 Task: Slide 2 - Contents Of This Template.
Action: Mouse moved to (33, 87)
Screenshot: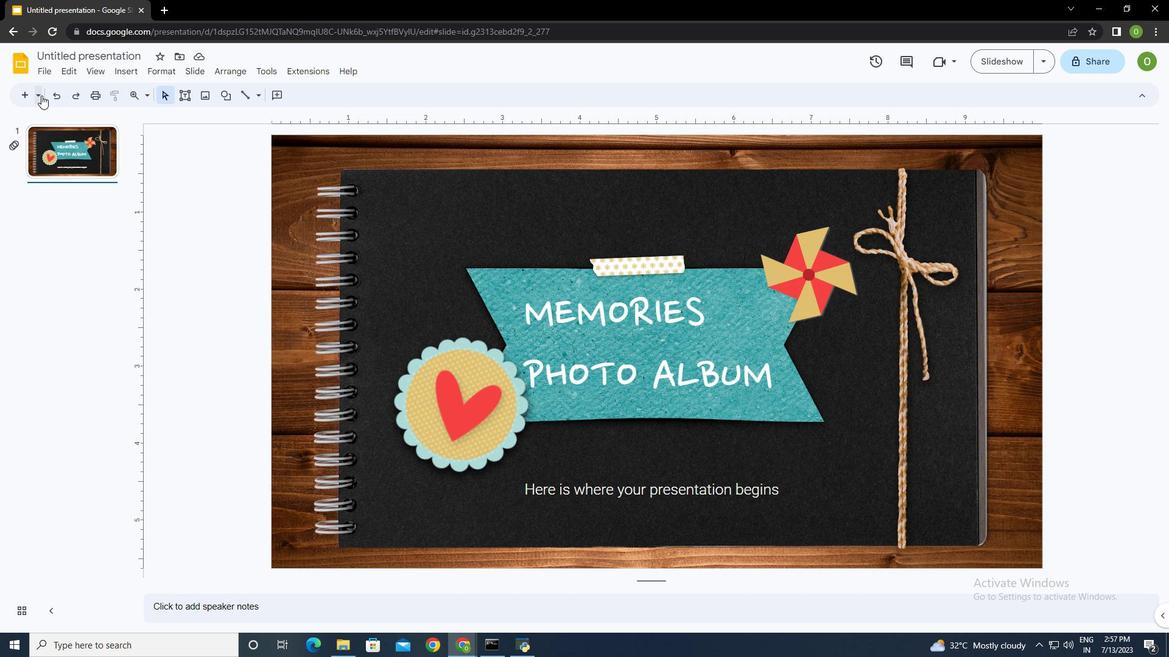 
Action: Mouse pressed left at (33, 87)
Screenshot: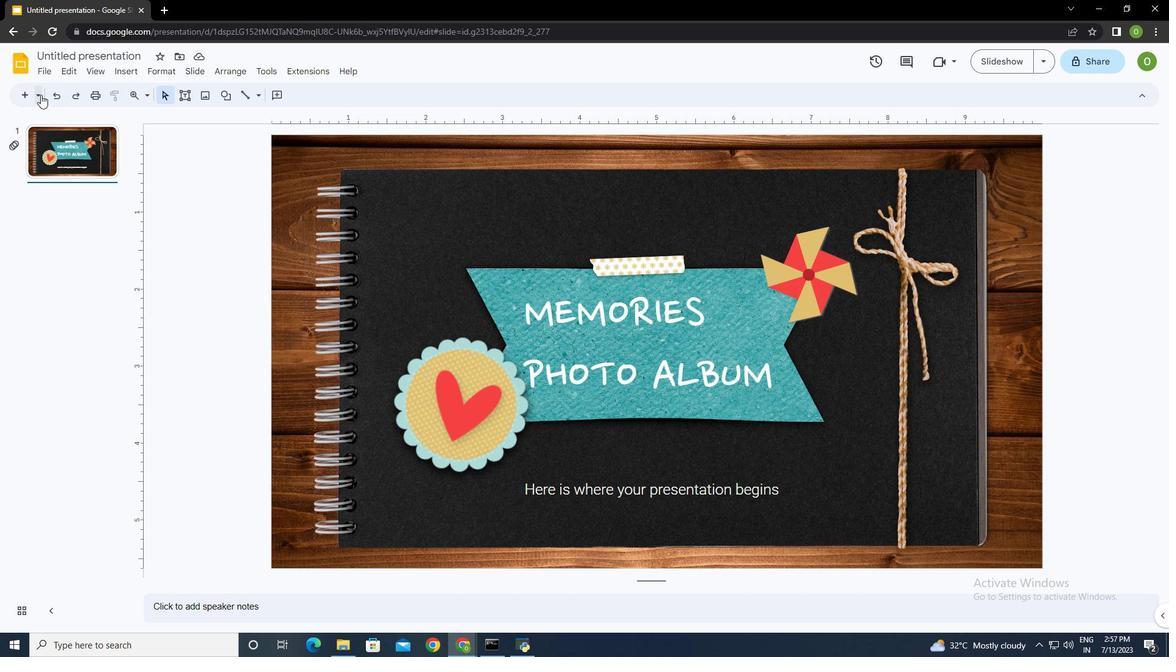 
Action: Mouse moved to (215, 130)
Screenshot: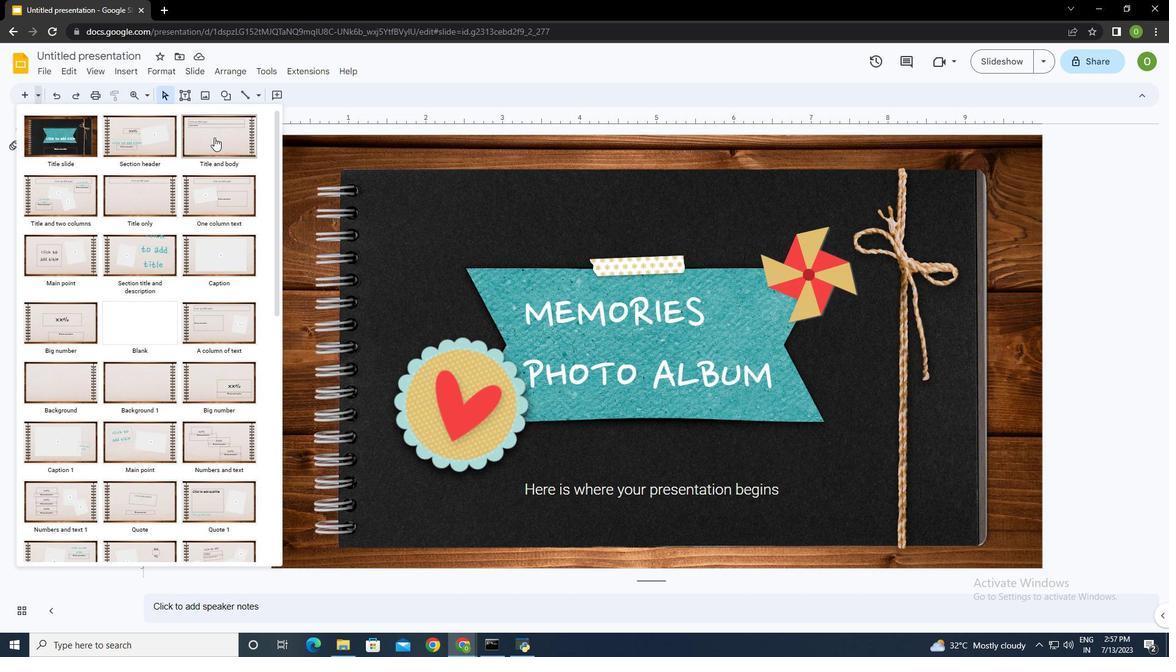 
Action: Mouse pressed left at (215, 130)
Screenshot: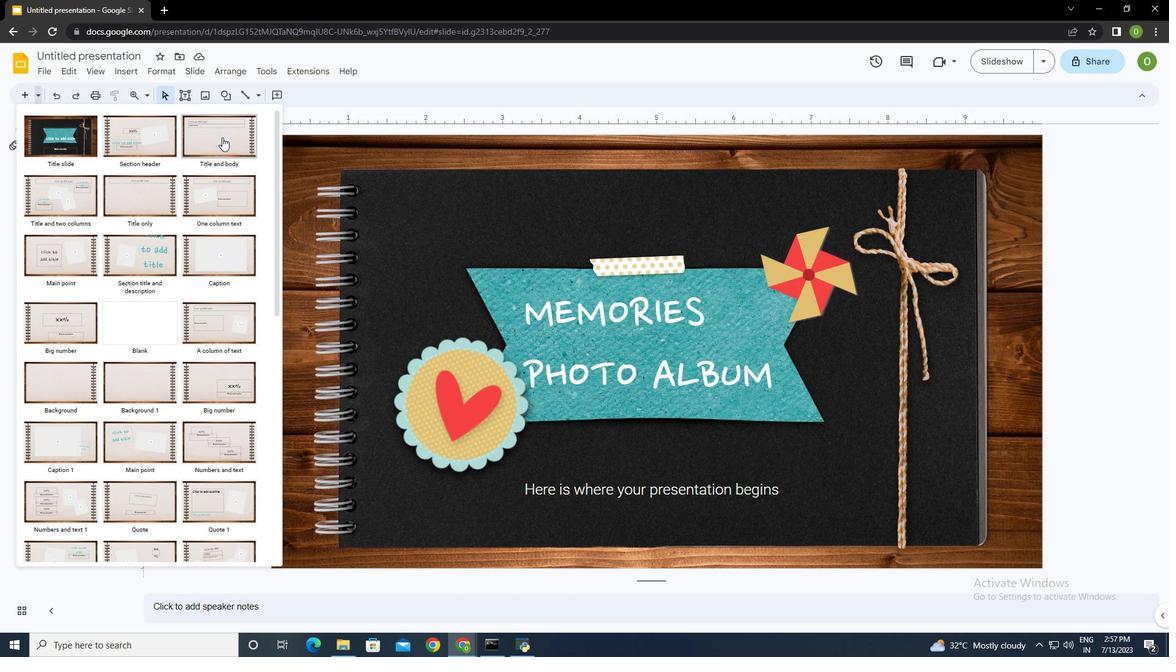 
Action: Mouse moved to (57, 202)
Screenshot: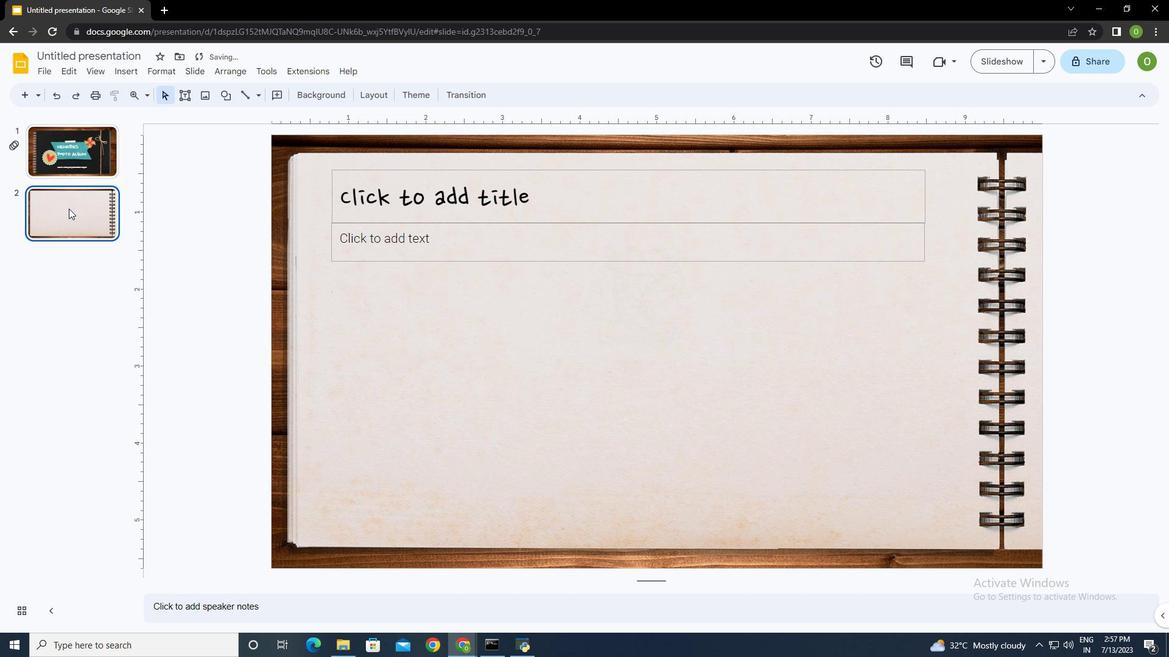 
Action: Mouse pressed left at (57, 202)
Screenshot: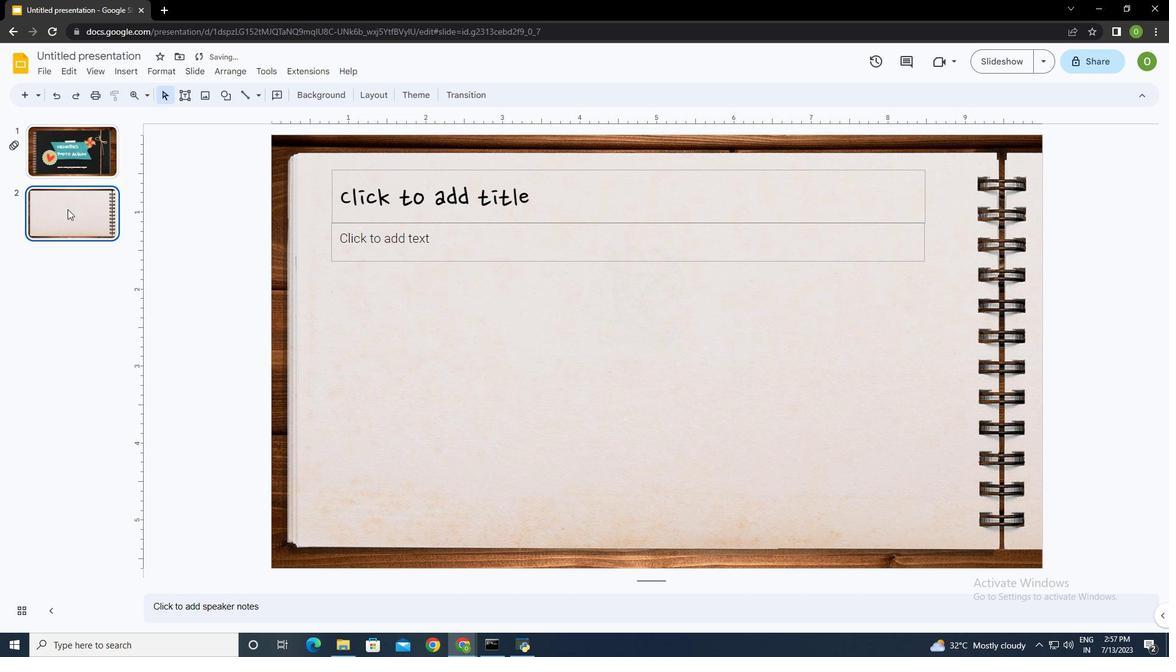 
Action: Mouse moved to (431, 190)
Screenshot: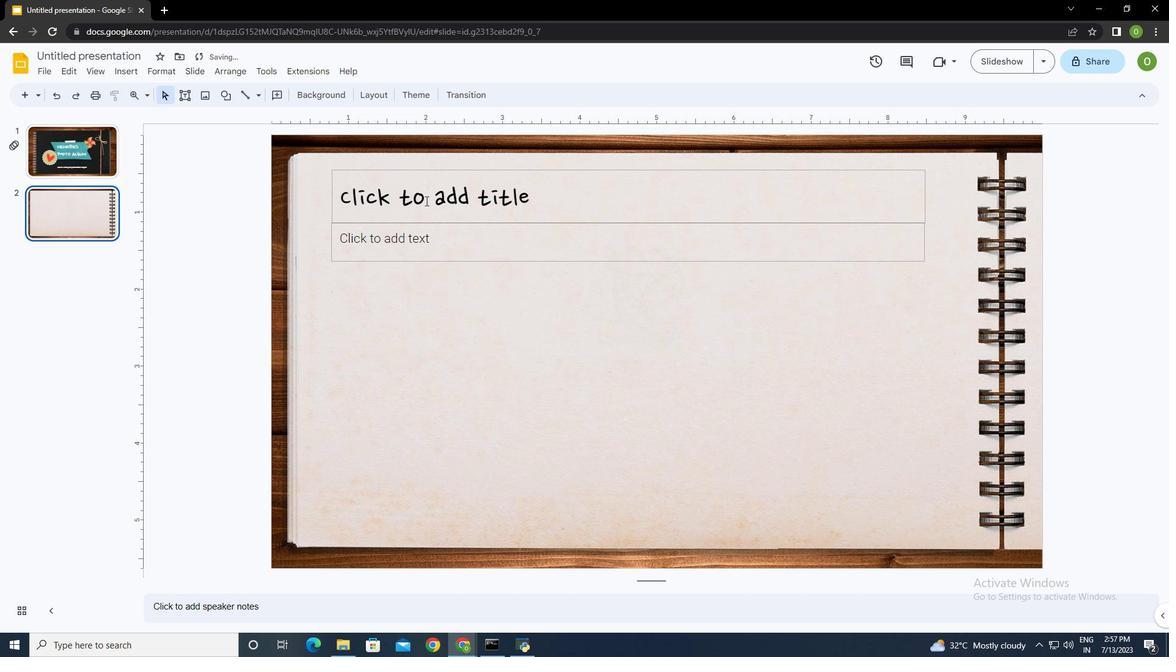 
Action: Mouse pressed left at (431, 190)
Screenshot: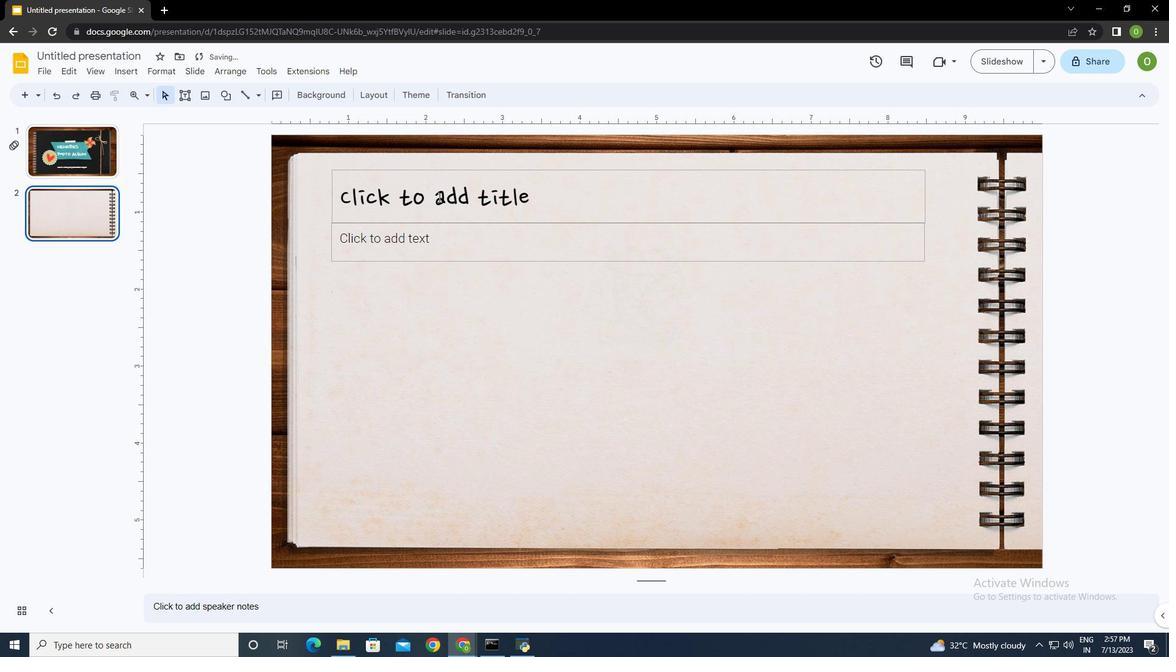
Action: Key pressed <Key.shift><Key.shift><Key.caps_lock>CONTENTS<Key.space>OF<Key.space>THIS<Key.space>TEMPLATE
Screenshot: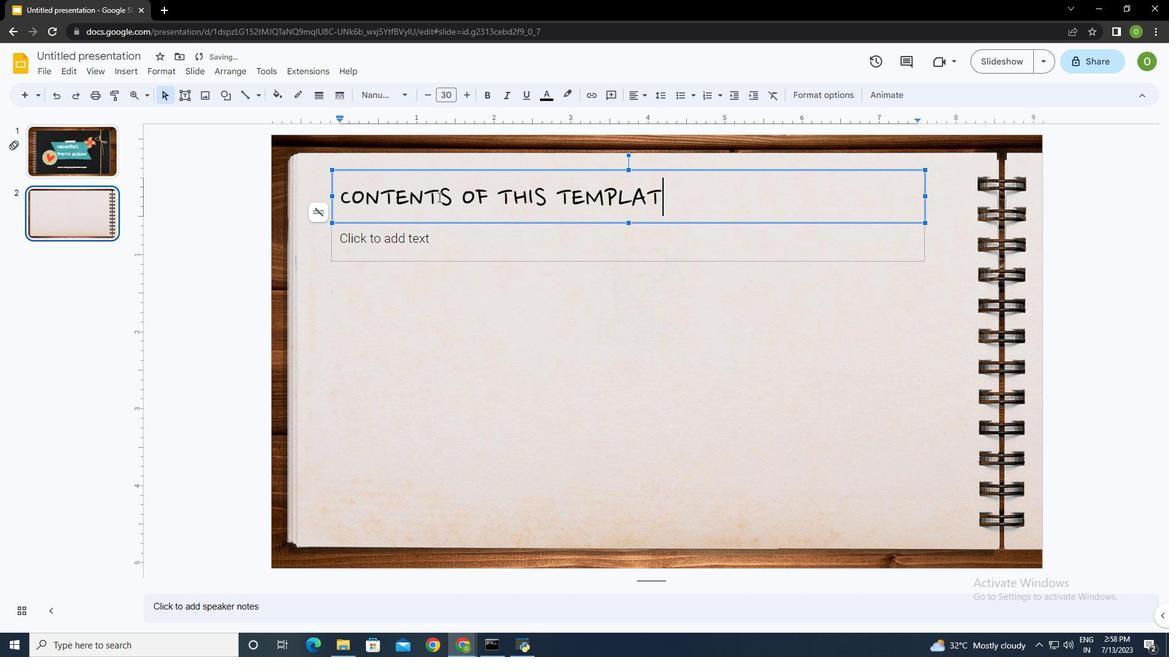 
Action: Mouse moved to (441, 236)
Screenshot: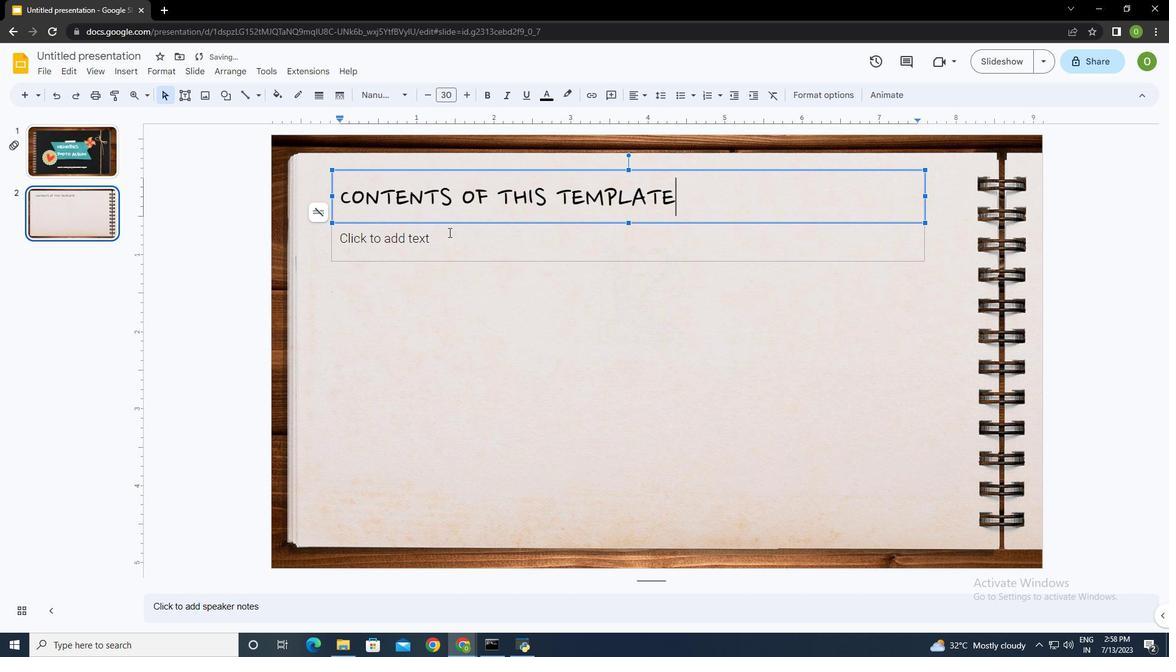 
Action: Mouse pressed left at (441, 236)
Screenshot: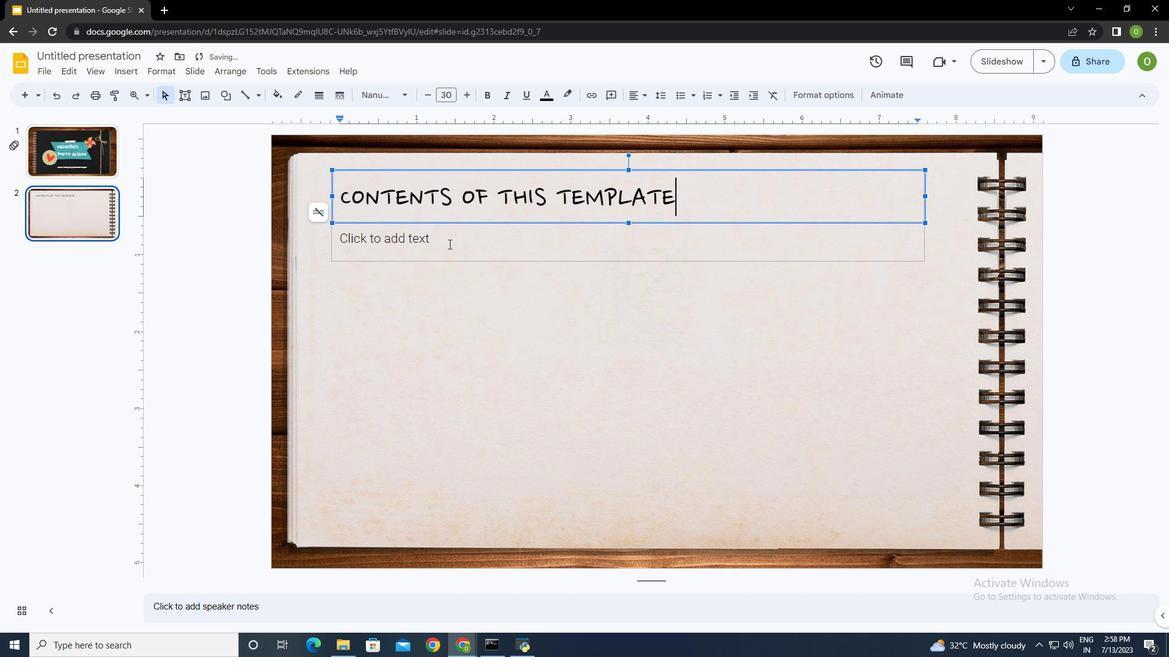 
Action: Key pressed T<Key.caps_lock>his<Key.space>is<Key.space>a<Key.space>slide<Key.space>structure<Key.space>based<Key.space>on<Key.space>a<Key.space>multi-purpose<Key.space>presentation<Key.alt_l><Key.enter><Key.space><Key.enter><Key.shift><Key.shift><Key.shift><Key.shift><Key.shift><Key.shift><Key.shift><Key.shift><Key.shift><Key.shift><Key.shift><Key.shift><Key.shift><Key.shift><Key.shift><Key.shift><Key.shift><Key.shift>You<Key.space>can<Key.space>delen<Key.backspace>te<Key.space>this<Key.space>slide<Key.space>when<Key.space>your<Key.backspace>'re<Key.space>done<Key.space>editing<Key.space>the<Key.space>presentation
Screenshot: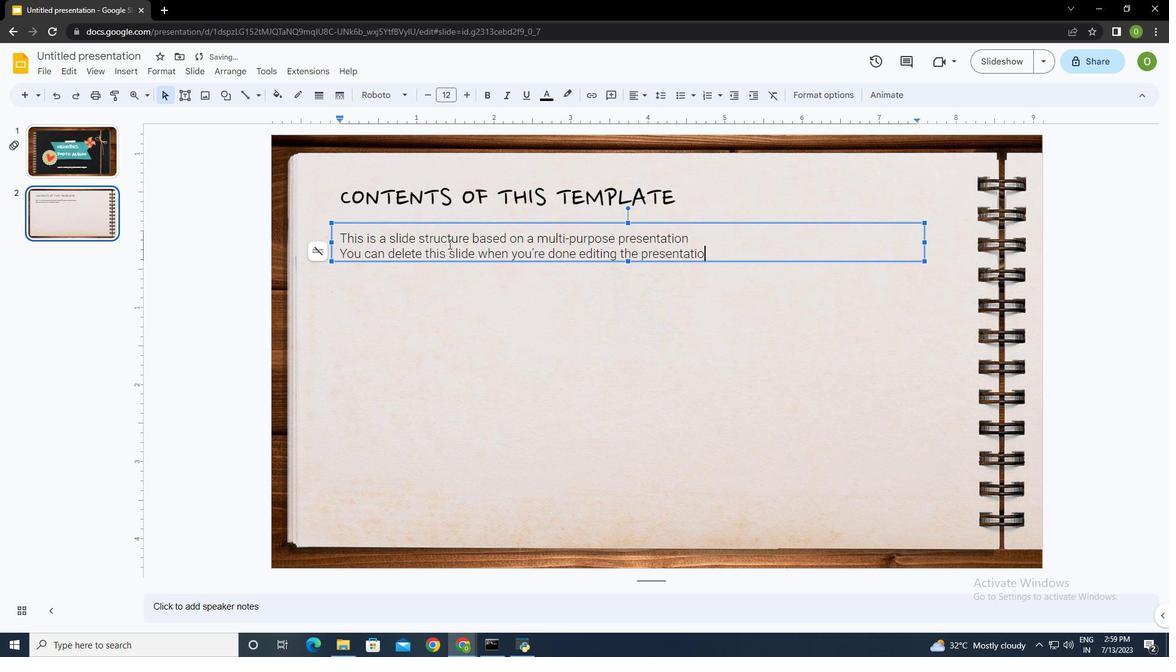 
Action: Mouse moved to (483, 297)
Screenshot: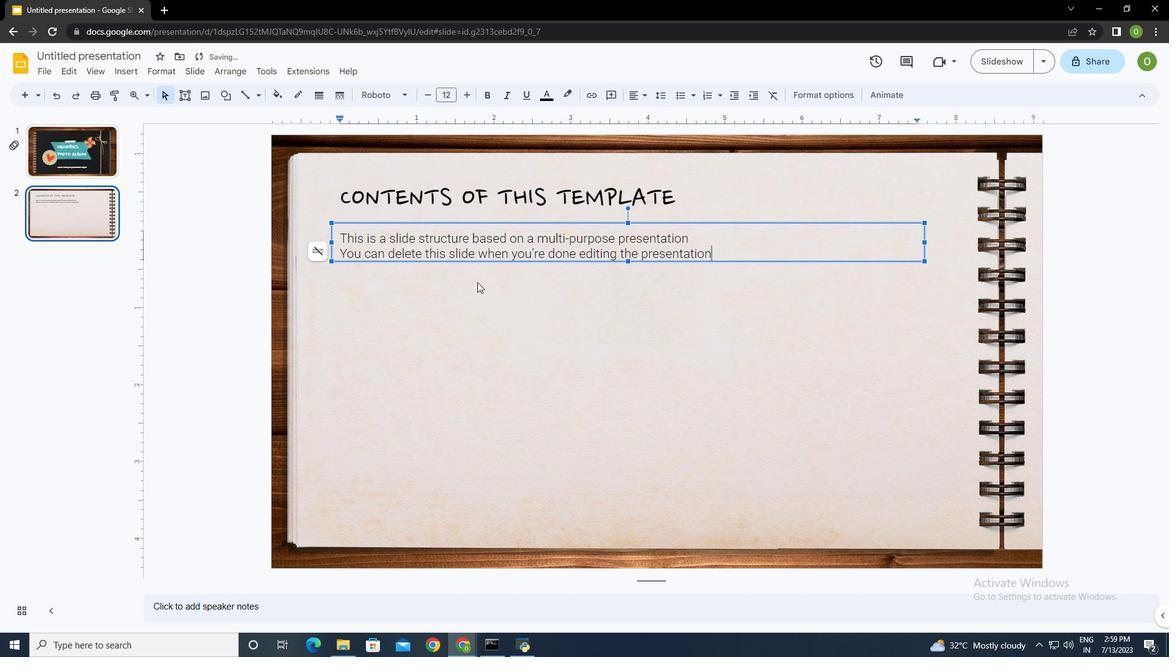 
Action: Mouse pressed left at (483, 297)
Screenshot: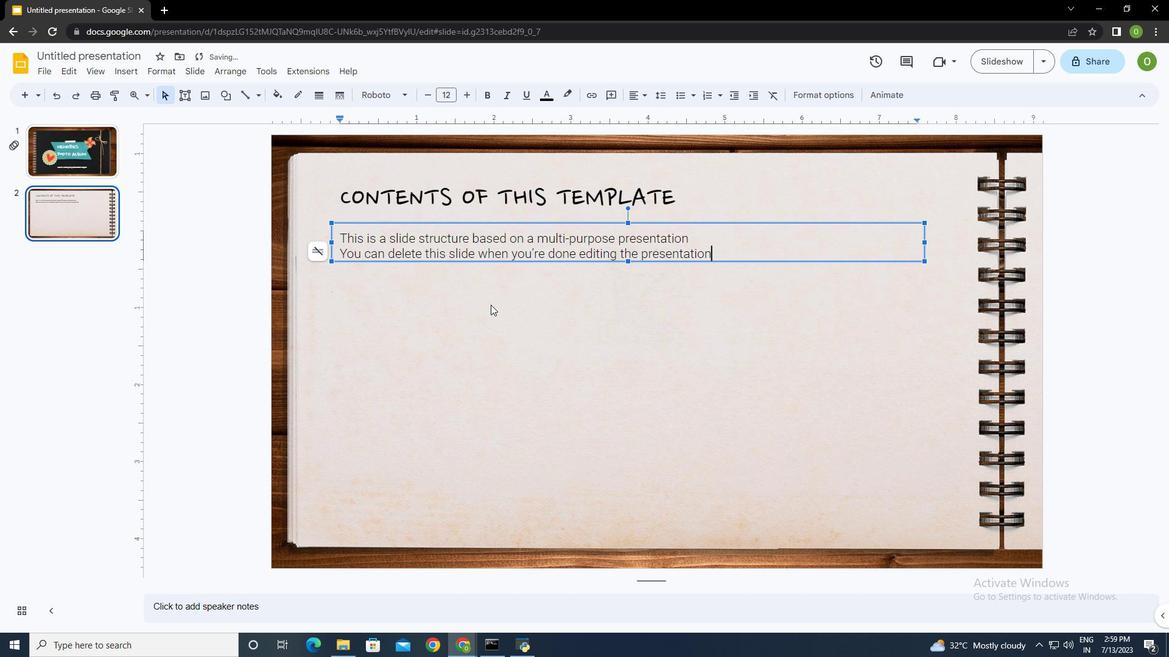 
Action: Mouse moved to (722, 229)
Screenshot: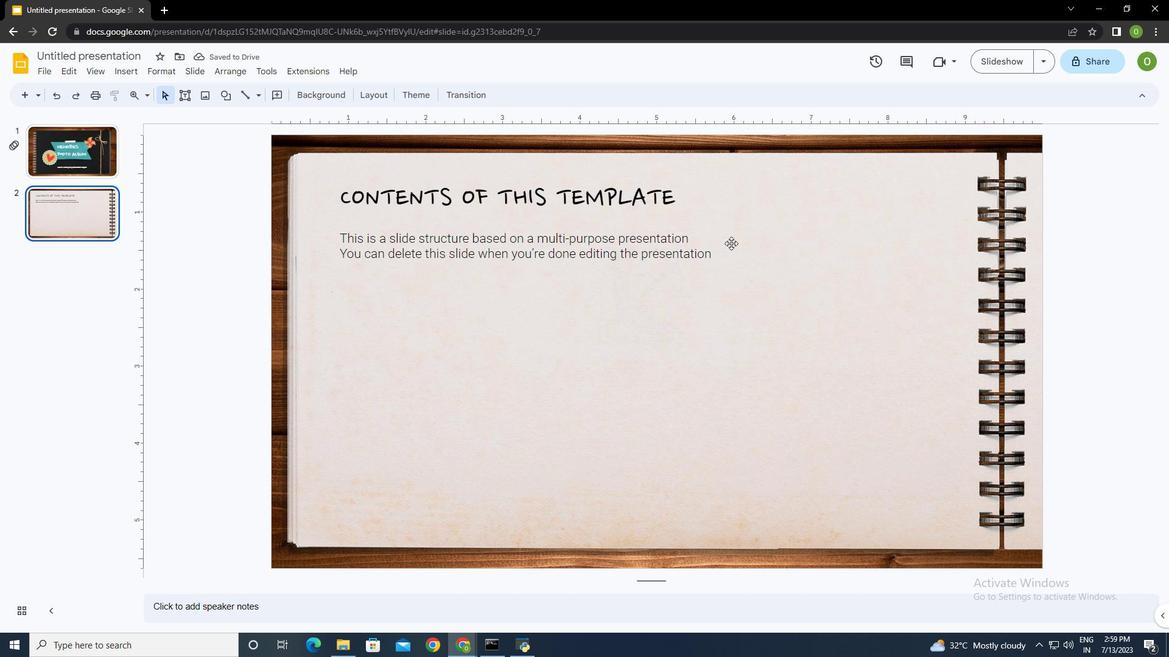 
Action: Mouse pressed left at (722, 229)
Screenshot: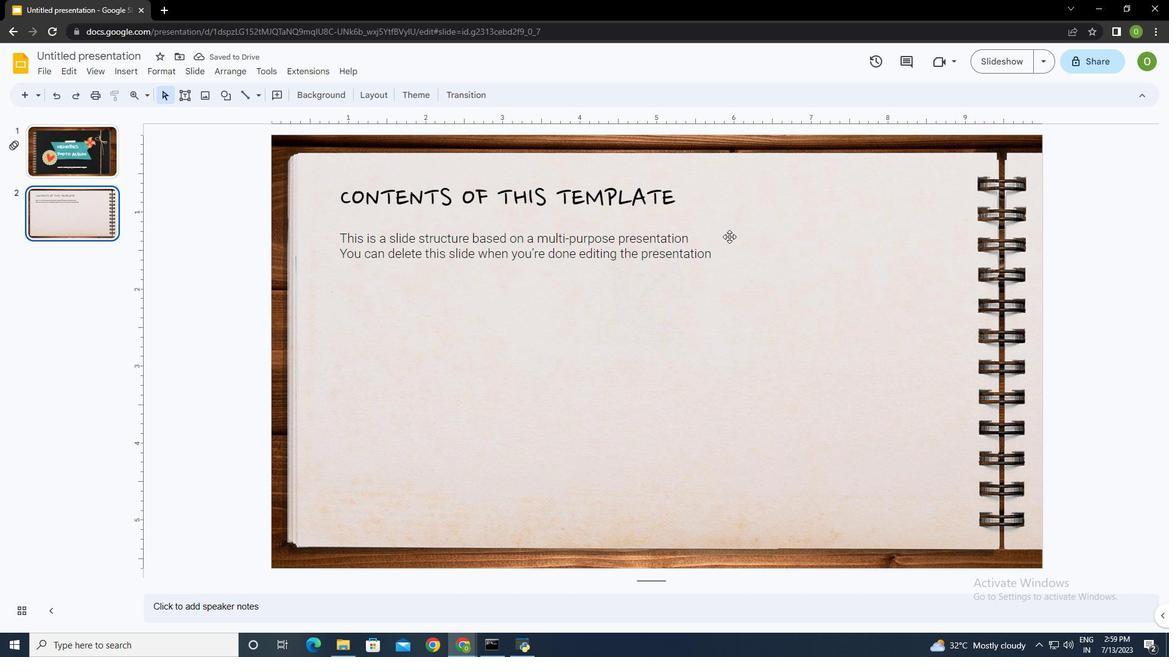 
Action: Mouse moved to (714, 246)
Screenshot: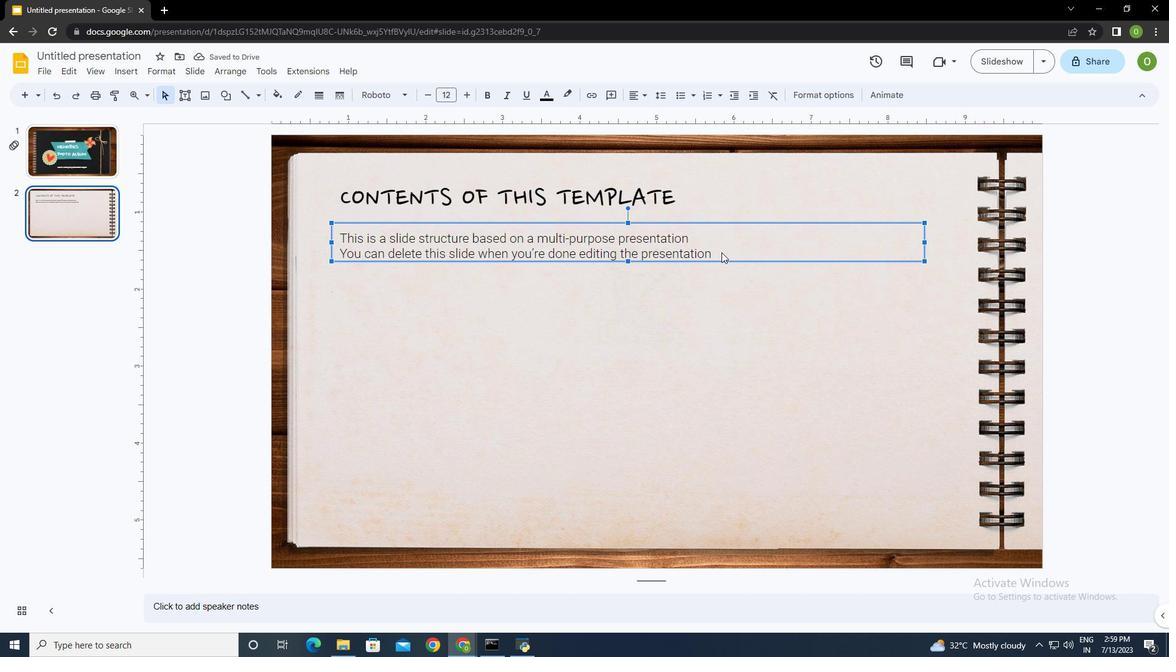 
Action: Mouse pressed left at (714, 246)
Screenshot: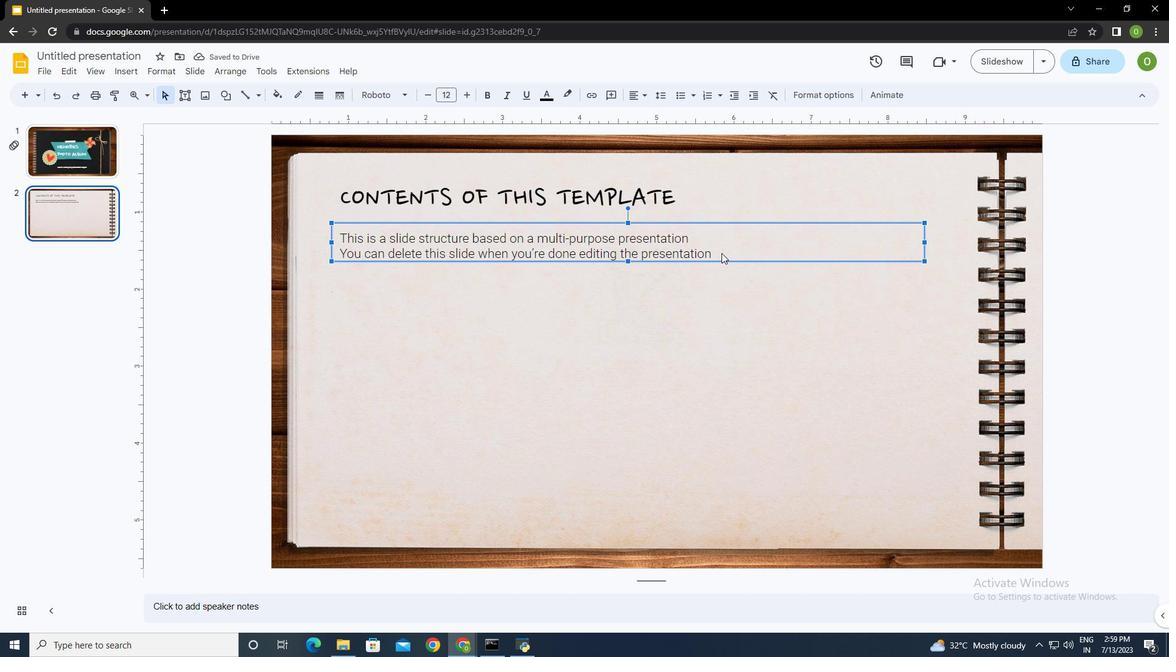 
Action: Mouse pressed left at (714, 246)
Screenshot: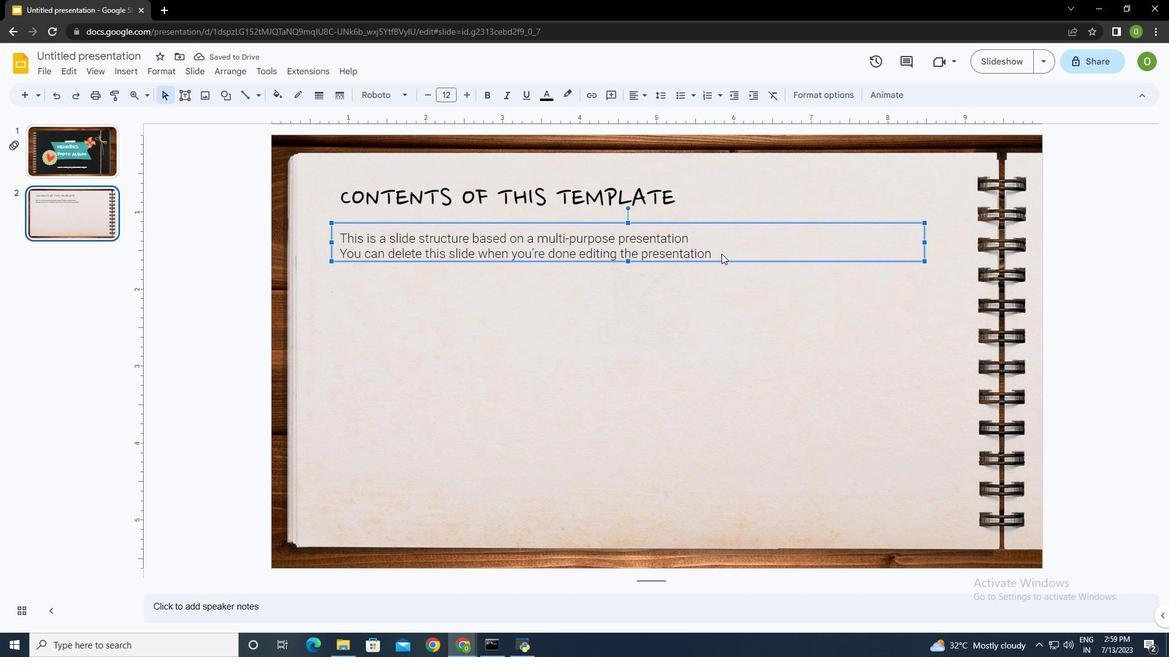 
Action: Key pressed ctrl+A
Screenshot: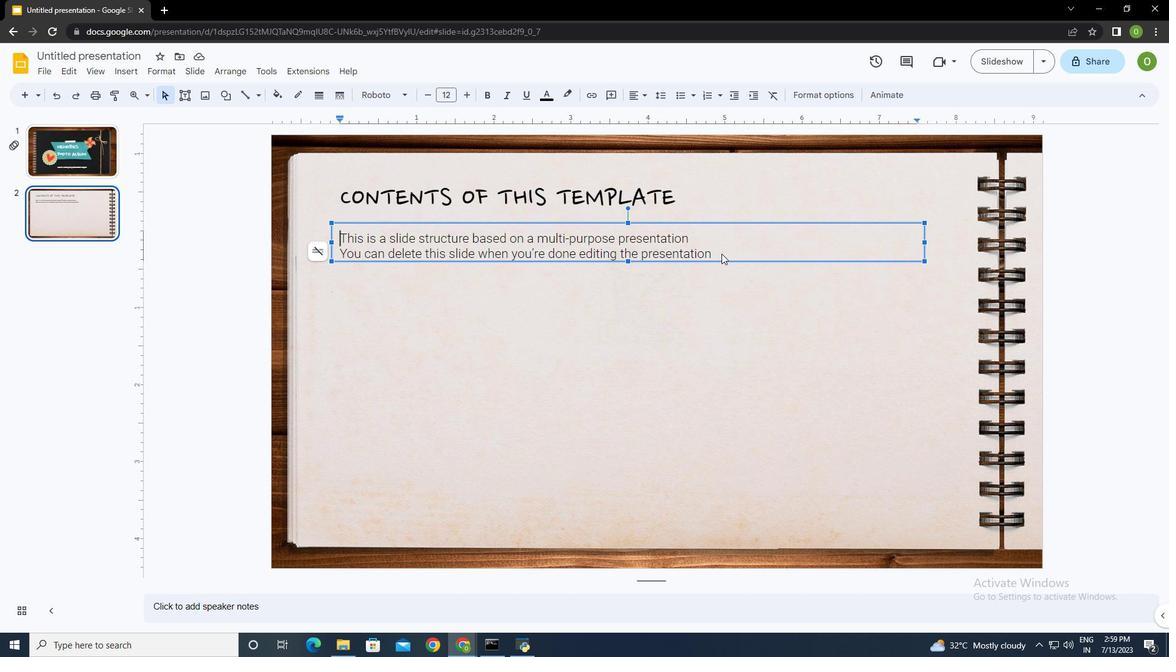 
Action: Mouse moved to (458, 86)
Screenshot: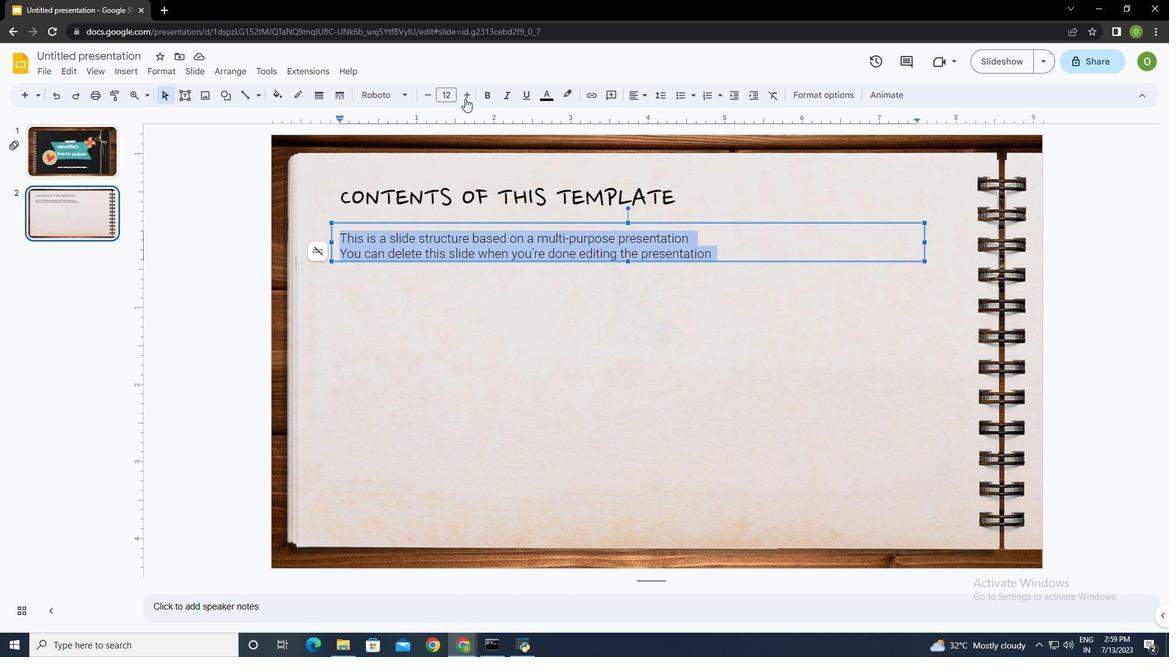 
Action: Mouse pressed left at (458, 86)
Screenshot: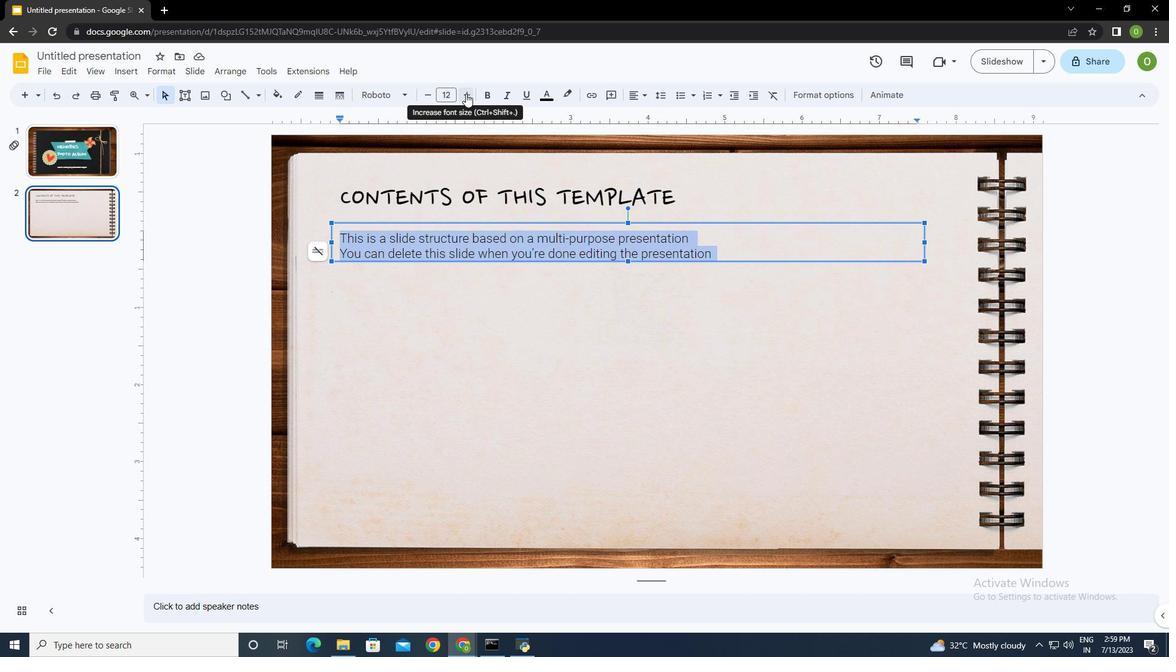 
Action: Mouse moved to (419, 89)
Screenshot: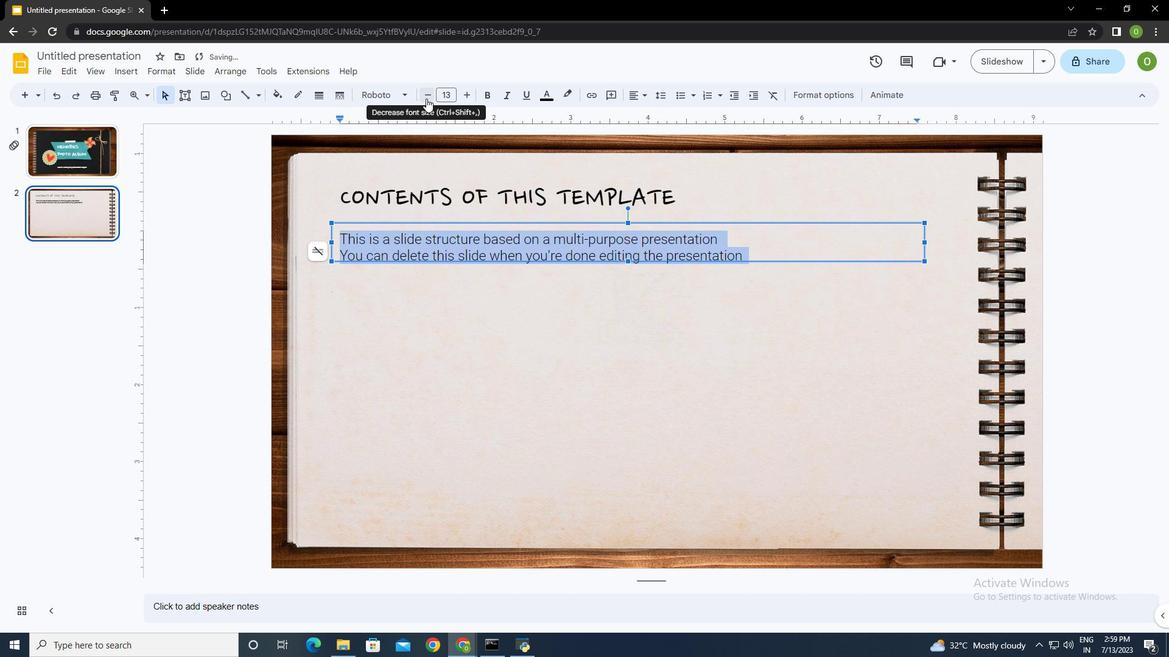 
Action: Mouse pressed left at (419, 89)
Screenshot: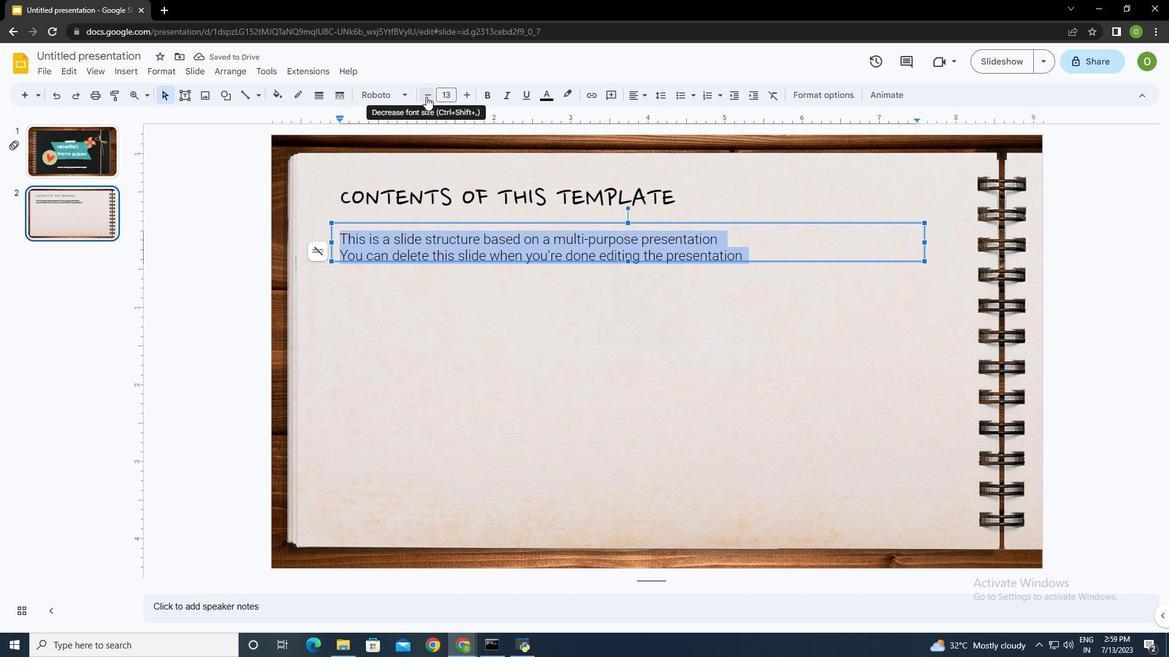 
Action: Mouse moved to (386, 85)
Screenshot: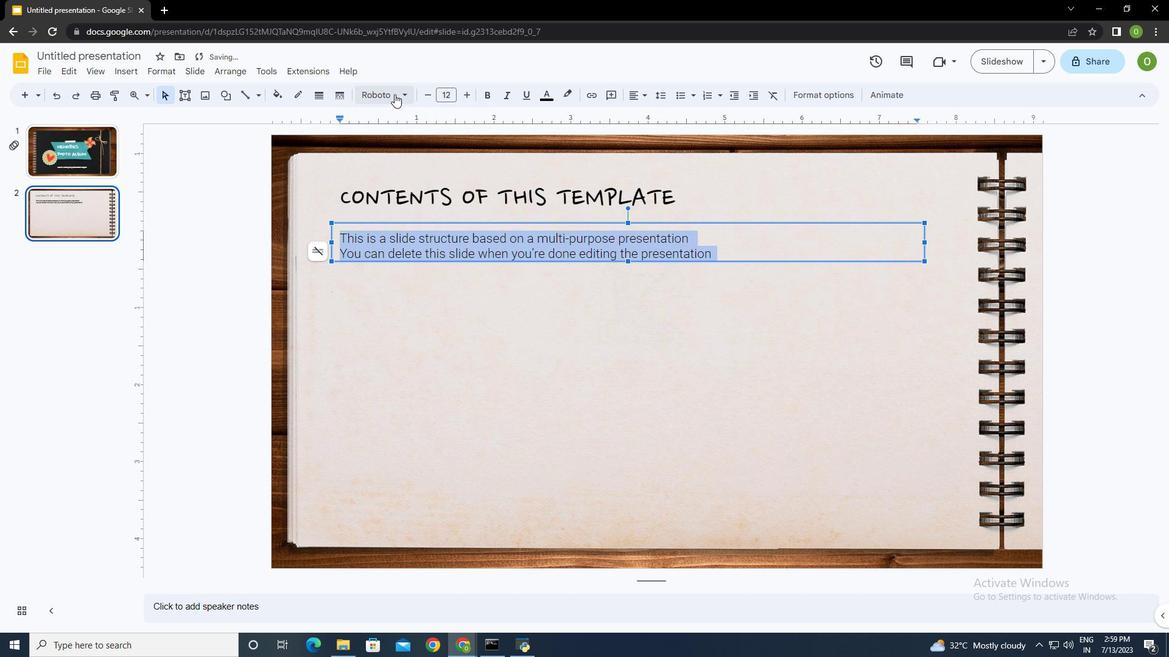 
Action: Mouse pressed left at (386, 85)
Screenshot: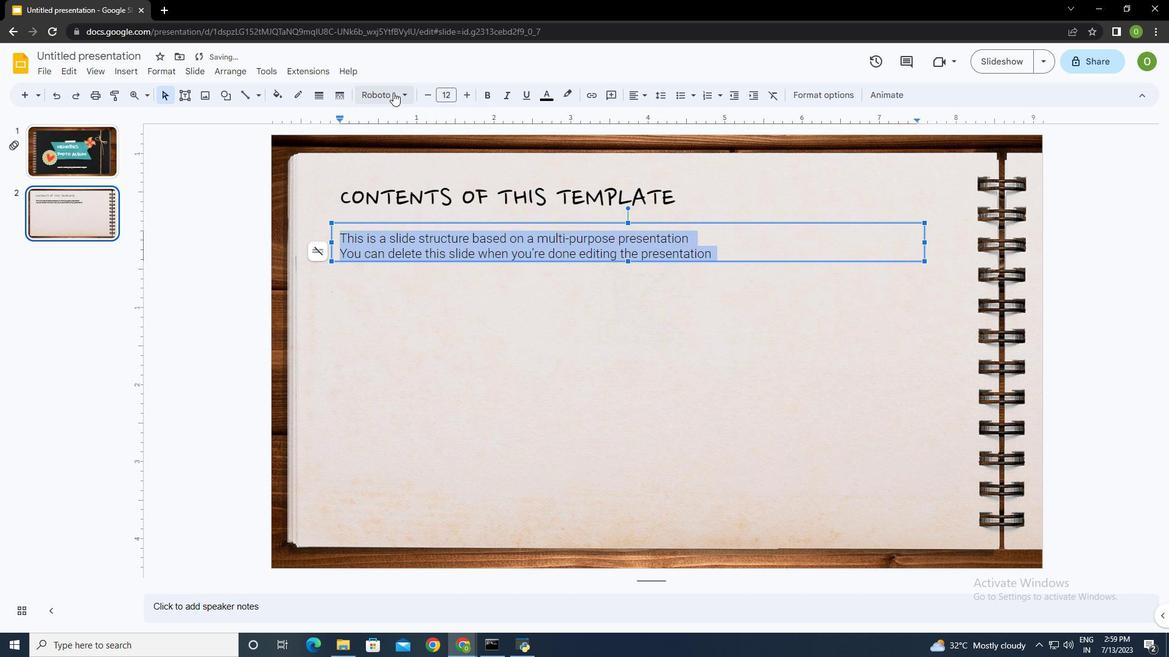 
Action: Mouse moved to (422, 291)
Screenshot: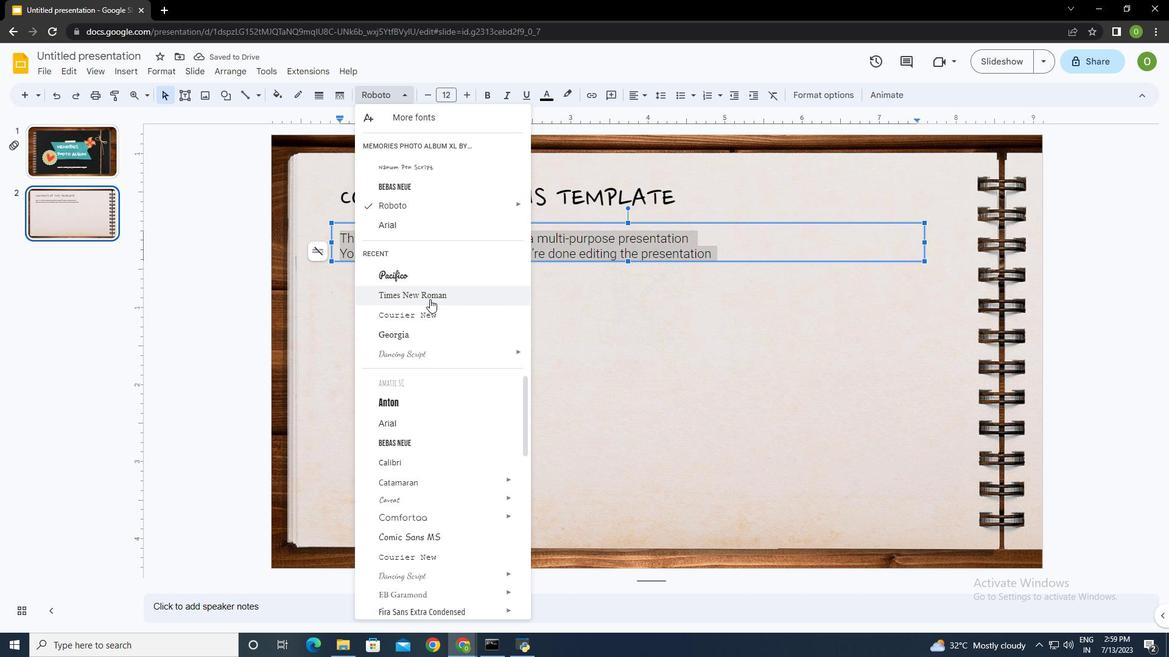 
Action: Mouse pressed left at (422, 291)
Screenshot: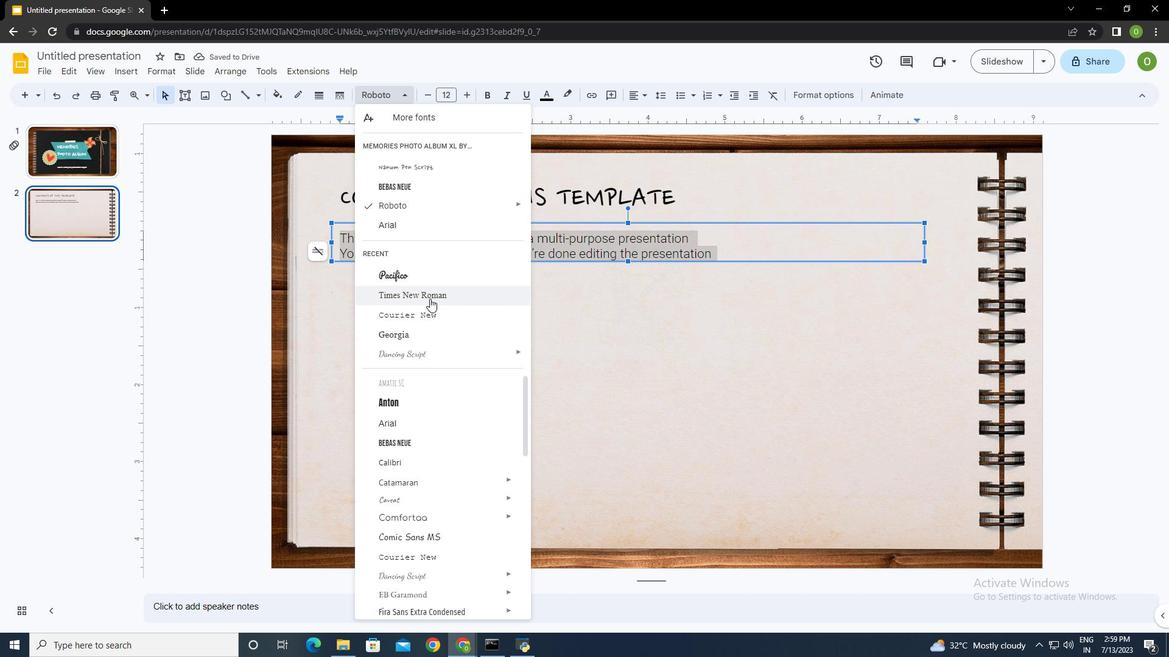 
Action: Mouse moved to (467, 283)
Screenshot: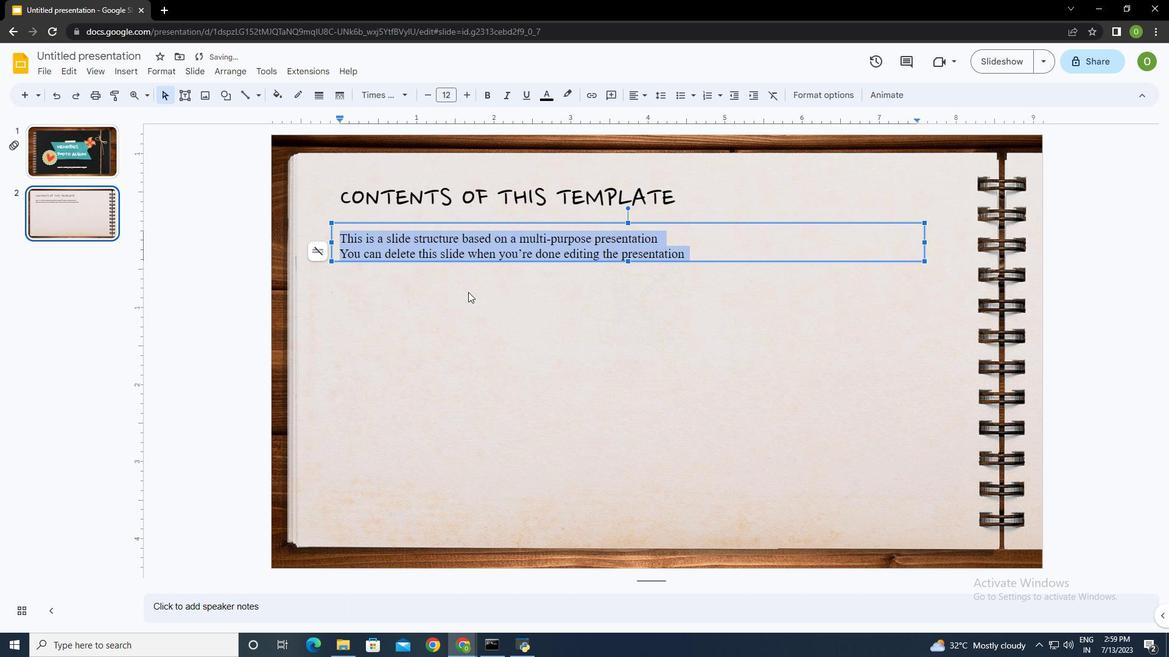 
Action: Mouse pressed left at (467, 283)
Screenshot: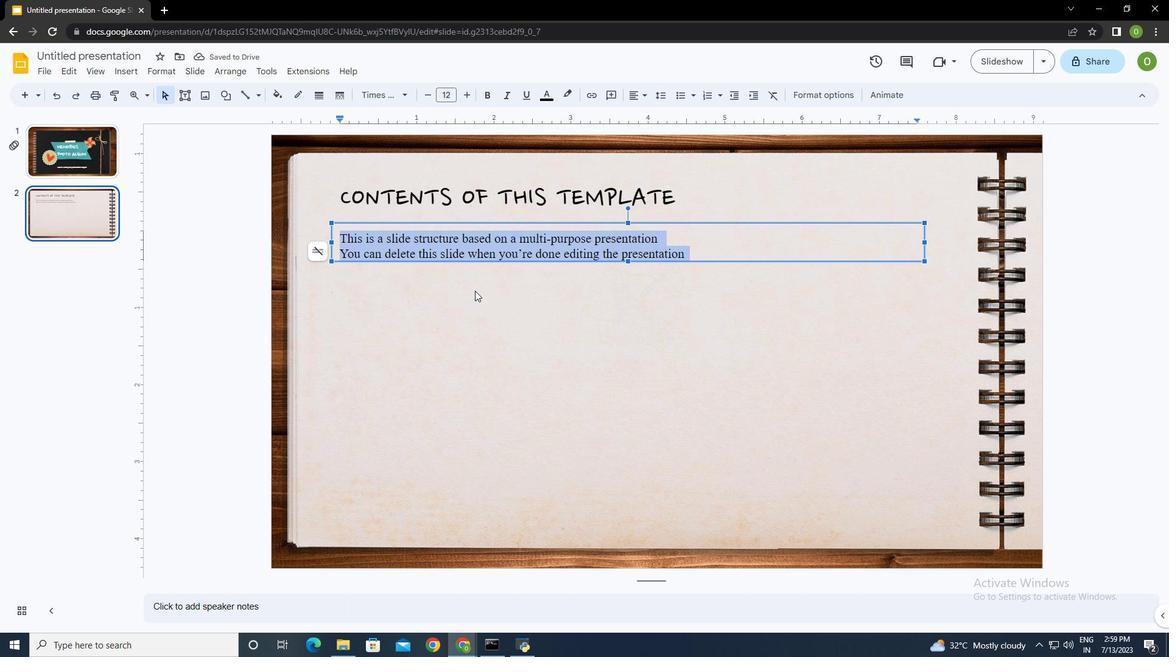 
Action: Mouse moved to (115, 67)
Screenshot: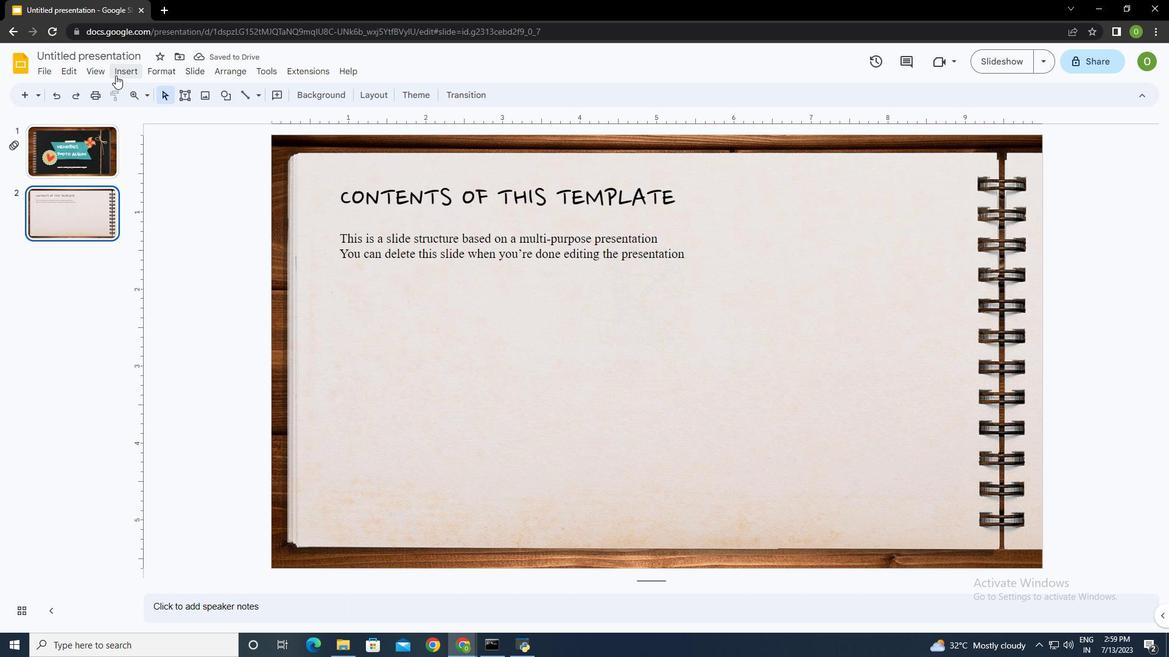 
Action: Mouse pressed left at (115, 67)
Screenshot: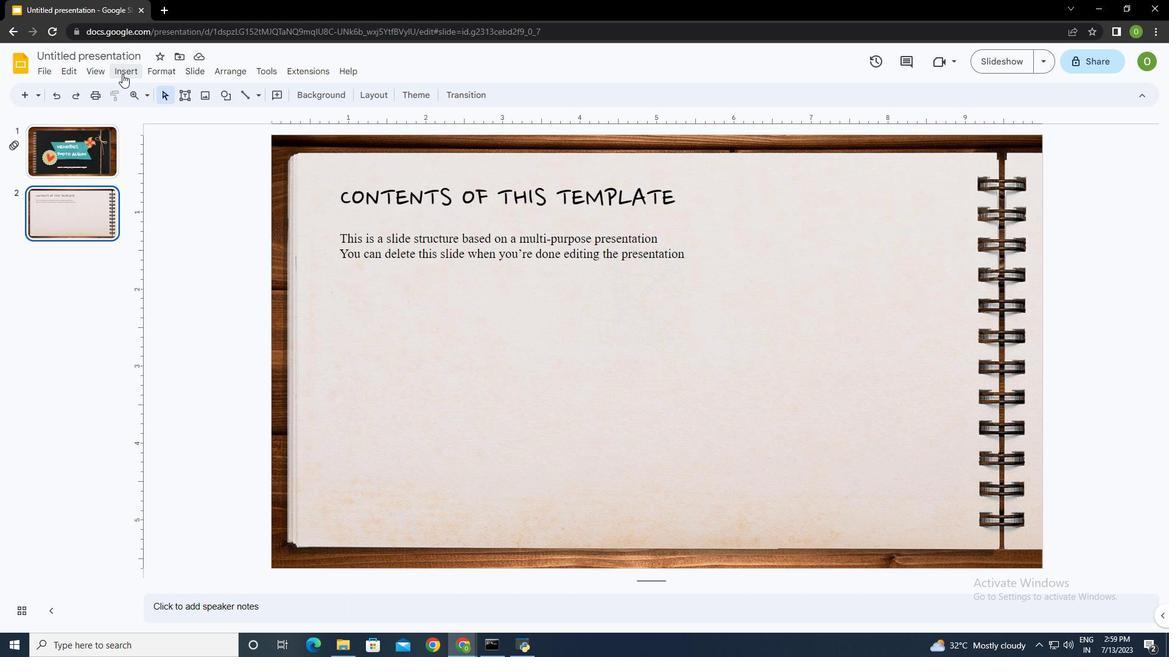 
Action: Mouse moved to (304, 184)
Screenshot: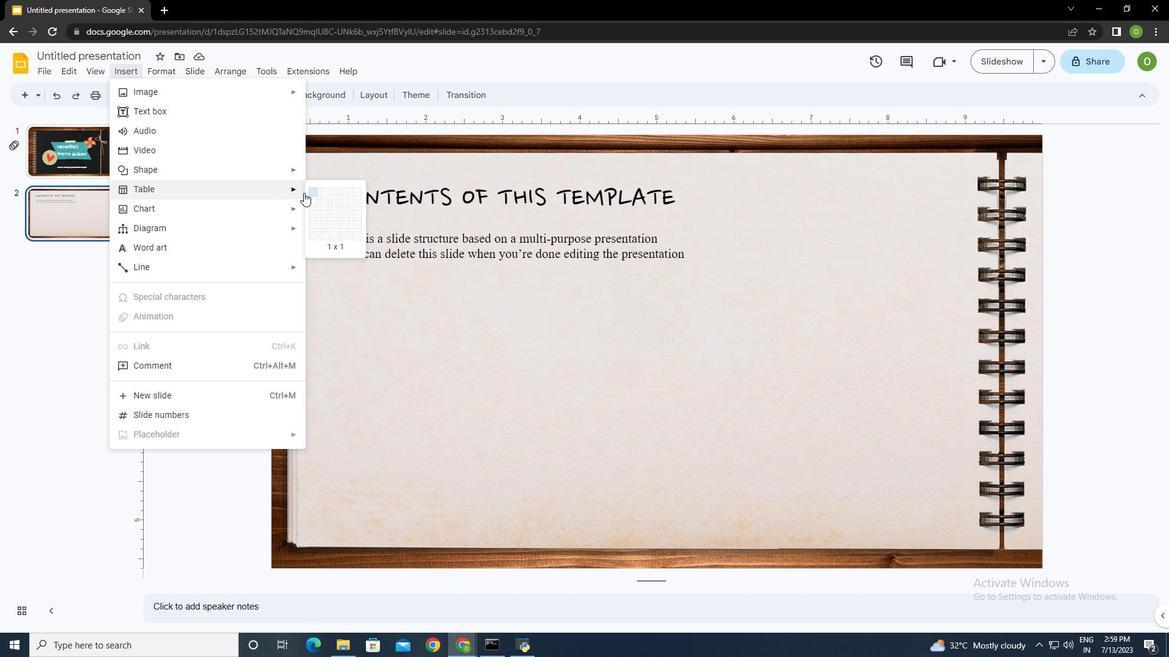 
Action: Mouse pressed left at (304, 184)
Screenshot: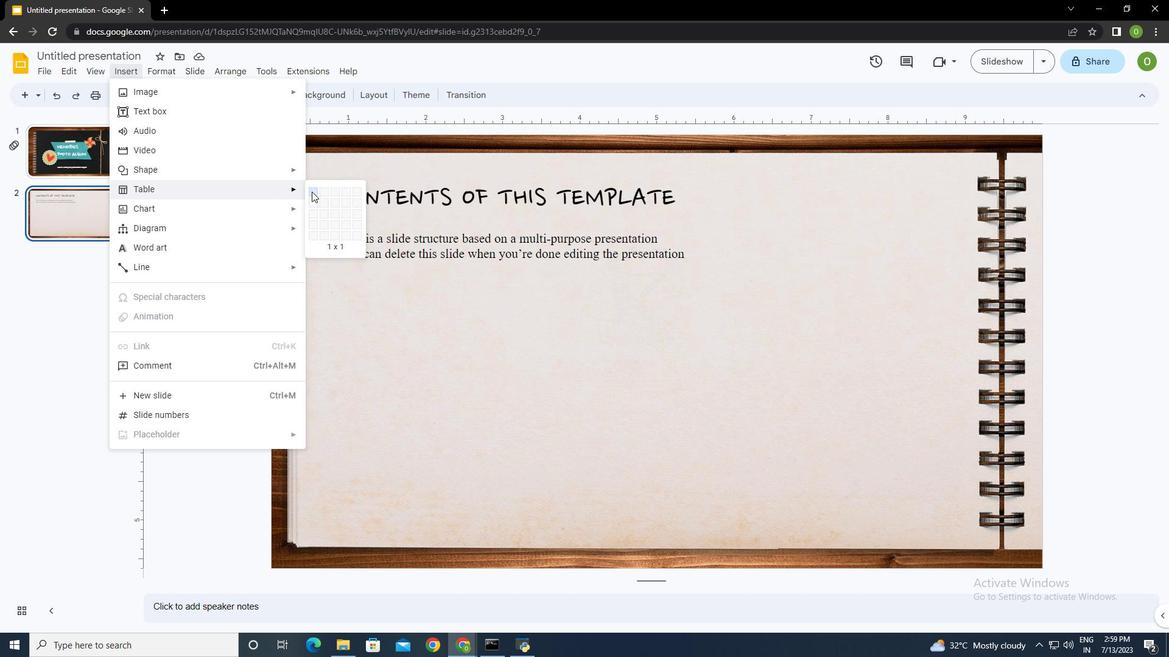 
Action: Mouse moved to (373, 349)
Screenshot: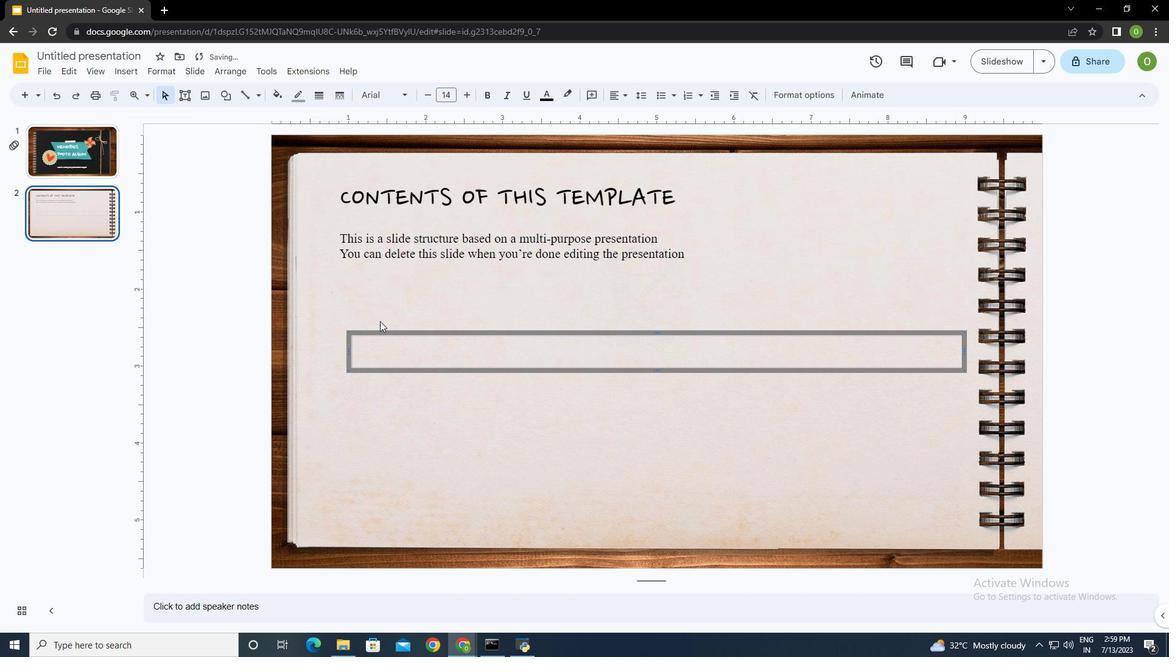 
Action: Mouse pressed left at (373, 349)
Screenshot: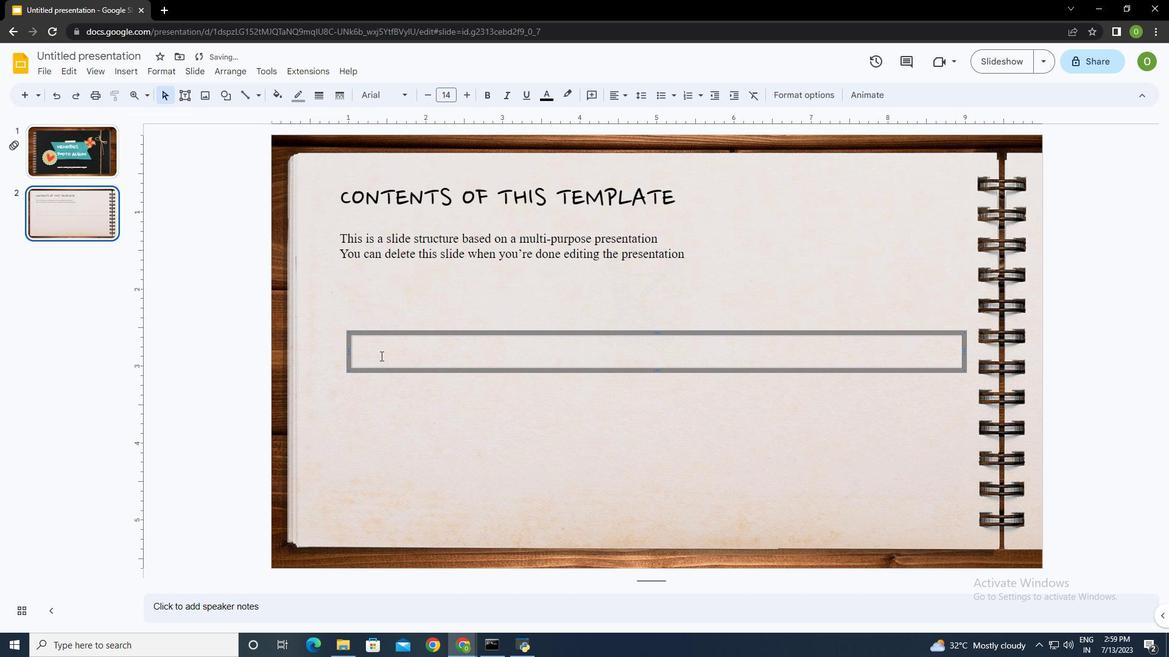 
Action: Key pressed <Key.shift><Key.shift><Key.shift><Key.shift><Key.shift><Key.shift>Fonts<Key.tab><Key.shift><Key.shift>Used<Key.space>and<Key.space>alternative<Key.space>resources<Key.tab>colors<Key.tab>icons<Key.space>and<Key.space>infographic<Key.space>resource<Key.enter><Key.backspace><Key.tab><Key.shift><Key.shift>Editable<Key.space>presentation<Key.space>them
Screenshot: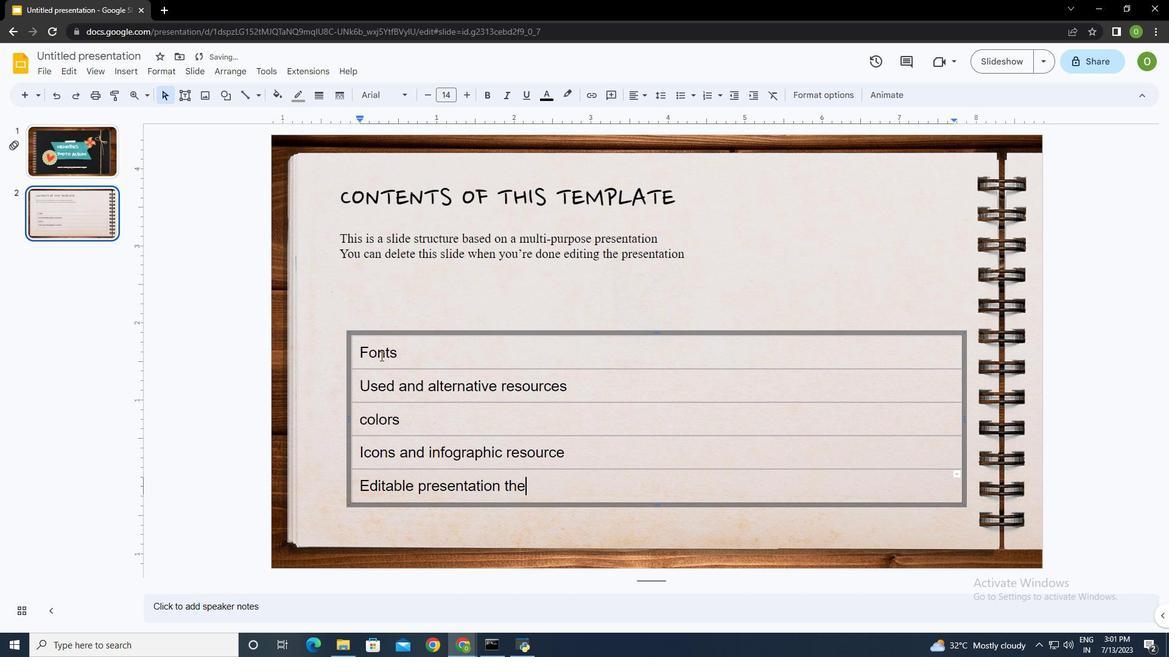 
Action: Mouse moved to (418, 344)
Screenshot: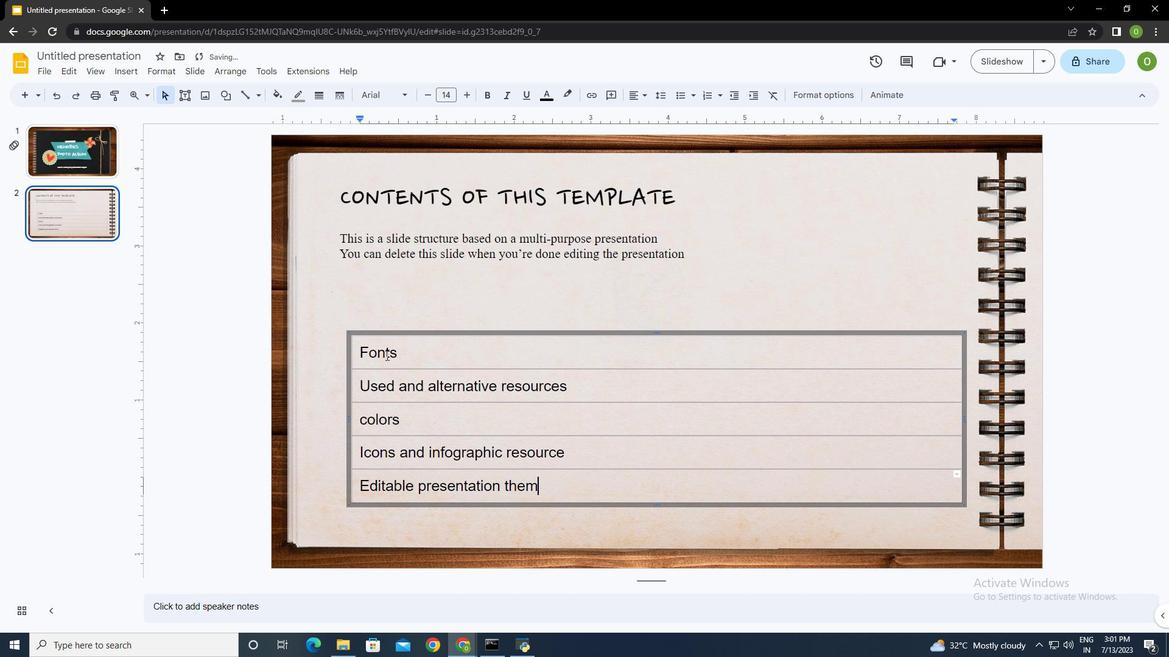 
Action: Mouse pressed left at (418, 344)
Screenshot: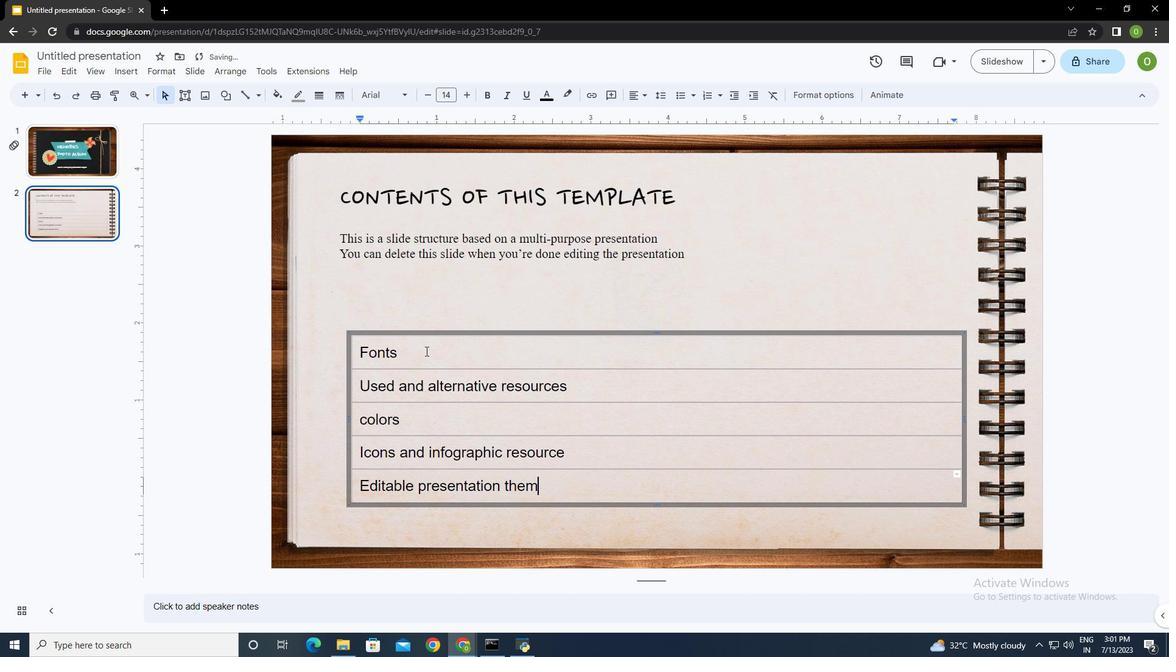 
Action: Mouse moved to (124, 65)
Screenshot: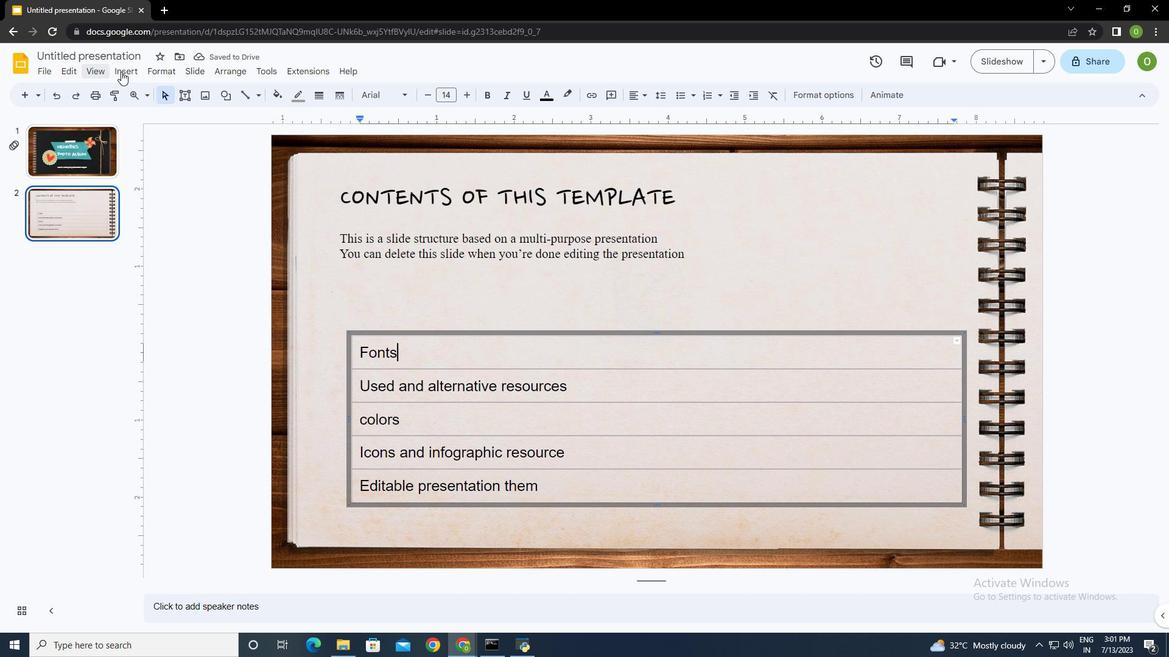 
Action: Mouse pressed left at (124, 65)
Screenshot: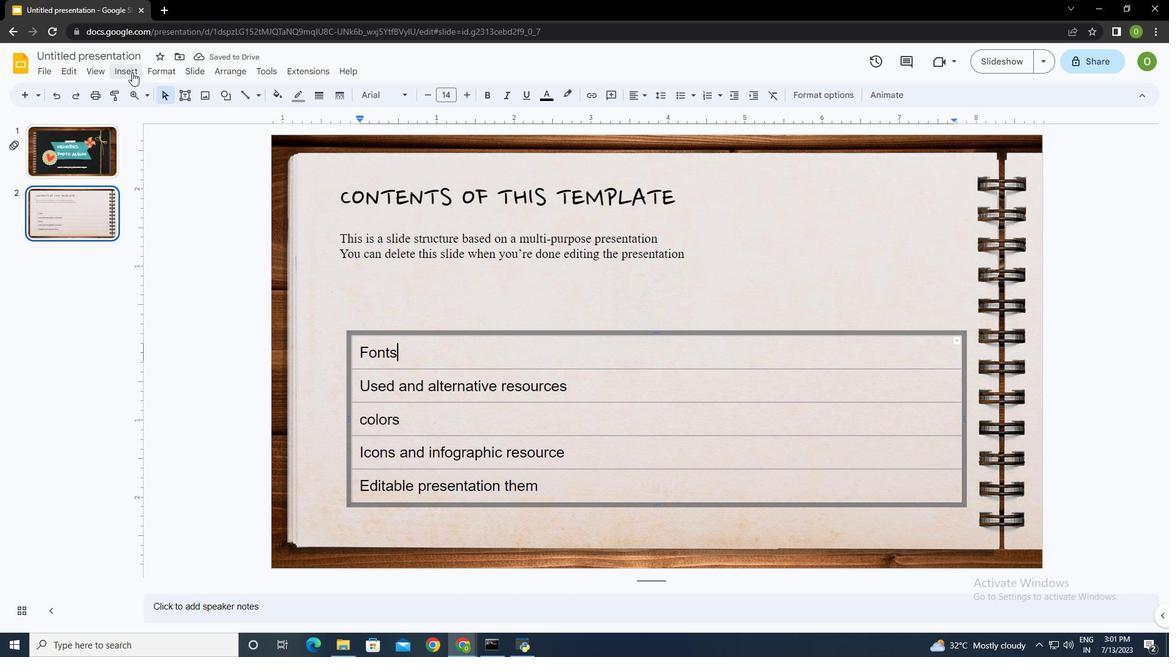 
Action: Mouse moved to (143, 101)
Screenshot: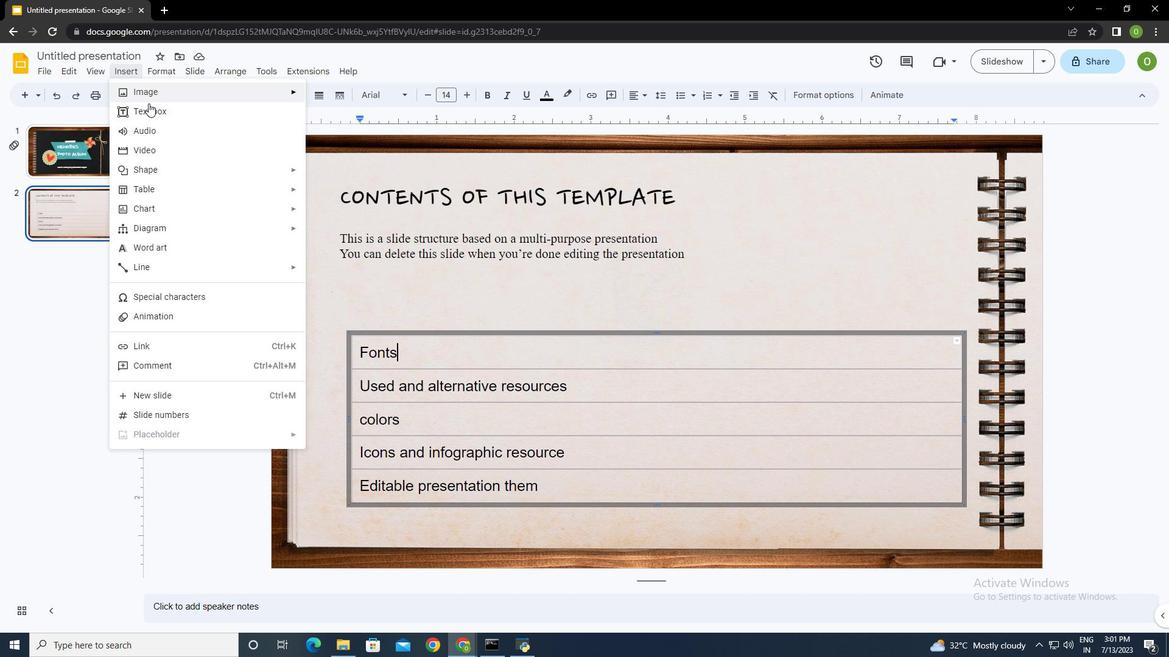 
Action: Mouse pressed left at (143, 101)
Screenshot: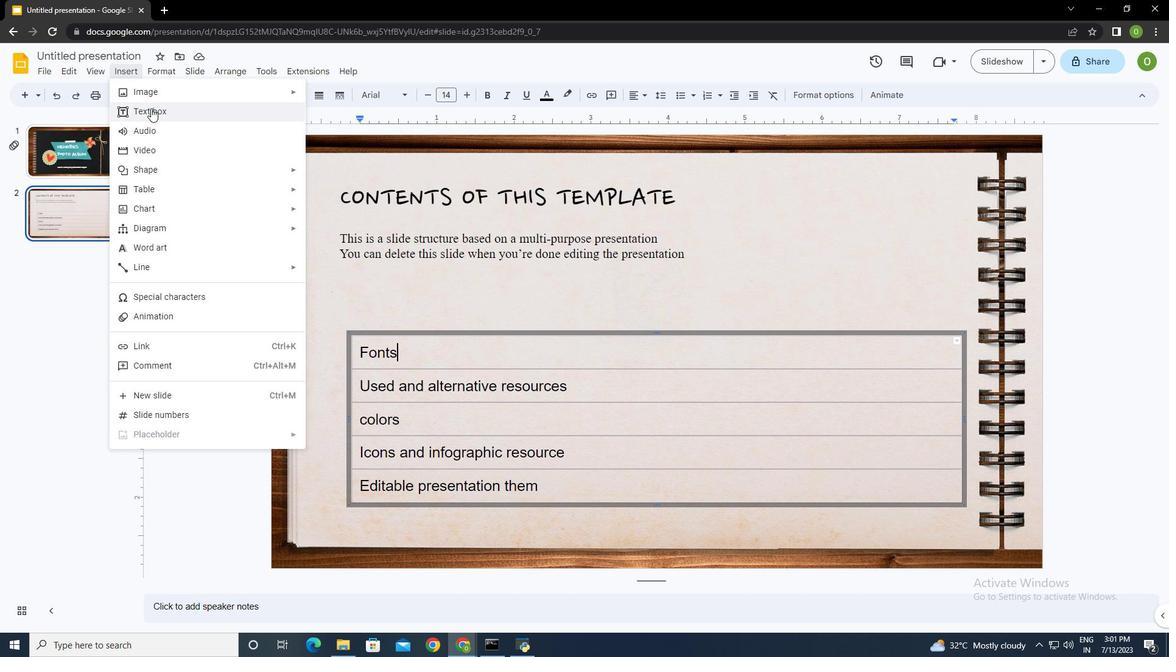 
Action: Mouse moved to (603, 336)
Screenshot: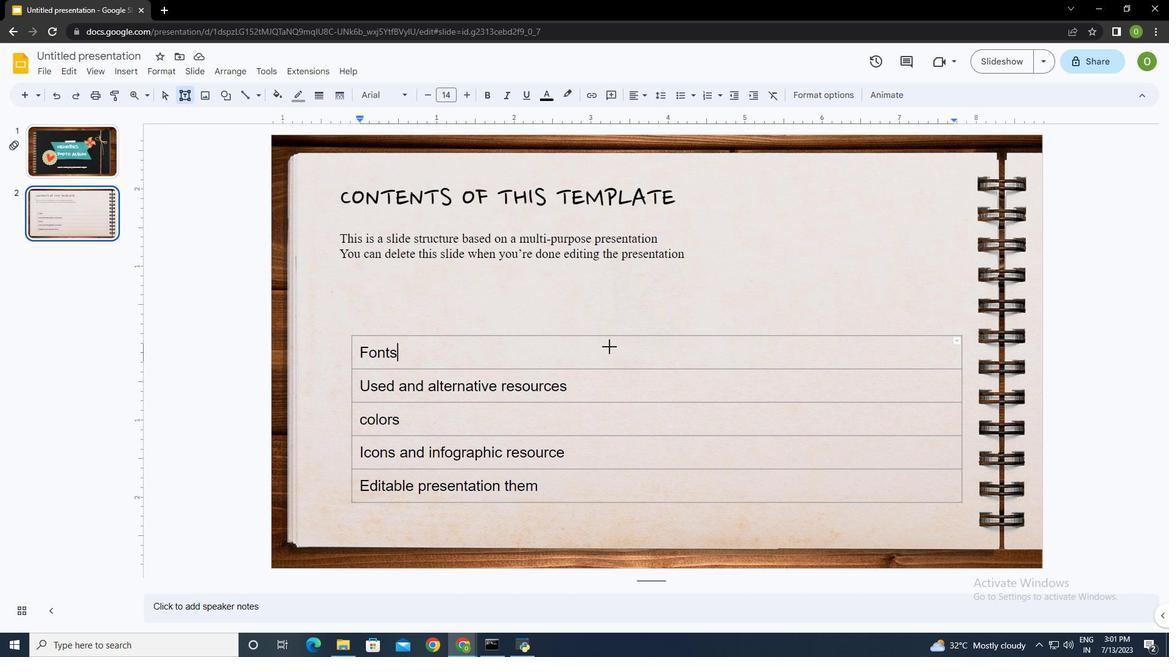 
Action: Mouse pressed left at (603, 336)
Screenshot: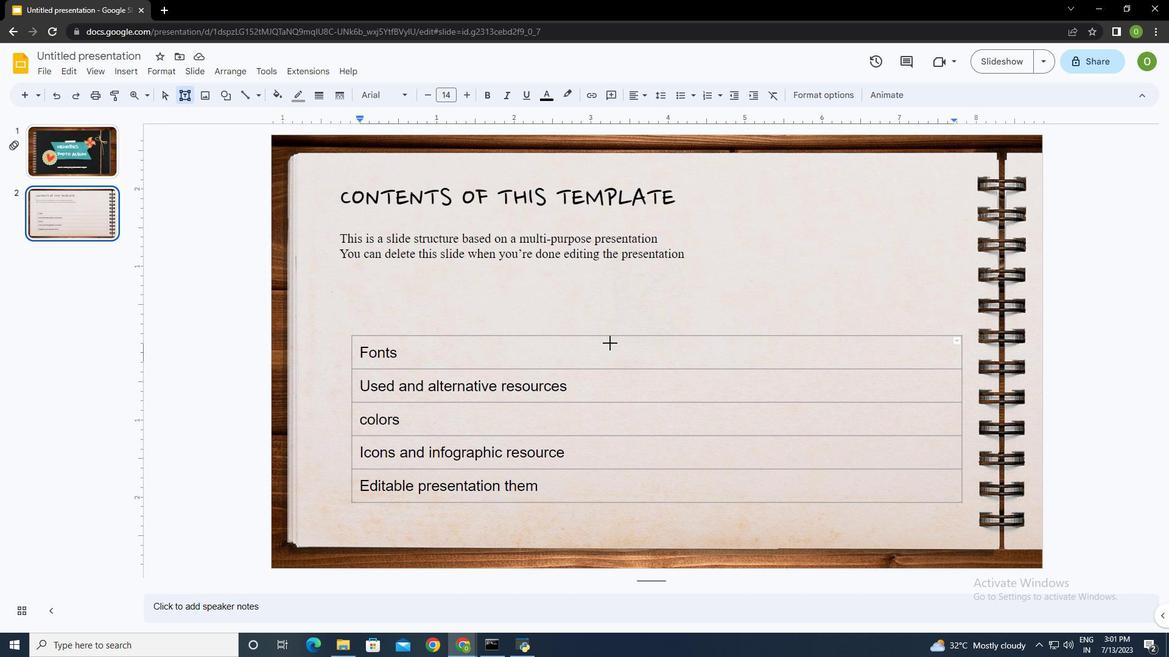 
Action: Mouse moved to (777, 338)
Screenshot: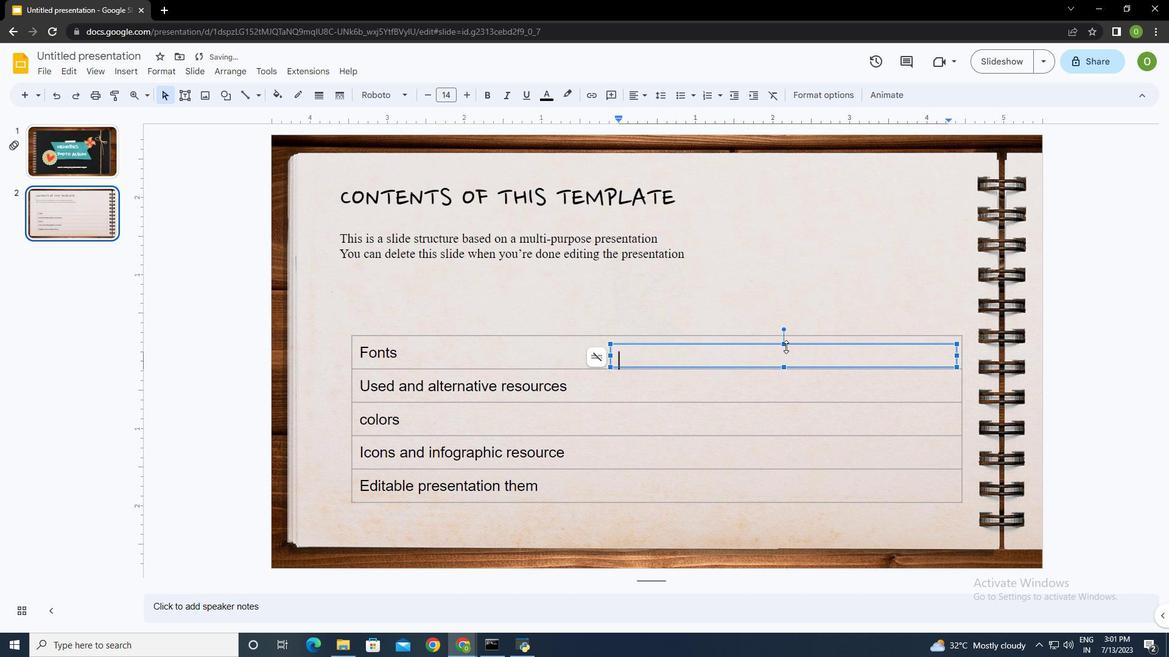 
Action: Mouse pressed left at (777, 338)
Screenshot: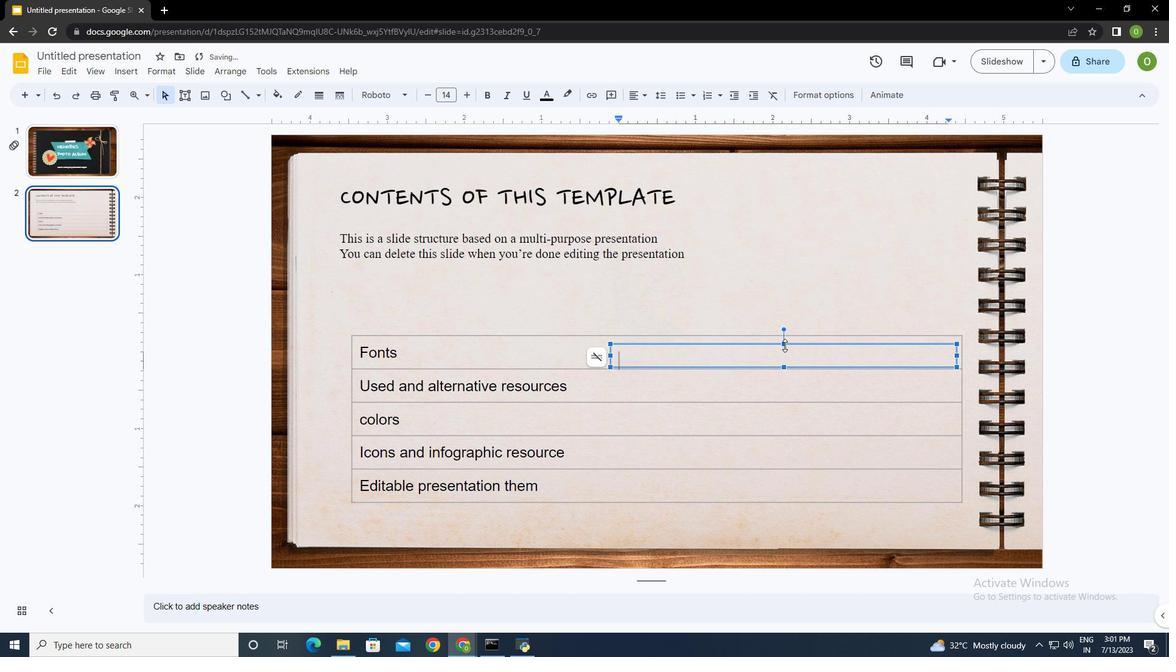 
Action: Mouse moved to (779, 362)
Screenshot: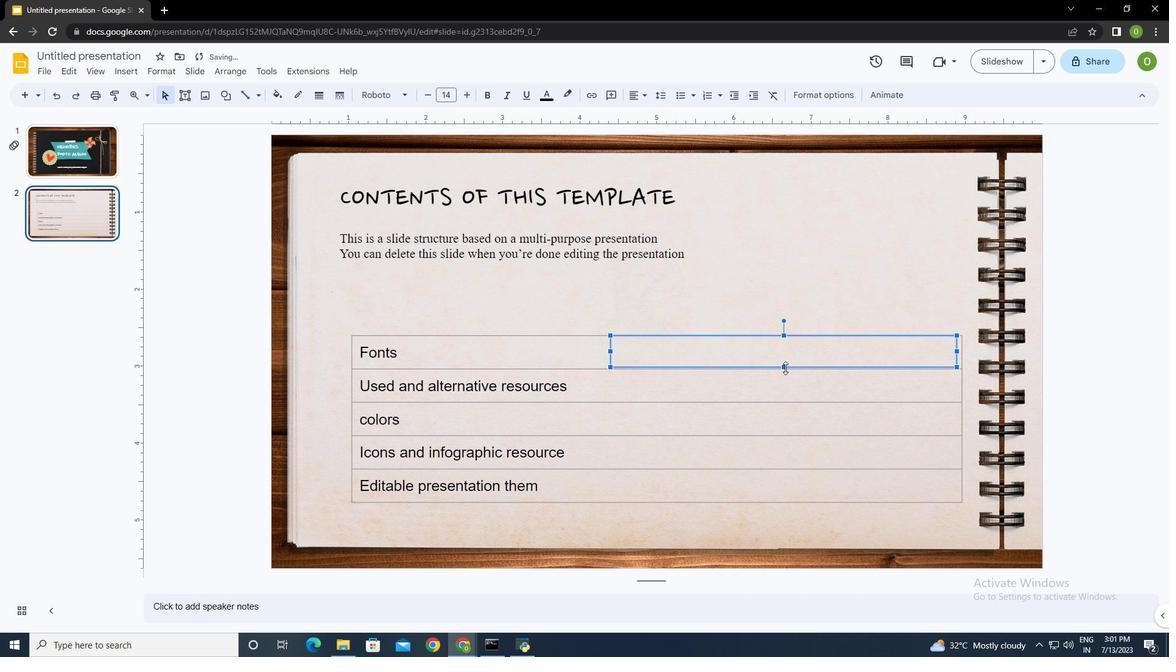 
Action: Mouse pressed left at (779, 362)
Screenshot: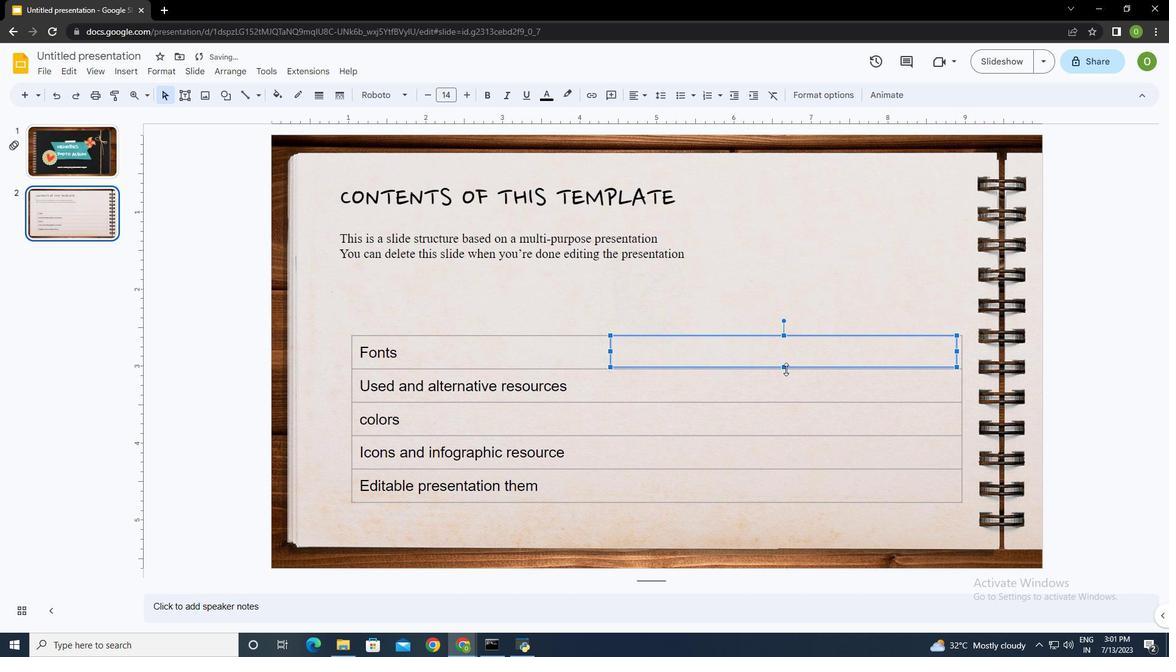 
Action: Mouse moved to (603, 345)
Screenshot: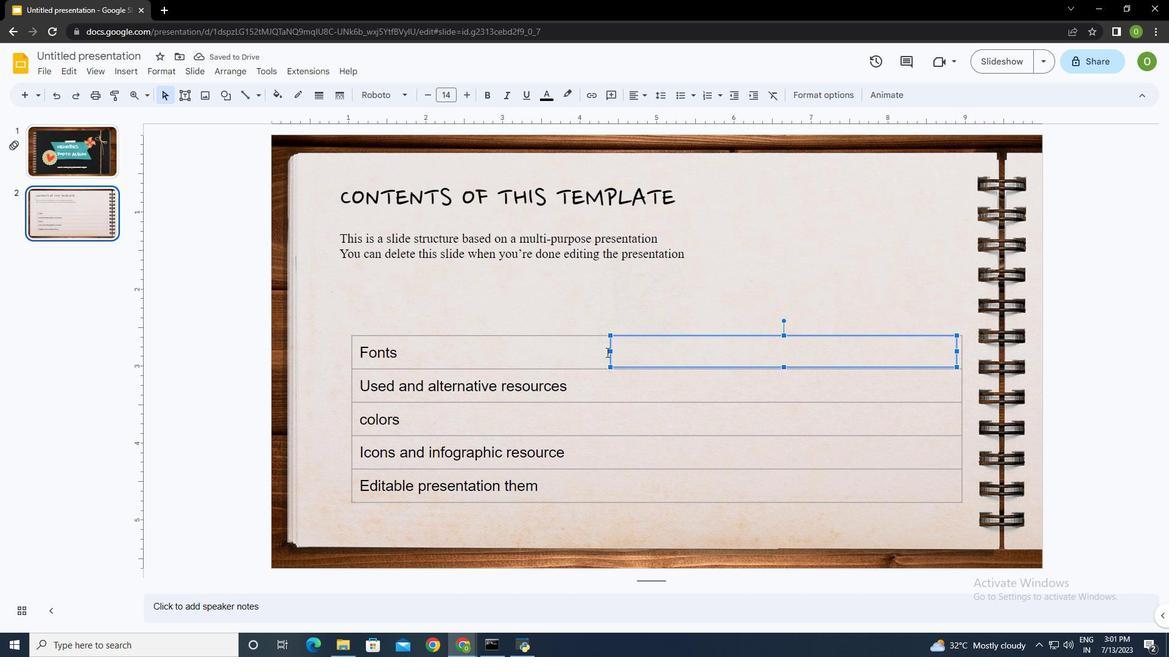 
Action: Mouse pressed left at (603, 345)
Screenshot: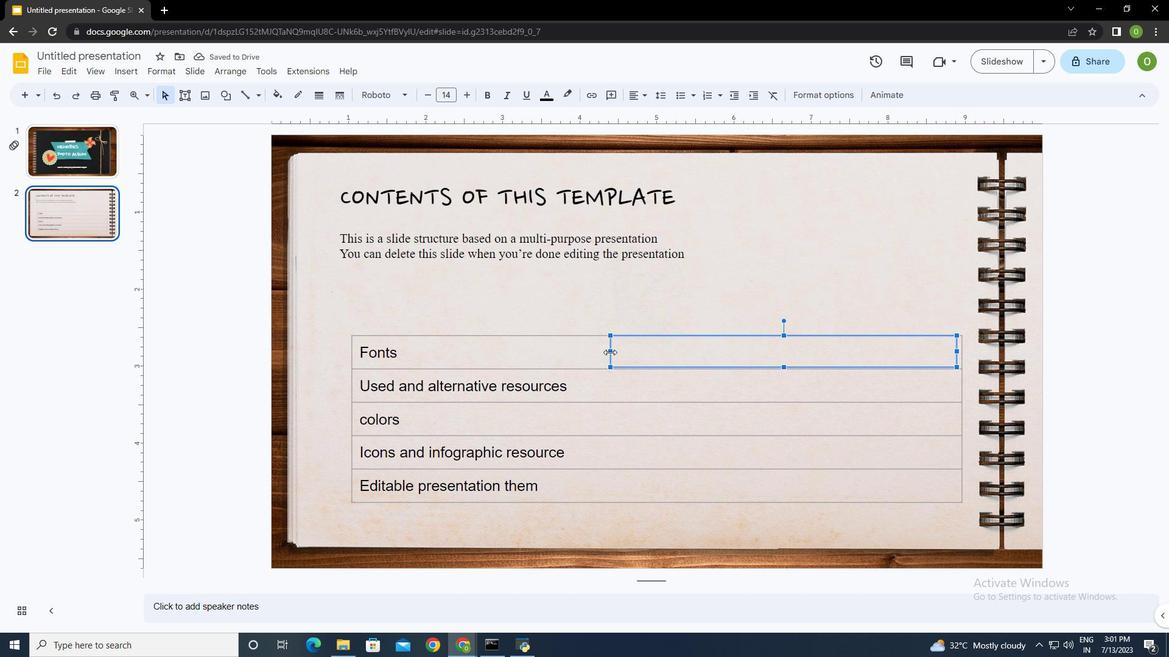 
Action: Mouse moved to (614, 339)
Screenshot: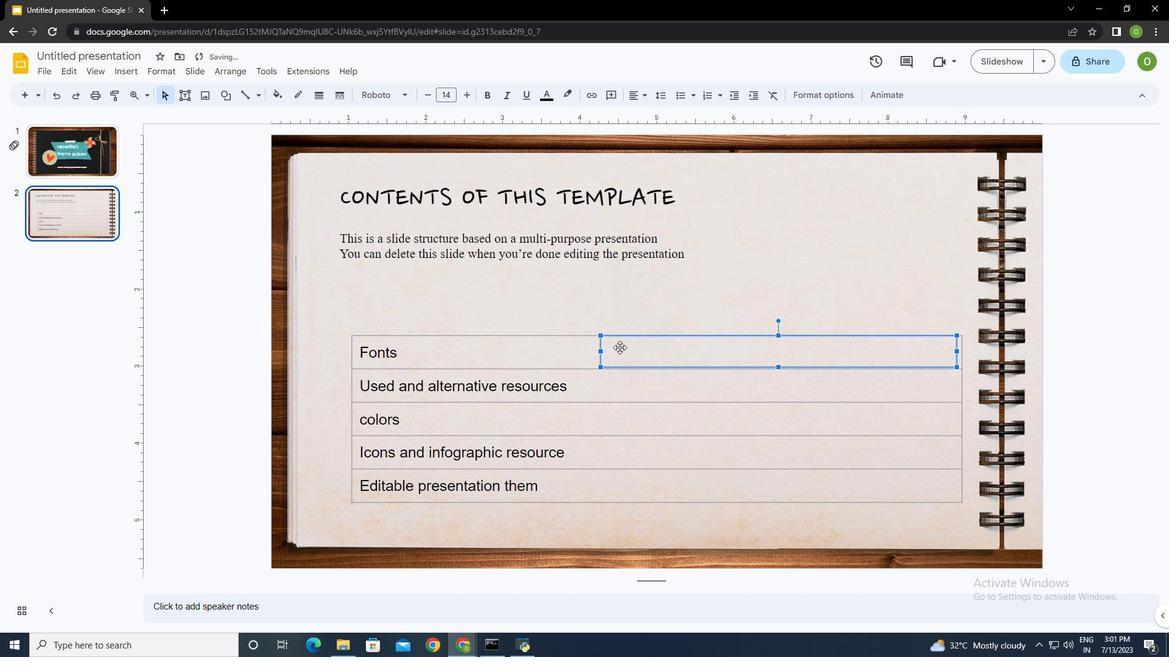 
Action: Mouse pressed left at (614, 339)
Screenshot: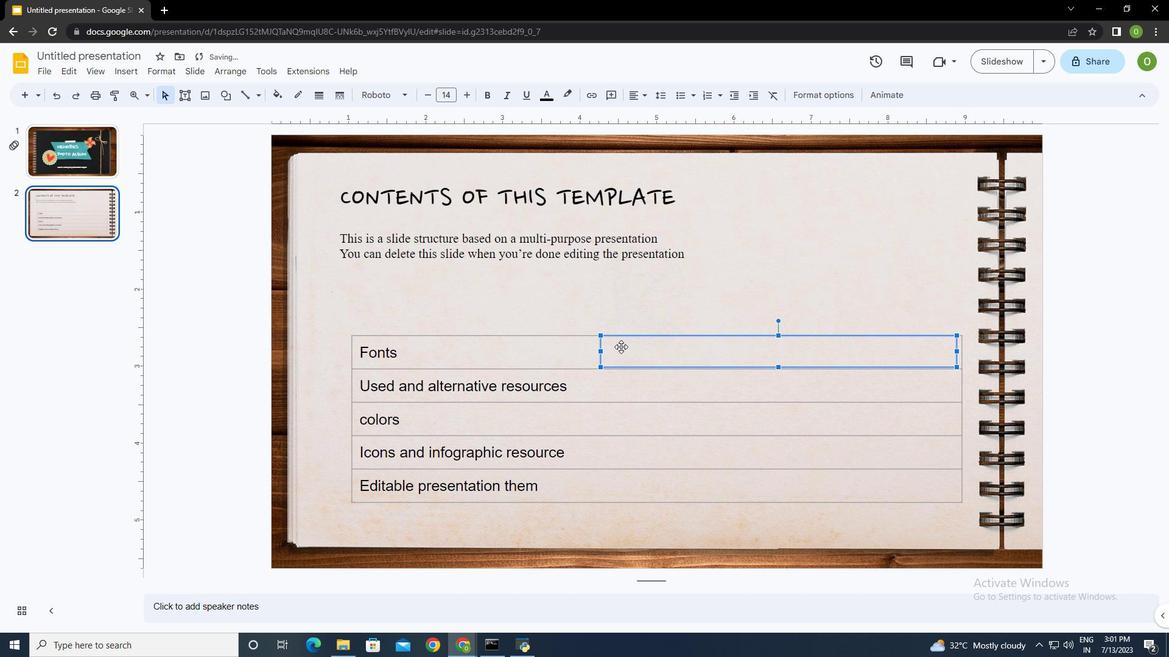 
Action: Mouse moved to (621, 339)
Screenshot: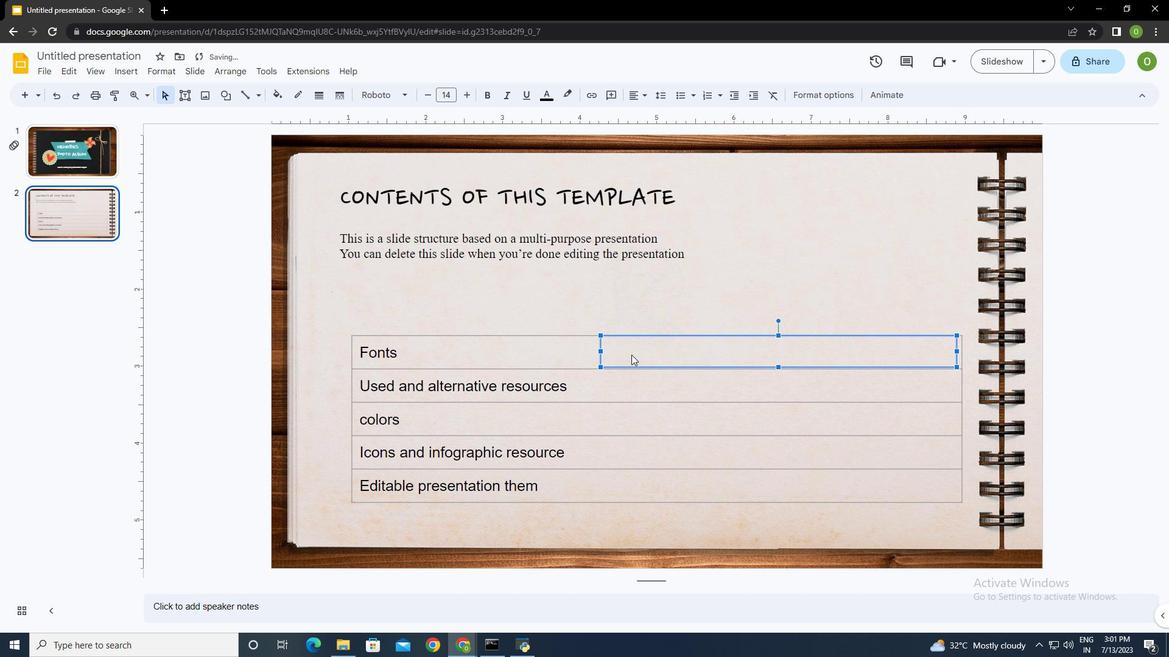 
Action: Mouse pressed left at (621, 339)
Screenshot: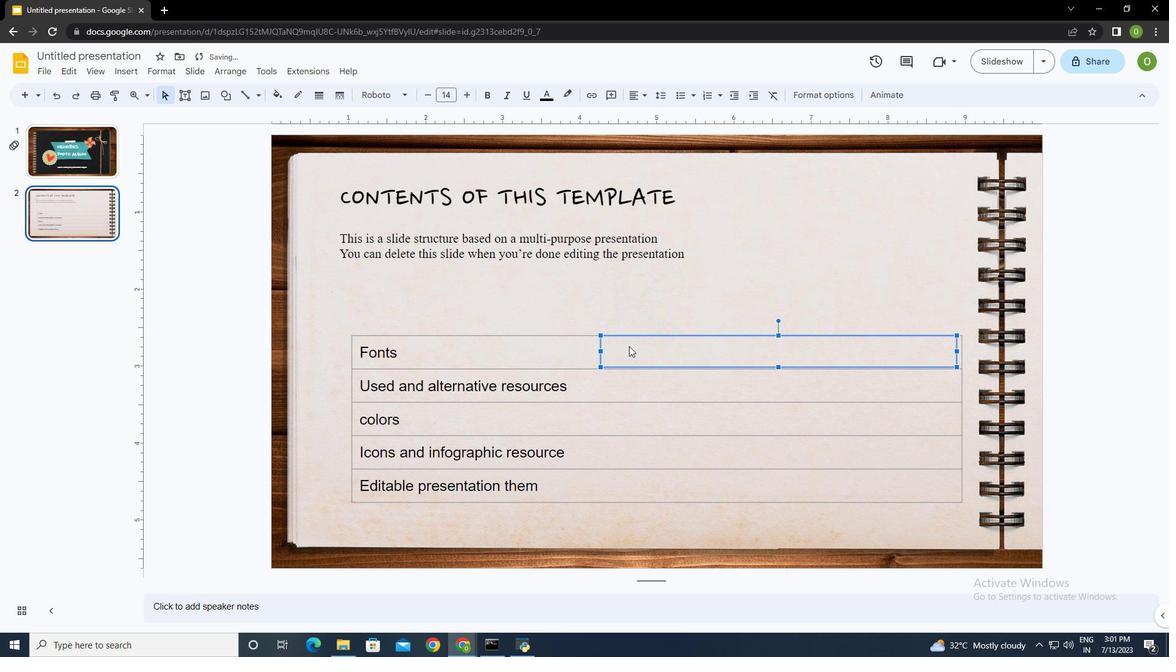 
Action: Key pressed <Key.shift><Key.shift><Key.shift>To<Key.backspace>o<Key.space>view<Key.space>this<Key.space>template<Key.space>correctly<Key.space>in<Key.space><Key.shift>Power-<Key.shift><Key.shift><Key.shift><Key.shift><Key.shift><Key.shift><Key.shift><Key.shift>Point,<Key.space>download<Key.space>and<Key.space>install<Key.space>the<Key.space>fonts<Key.space>we<Key.space>usedctrl+A
Screenshot: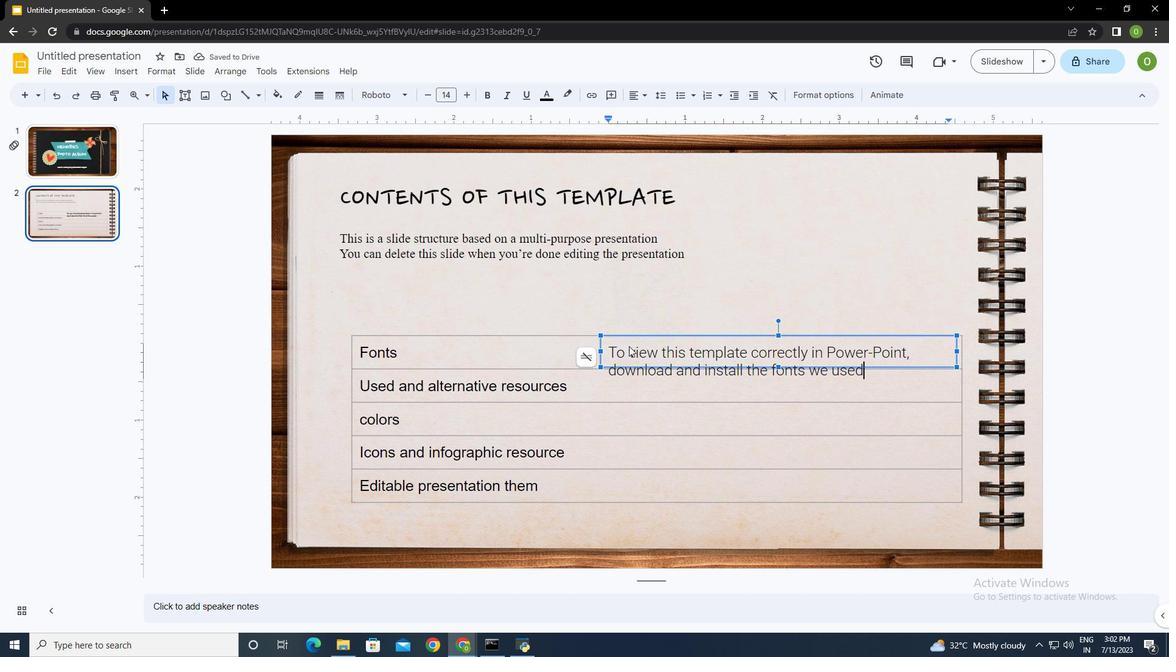 
Action: Mouse moved to (421, 88)
Screenshot: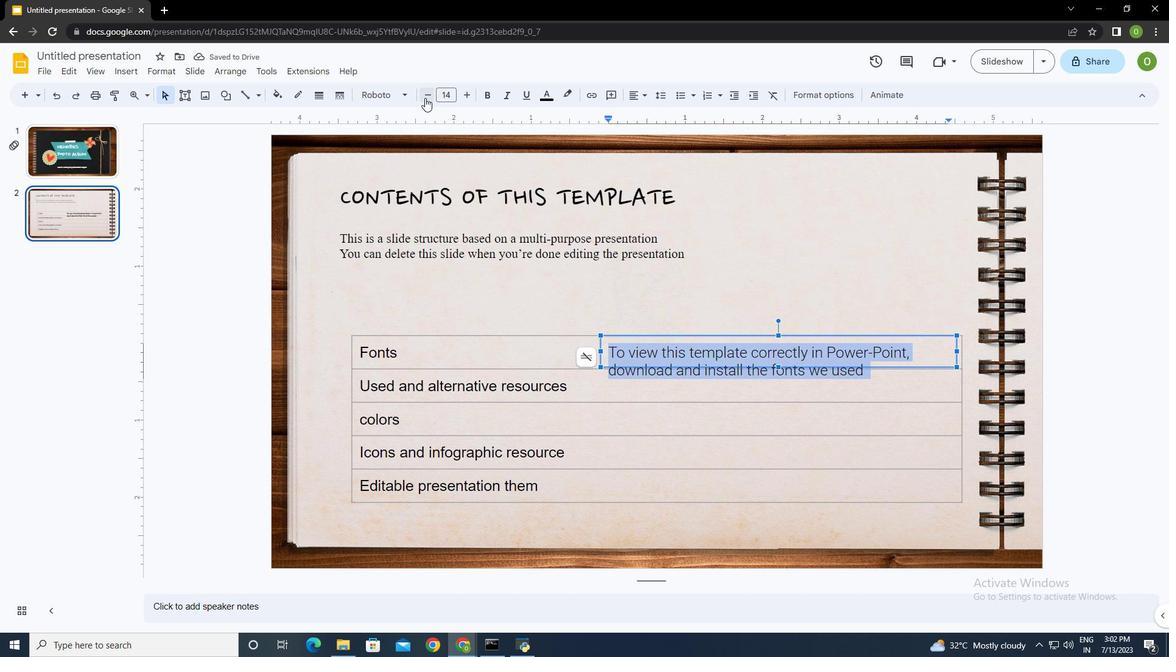 
Action: Mouse pressed left at (421, 88)
Screenshot: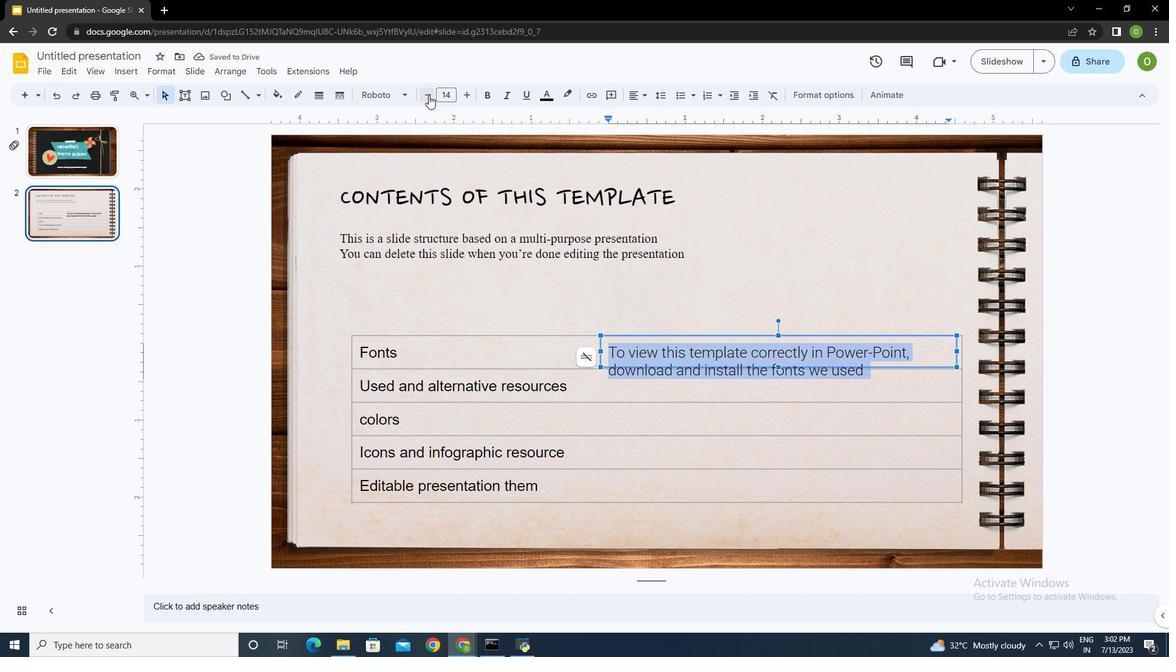 
Action: Mouse pressed left at (421, 88)
Screenshot: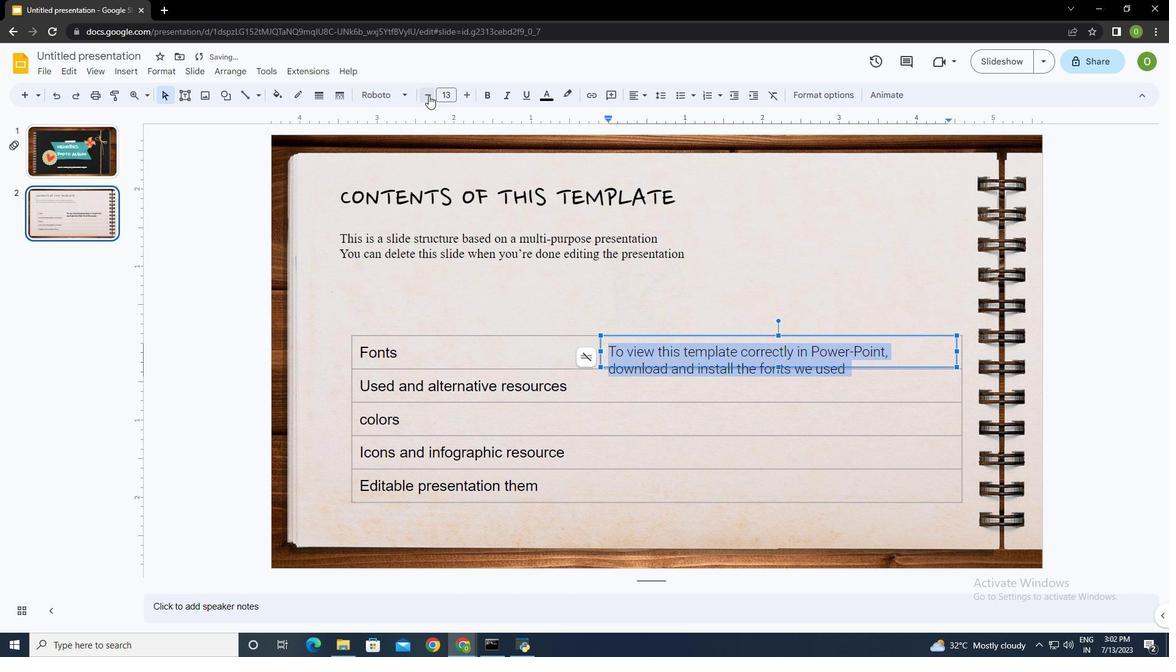 
Action: Mouse pressed left at (421, 88)
Screenshot: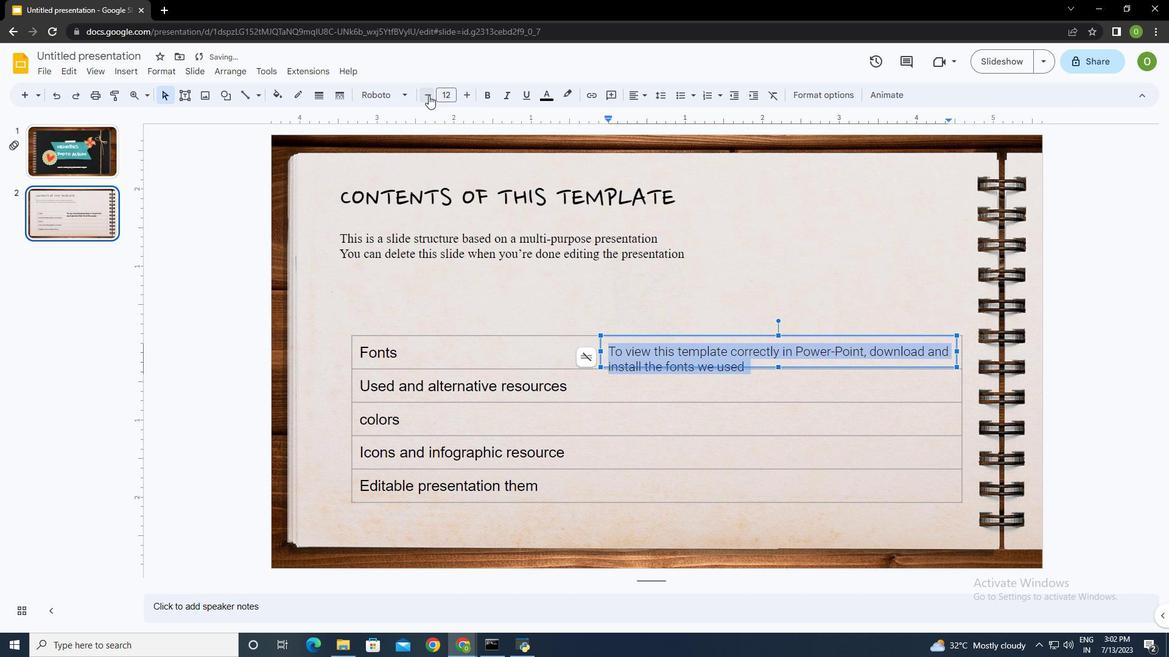
Action: Mouse moved to (417, 91)
Screenshot: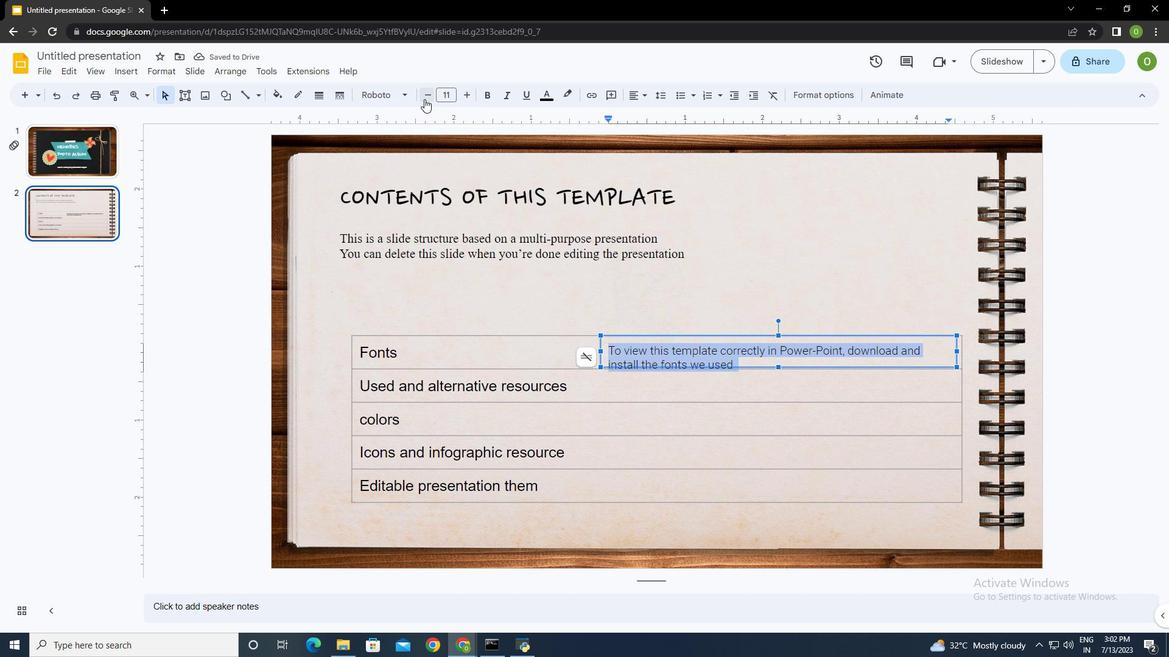 
Action: Mouse pressed left at (417, 91)
Screenshot: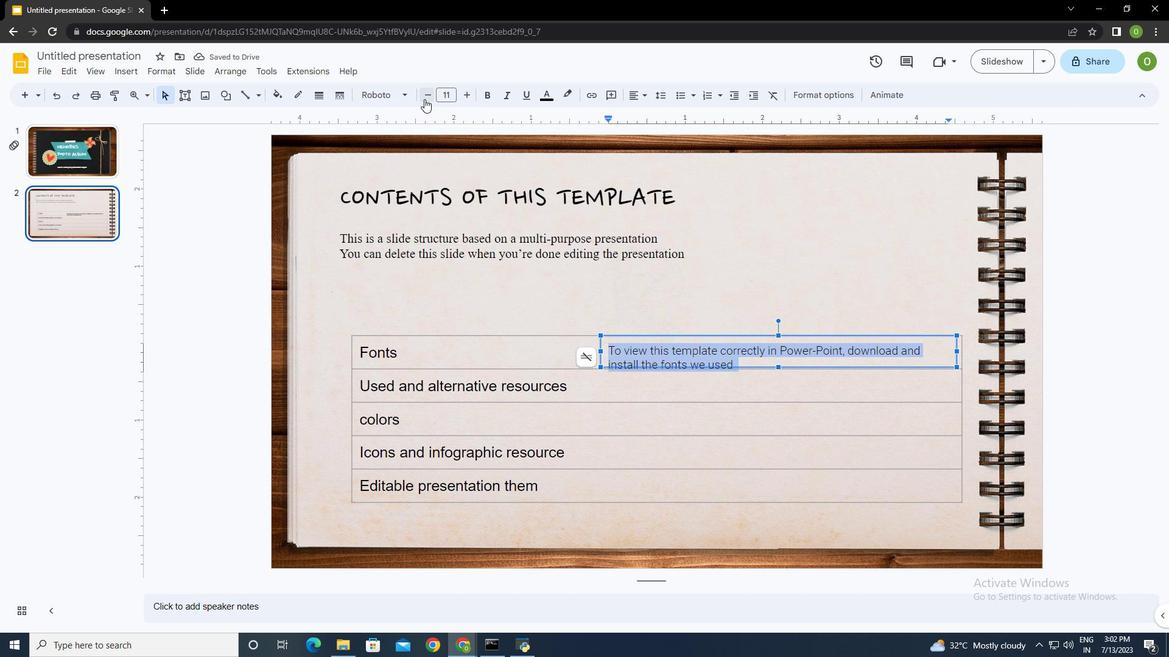 
Action: Mouse moved to (593, 344)
Screenshot: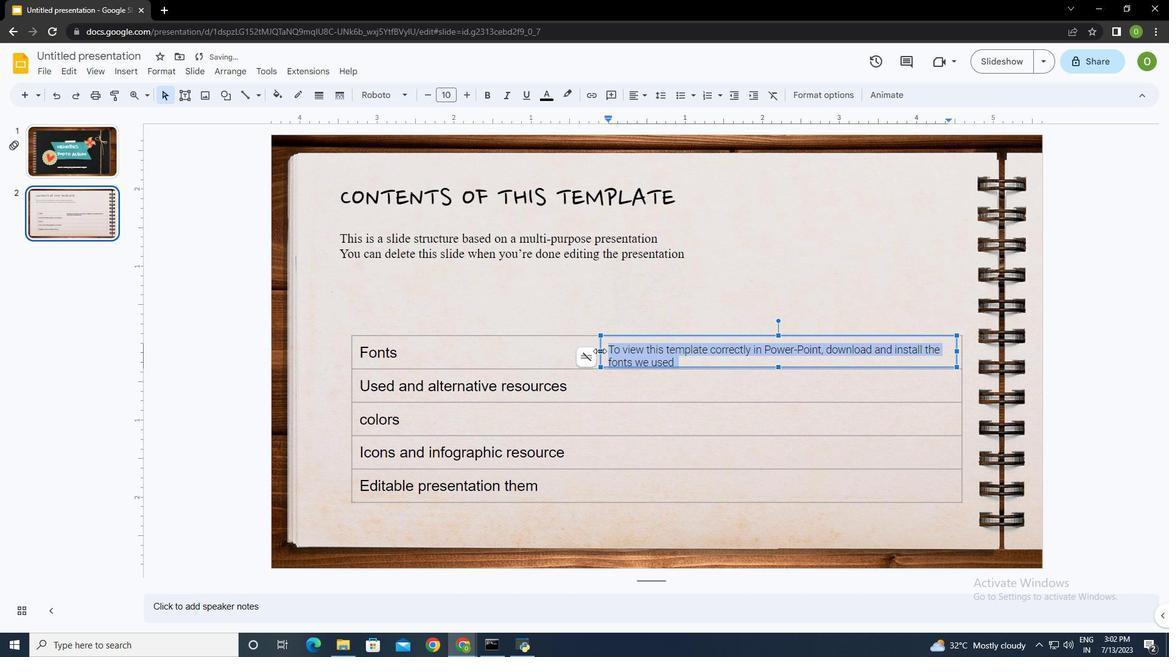 
Action: Mouse pressed left at (593, 344)
Screenshot: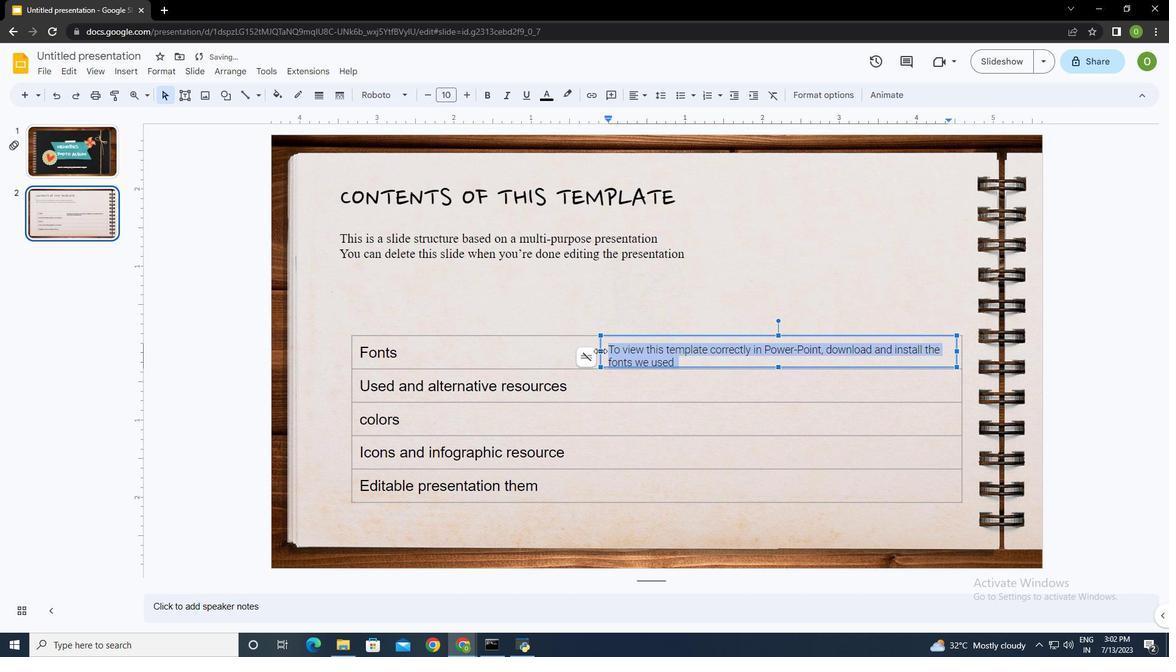 
Action: Mouse moved to (579, 346)
Screenshot: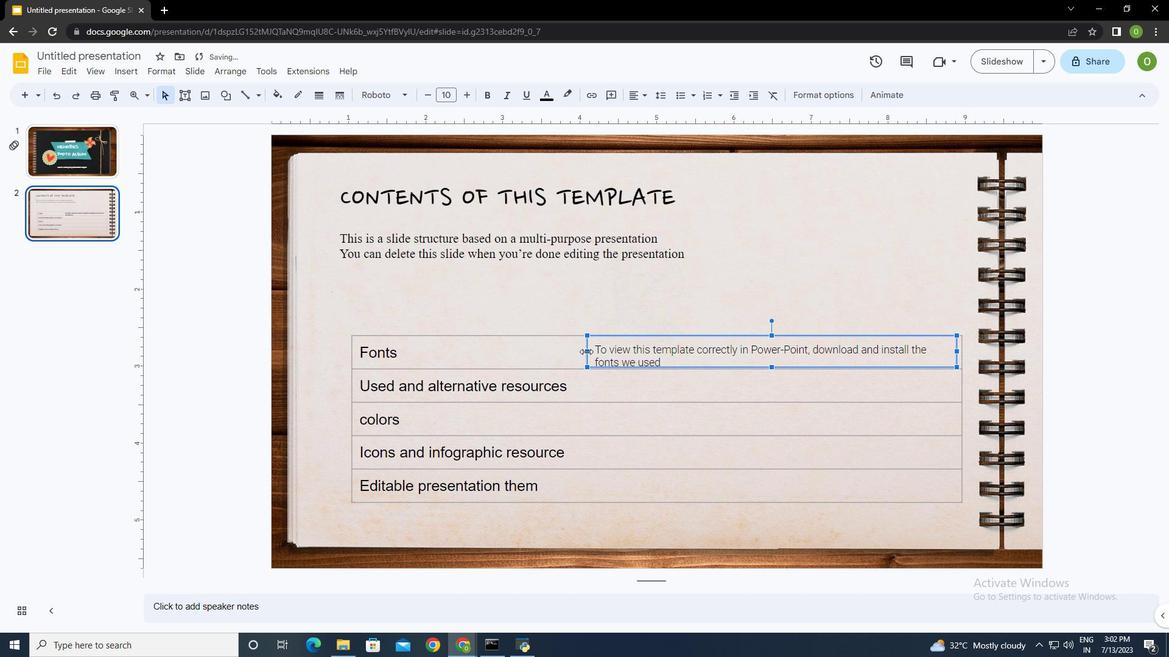 
Action: Mouse pressed left at (579, 346)
Screenshot: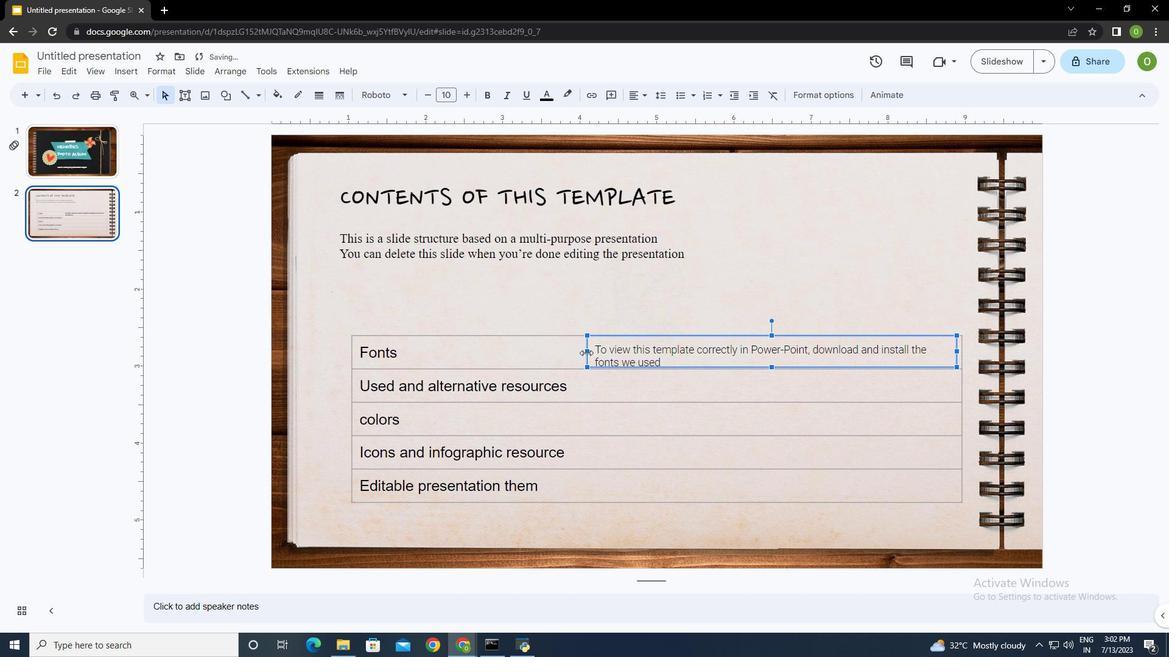 
Action: Mouse moved to (553, 345)
Screenshot: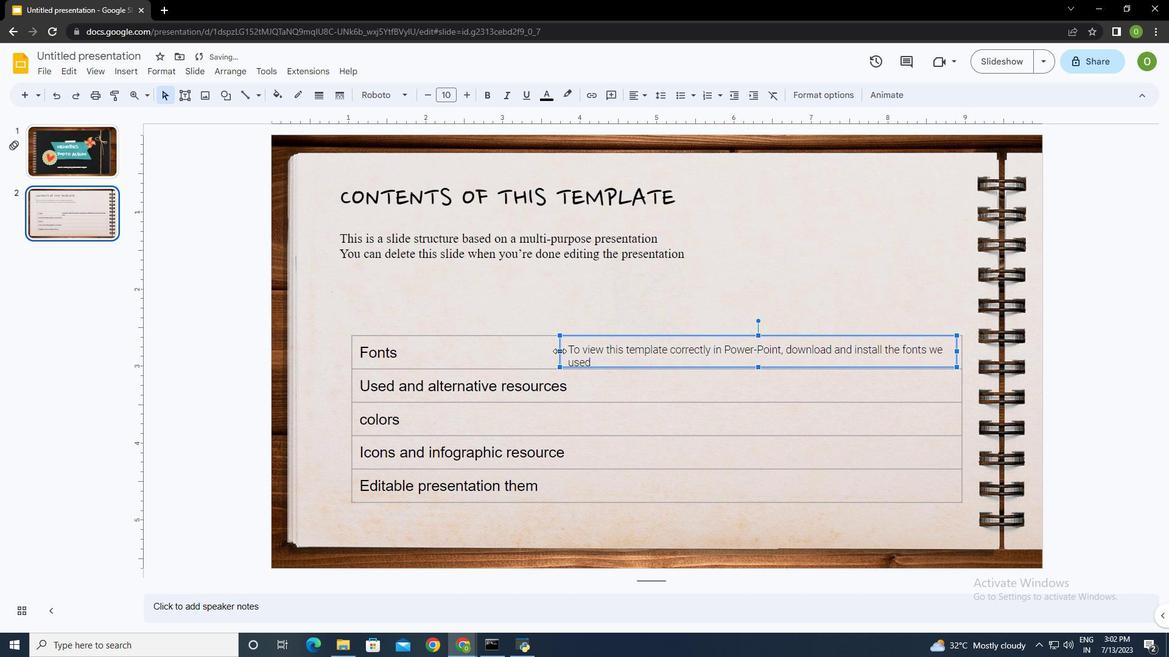 
Action: Mouse pressed left at (553, 345)
Screenshot: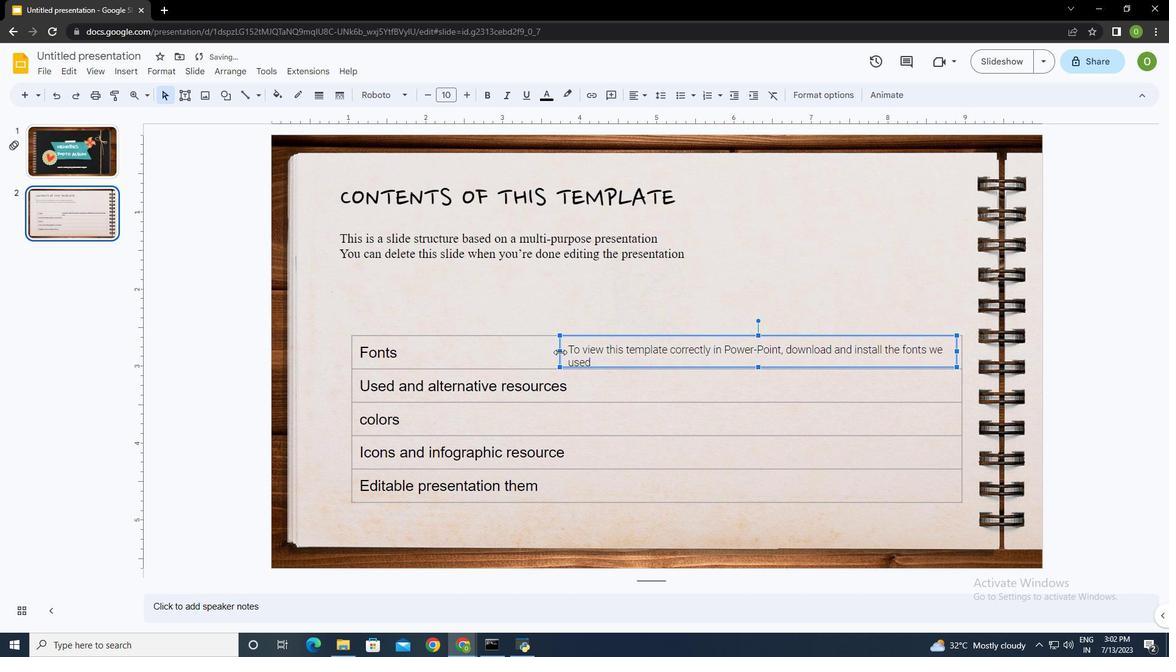 
Action: Mouse moved to (830, 355)
Screenshot: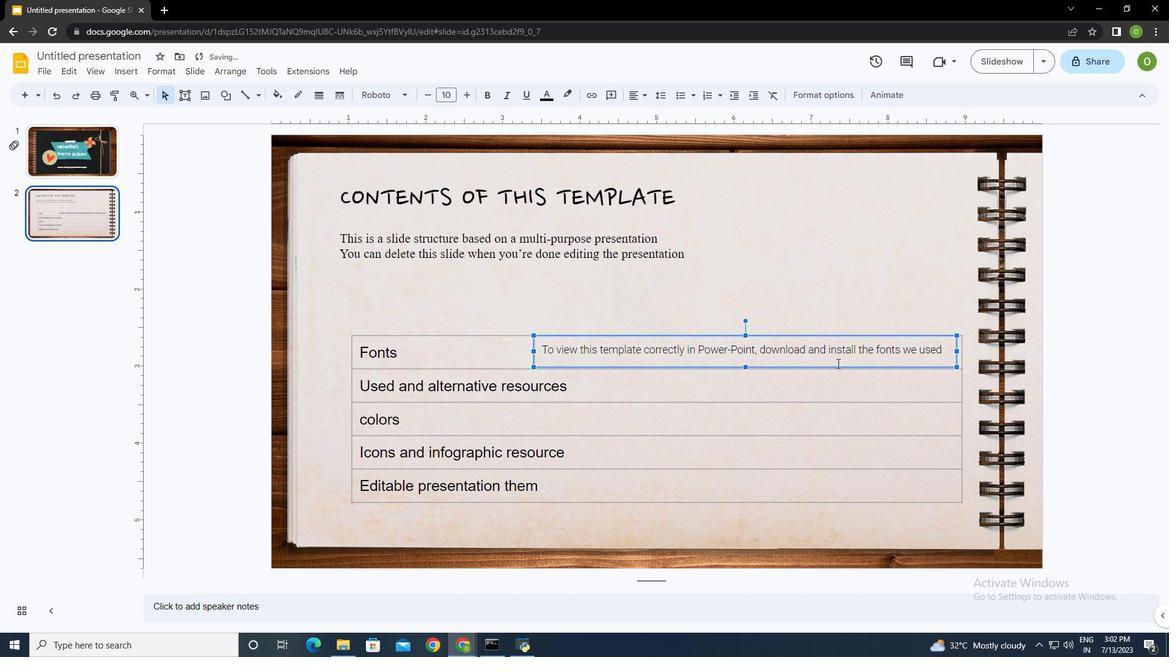 
Action: Mouse pressed left at (830, 355)
Screenshot: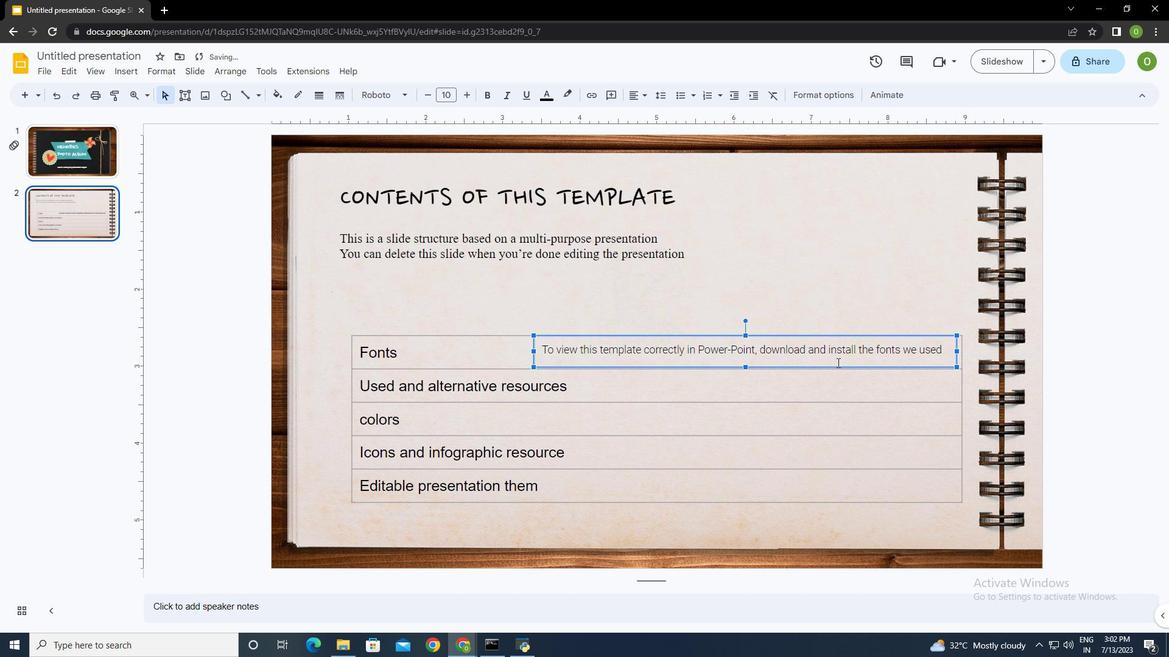 
Action: Mouse moved to (684, 376)
Screenshot: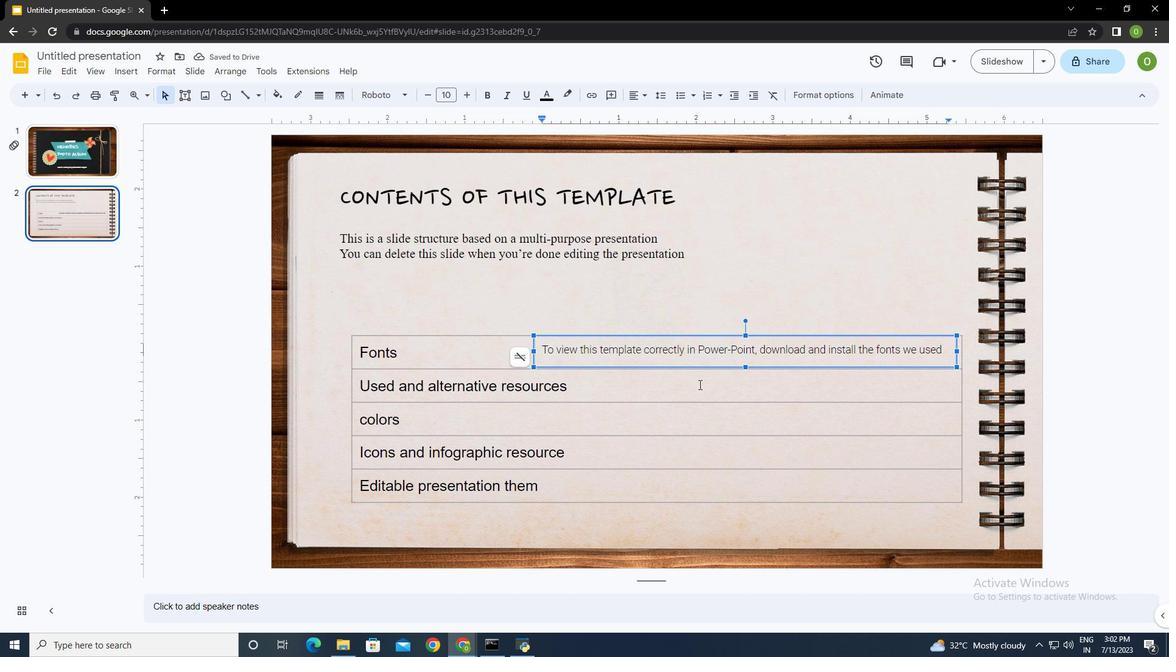 
Action: Mouse pressed left at (684, 376)
Screenshot: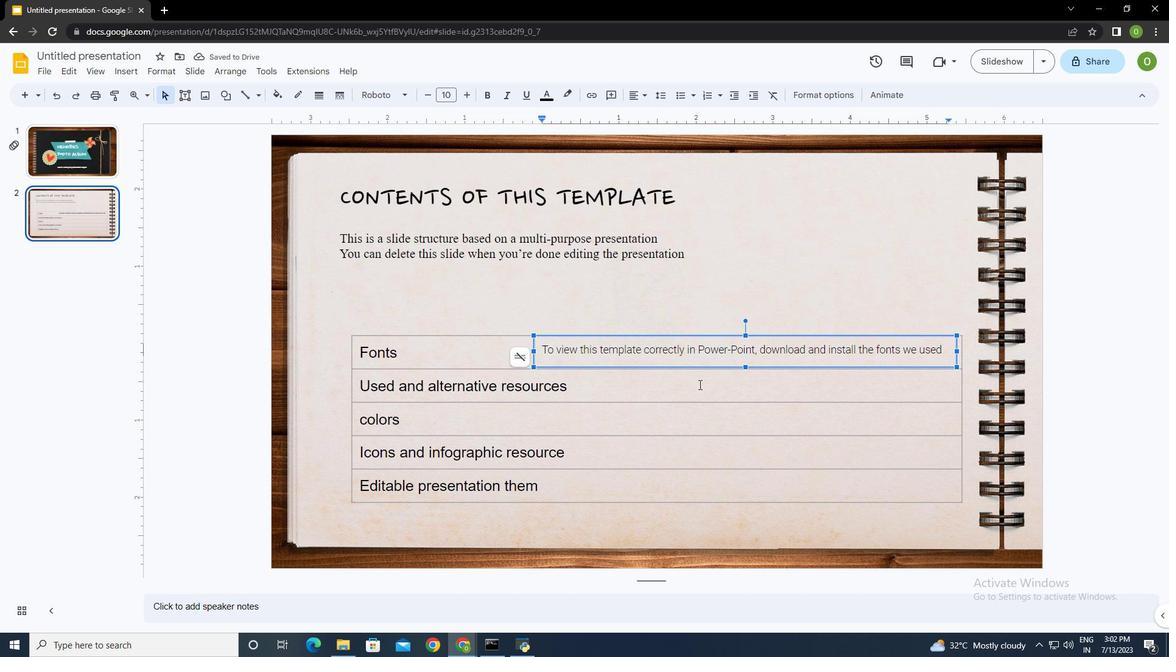 
Action: Mouse moved to (489, 377)
Screenshot: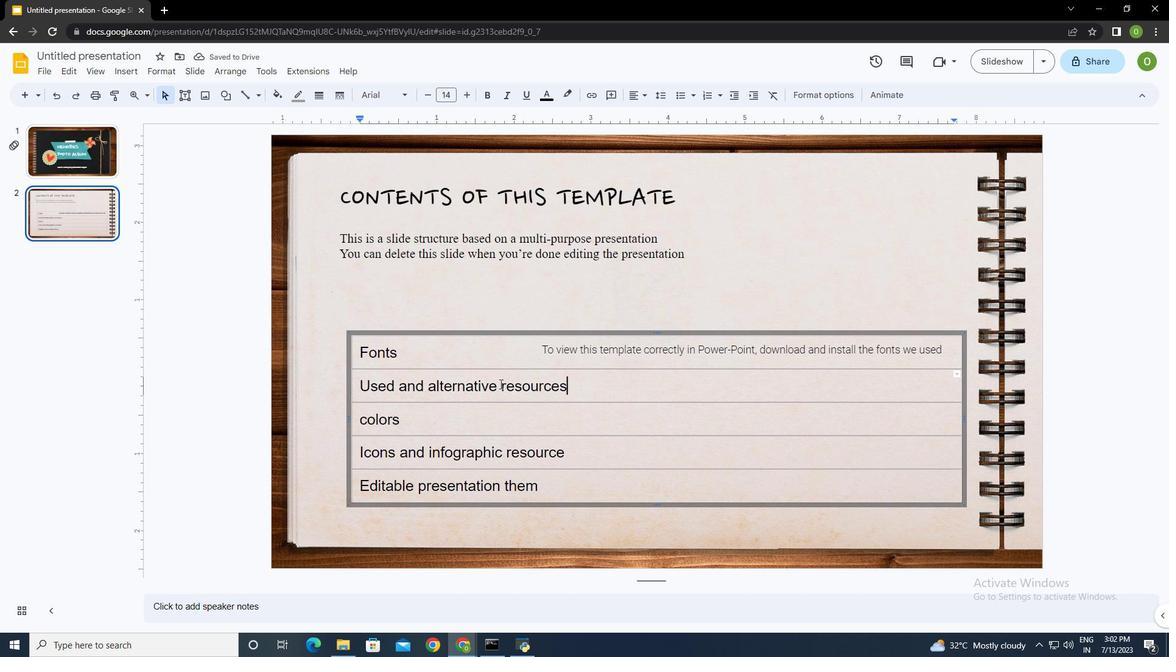 
Action: Mouse pressed left at (489, 377)
Screenshot: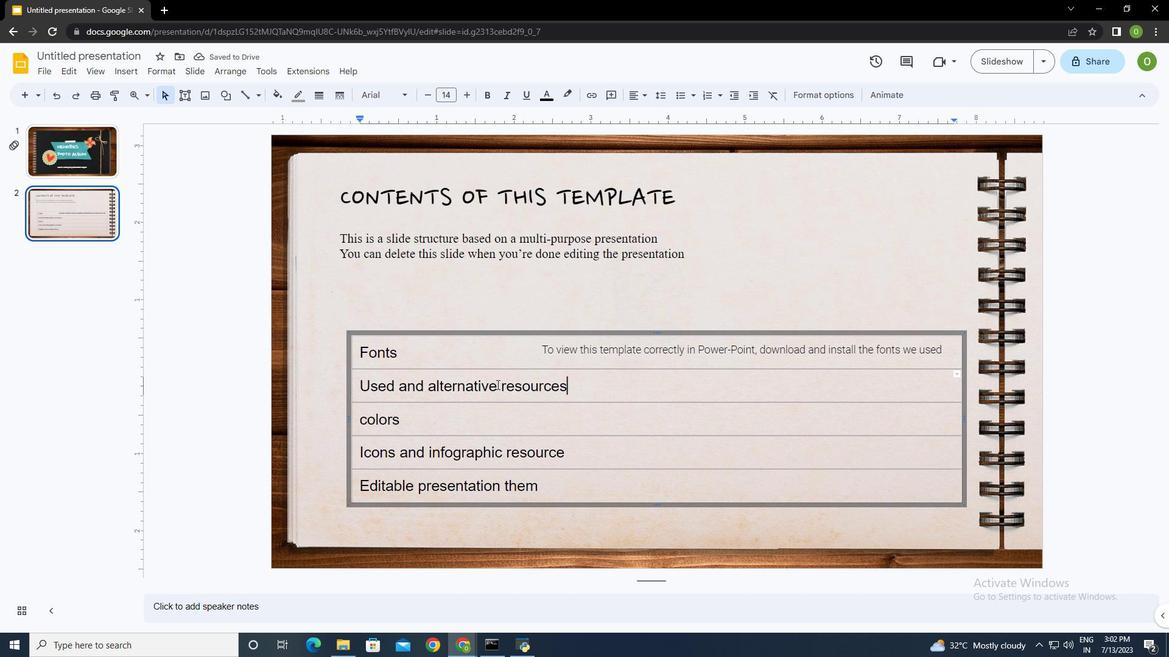 
Action: Mouse moved to (601, 369)
Screenshot: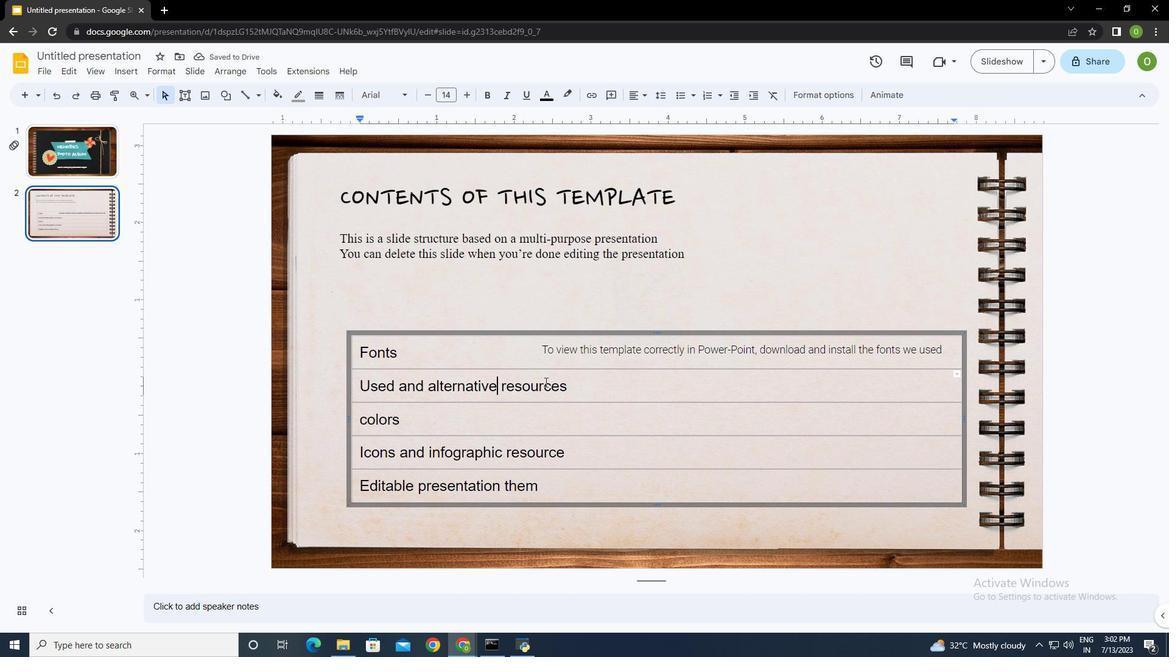 
Action: Key pressed <Key.enter><Key.delete>
Screenshot: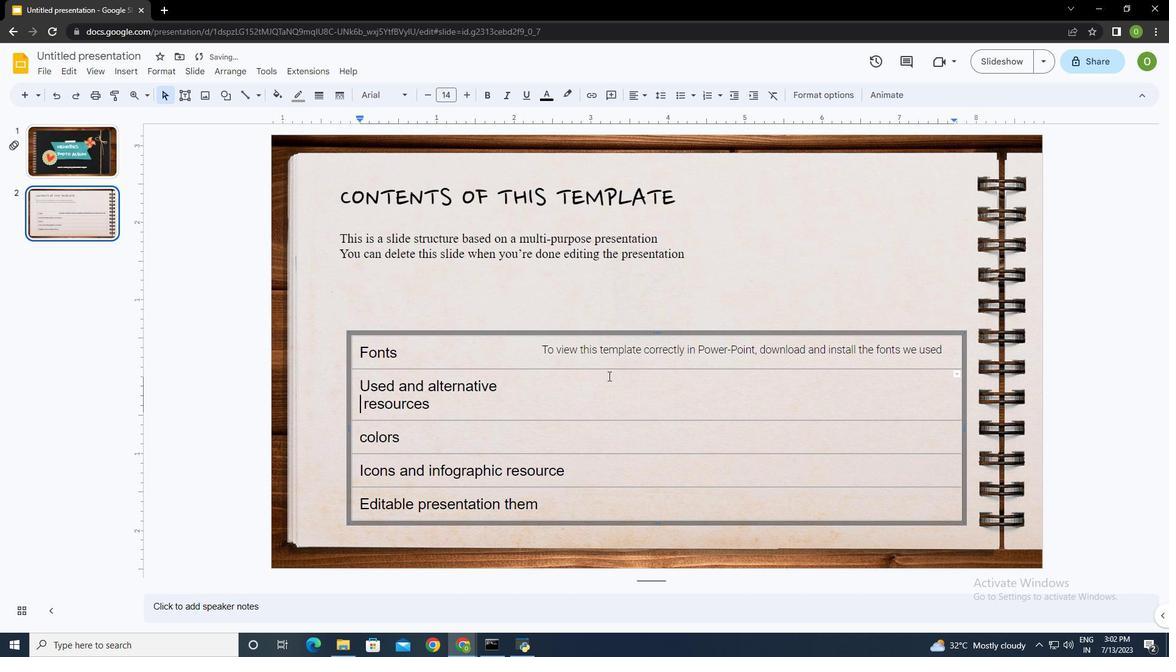 
Action: Mouse moved to (529, 377)
Screenshot: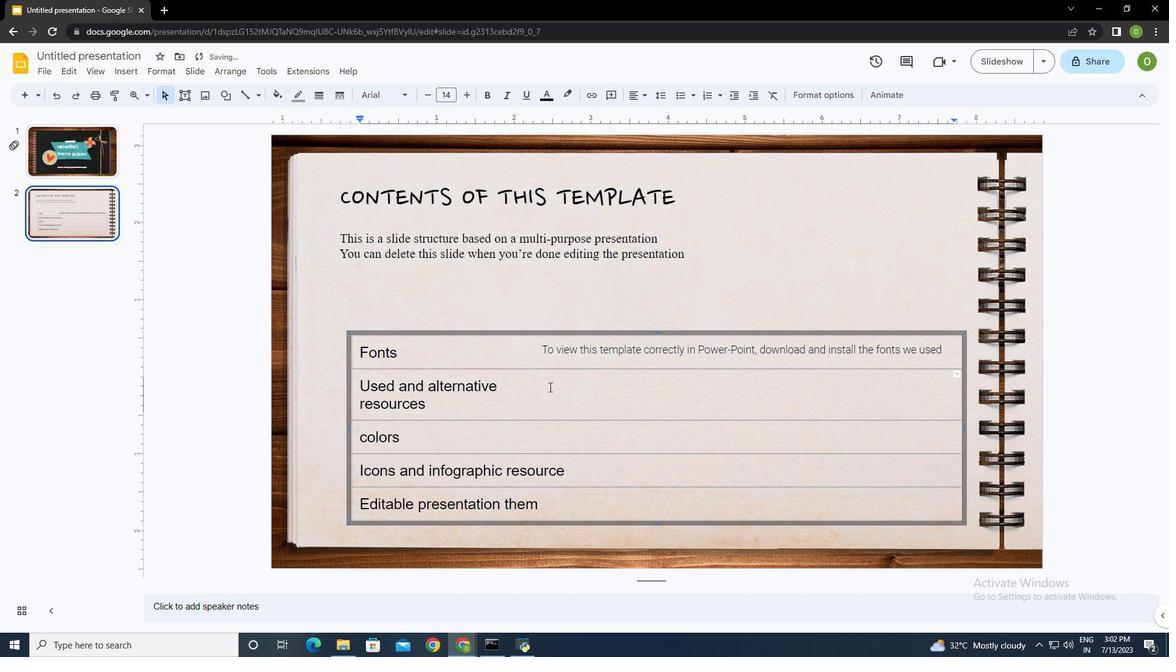 
Action: Mouse pressed left at (529, 377)
Screenshot: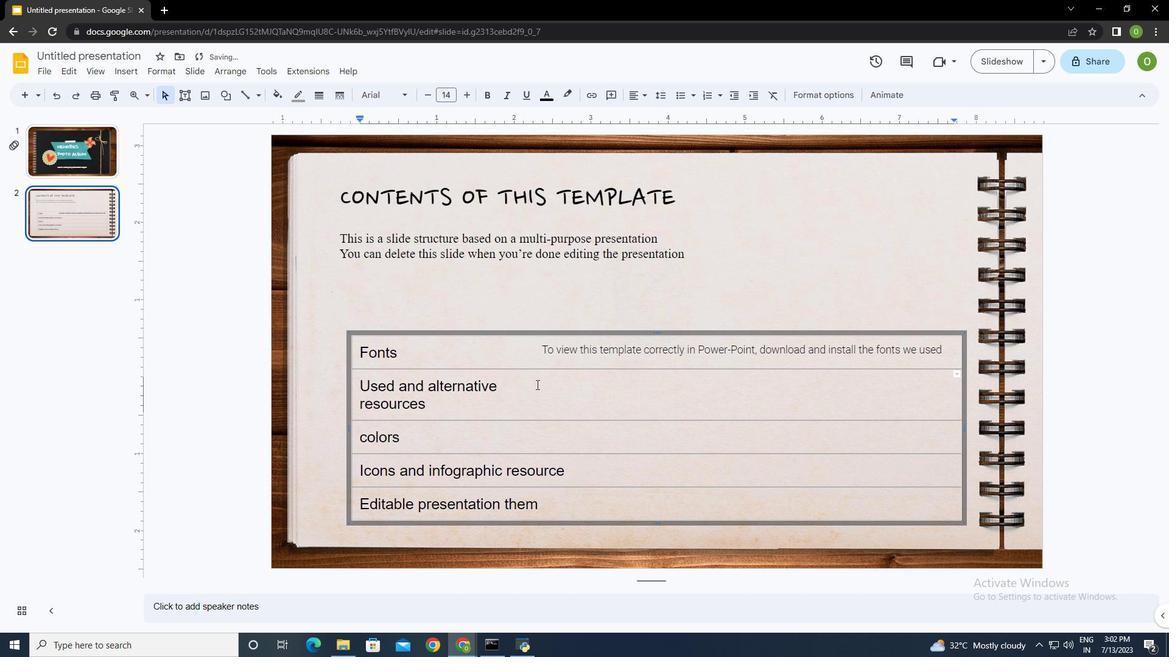 
Action: Mouse moved to (179, 87)
Screenshot: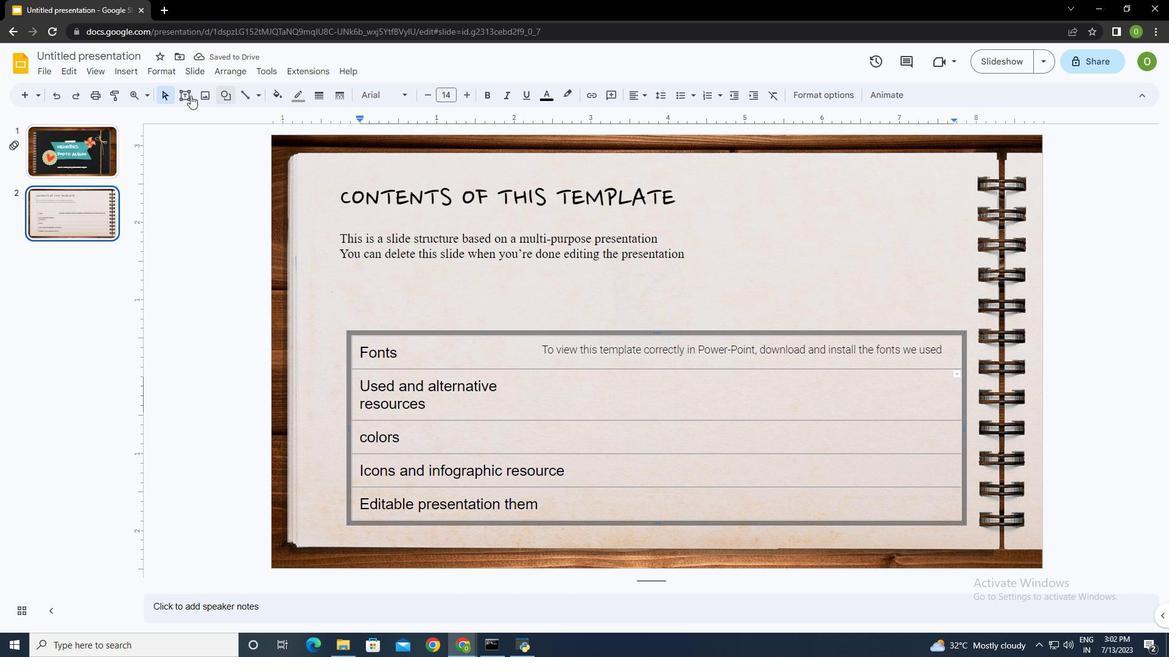
Action: Mouse pressed left at (179, 87)
Screenshot: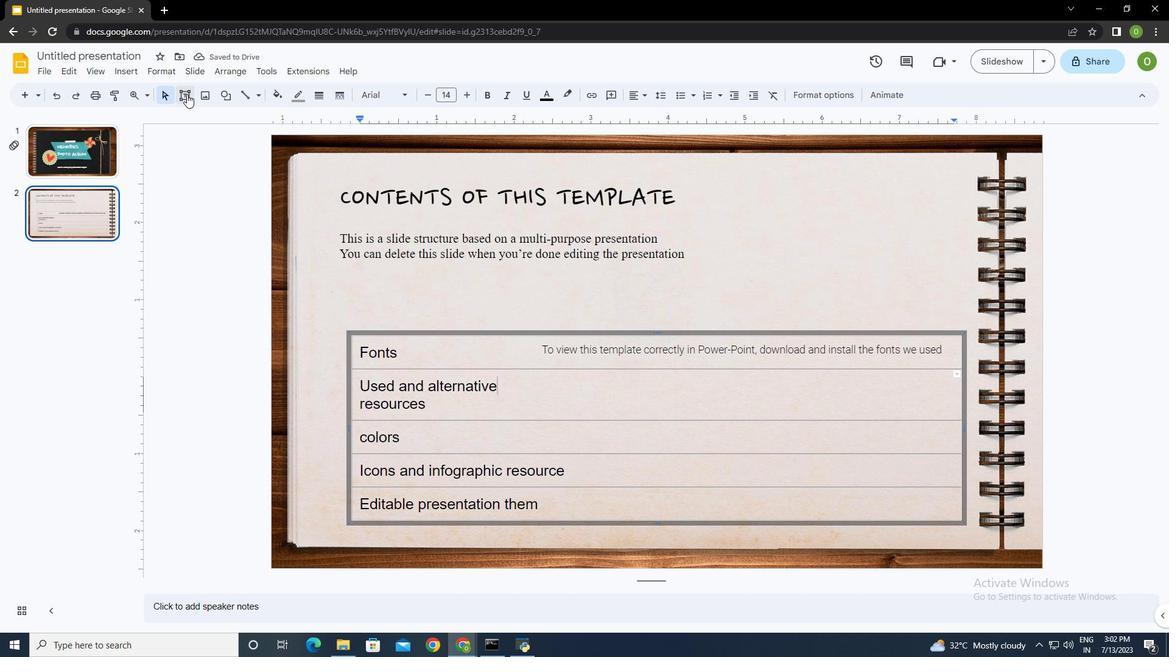 
Action: Mouse moved to (531, 364)
Screenshot: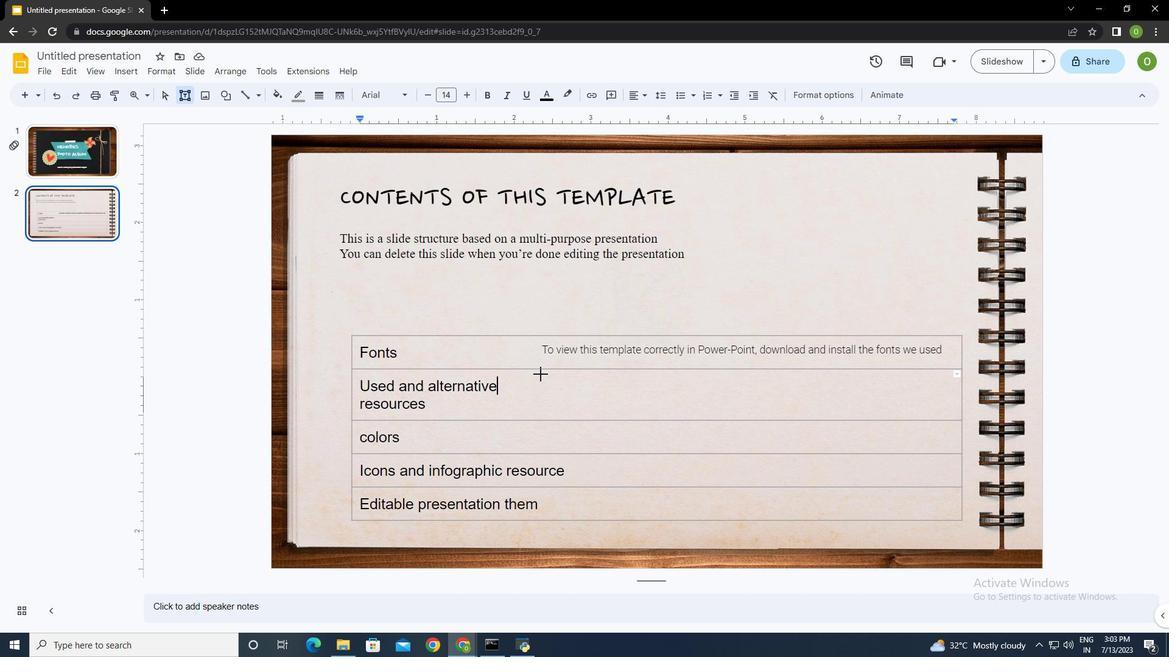 
Action: Mouse pressed left at (531, 364)
Screenshot: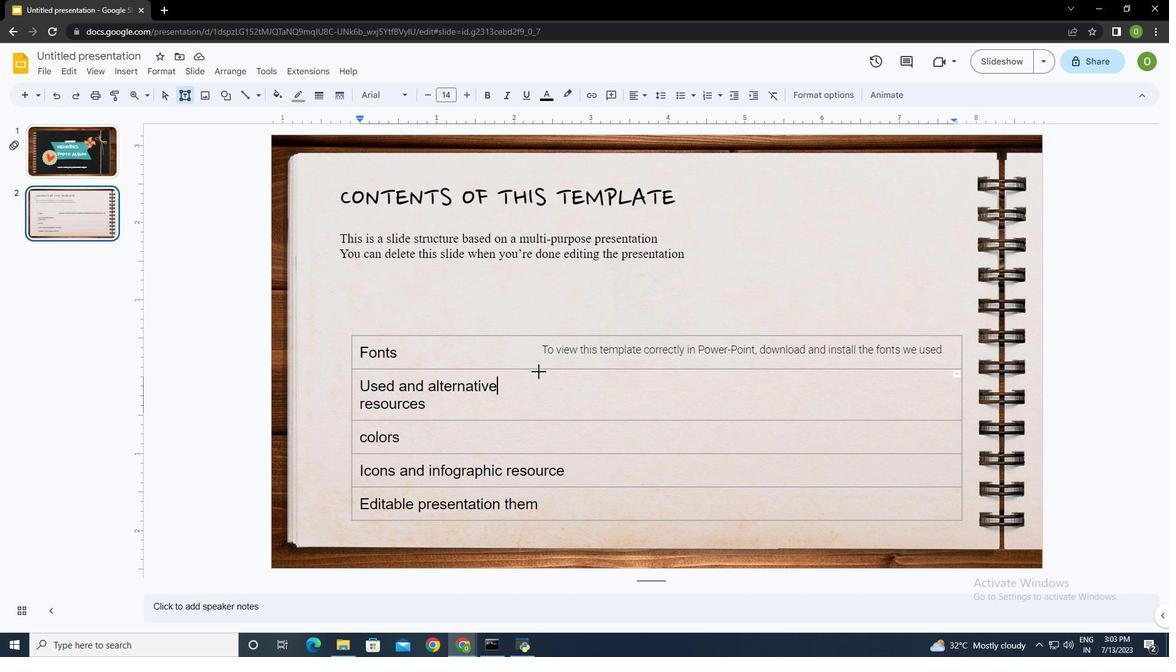 
Action: Mouse moved to (742, 365)
Screenshot: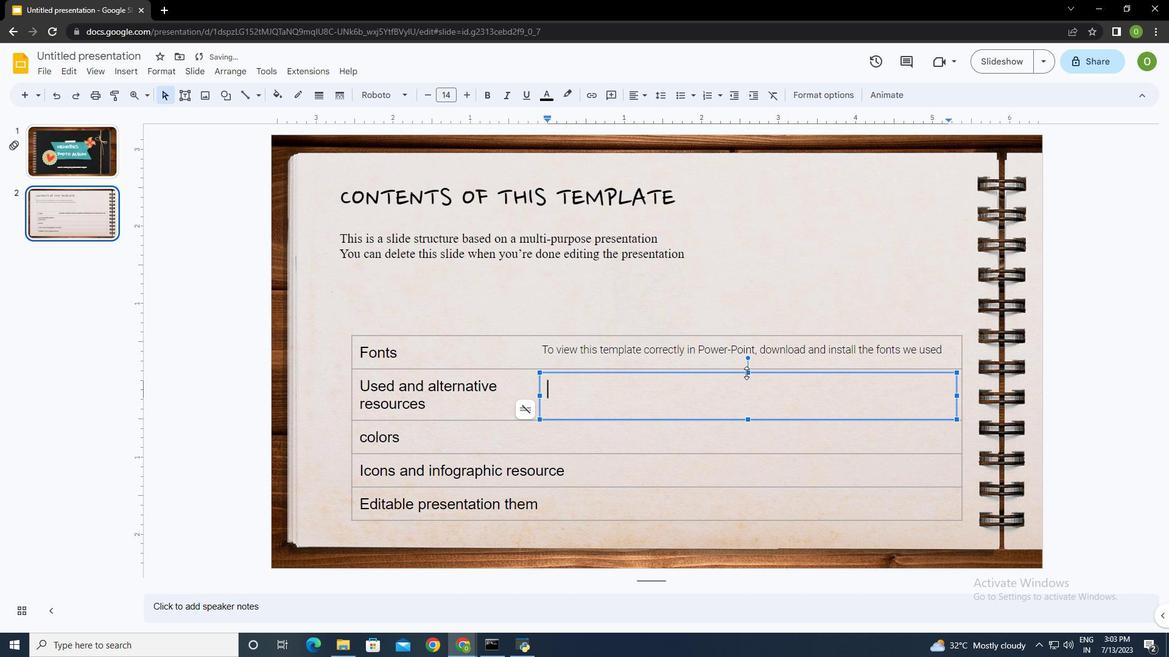
Action: Mouse pressed left at (742, 365)
Screenshot: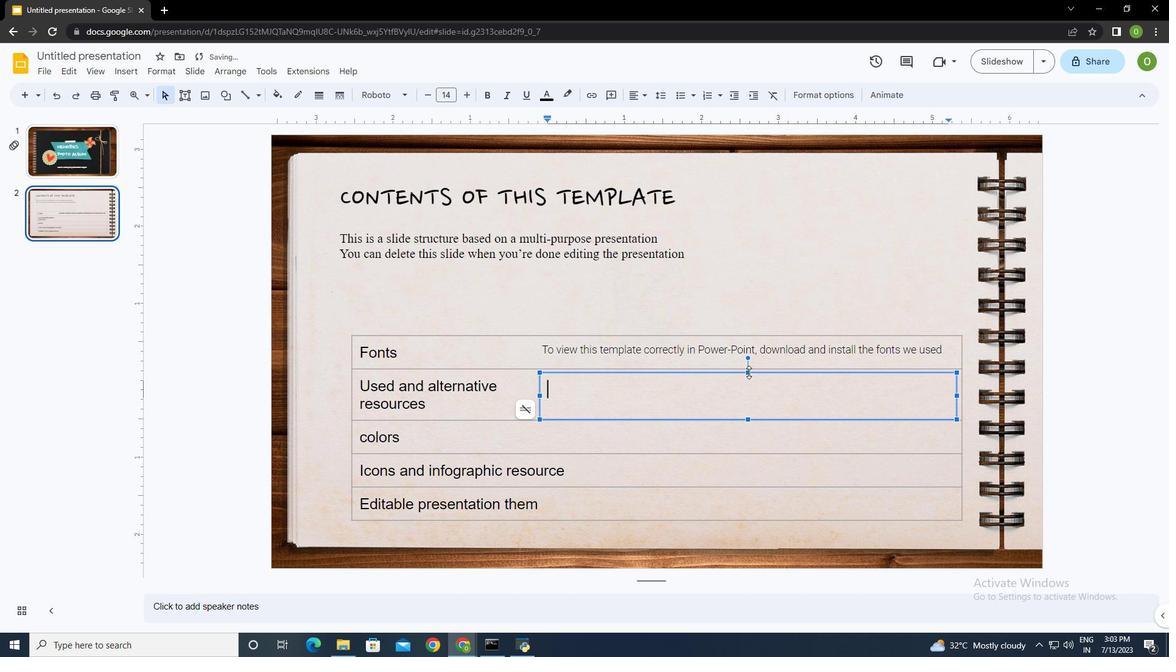 
Action: Mouse moved to (585, 380)
Screenshot: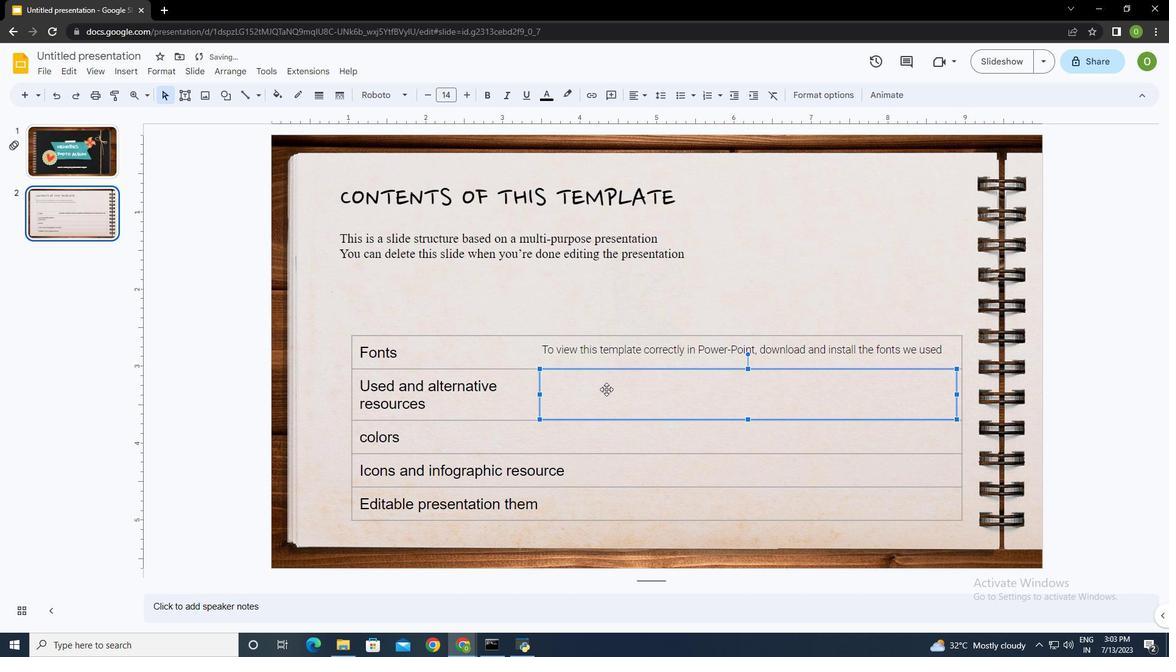 
Action: Mouse pressed left at (585, 380)
Screenshot: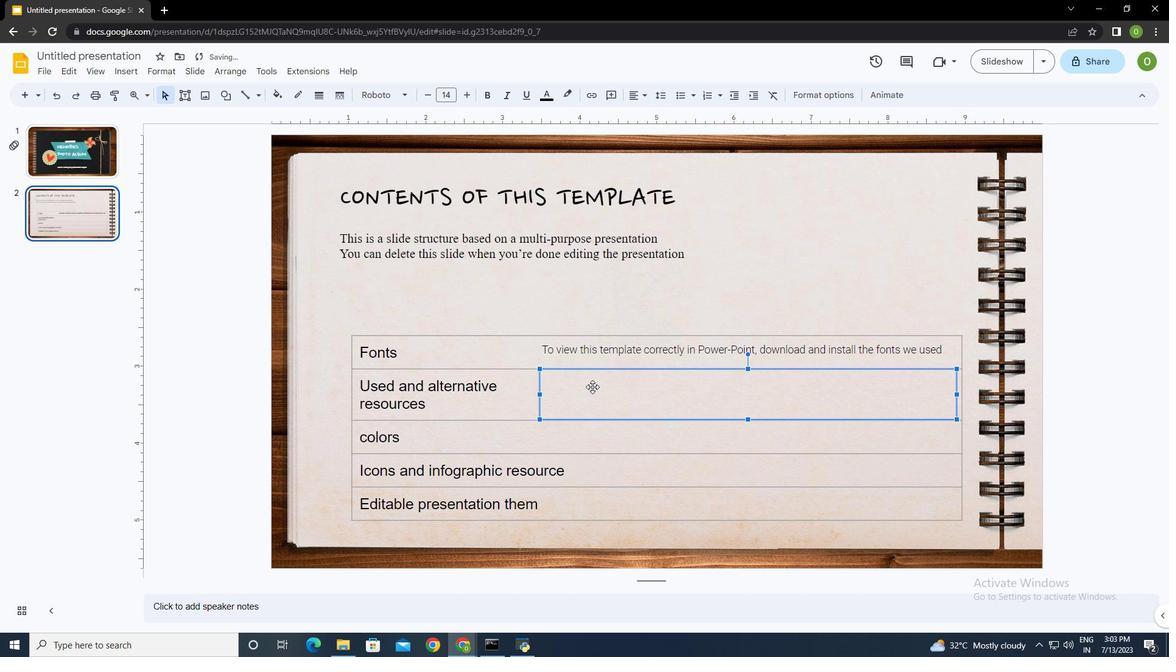 
Action: Mouse moved to (275, 109)
Screenshot: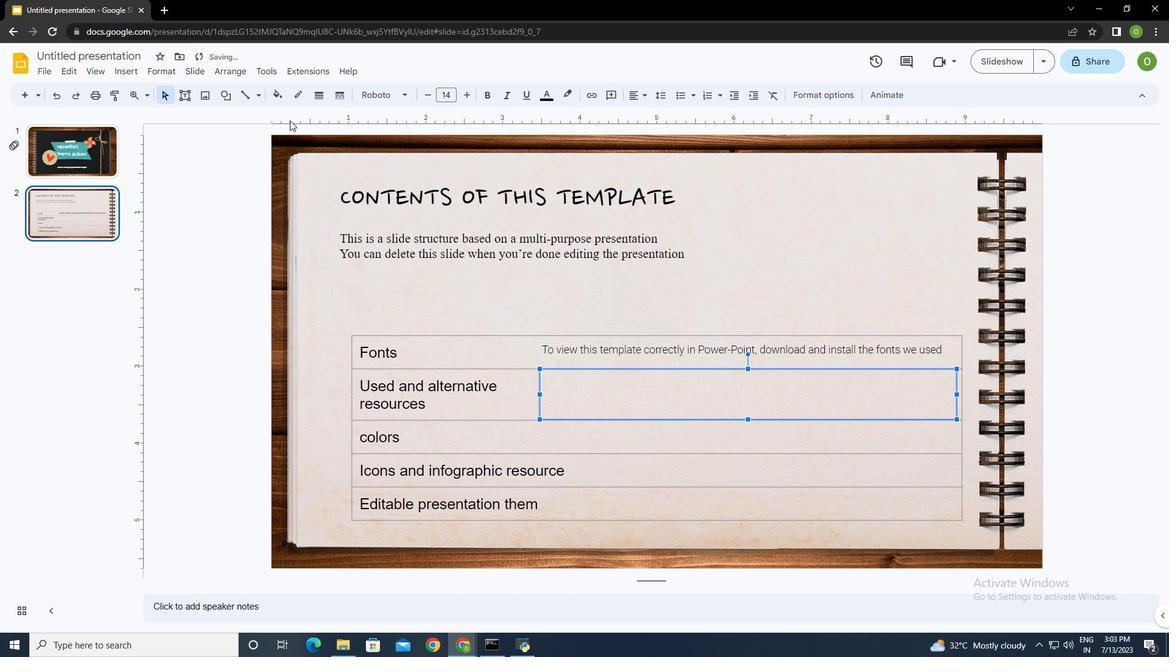 
Action: Key pressed <Key.shift>An<Key.space>assortment<Key.space>of<Key.space>graphic<Key.space>resoue<Key.backspace>rces<Key.space>that<Key.space>are<Key.space>si<Key.backspace>uitable<Key.space>for<Key.space>use<Key.space>in<Key.space>this<Key.space>presentation
Screenshot: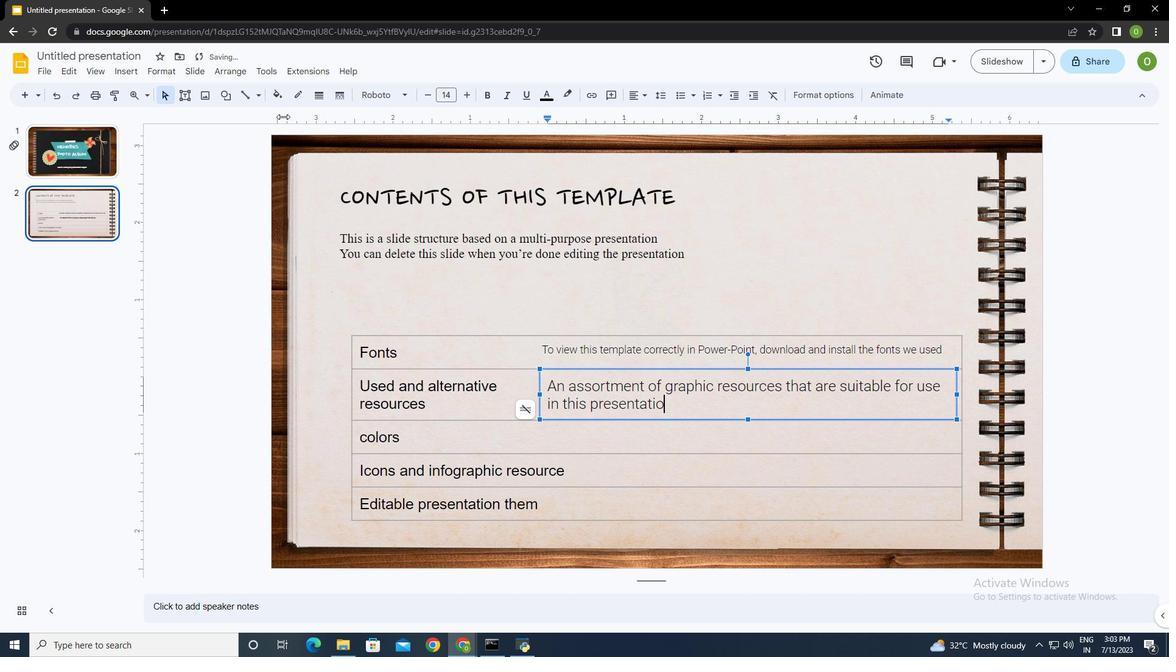 
Action: Mouse moved to (741, 415)
Screenshot: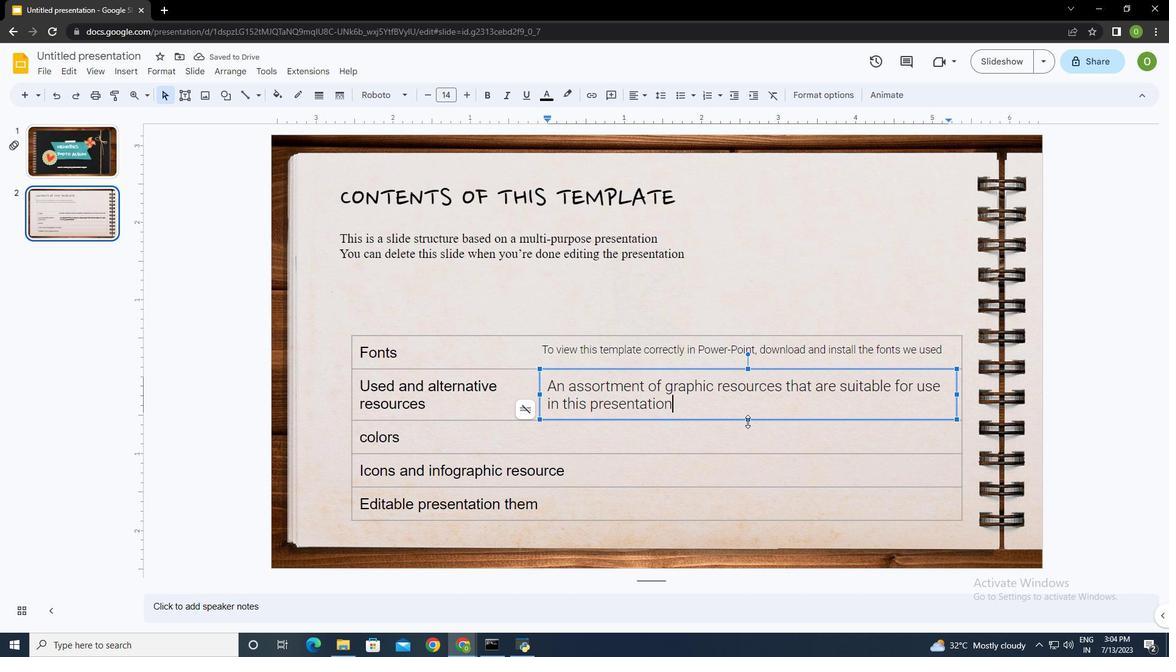 
Action: Mouse pressed left at (741, 415)
Screenshot: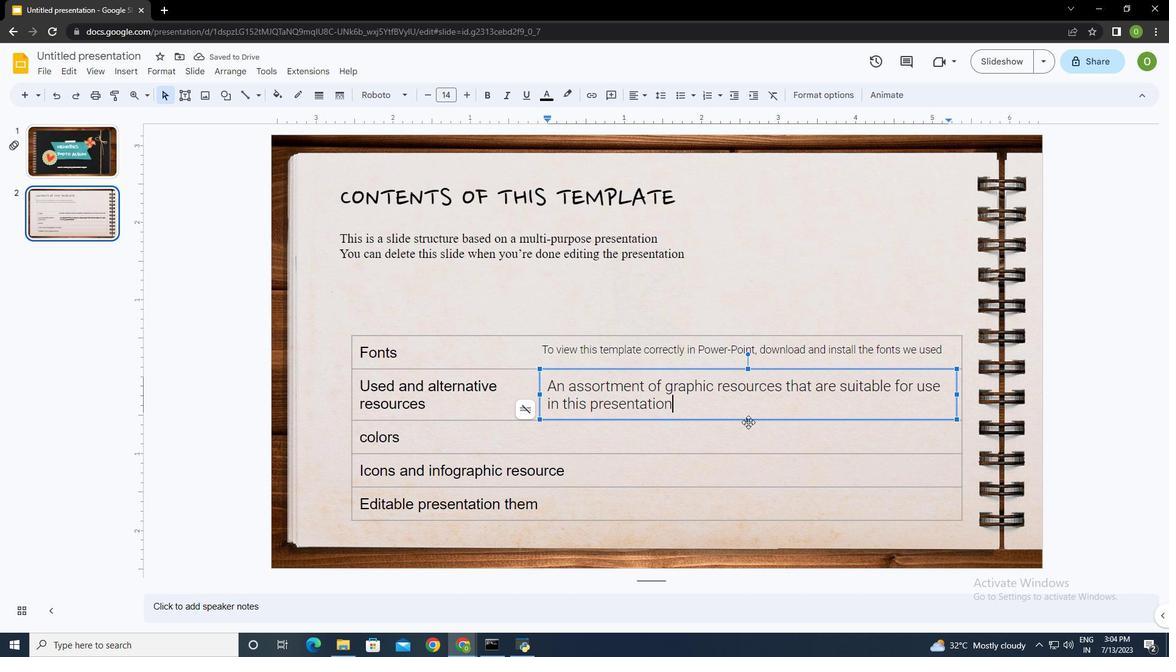 
Action: Mouse moved to (741, 411)
Screenshot: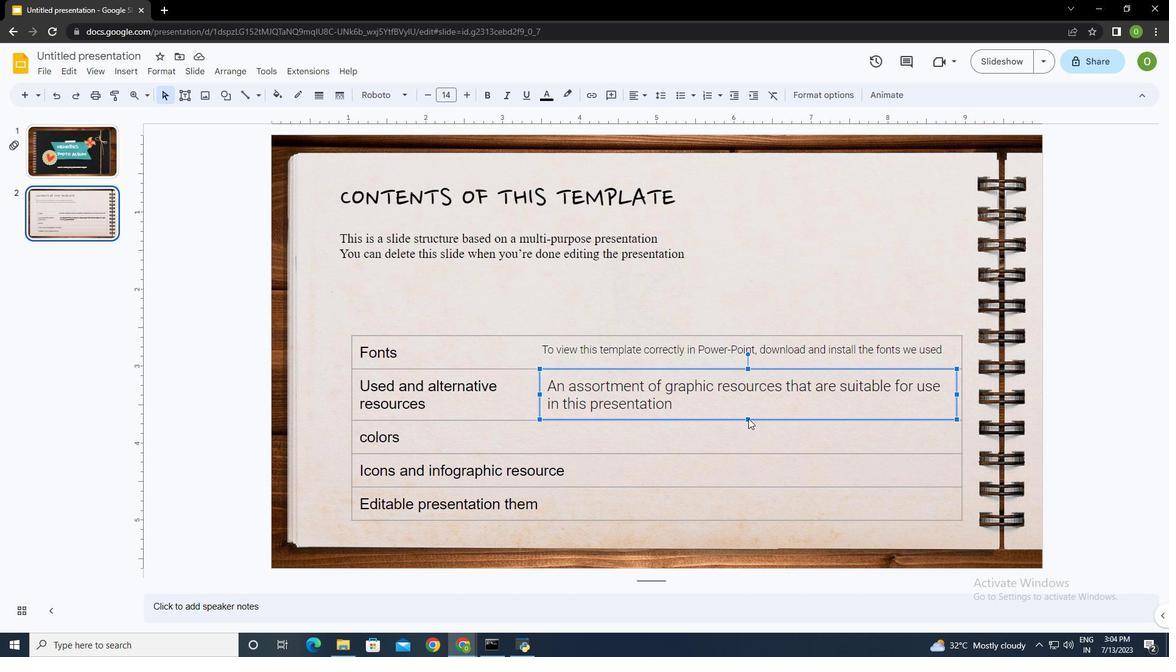 
Action: Mouse pressed left at (741, 411)
Screenshot: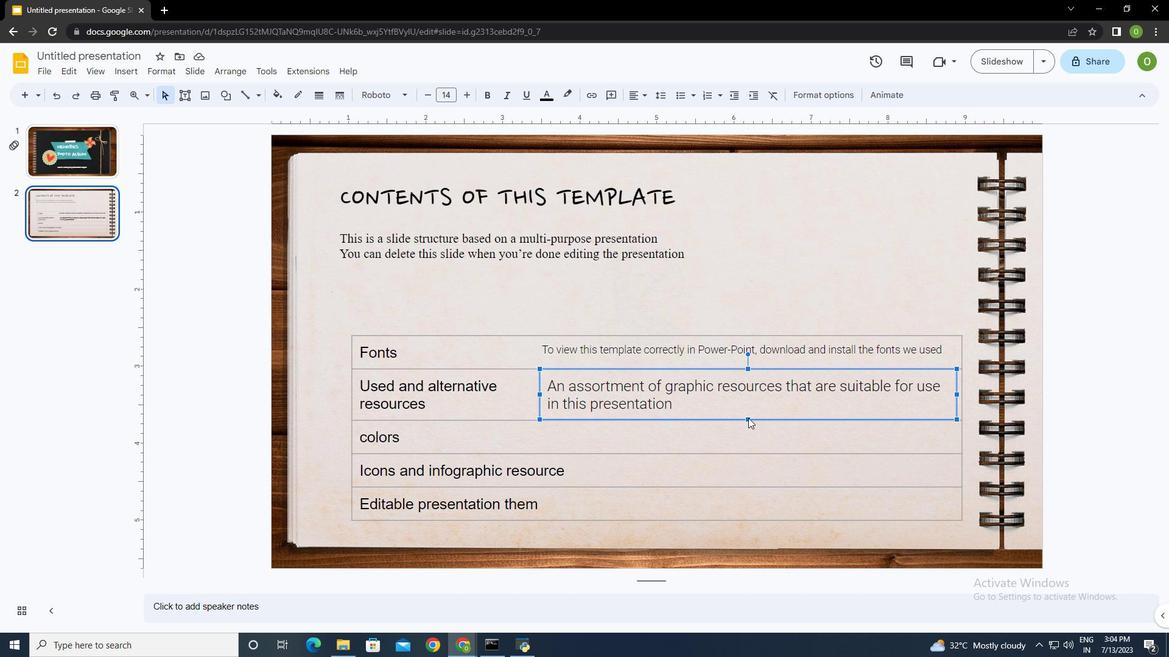 
Action: Mouse moved to (652, 389)
Screenshot: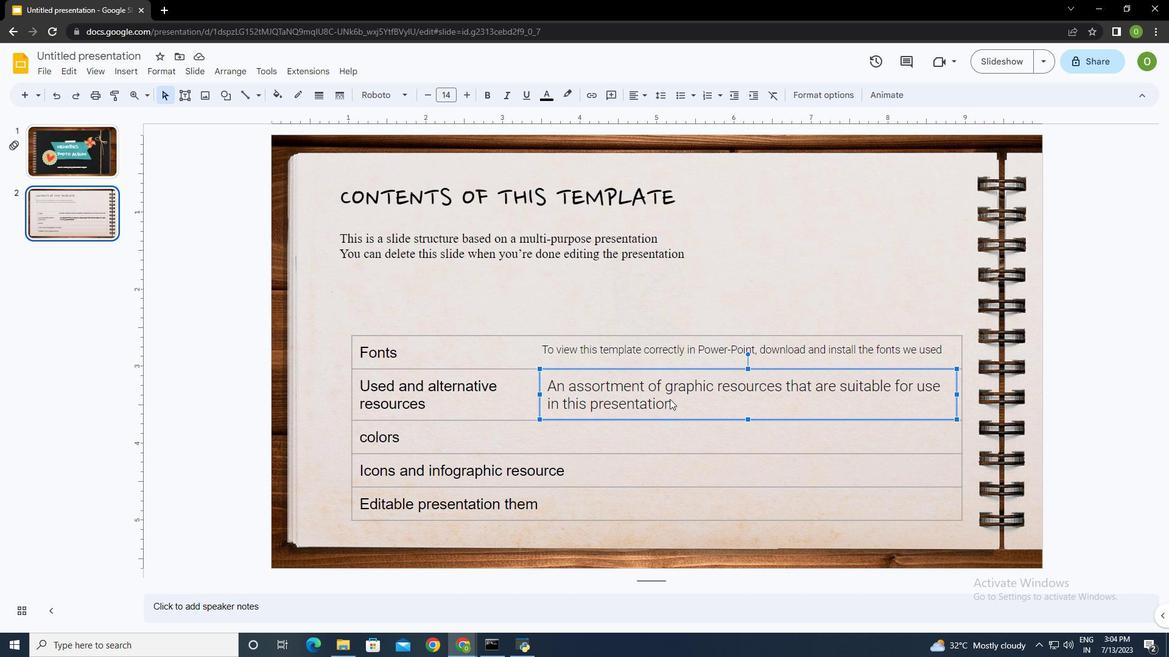 
Action: Mouse pressed left at (652, 389)
Screenshot: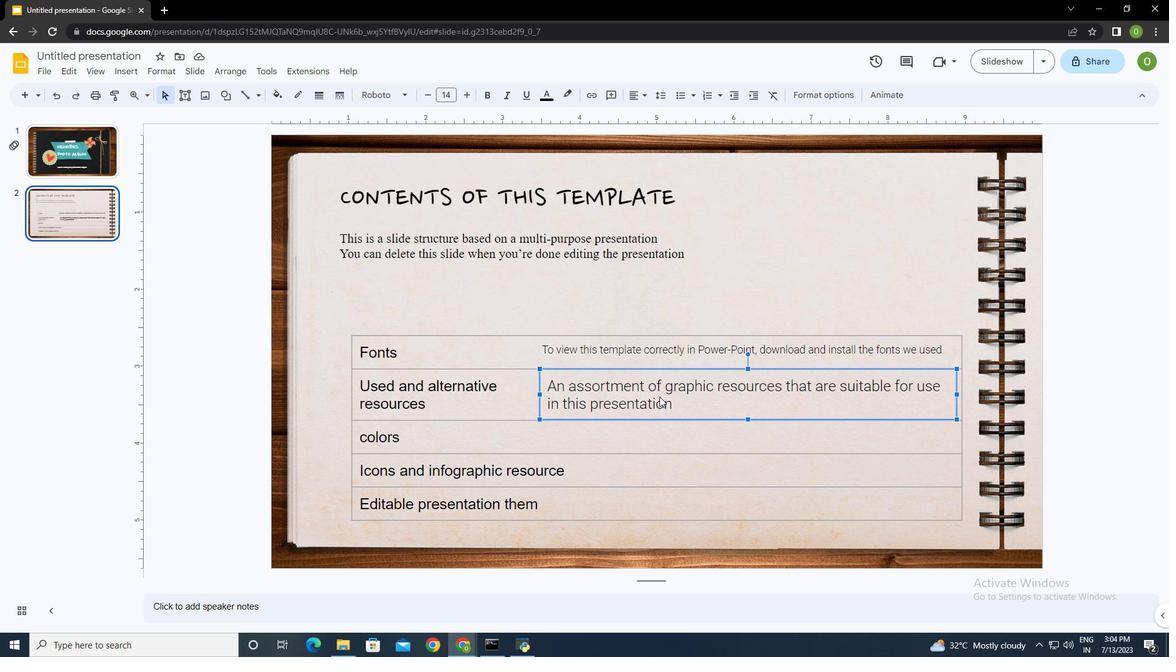 
Action: Key pressed ctrl+A
Screenshot: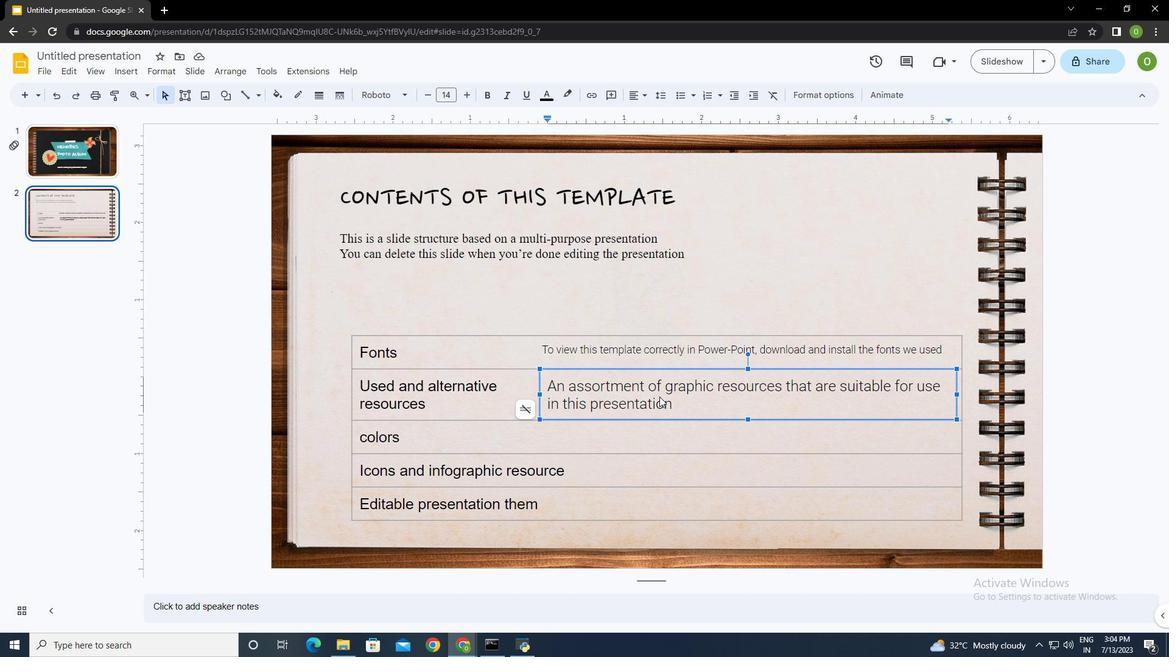 
Action: Mouse moved to (424, 88)
Screenshot: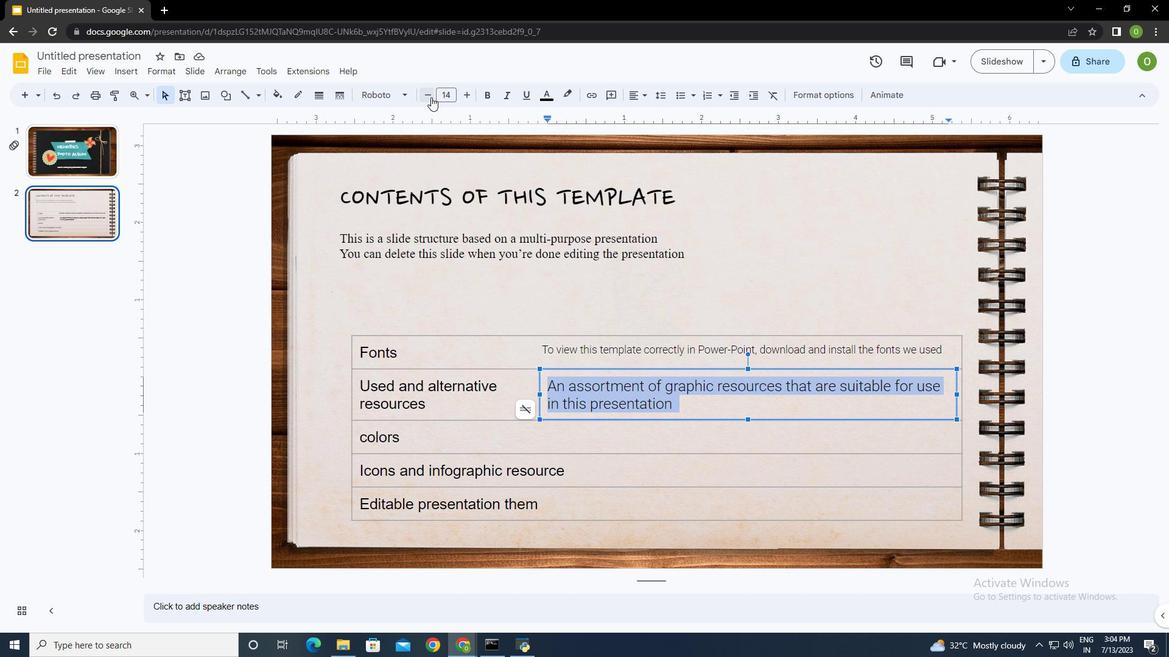 
Action: Mouse pressed left at (424, 88)
Screenshot: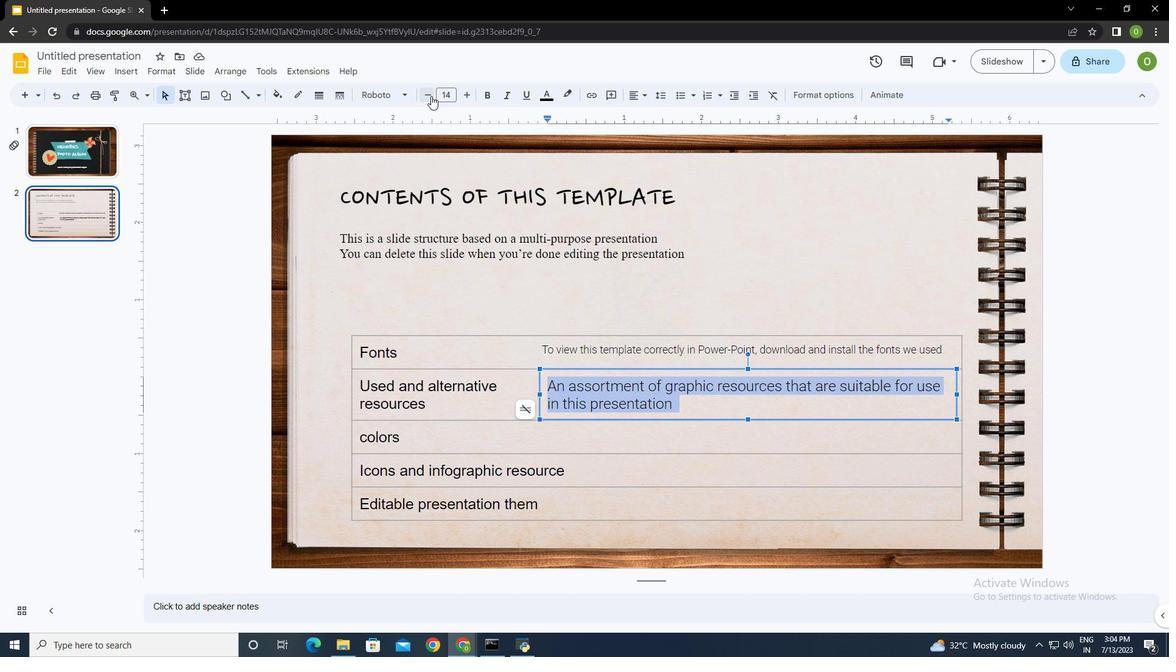 
Action: Mouse pressed left at (424, 88)
Screenshot: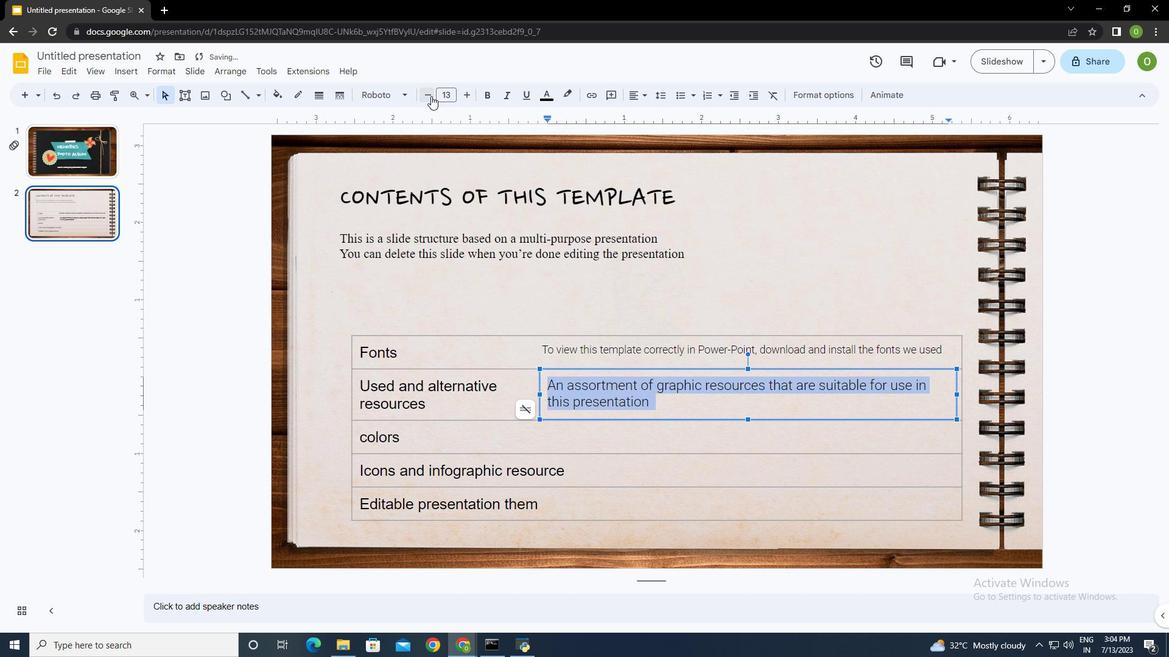 
Action: Mouse pressed left at (424, 88)
Screenshot: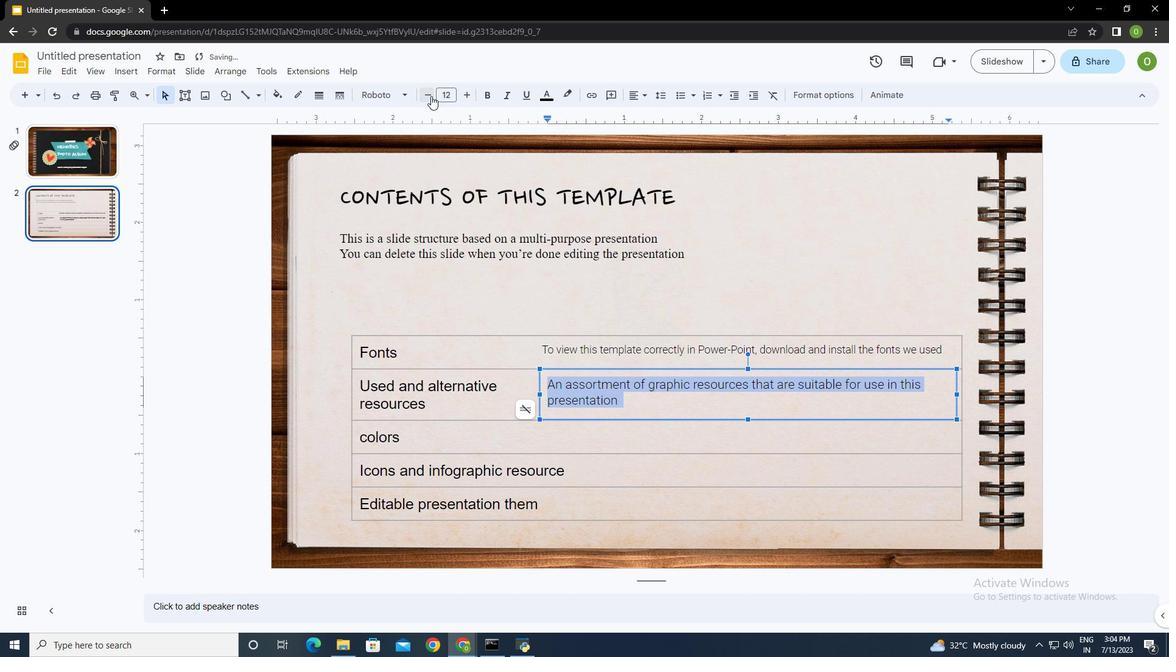 
Action: Mouse pressed left at (424, 88)
Screenshot: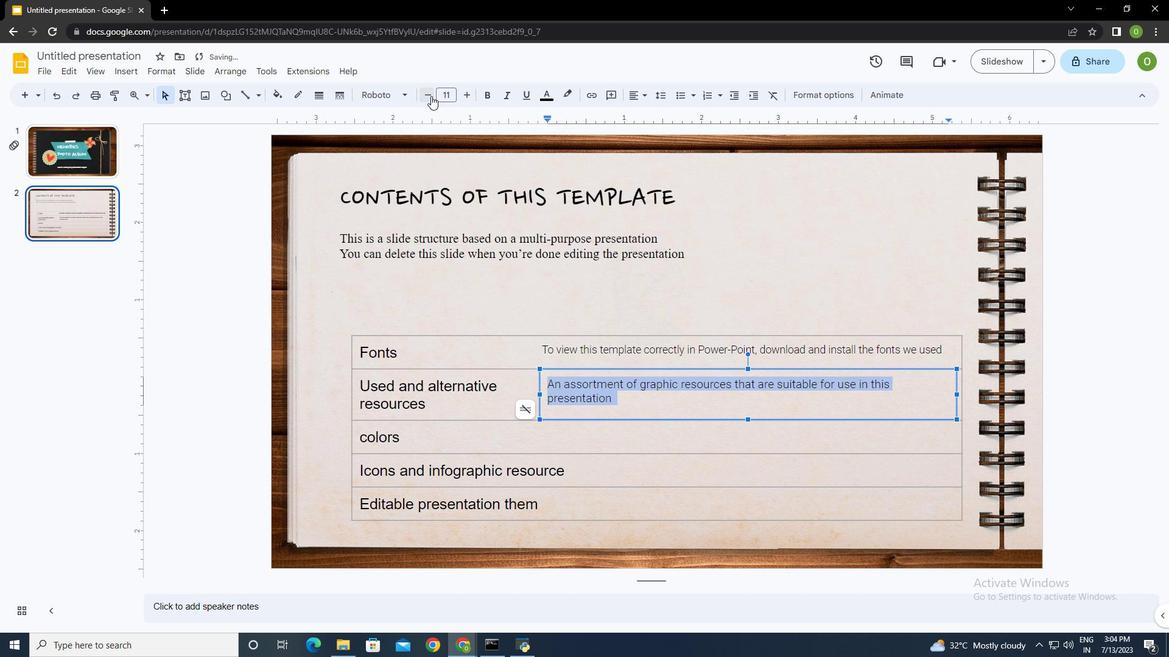 
Action: Mouse moved to (927, 379)
Screenshot: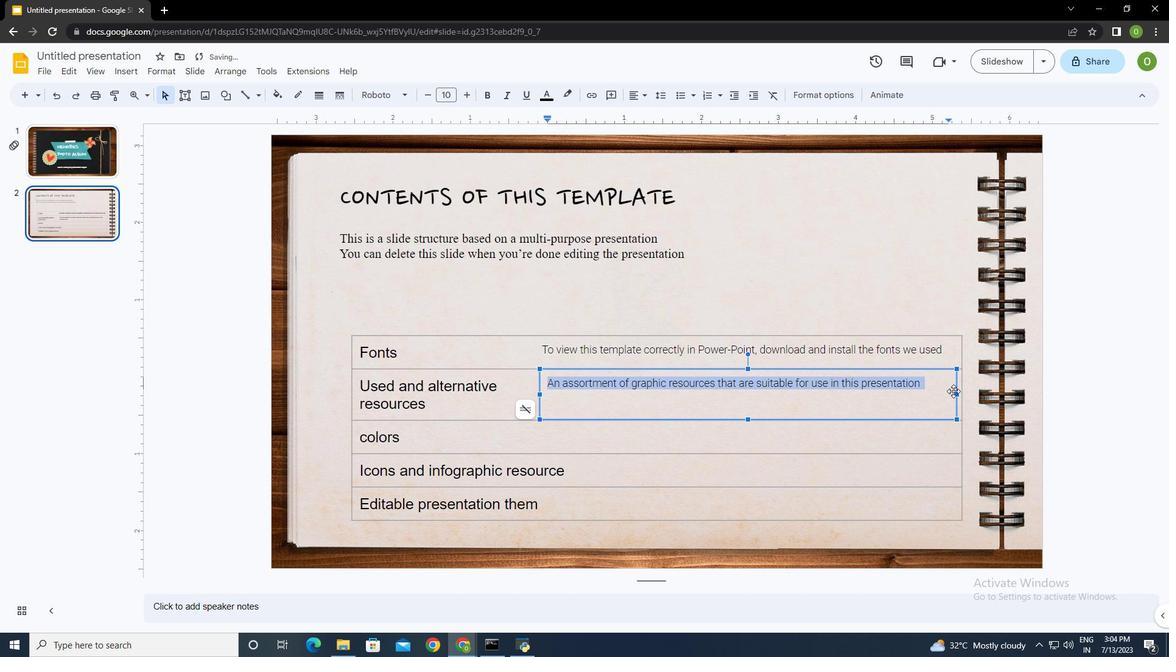 
Action: Mouse pressed left at (927, 379)
Screenshot: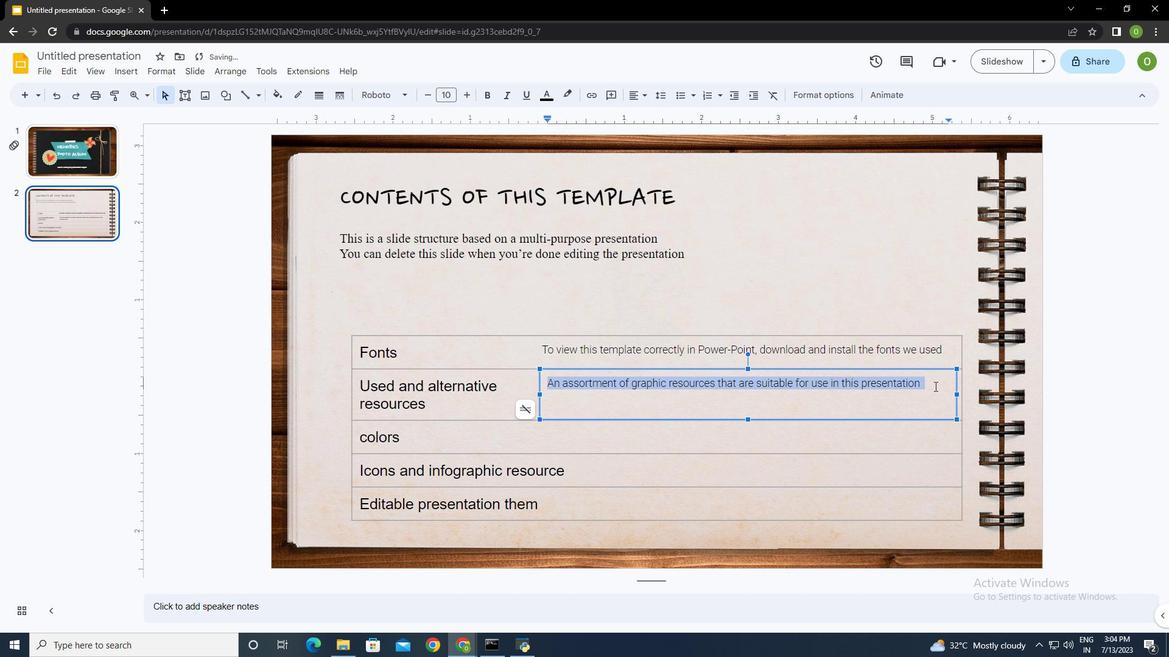 
Action: Mouse moved to (654, 436)
Screenshot: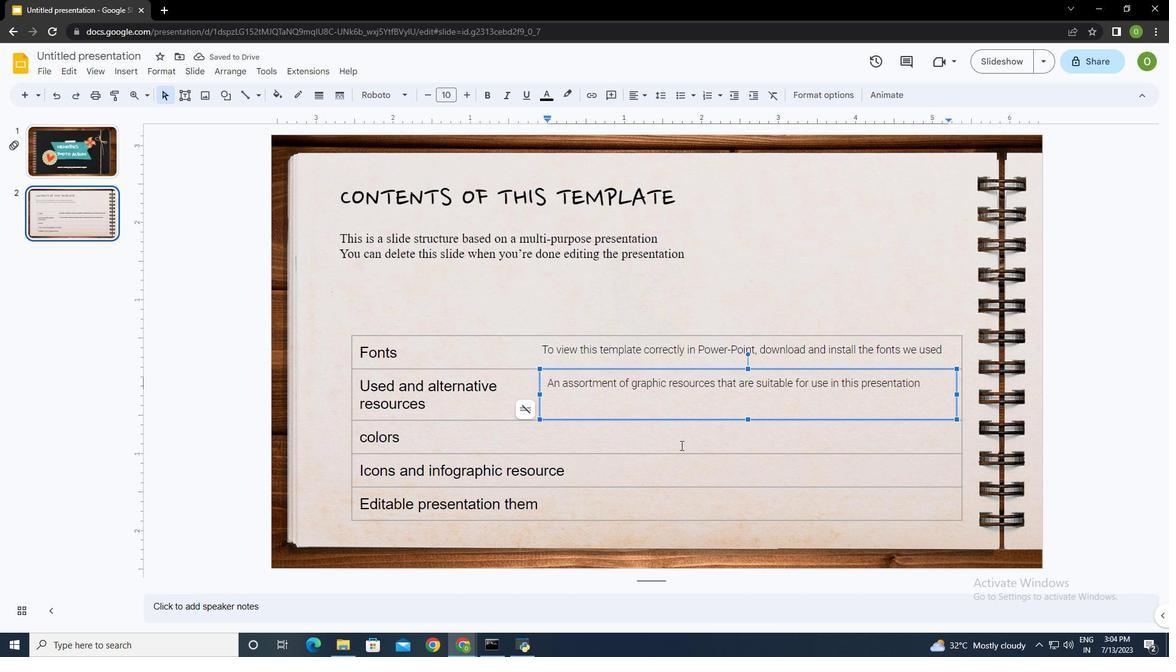 
Action: Mouse pressed left at (654, 436)
Screenshot: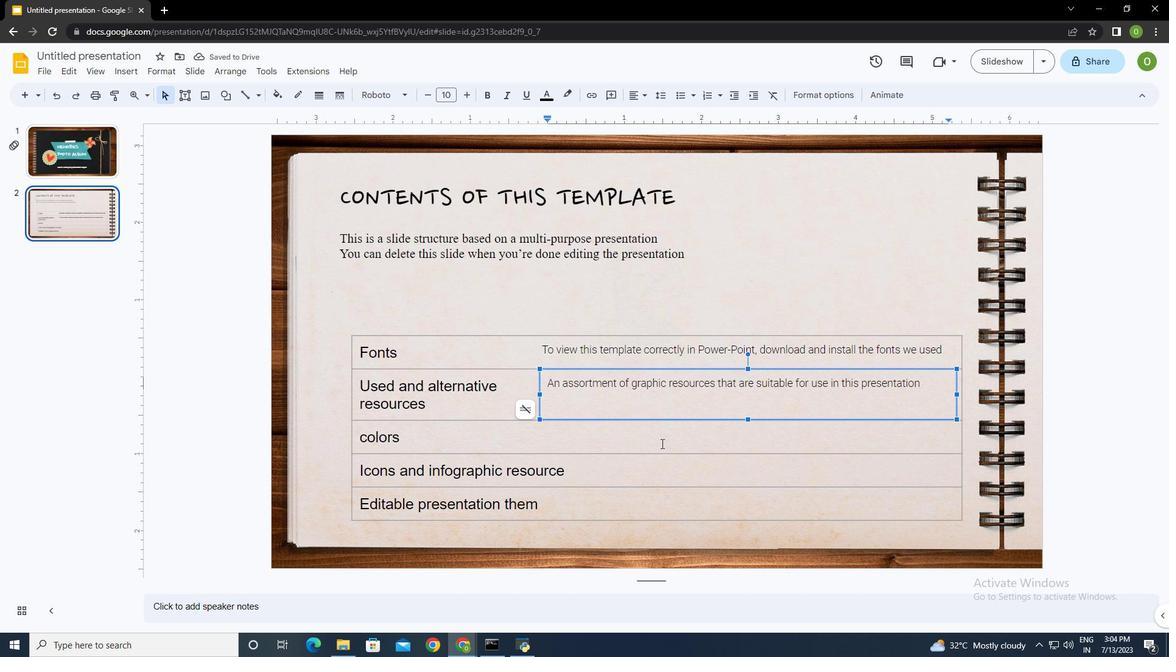 
Action: Mouse moved to (177, 85)
Screenshot: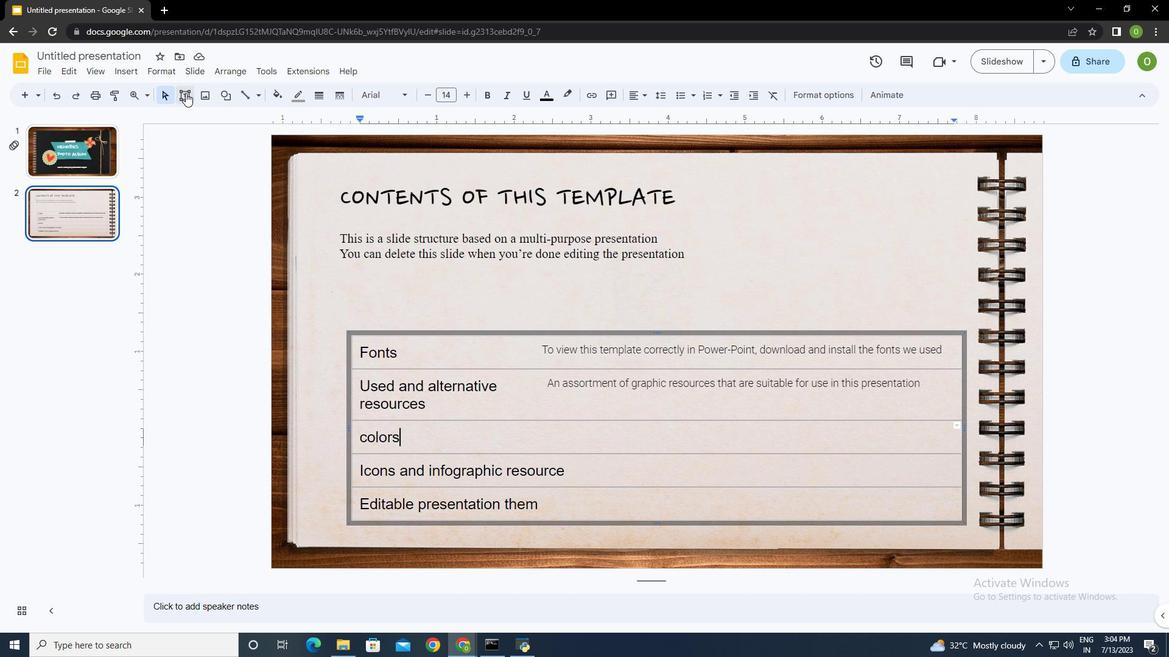 
Action: Mouse pressed left at (177, 85)
Screenshot: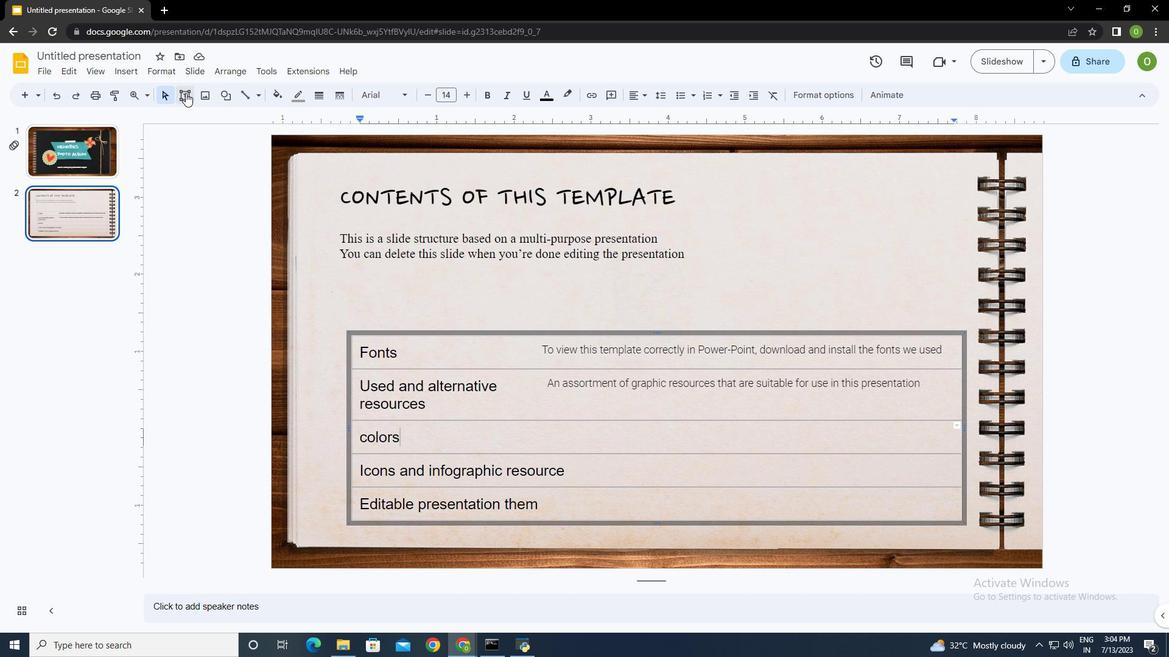
Action: Mouse moved to (534, 417)
Screenshot: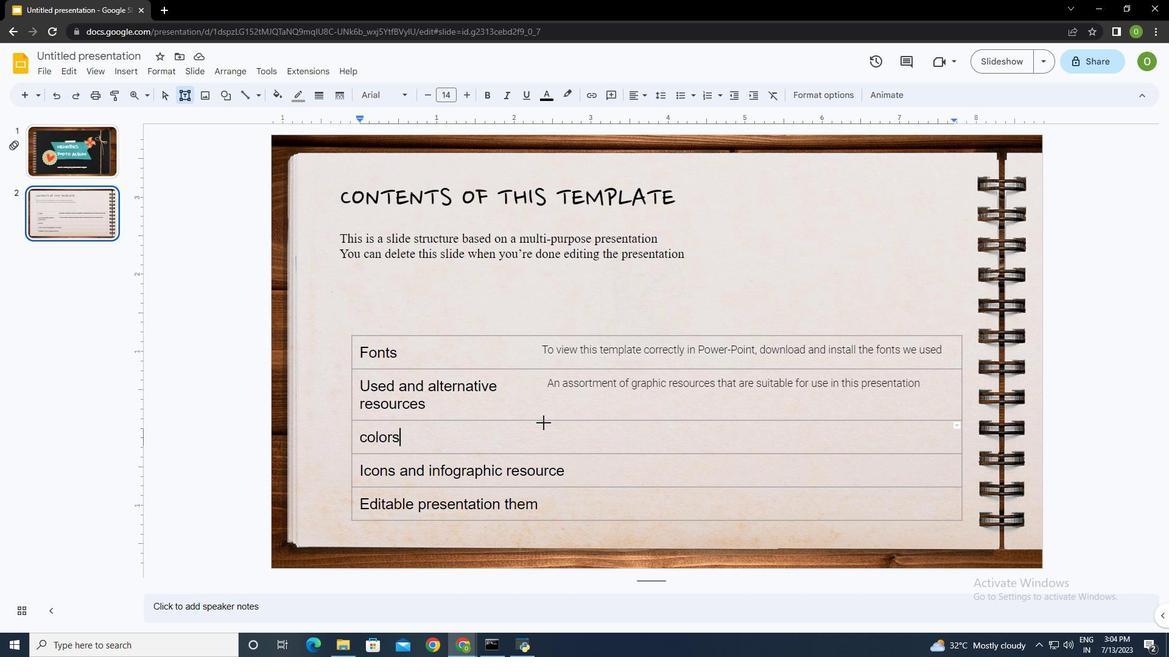 
Action: Mouse pressed left at (534, 417)
Screenshot: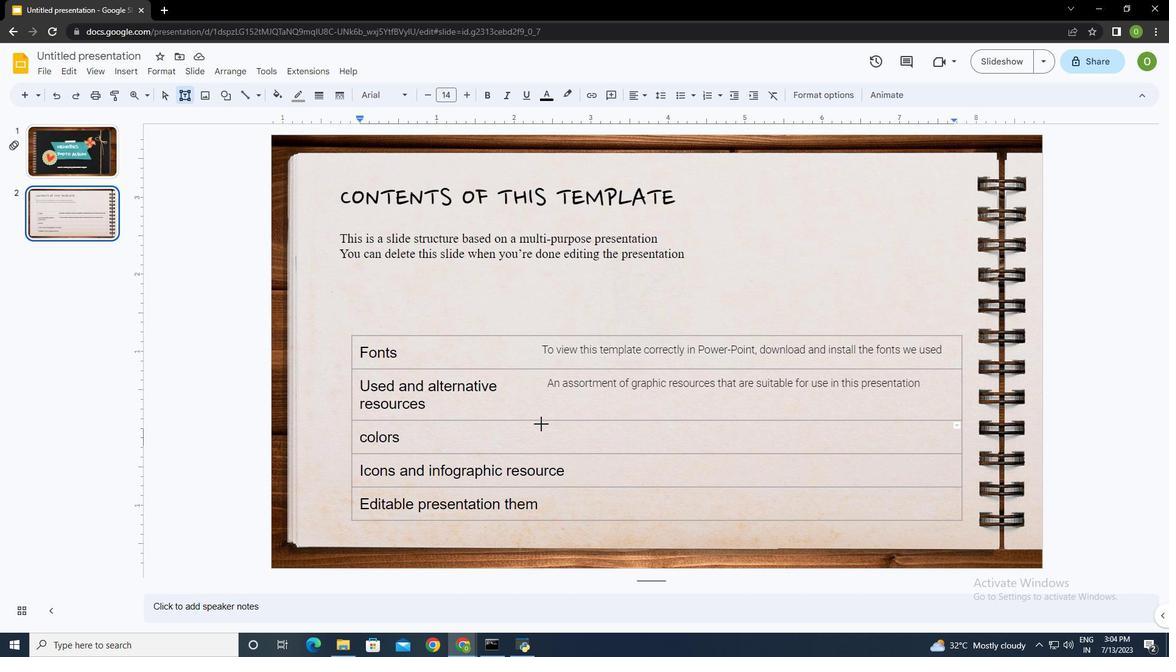 
Action: Mouse moved to (744, 416)
Screenshot: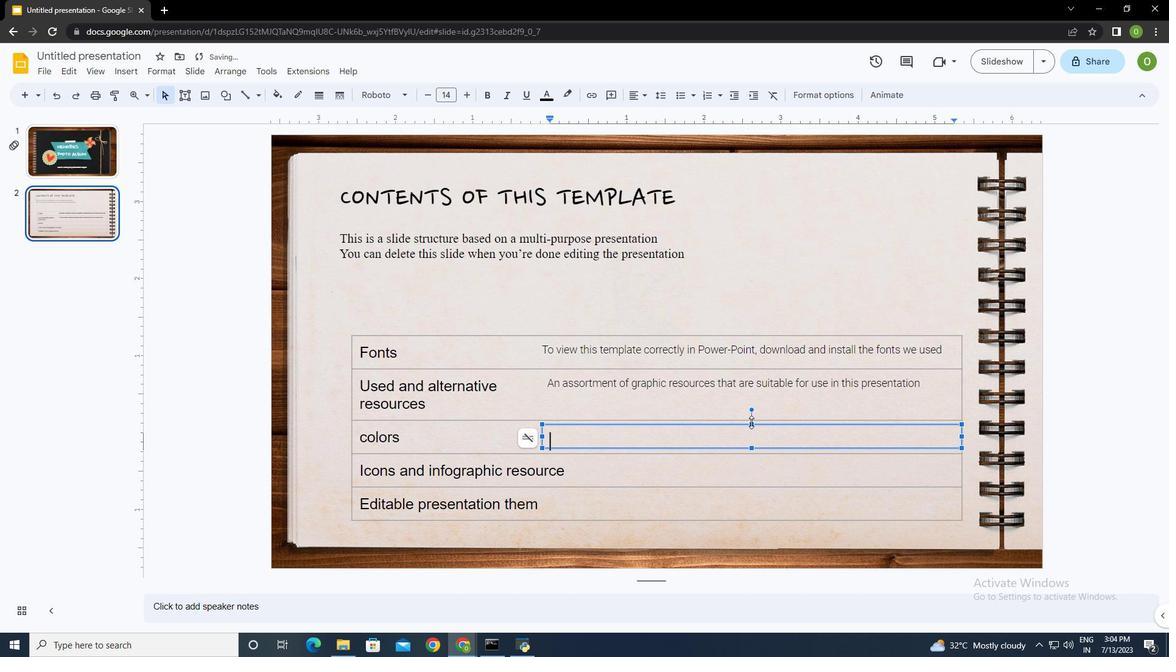 
Action: Mouse pressed left at (744, 416)
Screenshot: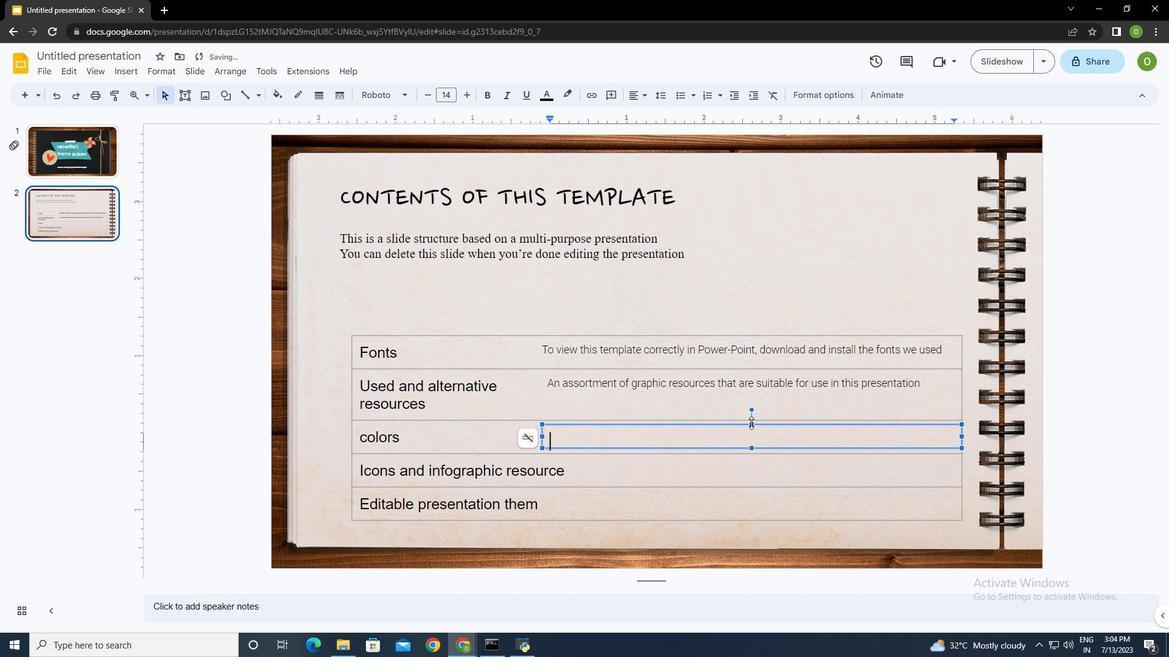 
Action: Mouse moved to (745, 441)
Screenshot: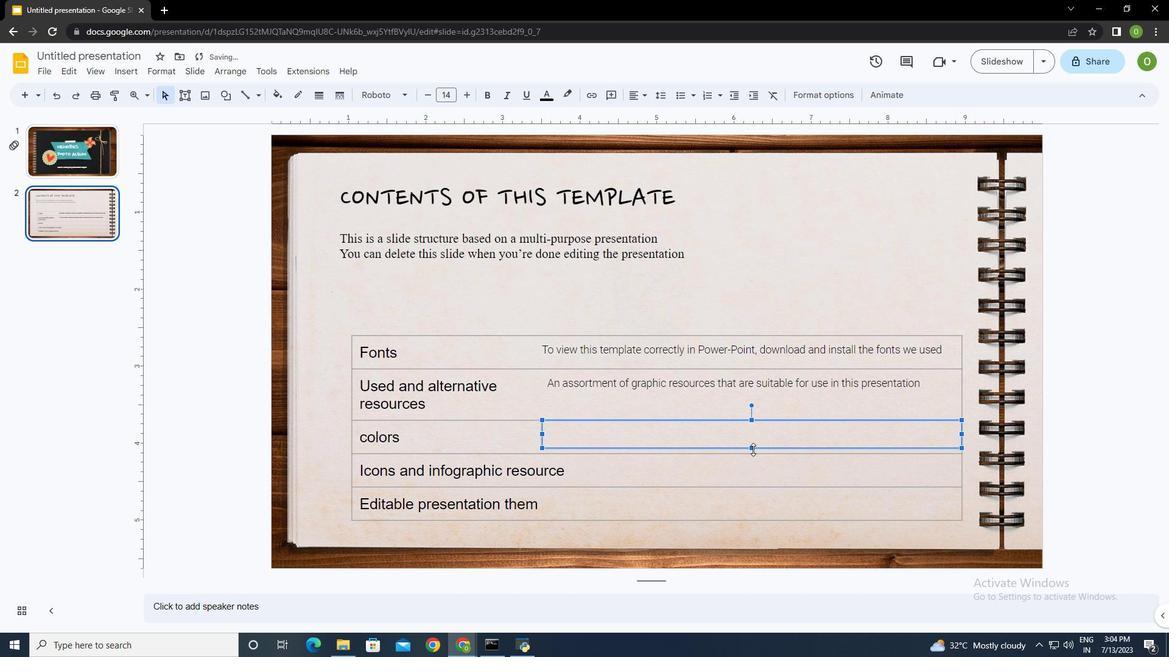 
Action: Mouse pressed left at (745, 441)
Screenshot: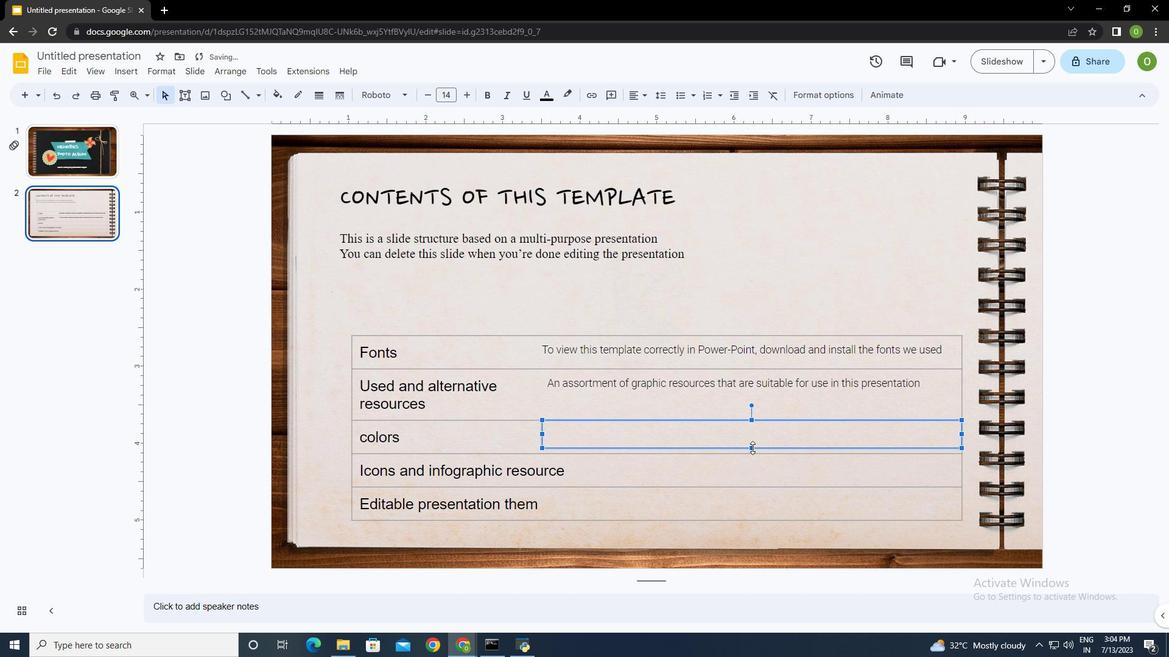 
Action: Mouse moved to (562, 420)
Screenshot: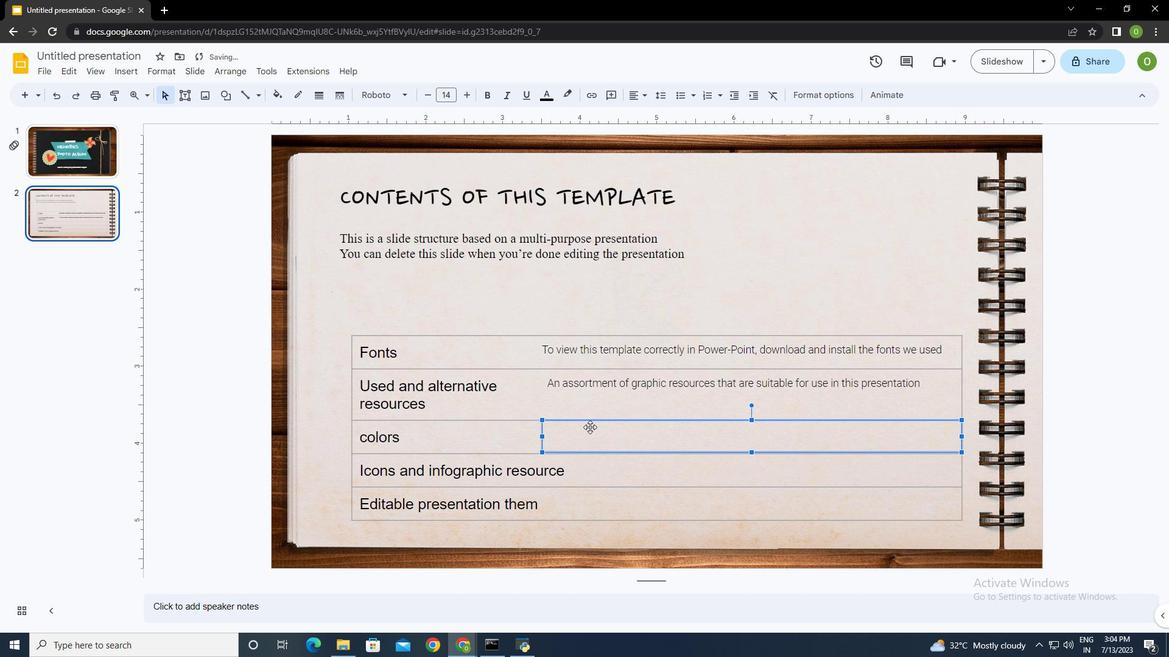 
Action: Mouse pressed left at (562, 420)
Screenshot: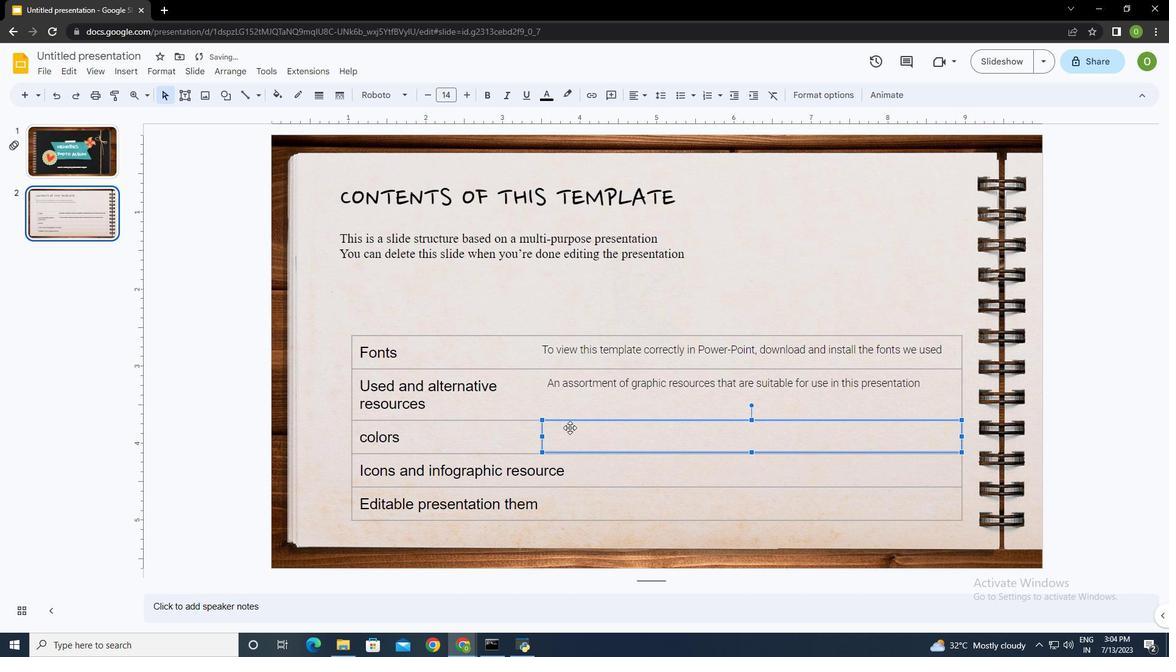 
Action: Mouse moved to (562, 422)
Screenshot: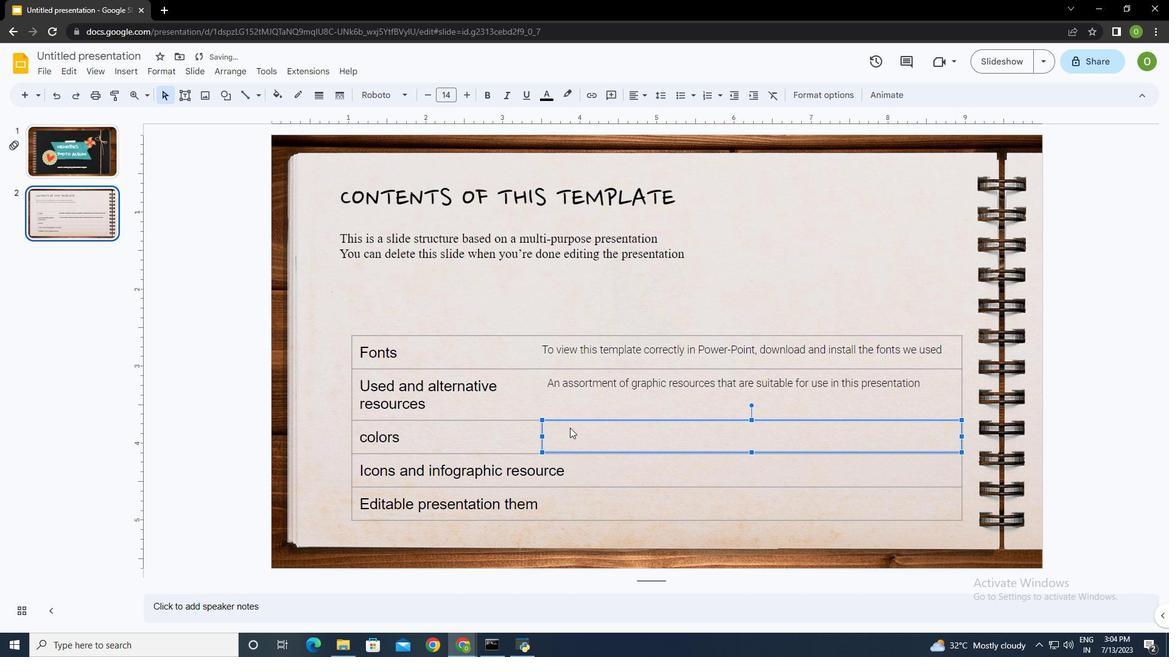 
Action: Key pressed <Key.shift><Key.shift>All<Key.space>the<Key.space>colors<Key.space>used<Key.space>in<Key.space>the<Key.space><Key.backspace><Key.backspace>is<Key.space>presentation
Screenshot: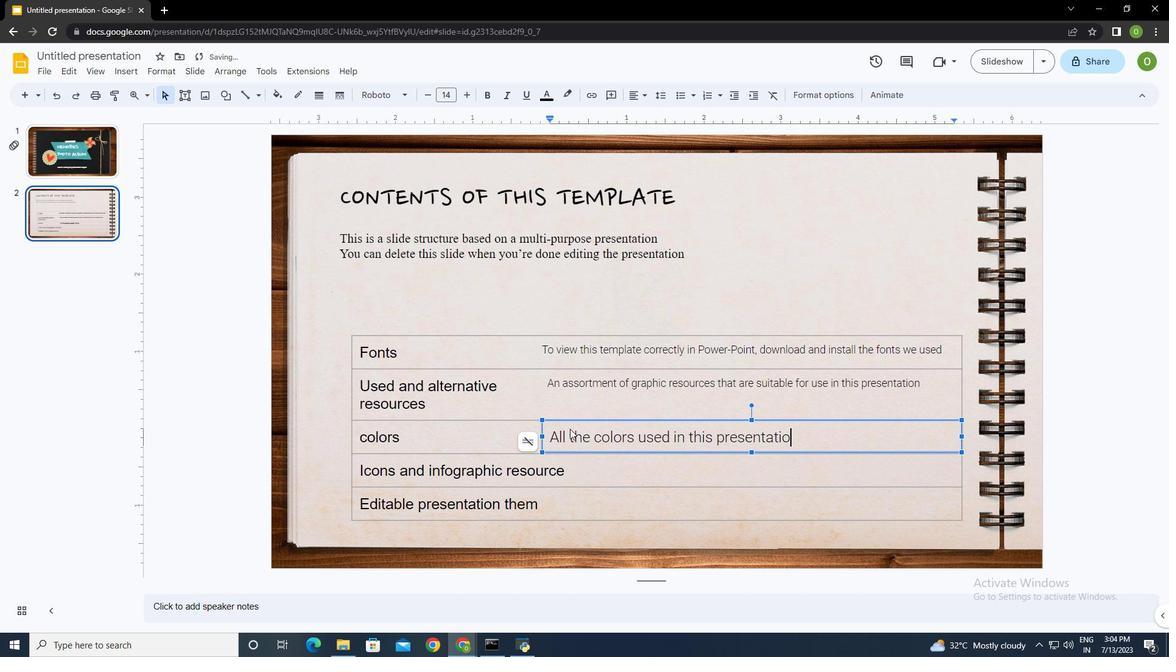 
Action: Mouse moved to (580, 458)
Screenshot: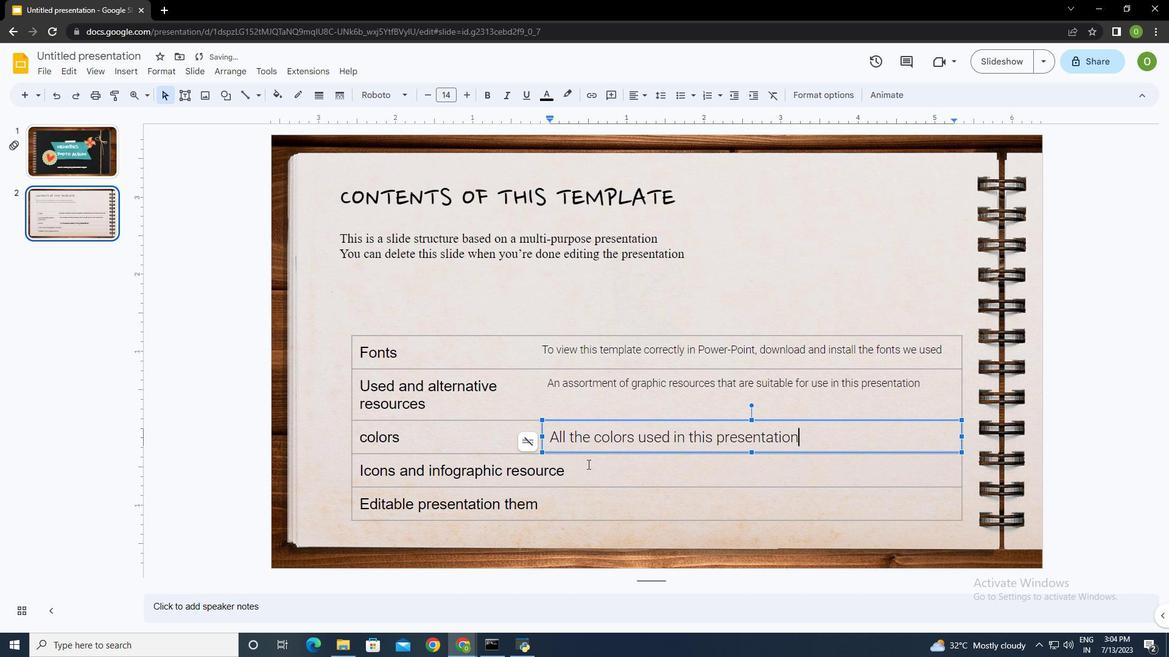 
Action: Mouse pressed left at (580, 458)
Screenshot: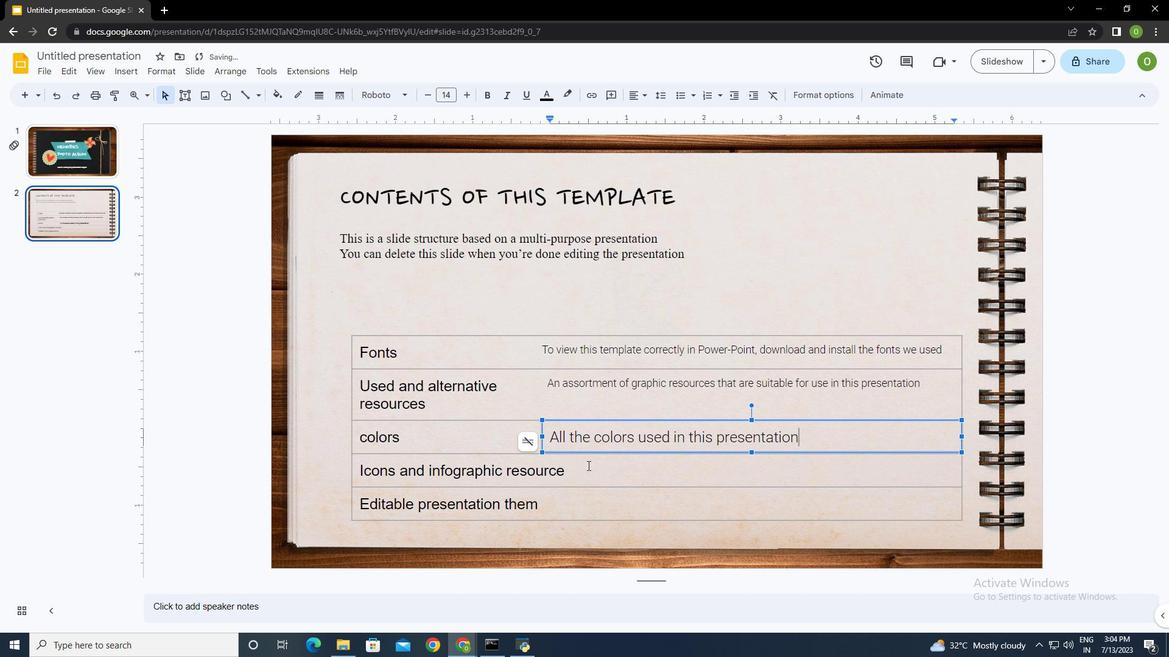 
Action: Mouse moved to (494, 463)
Screenshot: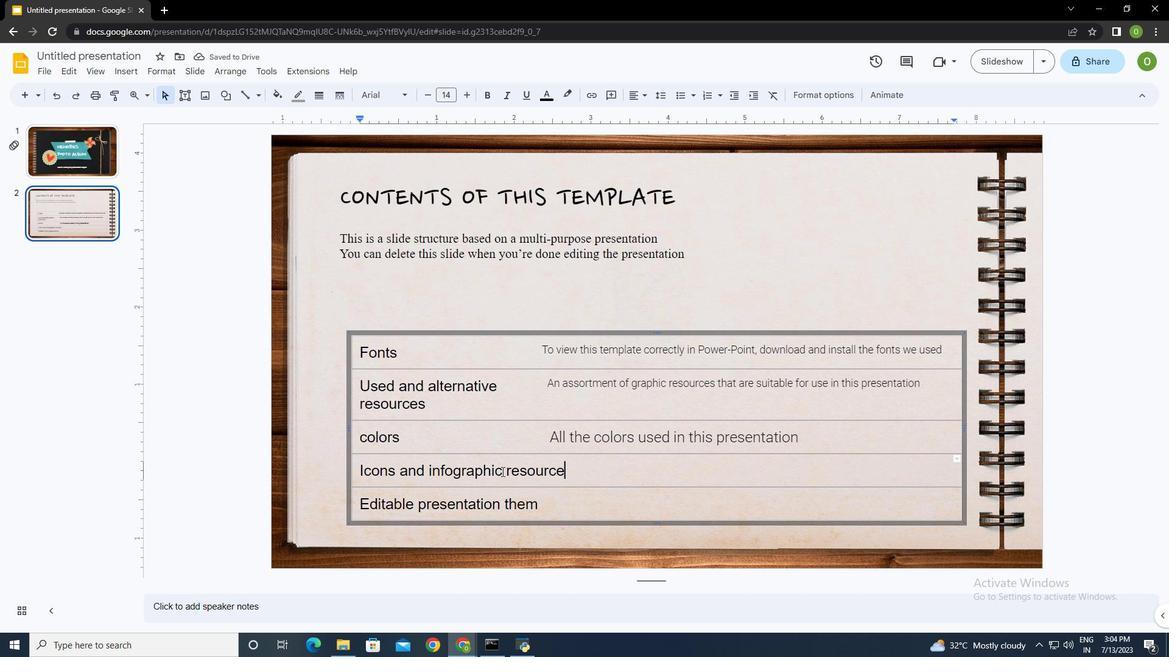 
Action: Mouse pressed left at (494, 463)
Screenshot: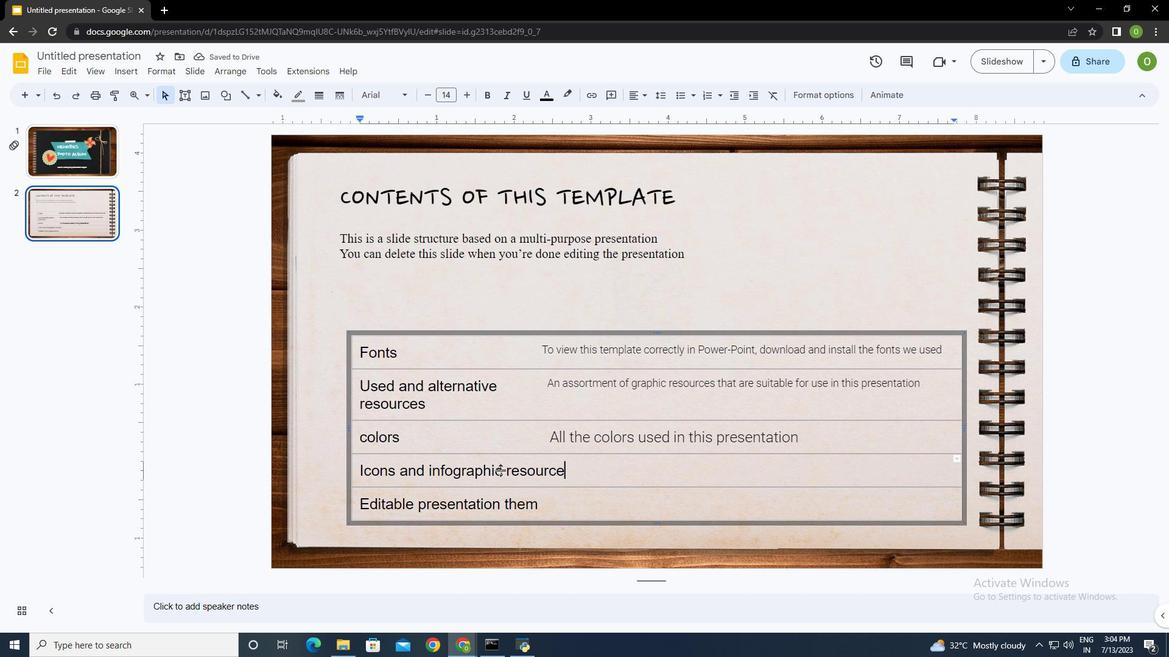 
Action: Mouse moved to (495, 462)
Screenshot: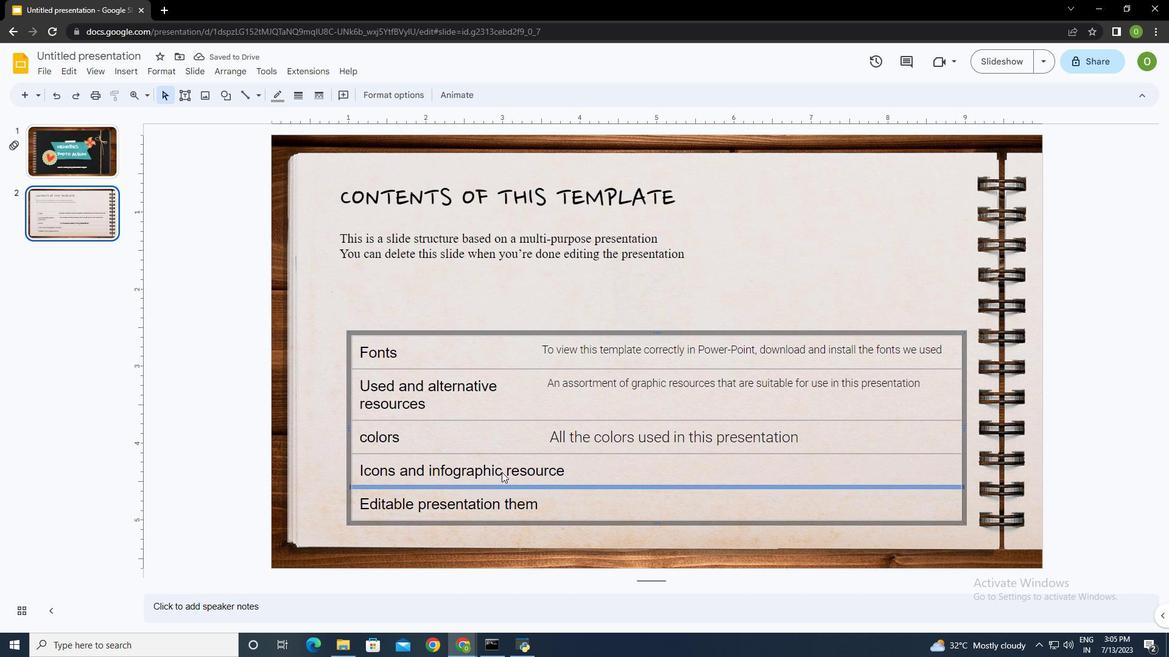 
Action: Mouse pressed left at (495, 462)
Screenshot: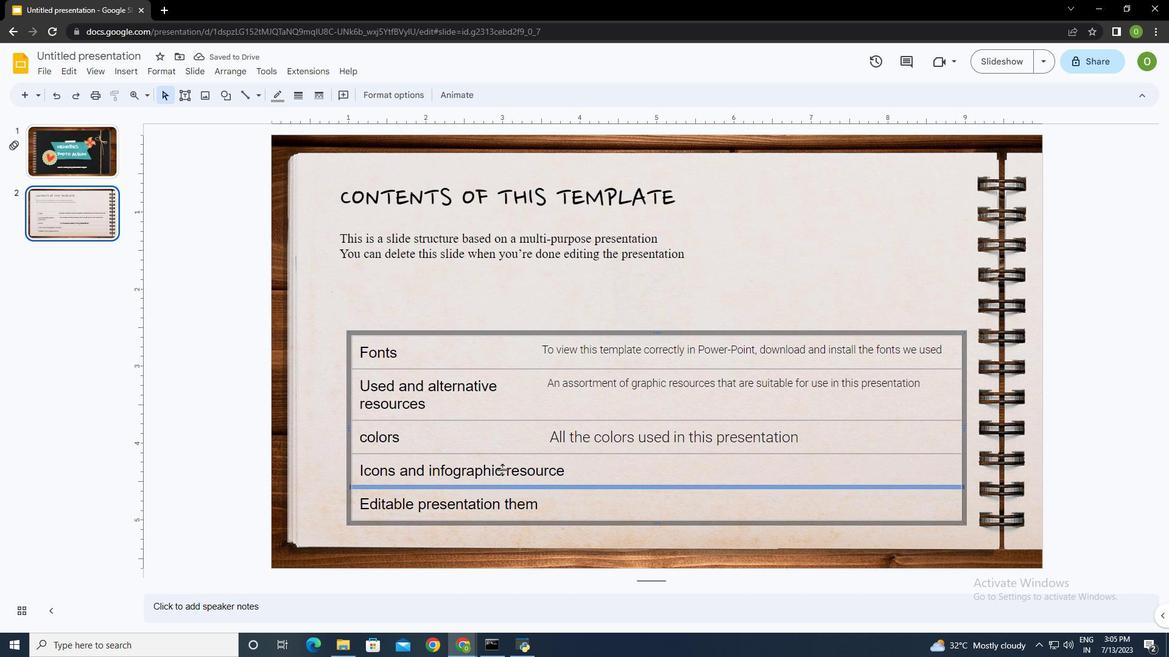 
Action: Mouse moved to (548, 463)
Screenshot: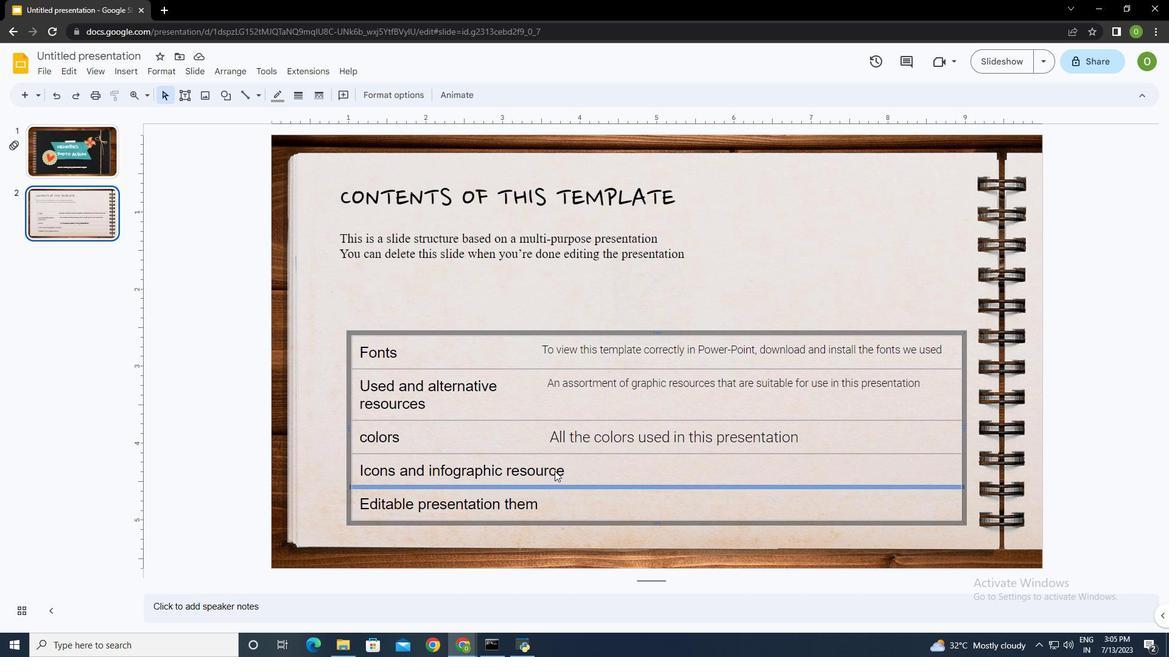
Action: Mouse pressed left at (548, 463)
Screenshot: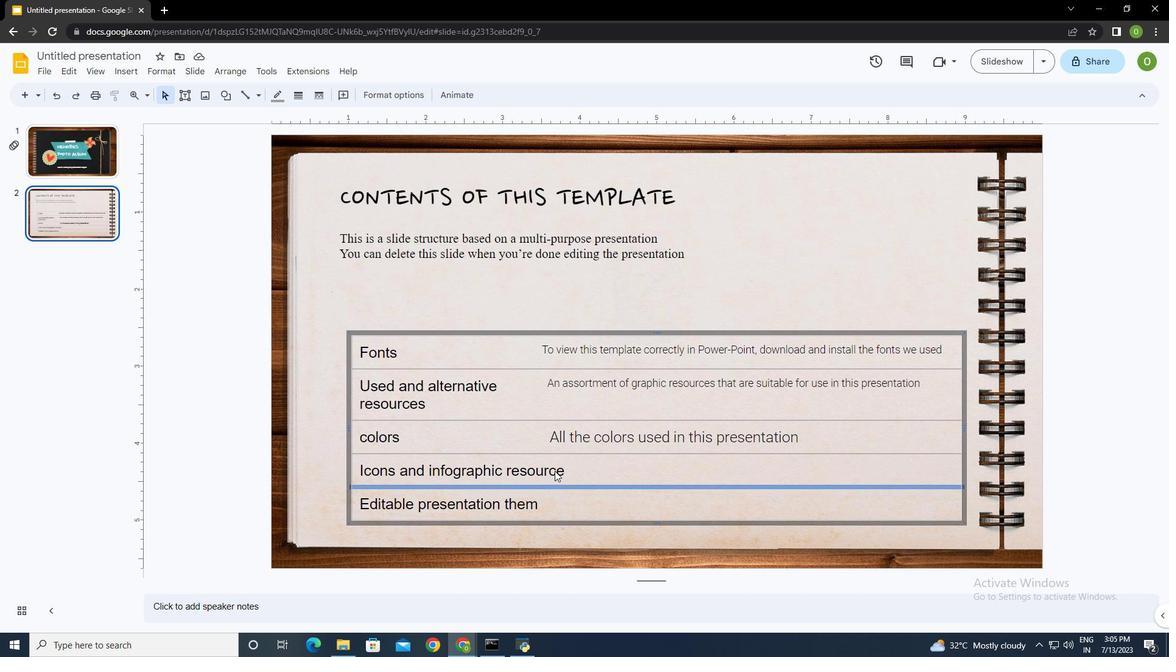 
Action: Mouse moved to (567, 463)
Screenshot: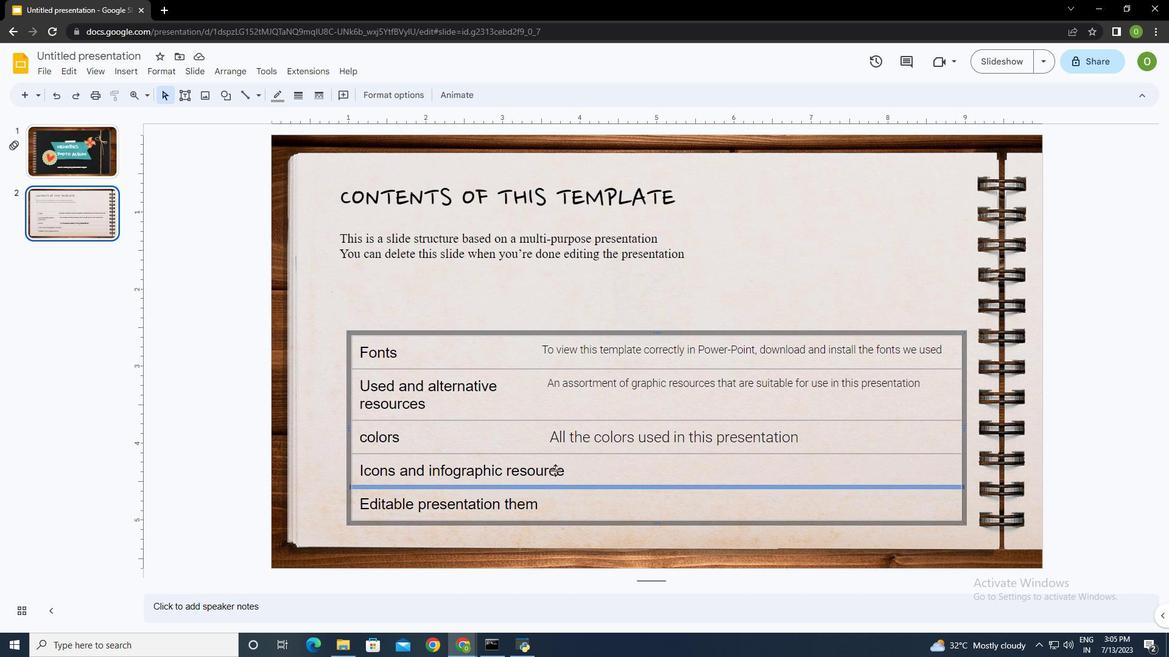 
Action: Mouse pressed left at (567, 463)
Screenshot: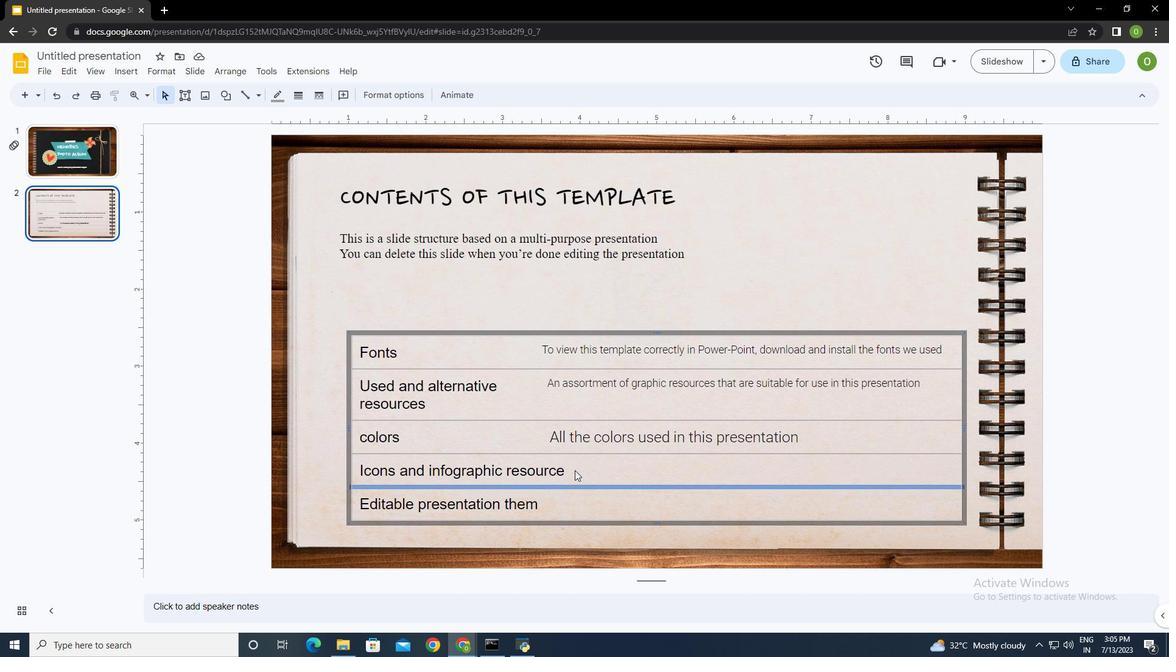 
Action: Mouse pressed left at (567, 463)
Screenshot: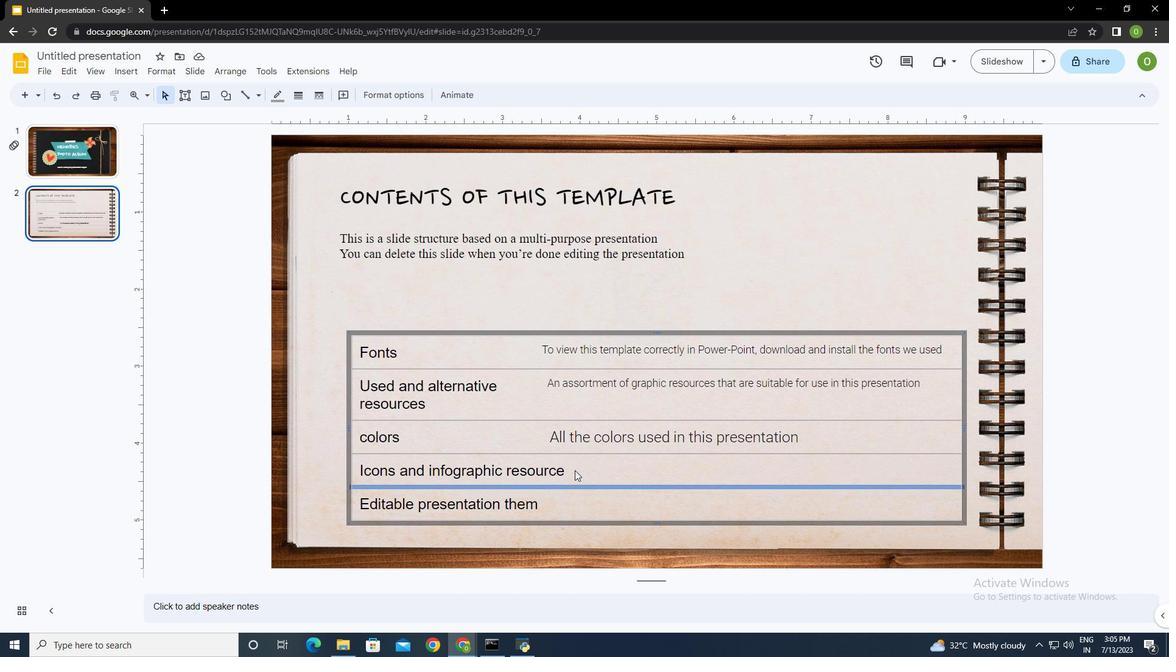 
Action: Mouse pressed left at (567, 463)
Screenshot: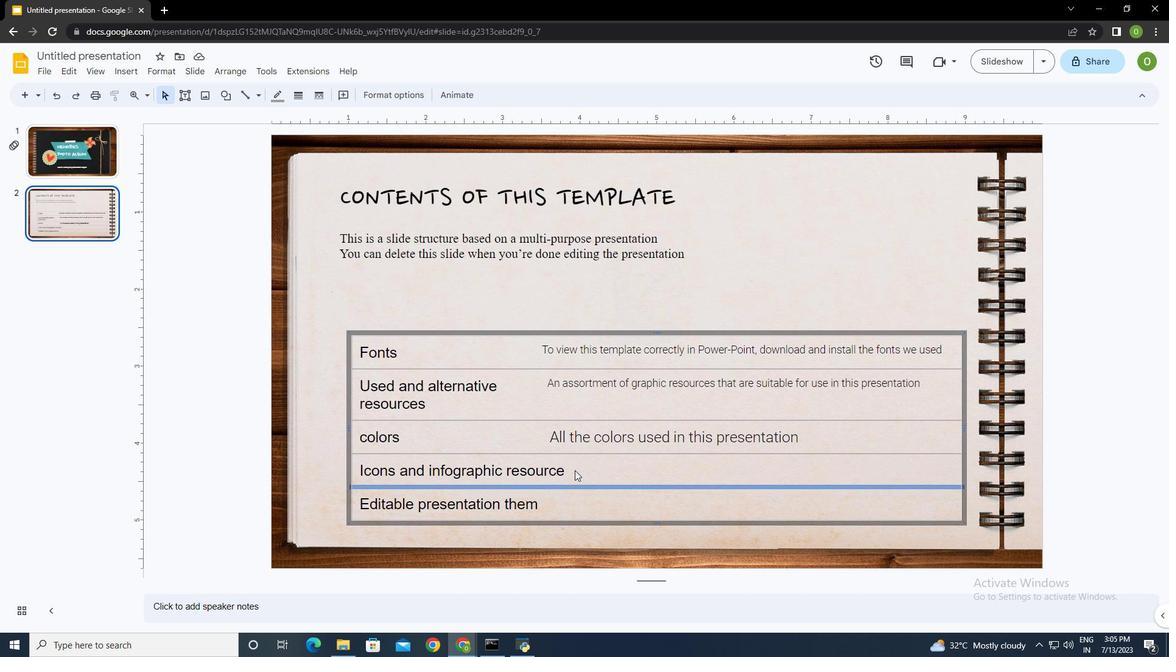 
Action: Mouse moved to (477, 397)
Screenshot: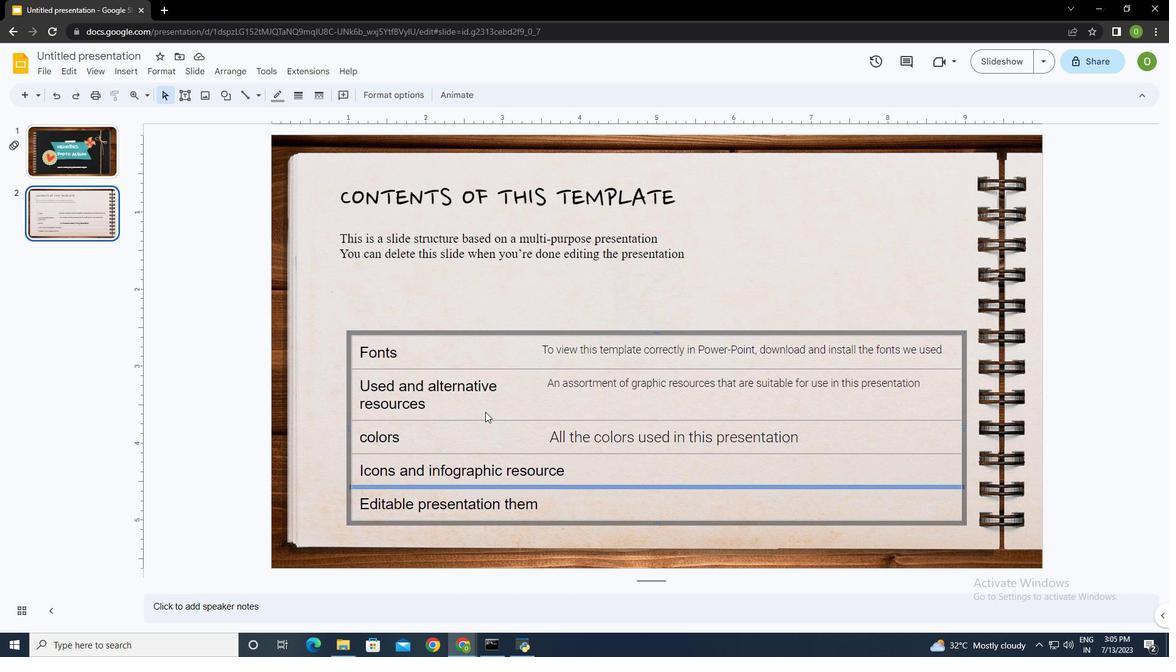 
Action: Mouse pressed left at (477, 397)
Screenshot: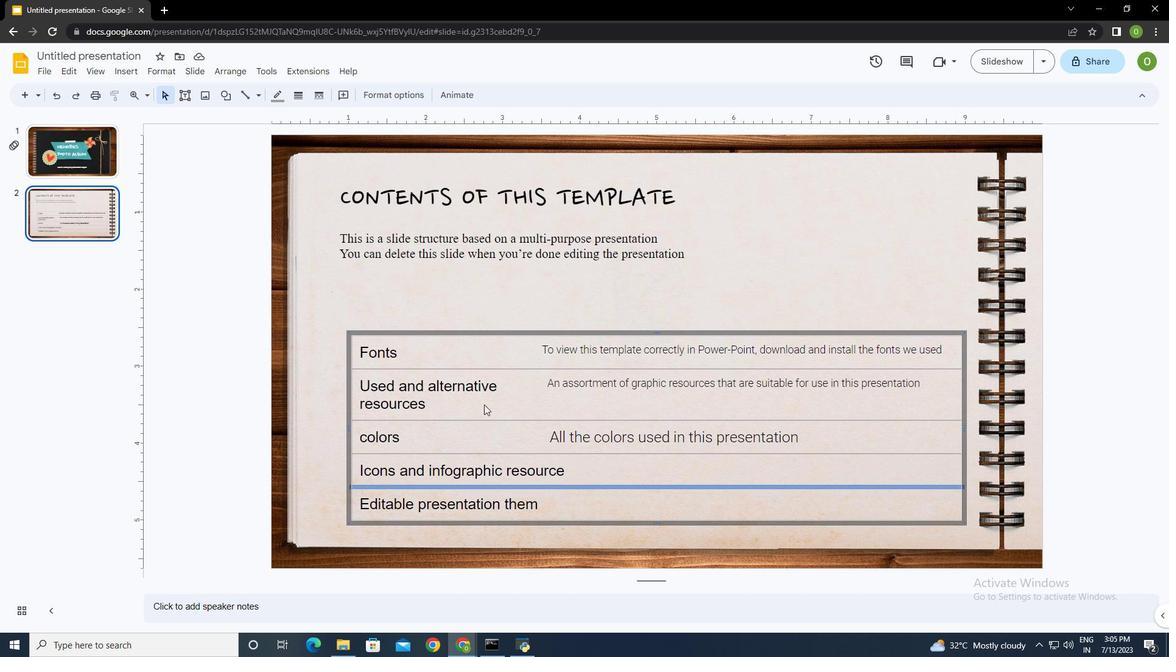 
Action: Mouse moved to (536, 462)
Screenshot: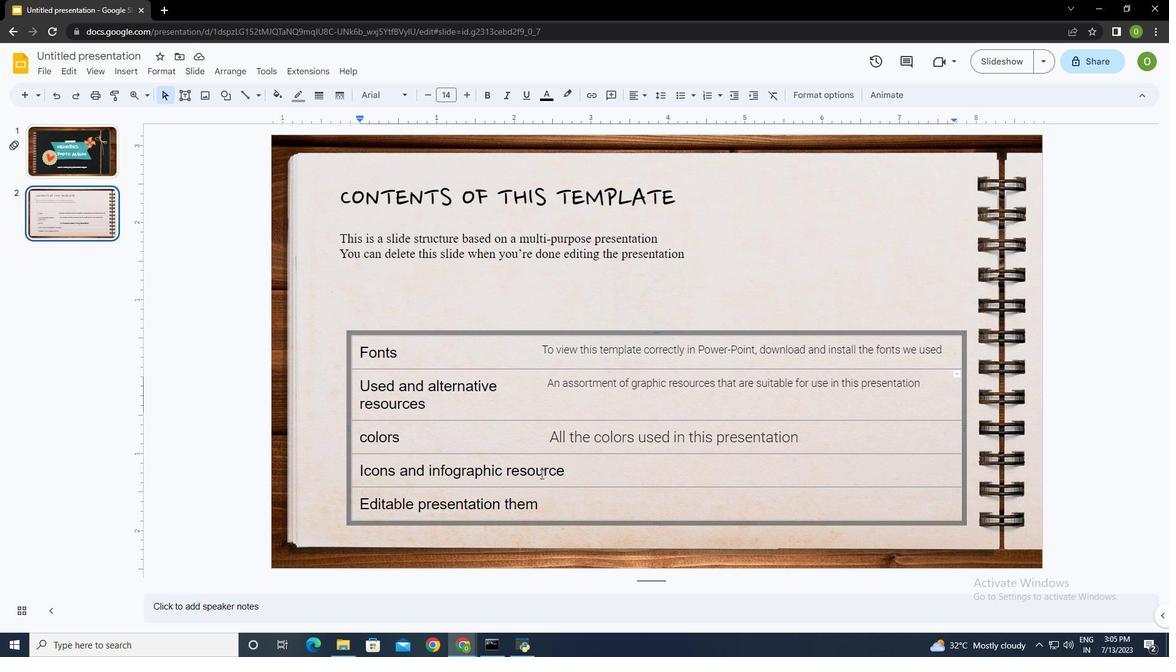 
Action: Mouse pressed left at (536, 462)
Screenshot: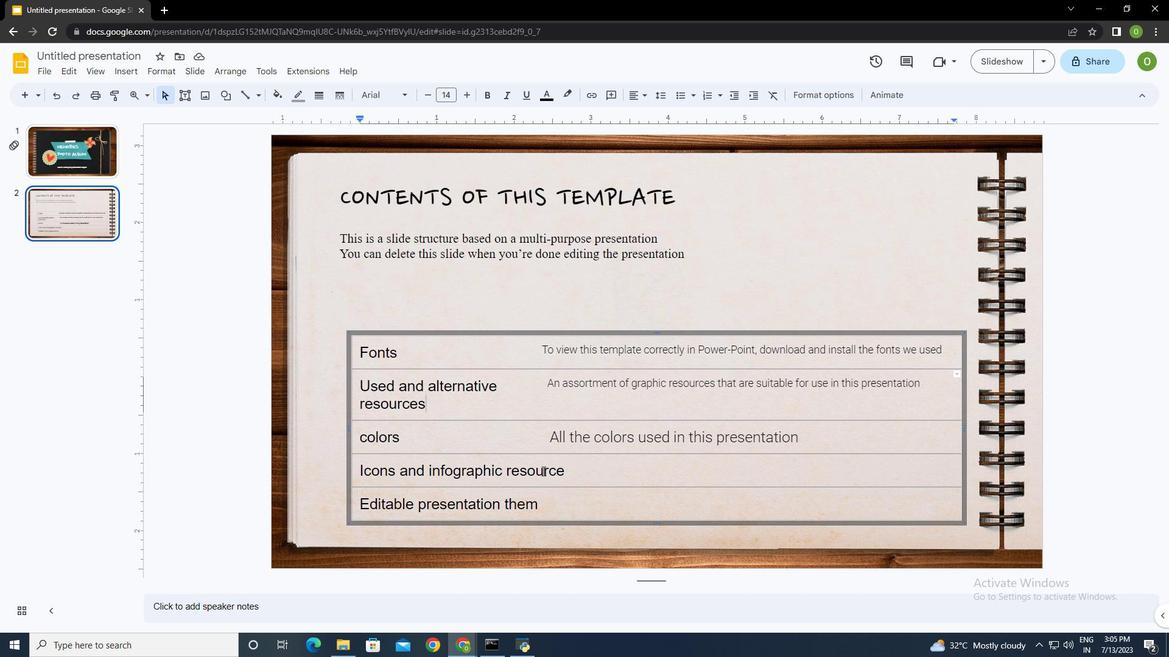 
Action: Mouse moved to (581, 441)
Screenshot: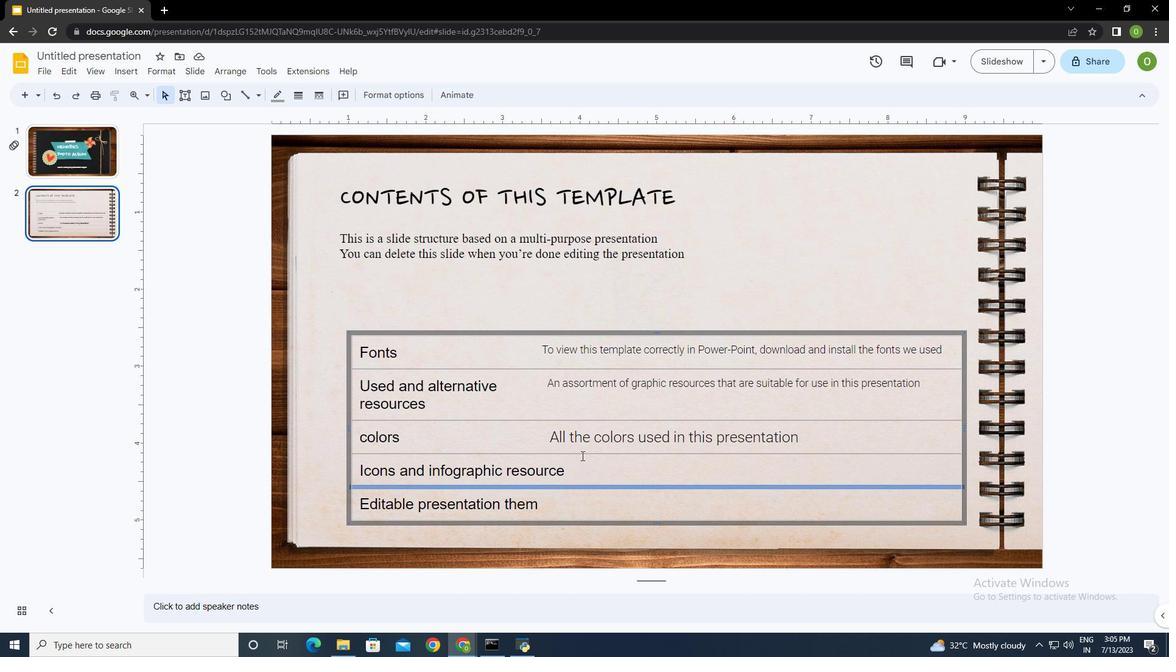 
Action: Mouse pressed left at (581, 441)
Screenshot: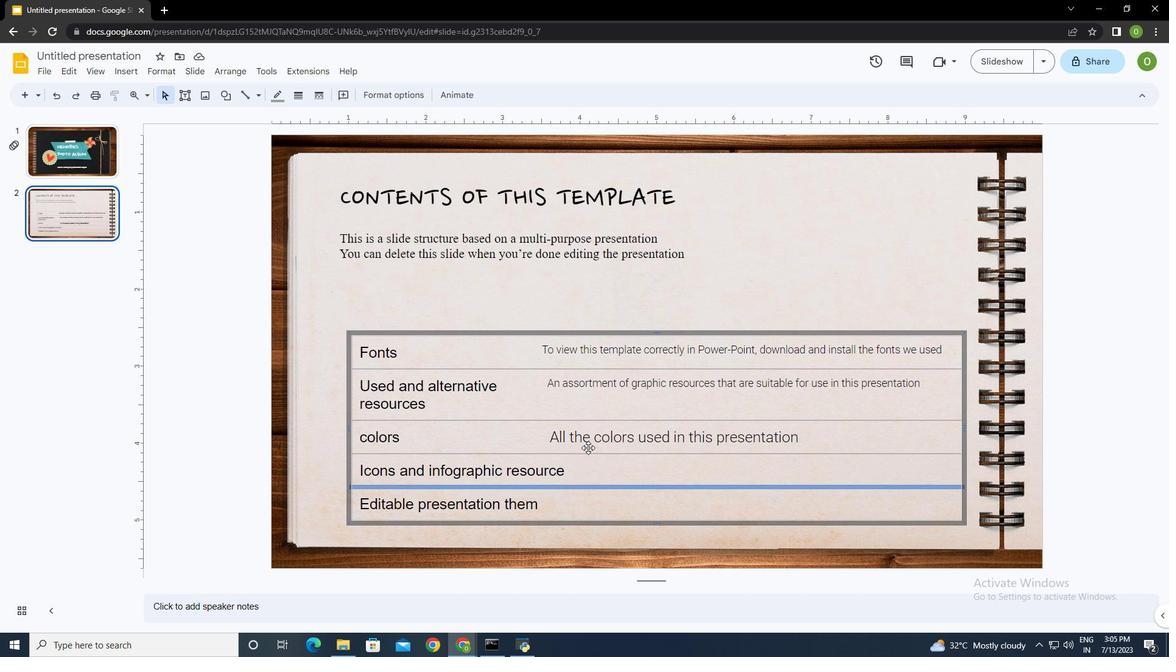 
Action: Mouse moved to (578, 472)
Screenshot: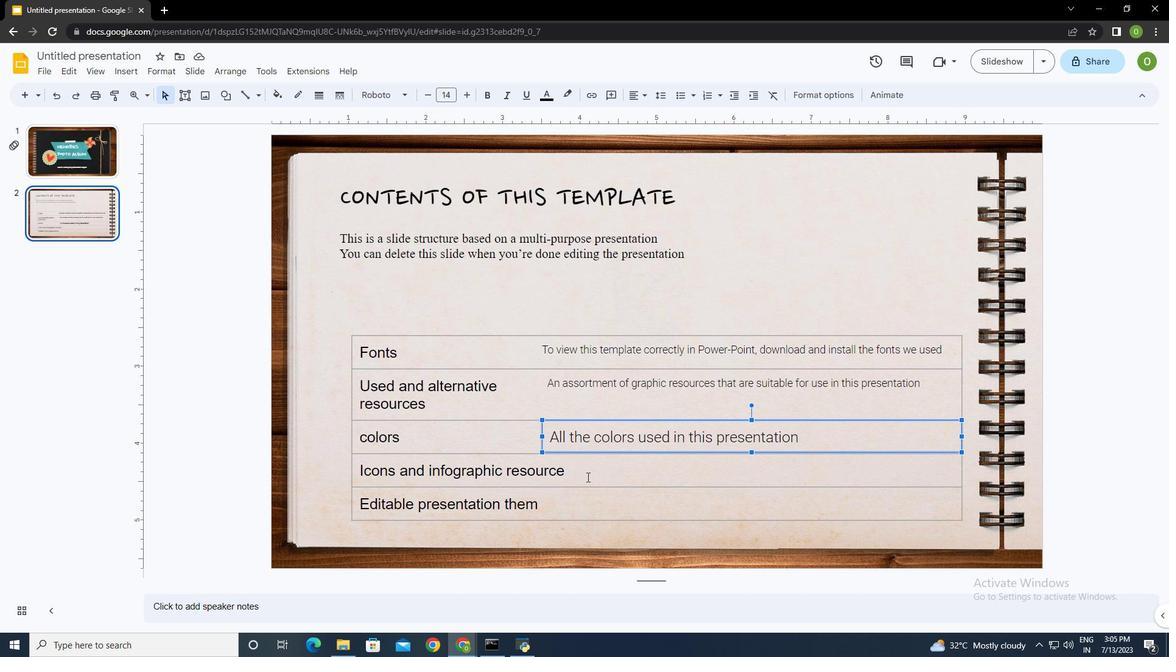 
Action: Mouse pressed left at (578, 472)
Screenshot: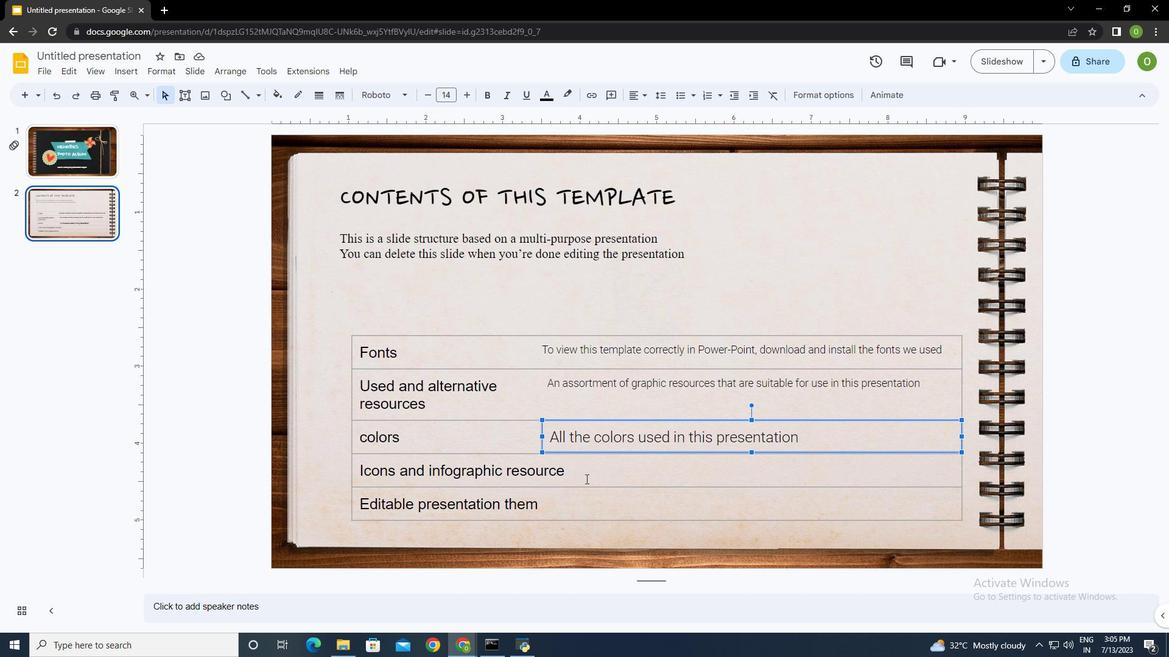 
Action: Mouse moved to (578, 472)
Screenshot: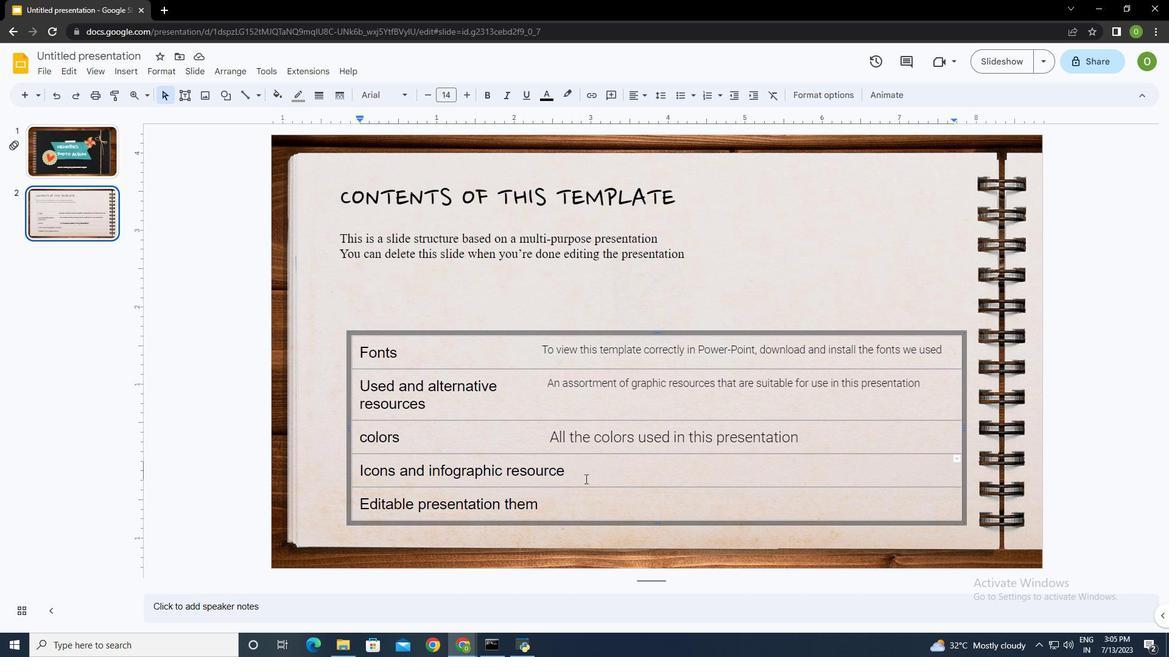 
Action: Key pressed <Key.left><Key.left><Key.left><Key.left><Key.left><Key.left><Key.left><Key.left><Key.left><Key.enter><Key.delete>
Screenshot: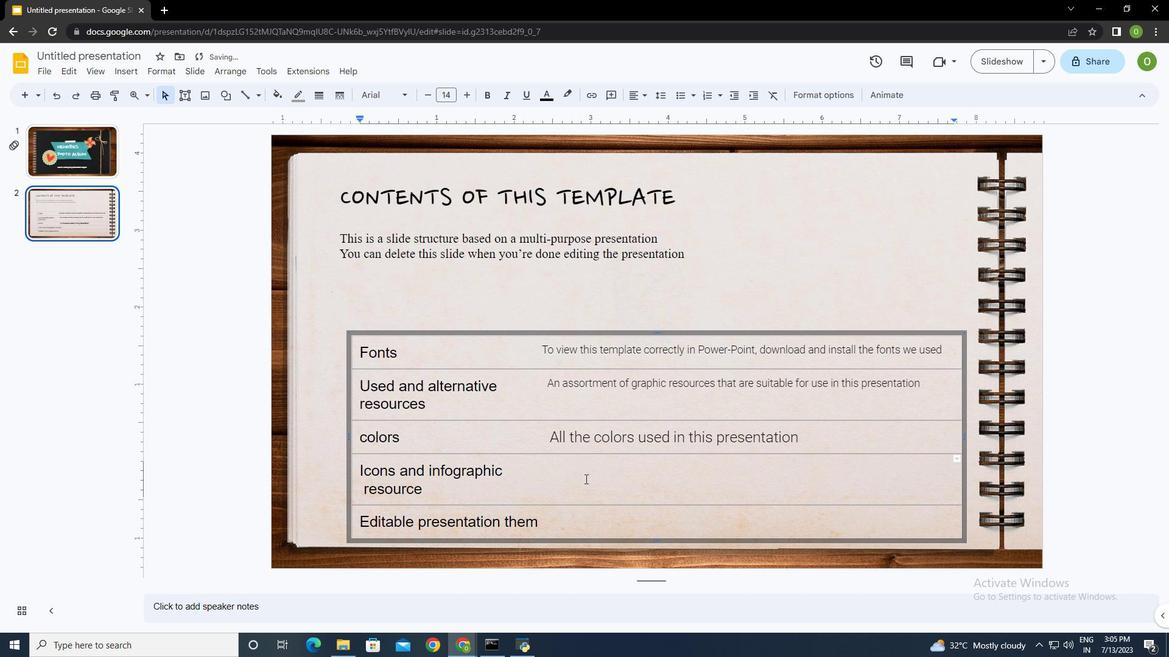 
Action: Mouse moved to (526, 457)
Screenshot: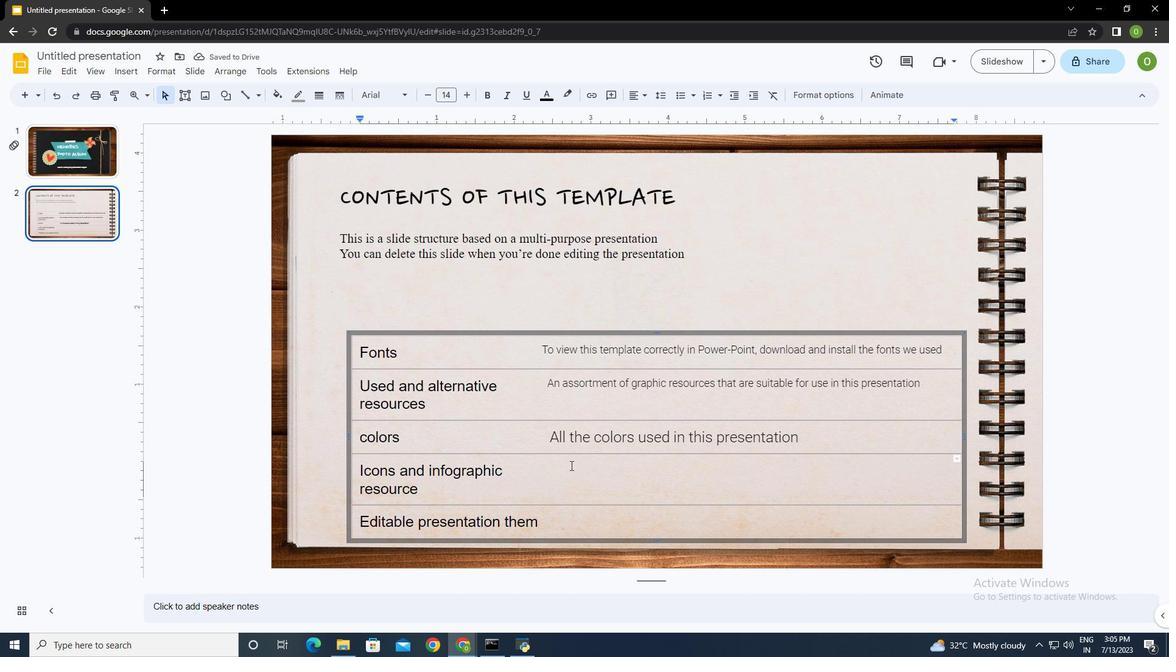 
Action: Mouse pressed left at (526, 457)
Screenshot: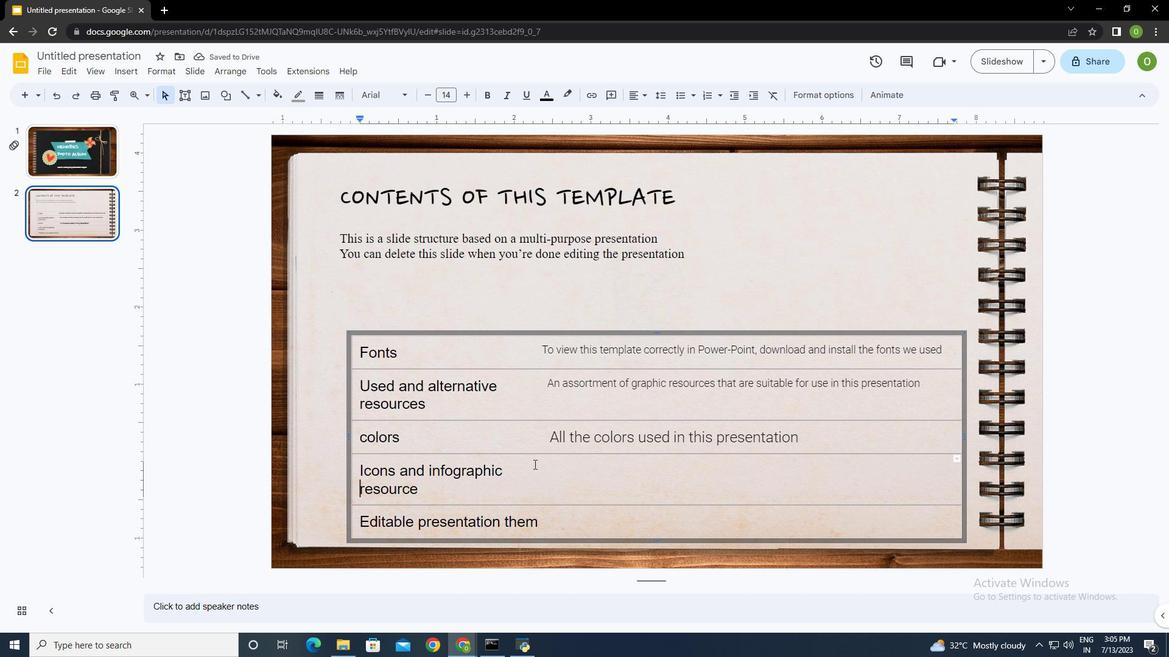 
Action: Mouse moved to (175, 87)
Screenshot: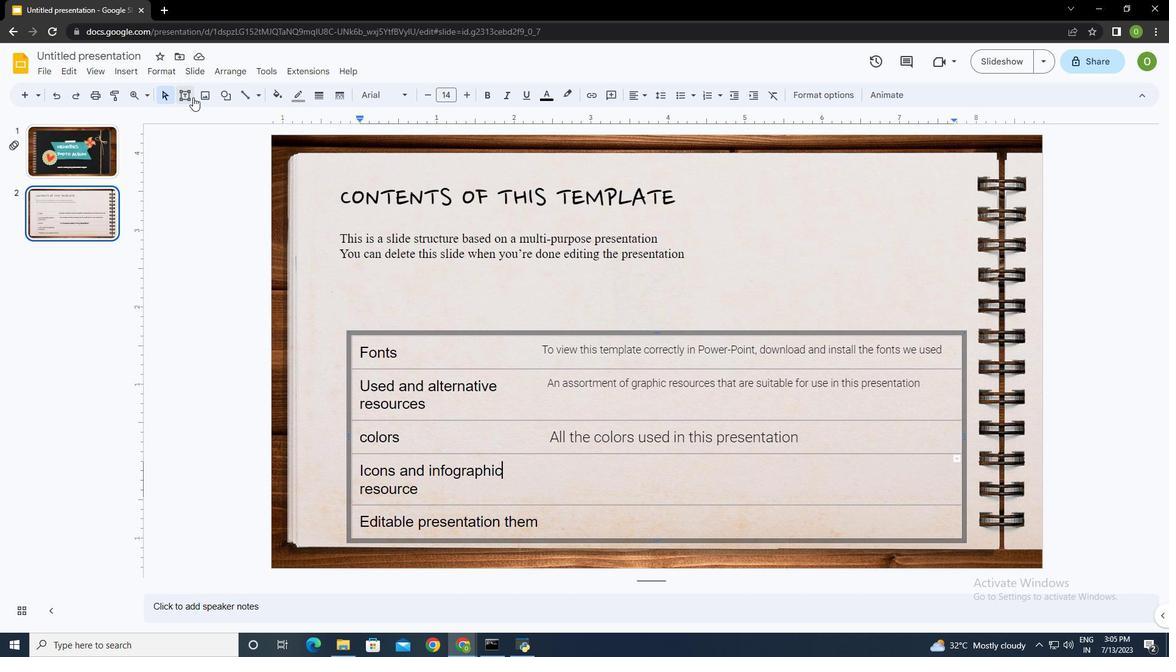 
Action: Mouse pressed left at (175, 87)
Screenshot: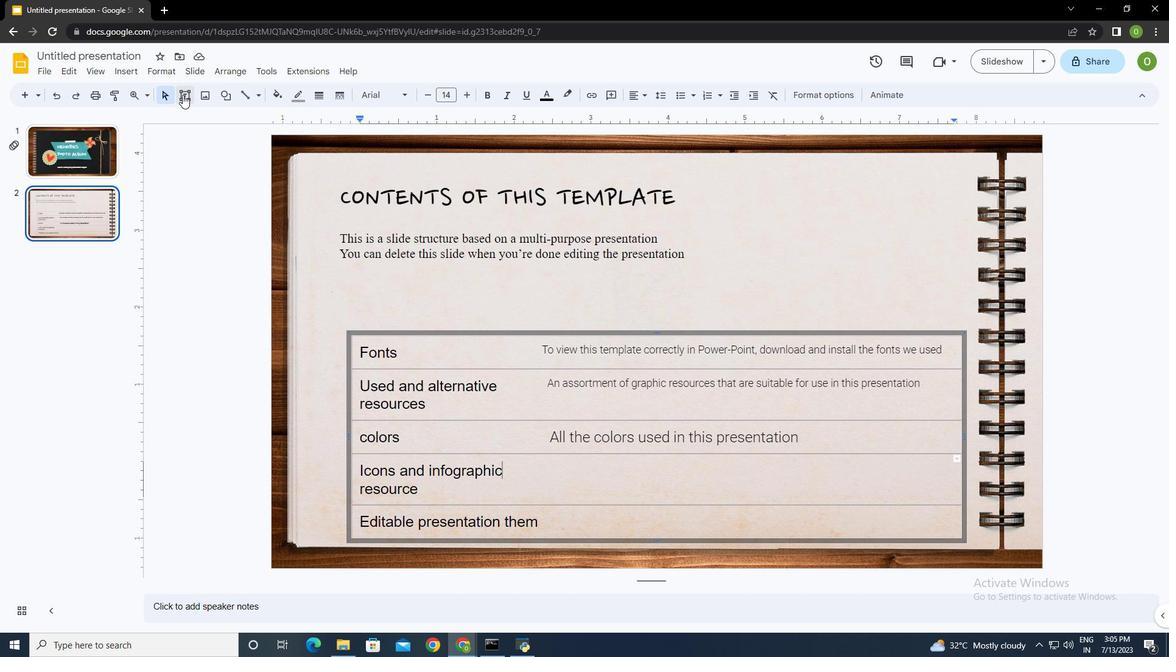 
Action: Mouse moved to (540, 452)
Screenshot: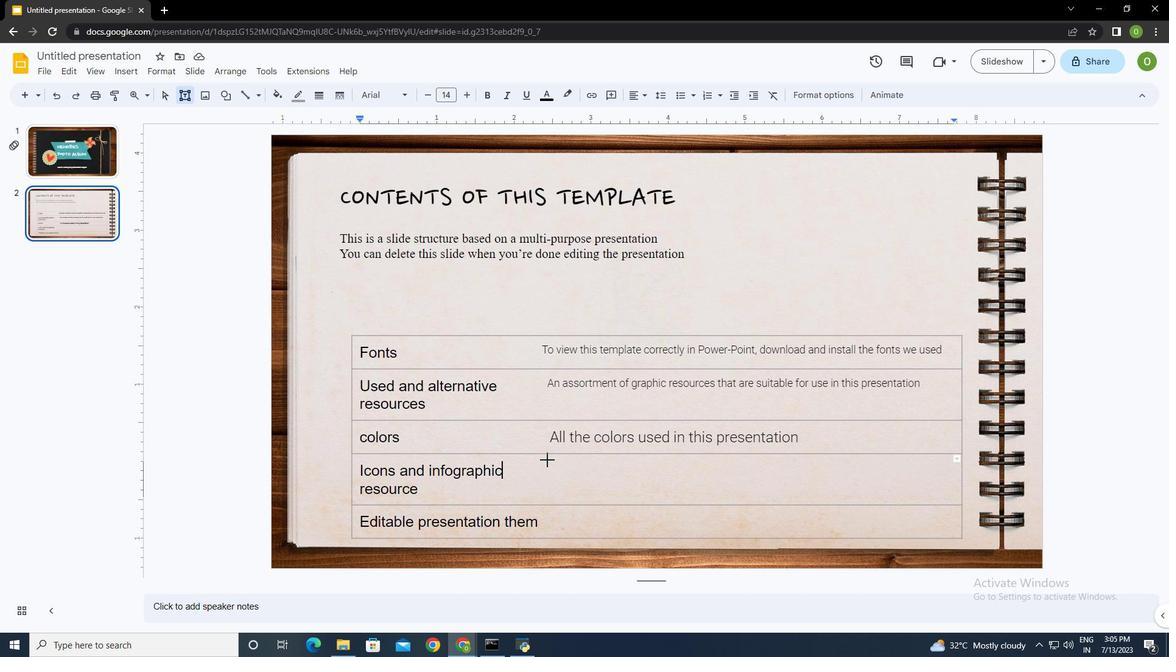 
Action: Mouse pressed left at (540, 452)
Screenshot: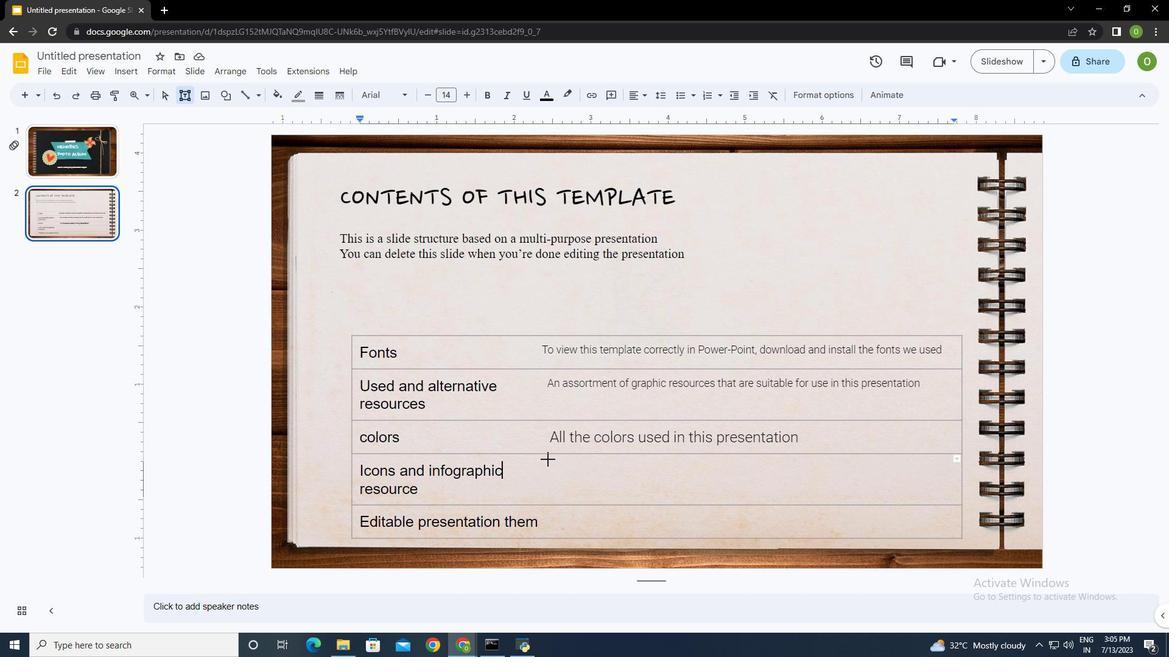 
Action: Mouse moved to (749, 455)
Screenshot: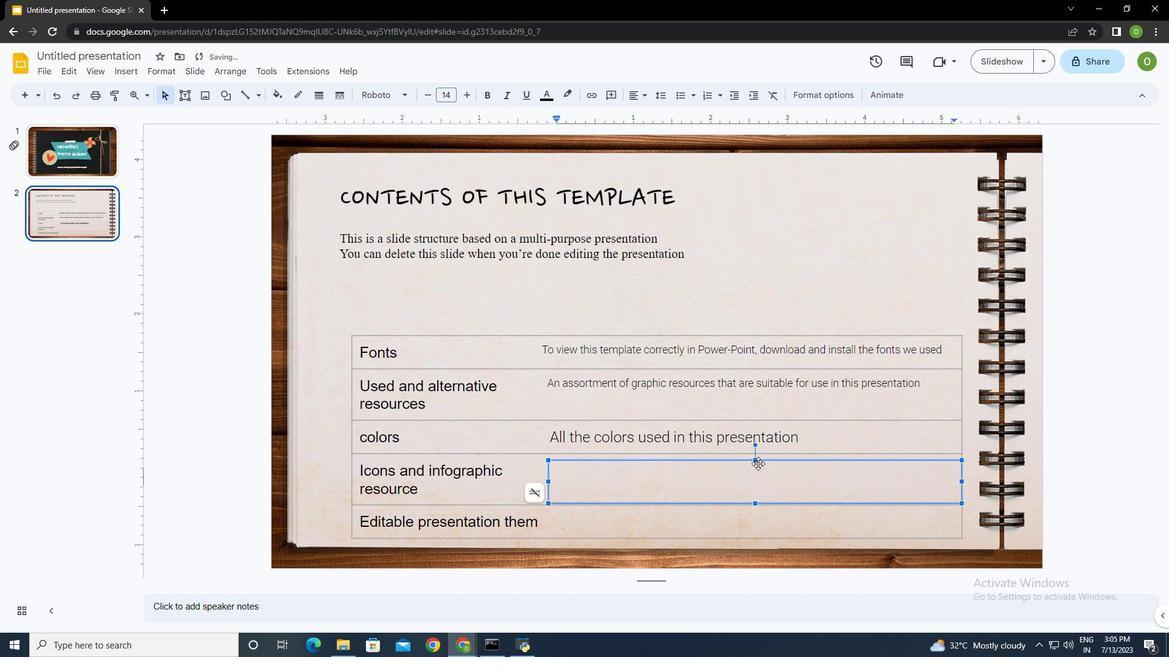 
Action: Mouse pressed left at (749, 455)
Screenshot: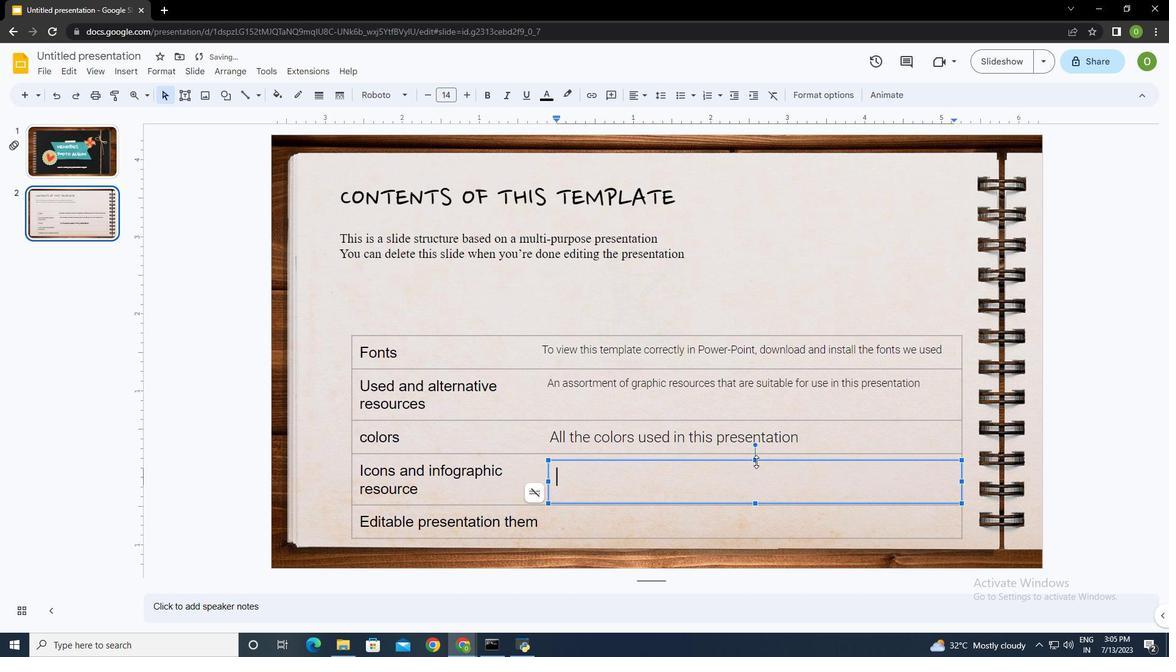 
Action: Mouse moved to (597, 473)
Screenshot: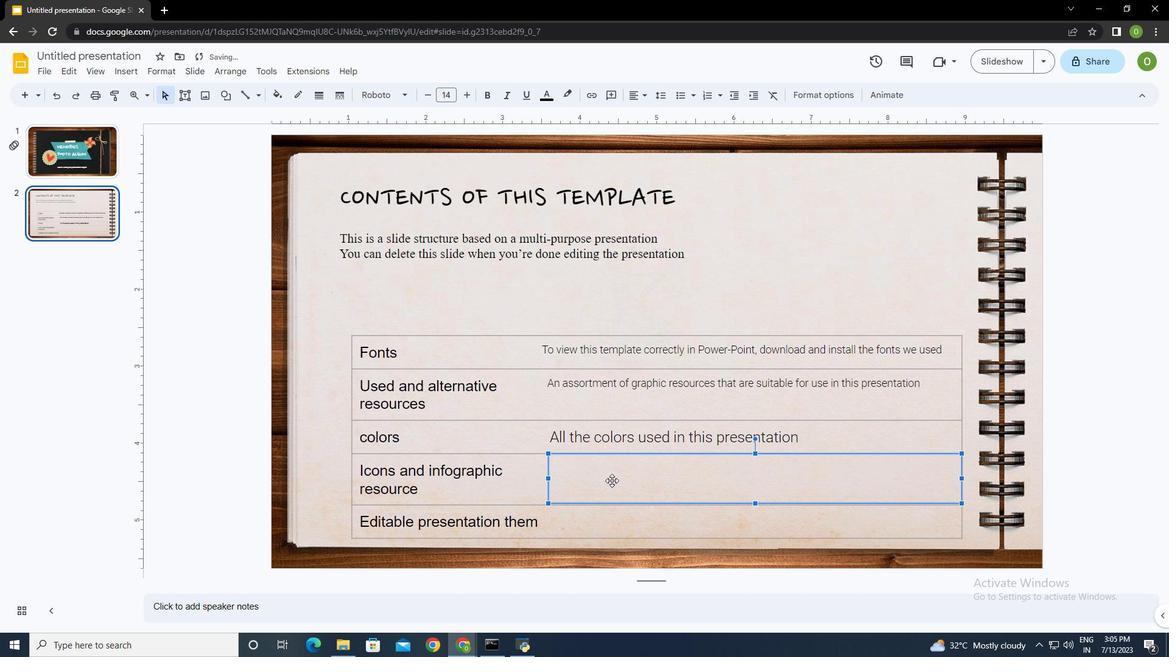 
Action: Mouse pressed left at (597, 473)
Screenshot: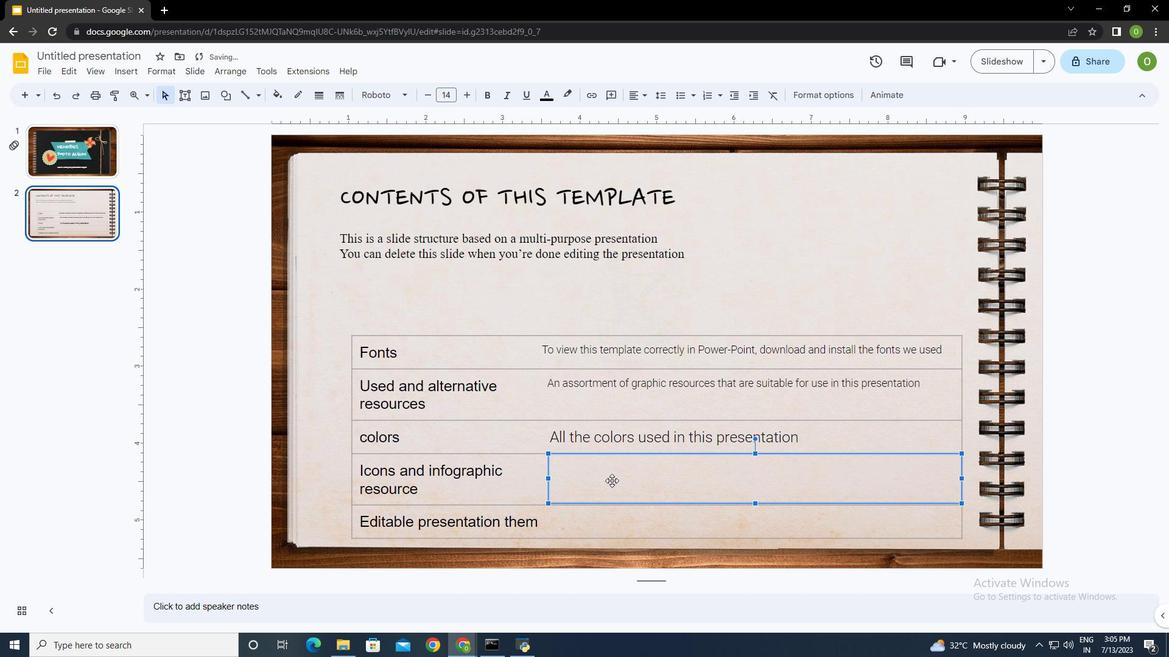 
Action: Mouse moved to (503, 430)
Screenshot: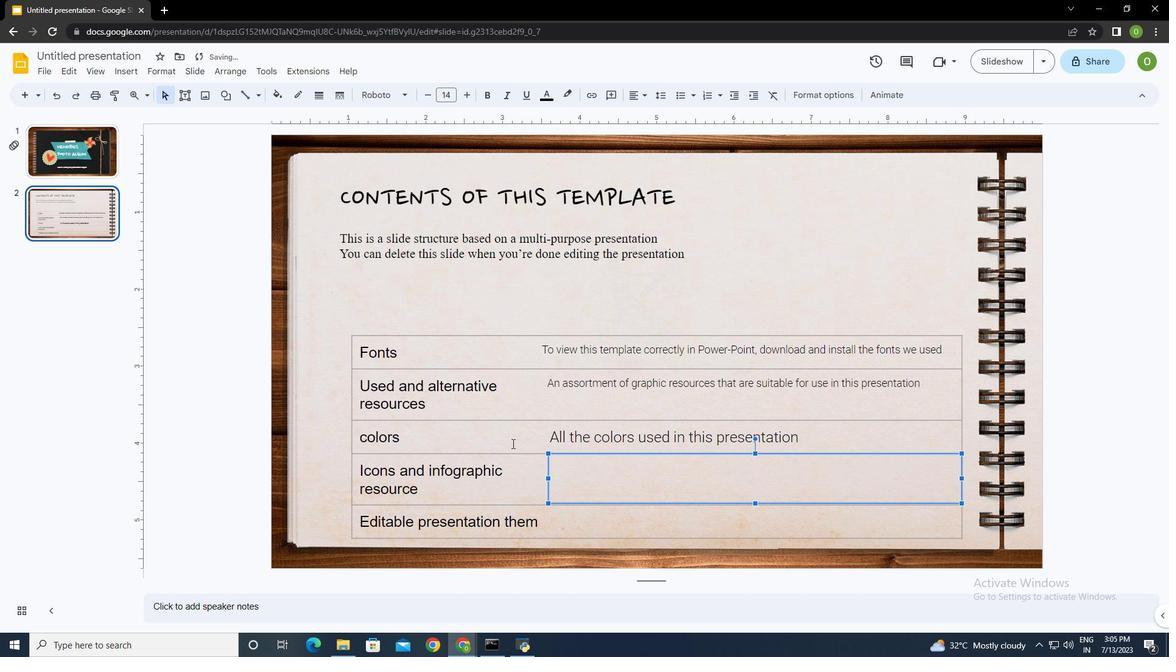 
Action: Key pressed <Key.shift><Key.shift><Key.shift><Key.shift><Key.shift><Key.shift><Key.shift><Key.shift><Key.shift>Ther<Key.backspace>se<Key.space>can<Key.space>be<Key.space>used<Key.space>in<Key.space>the<Key.space>template,<Key.space>and<Key.space>their<Key.space>size<Key.space>and<Key.space>color<Key.space>can<Key.space>be<Key.space>edited
Screenshot: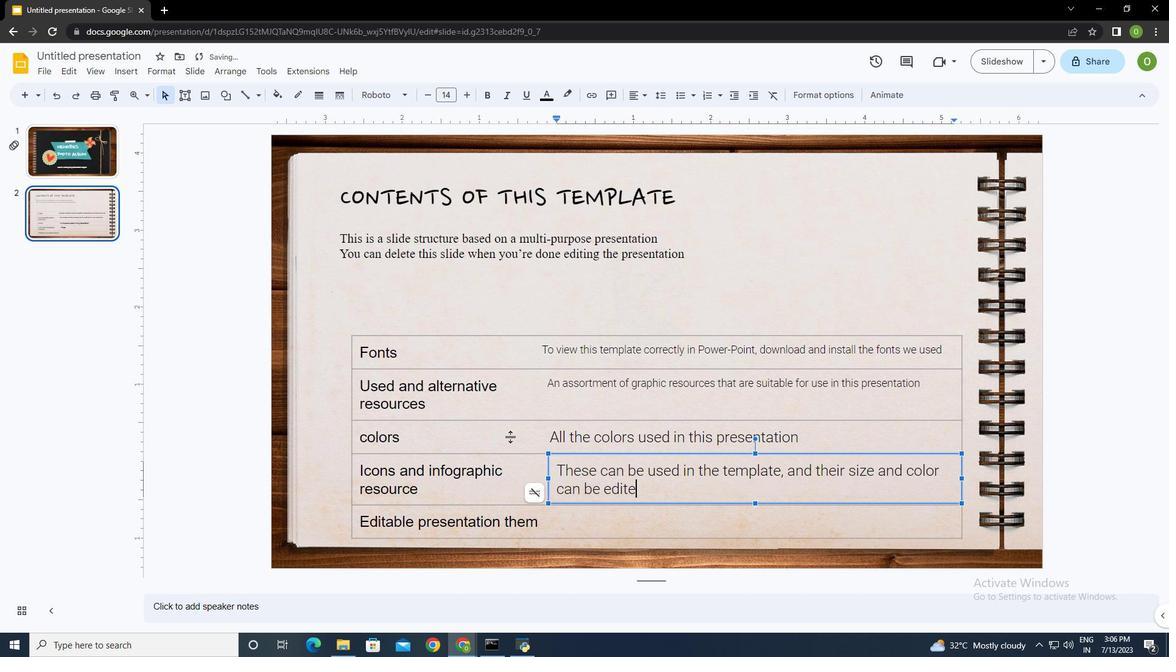 
Action: Mouse moved to (539, 471)
Screenshot: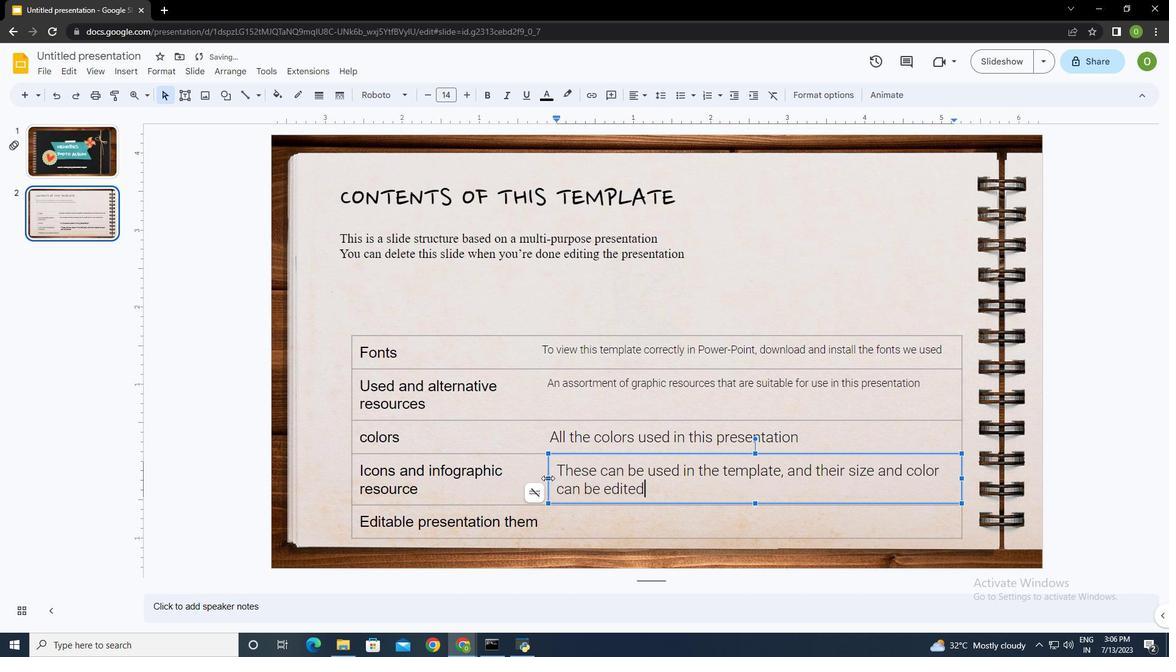 
Action: Mouse pressed left at (539, 471)
Screenshot: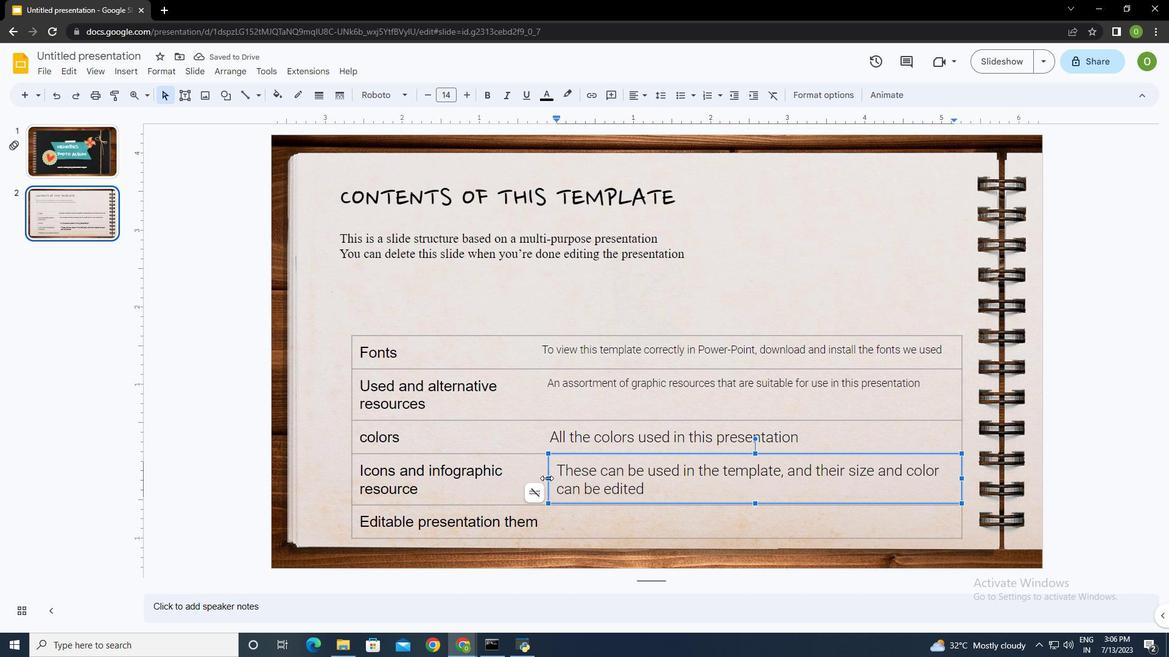 
Action: Mouse moved to (565, 470)
Screenshot: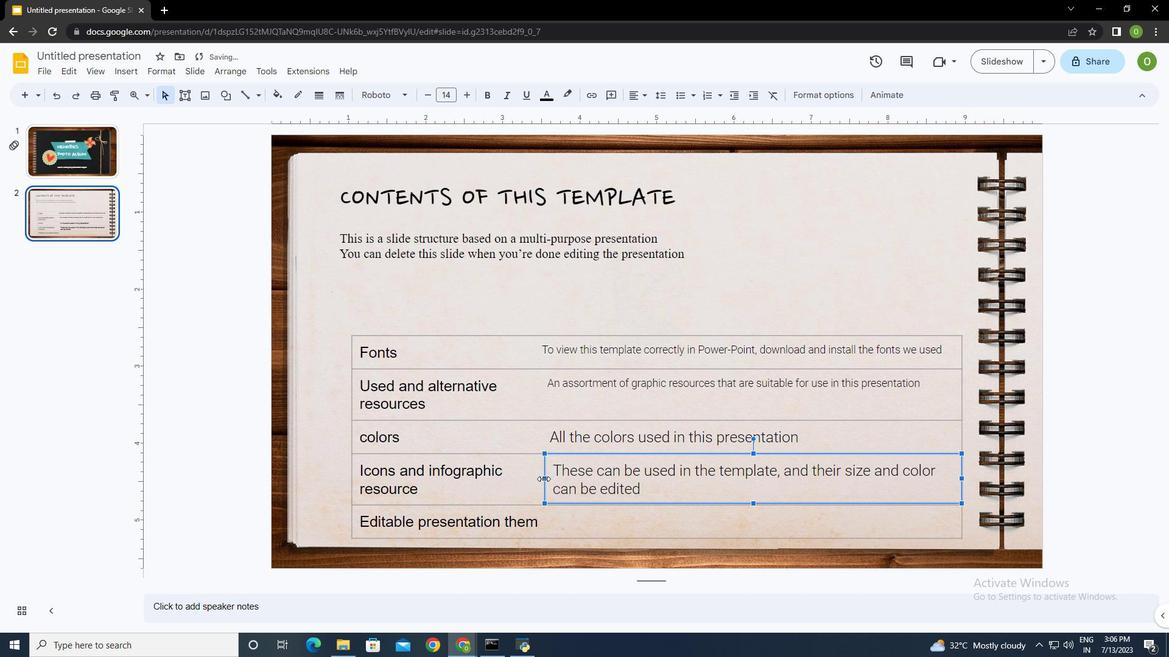 
Action: Mouse pressed left at (565, 470)
Screenshot: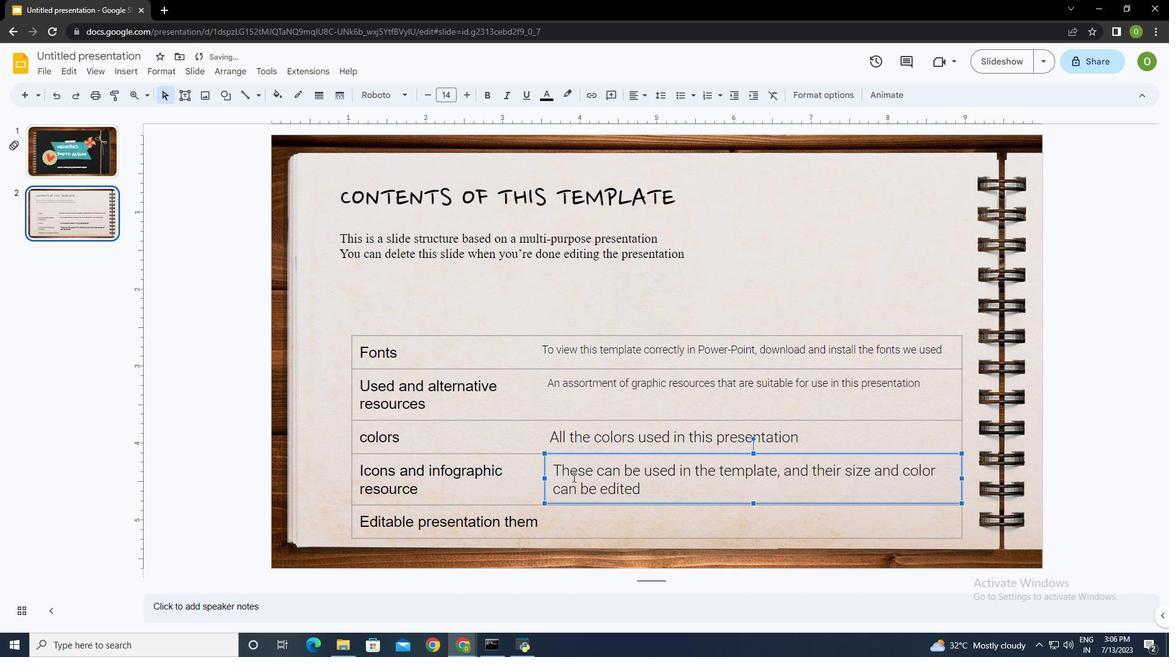 
Action: Key pressed ctrl+A
Screenshot: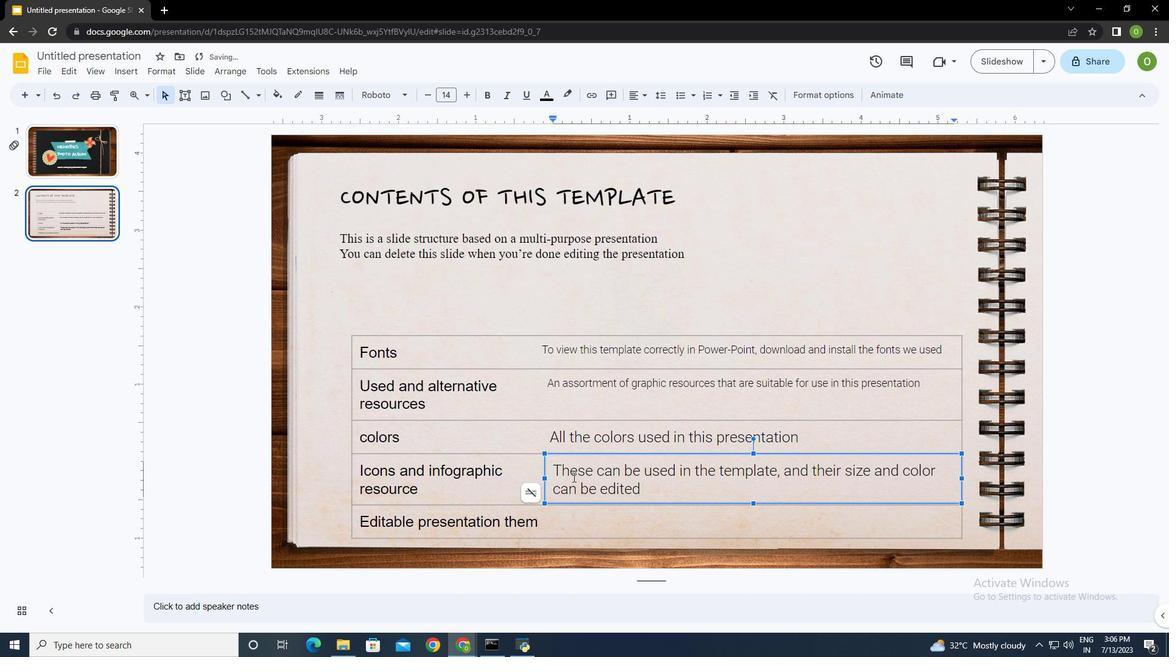 
Action: Mouse moved to (417, 88)
Screenshot: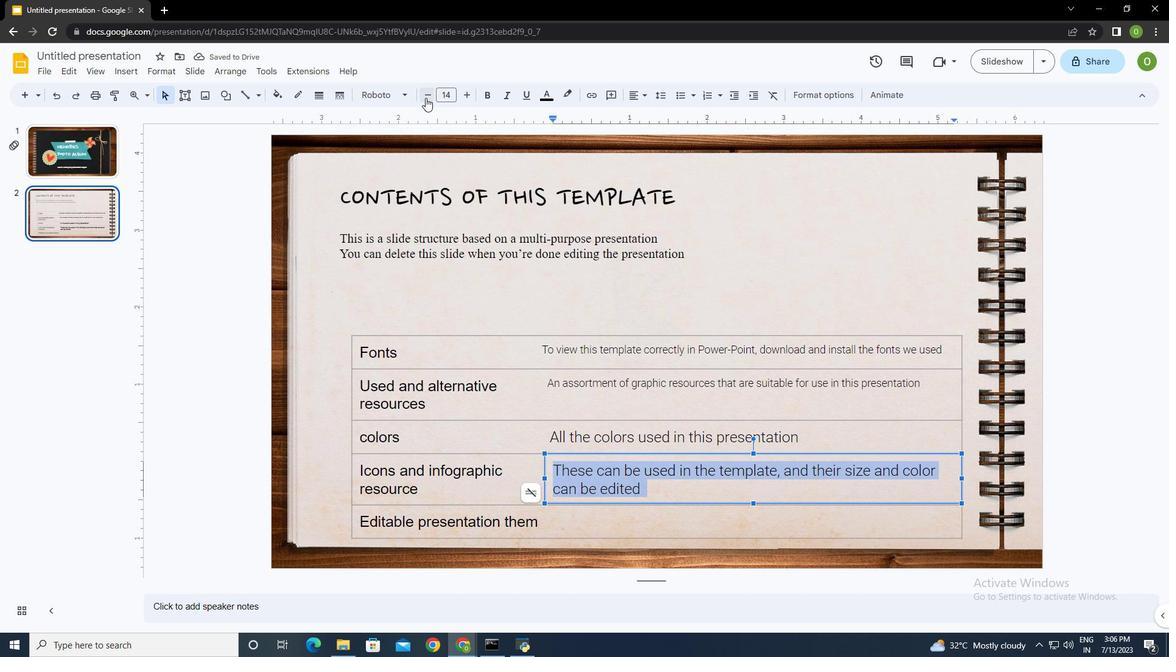 
Action: Mouse pressed left at (417, 88)
Screenshot: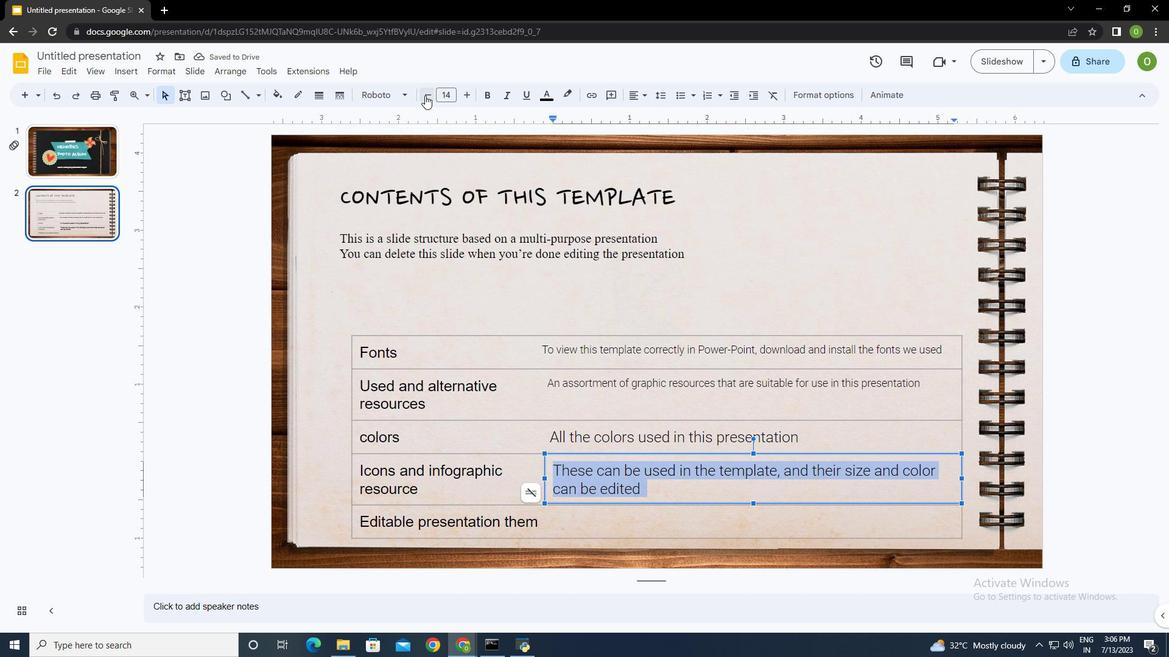 
Action: Mouse pressed left at (417, 88)
Screenshot: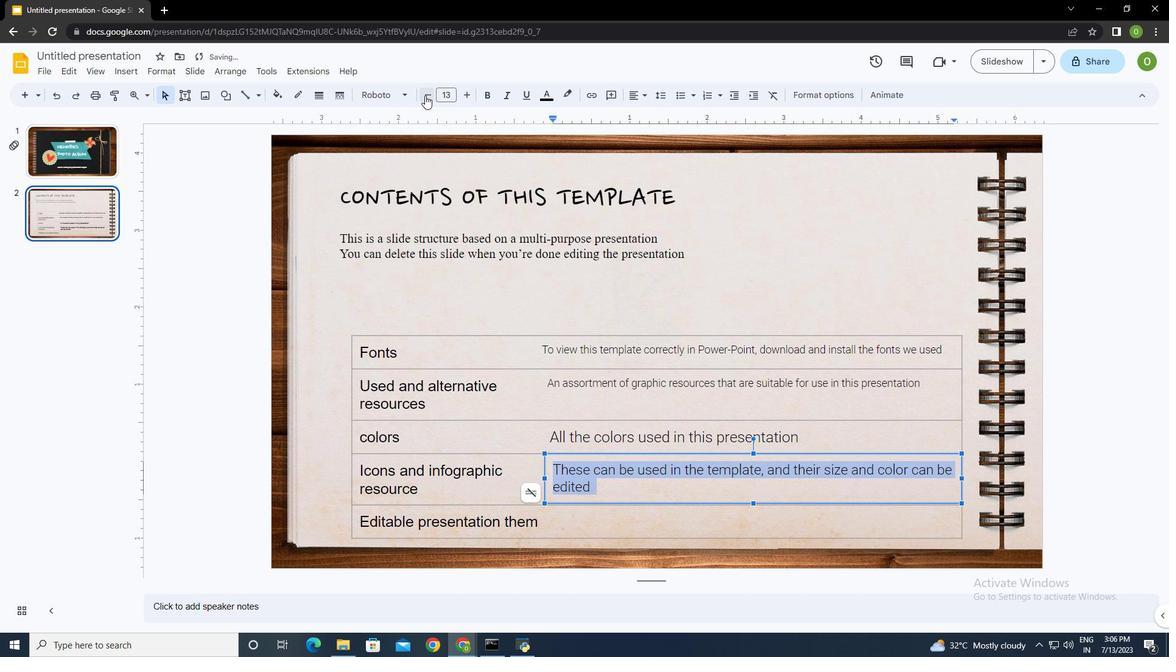 
Action: Mouse pressed left at (417, 88)
Screenshot: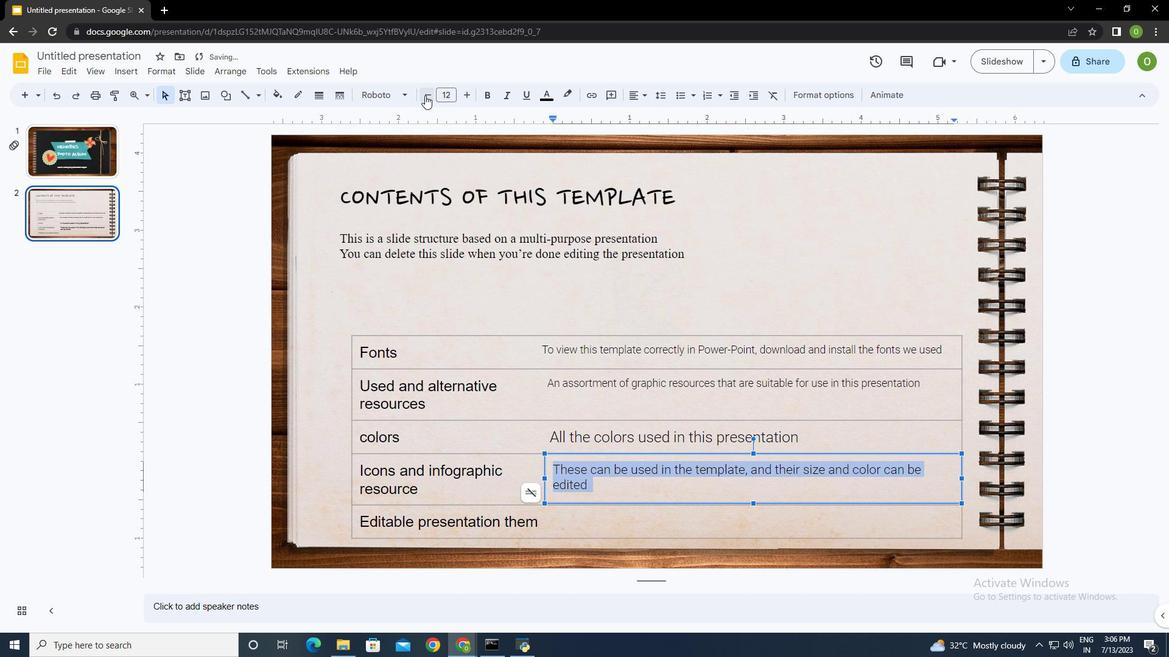 
Action: Mouse moved to (701, 484)
Screenshot: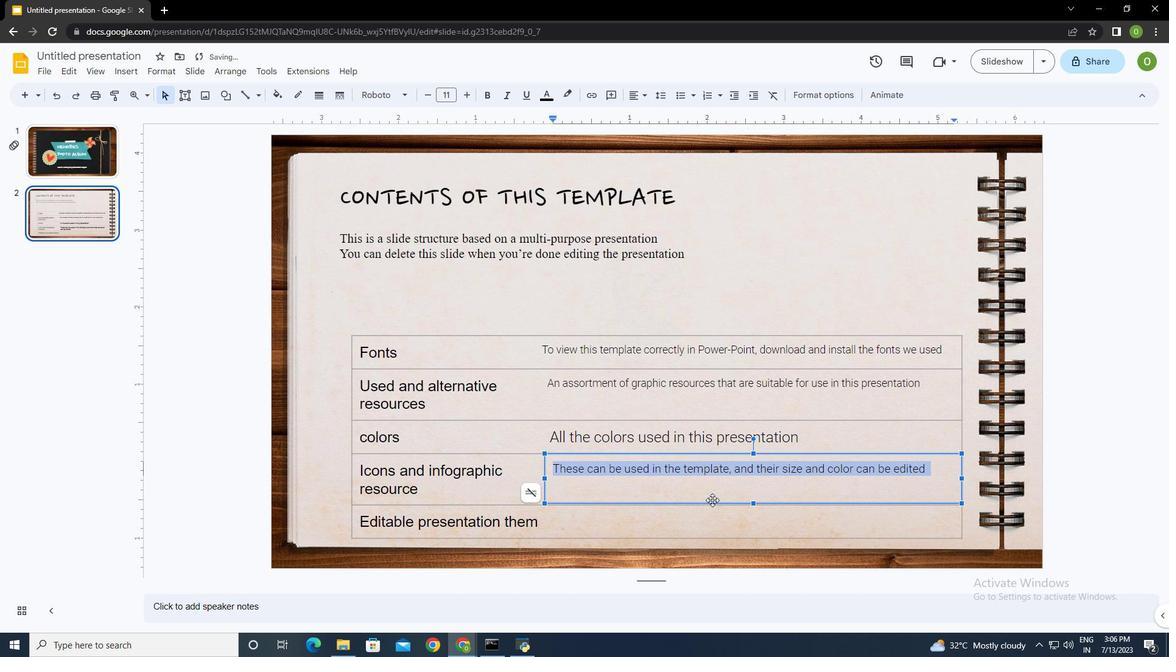 
Action: Mouse pressed left at (701, 484)
Screenshot: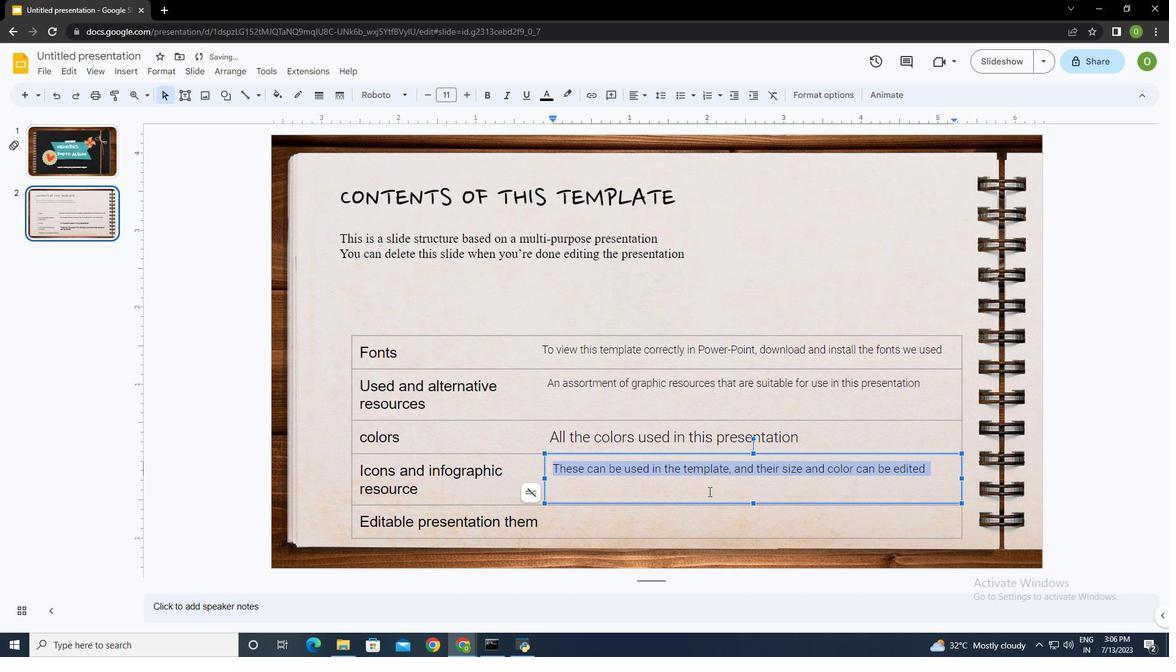 
Action: Mouse moved to (619, 519)
Screenshot: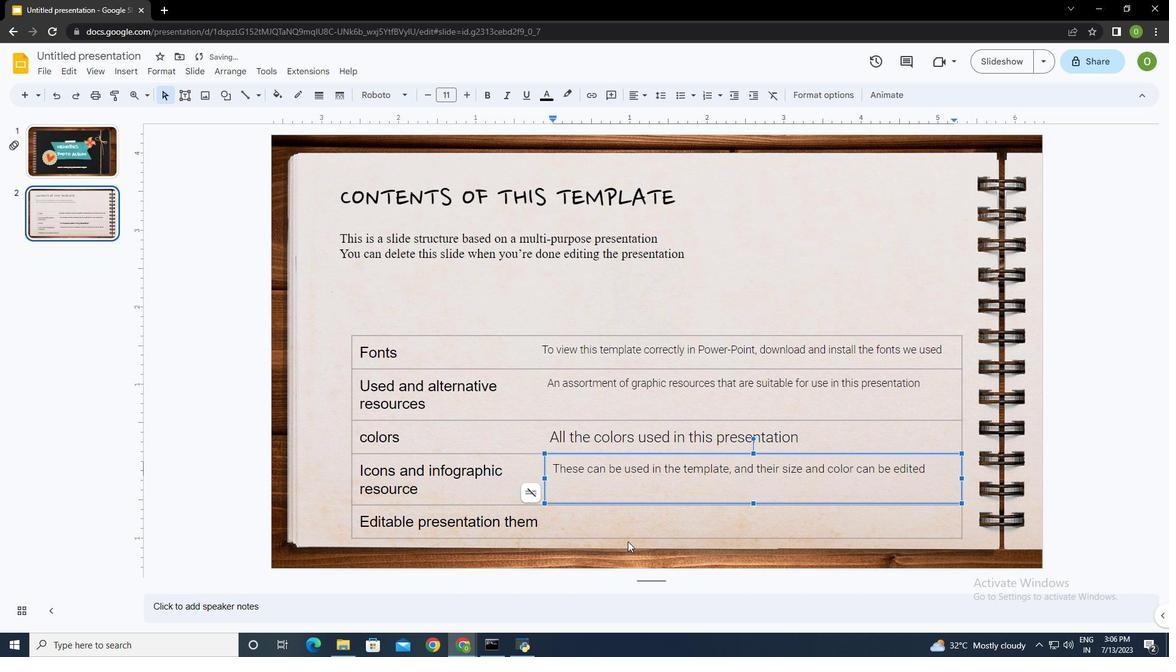 
Action: Mouse pressed left at (619, 519)
Screenshot: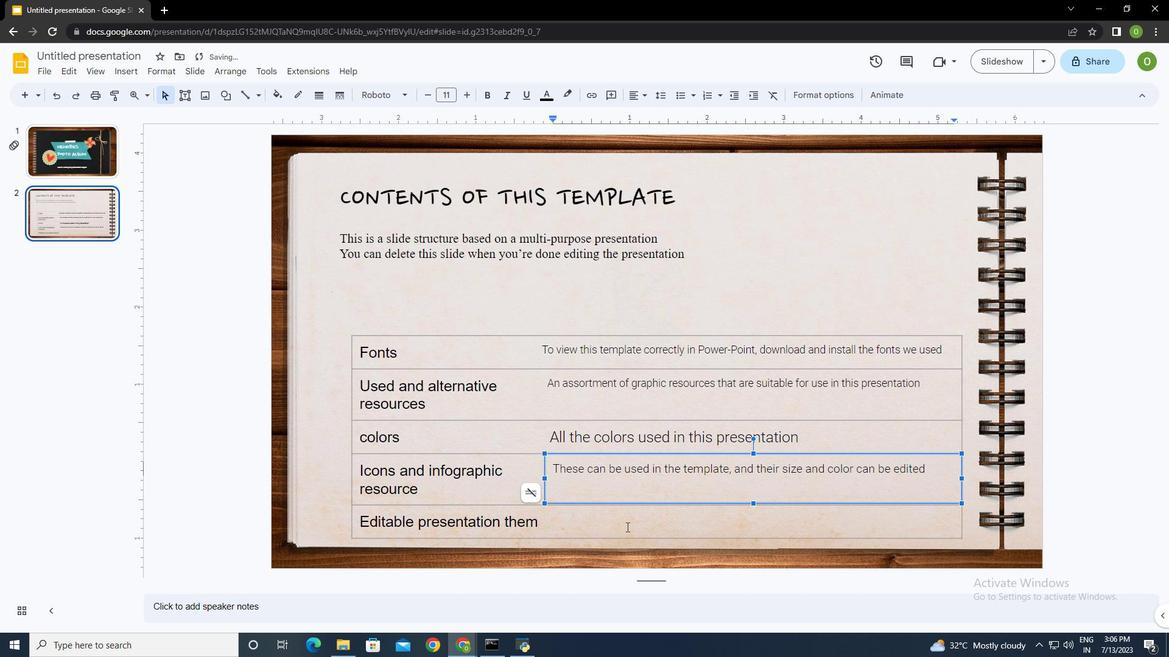 
Action: Mouse moved to (537, 518)
Screenshot: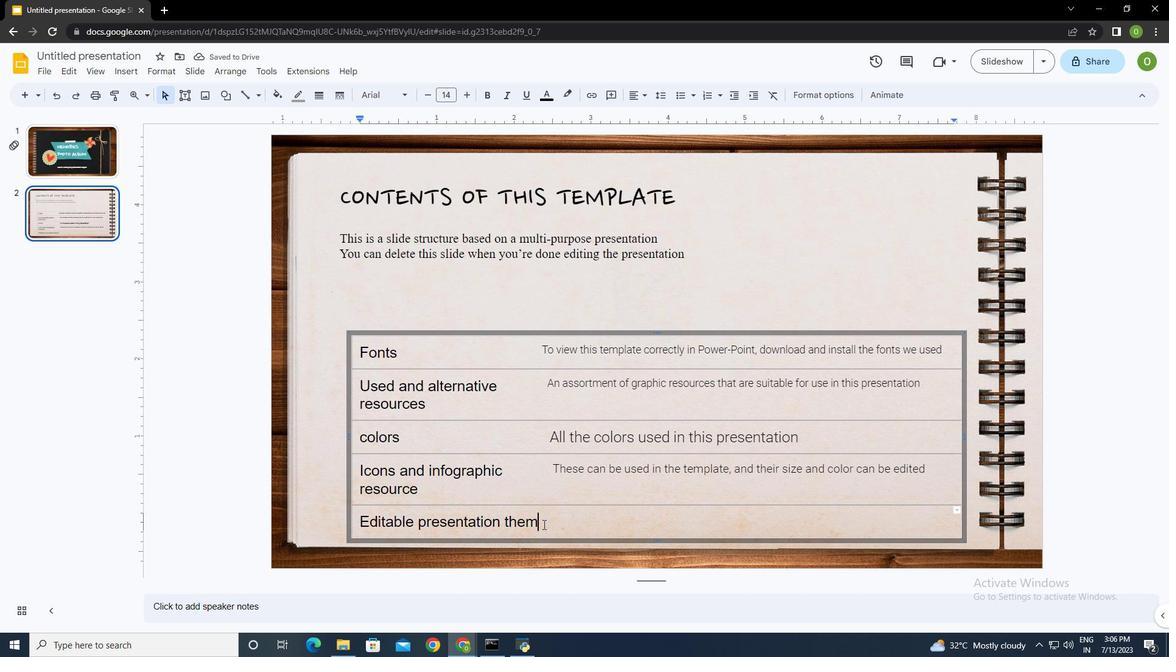 
Action: Mouse pressed left at (537, 518)
Screenshot: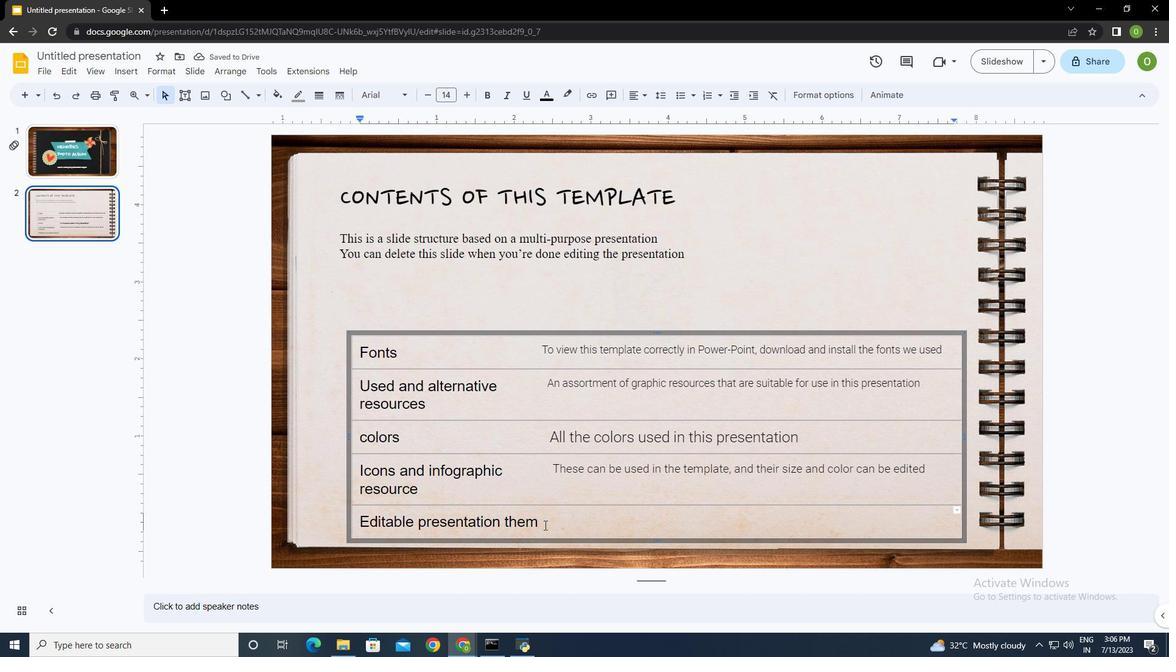 
Action: Mouse moved to (176, 84)
Screenshot: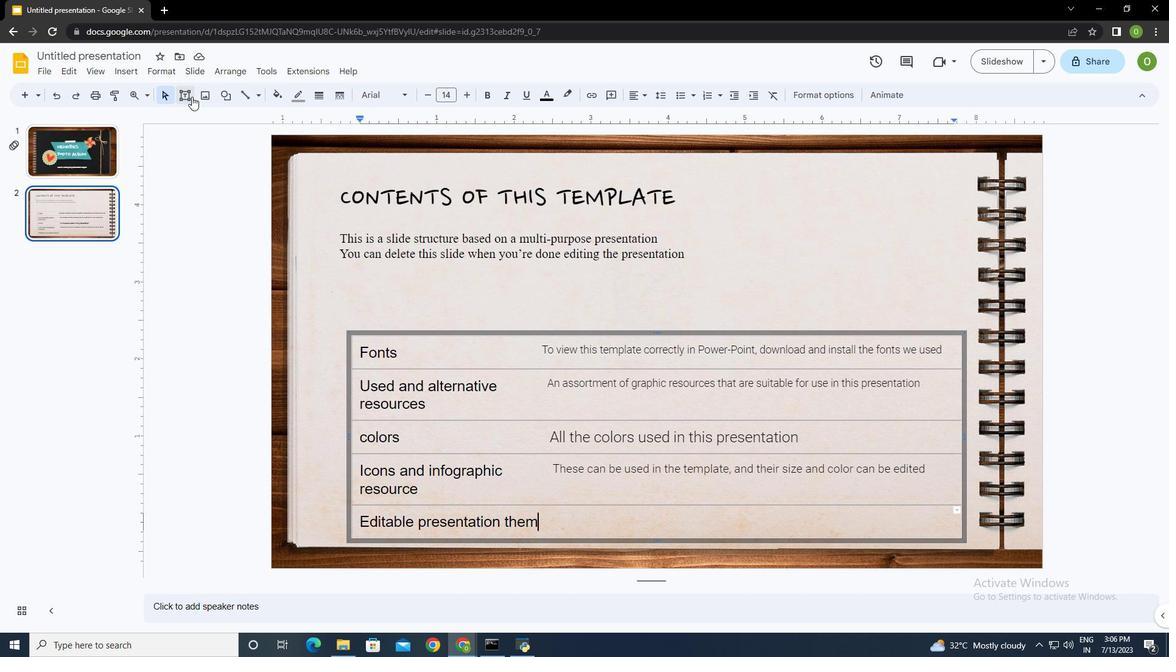 
Action: Mouse pressed left at (176, 84)
Screenshot: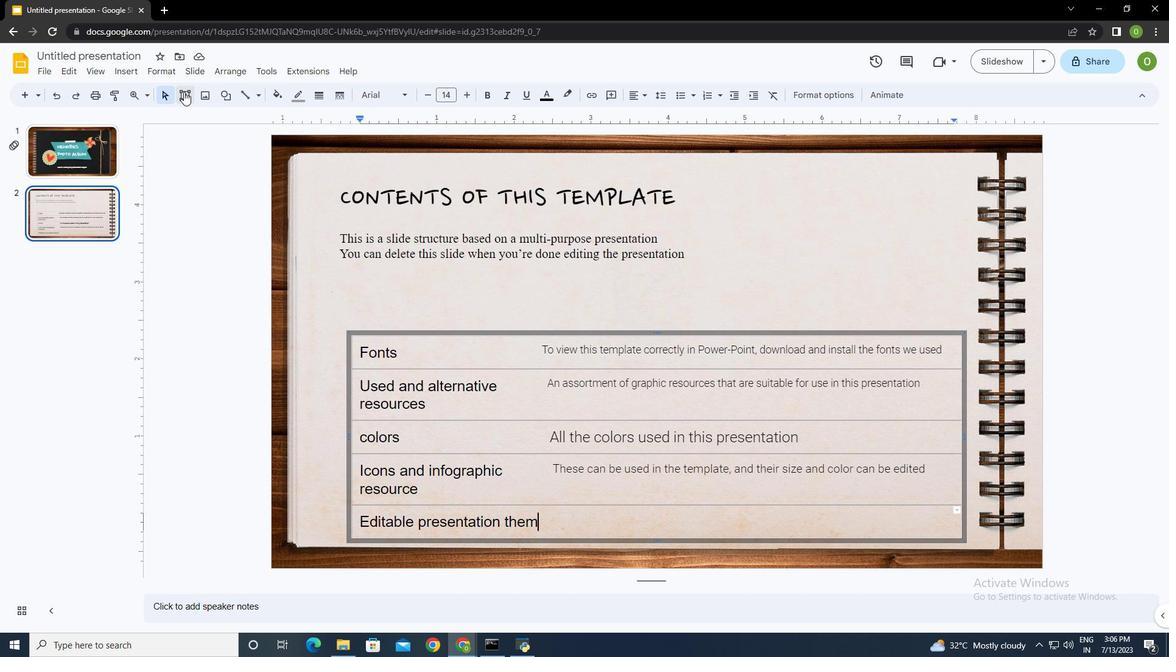 
Action: Mouse moved to (547, 501)
Screenshot: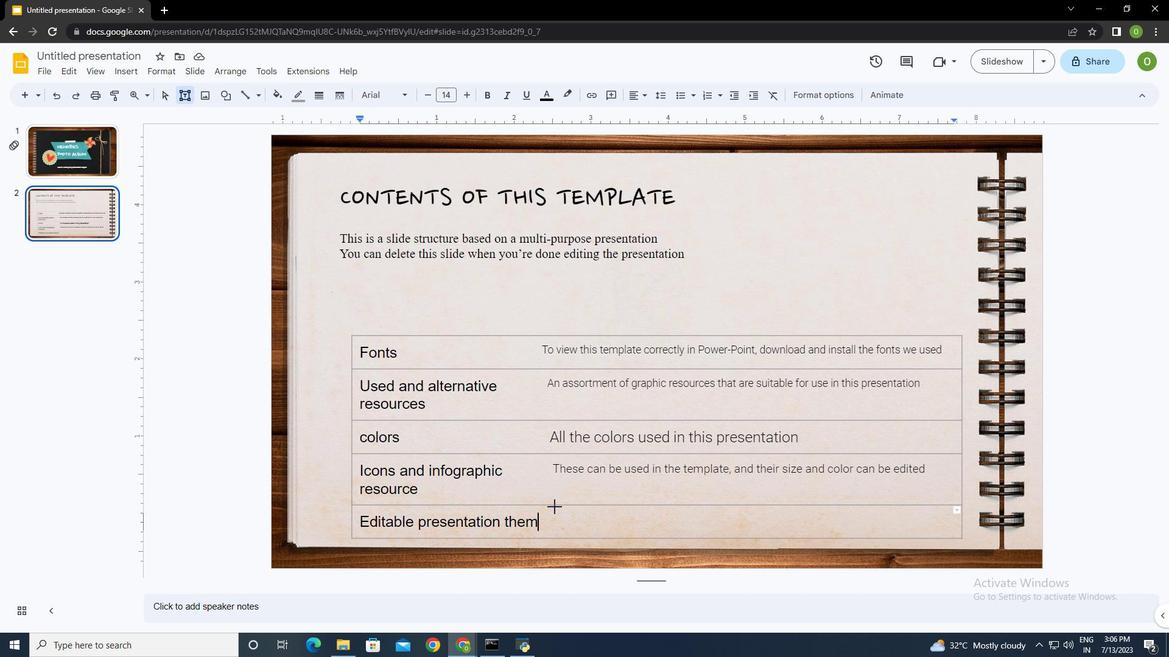 
Action: Mouse pressed left at (547, 501)
Screenshot: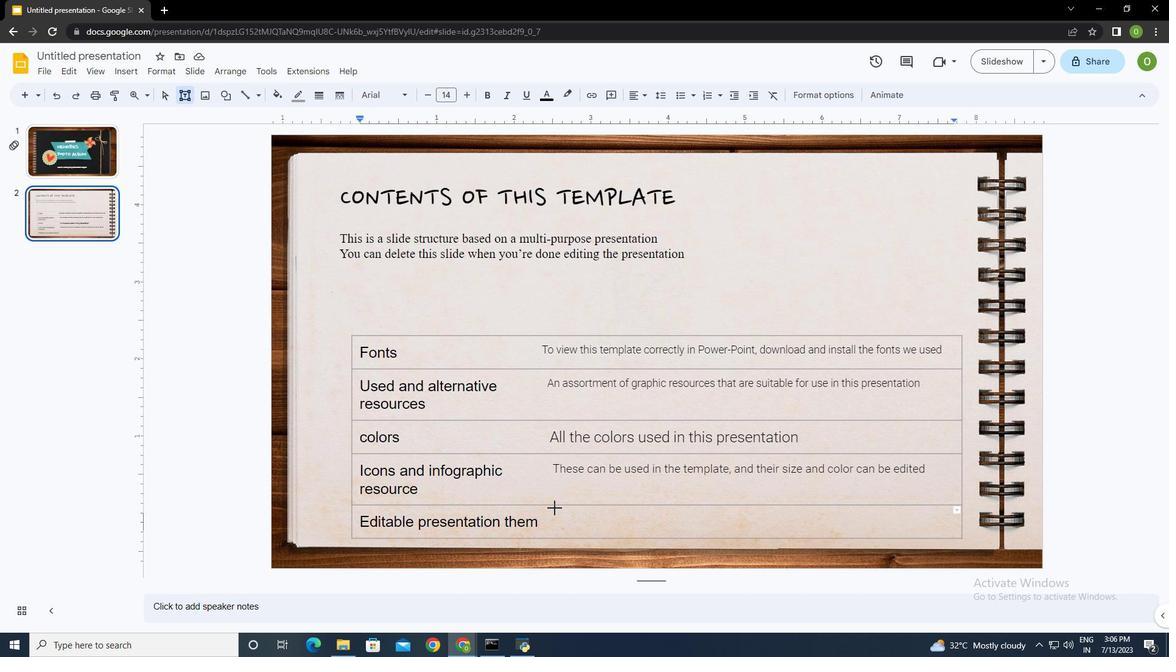 
Action: Mouse moved to (748, 500)
Screenshot: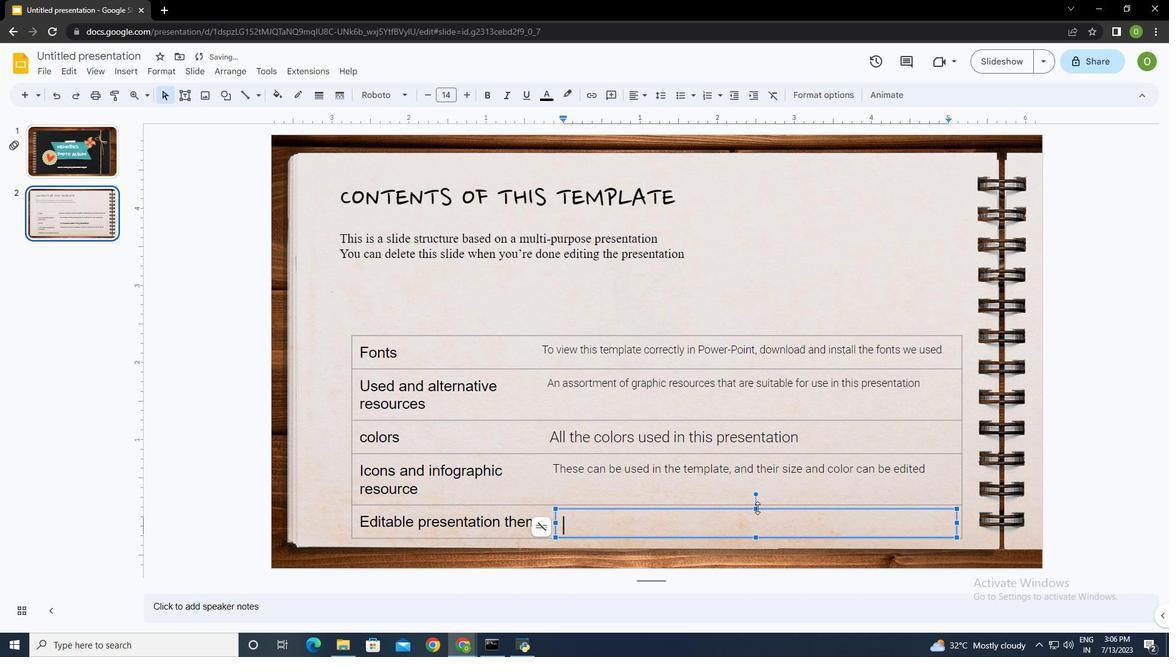 
Action: Mouse pressed left at (748, 500)
Screenshot: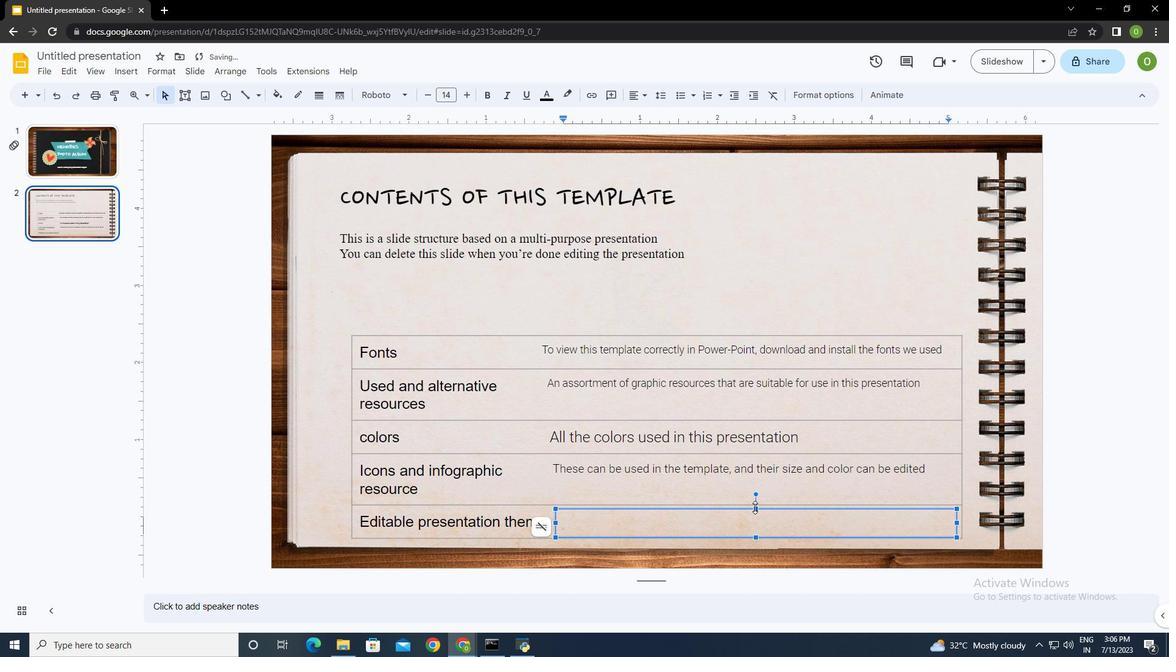 
Action: Mouse moved to (618, 526)
Screenshot: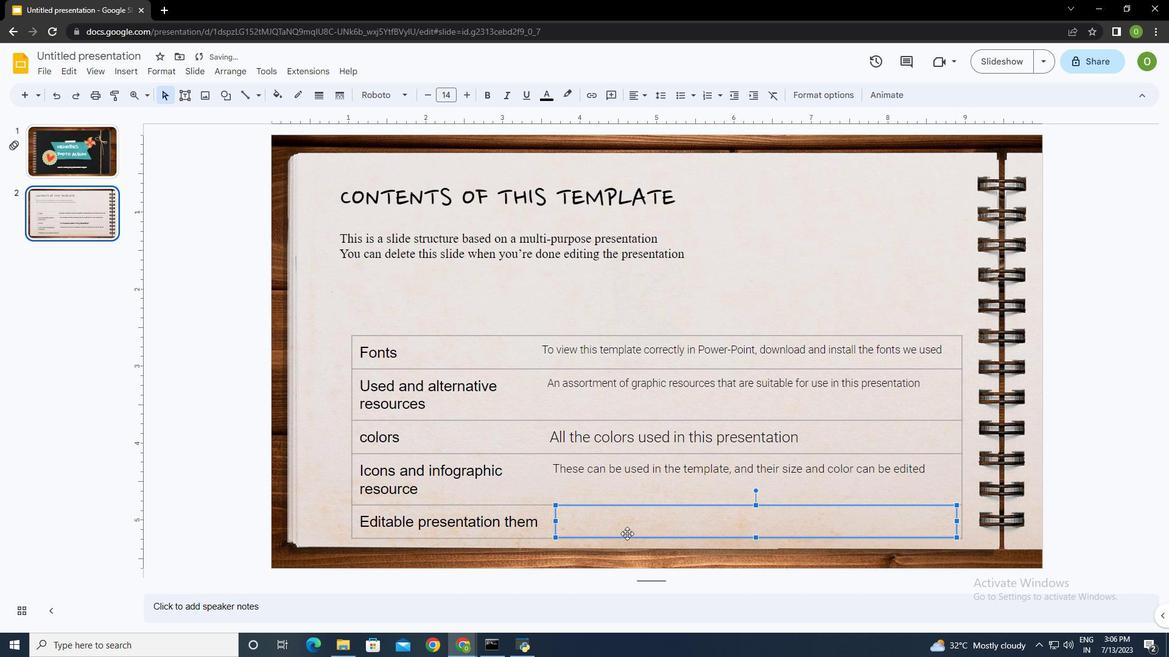 
Action: Mouse pressed left at (618, 526)
Screenshot: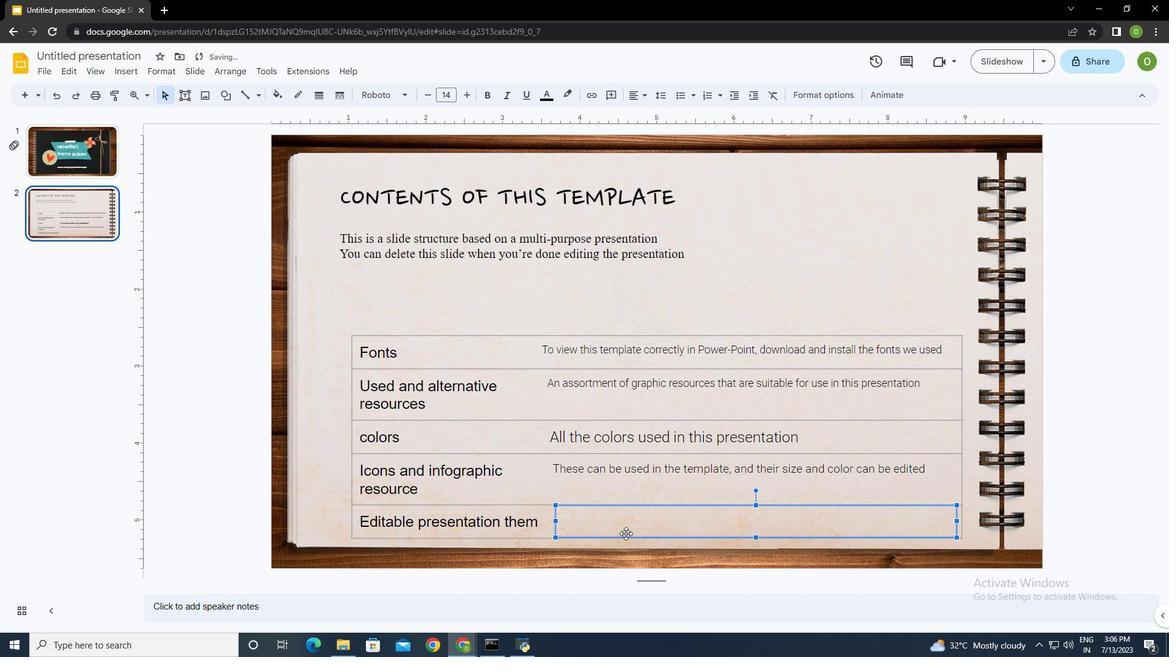 
Action: Mouse moved to (591, 509)
Screenshot: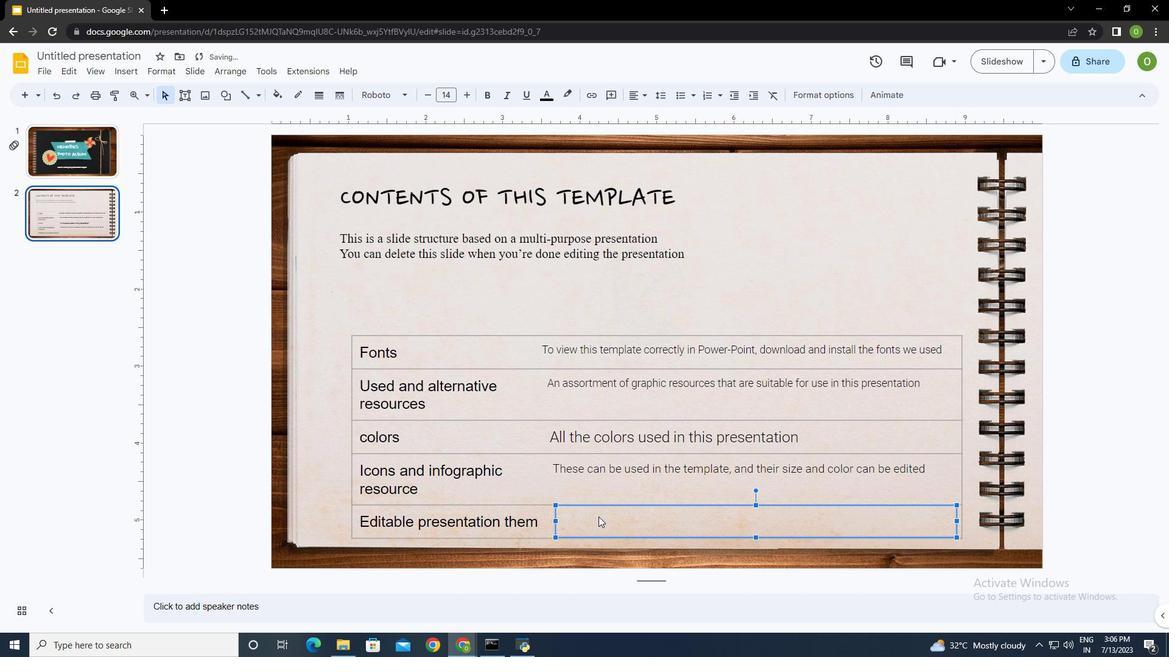 
Action: Key pressed <Key.shift>You<Key.space>can<Key.space>edit<Key.space>the<Key.space>master<Key.space>slides<Key.space>easily.<Key.space><Key.shift>For<Key.space>more<Key.space>info<Key.space>click<Key.space><Key.shift>H<Key.backspace>here
Screenshot: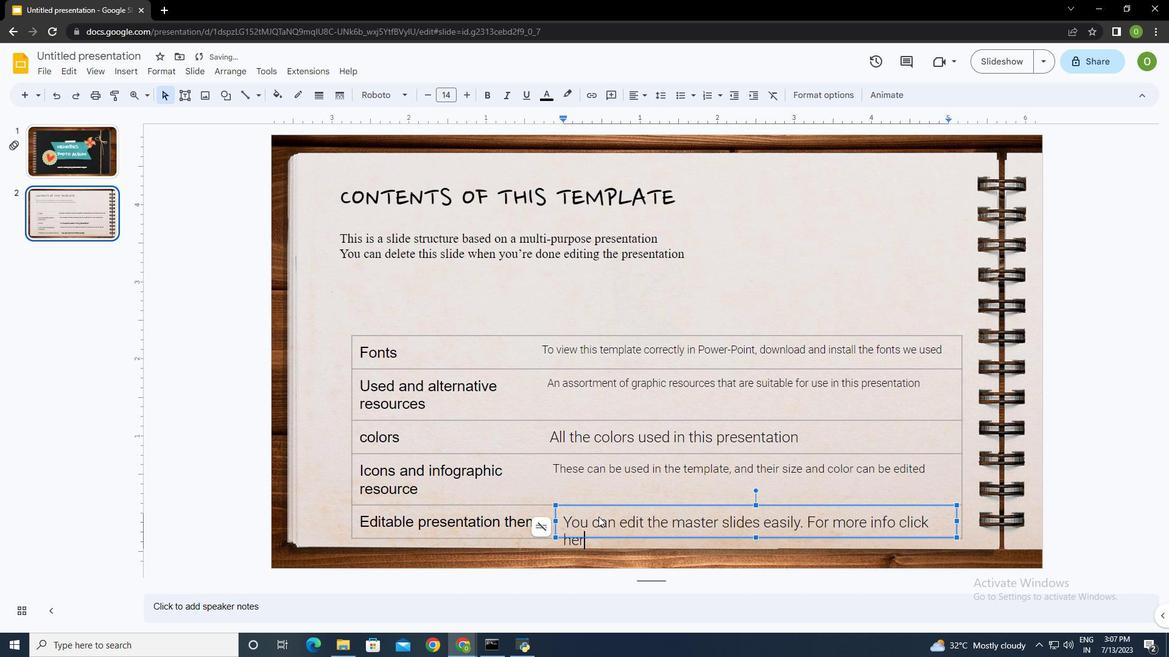 
Action: Mouse moved to (614, 525)
Screenshot: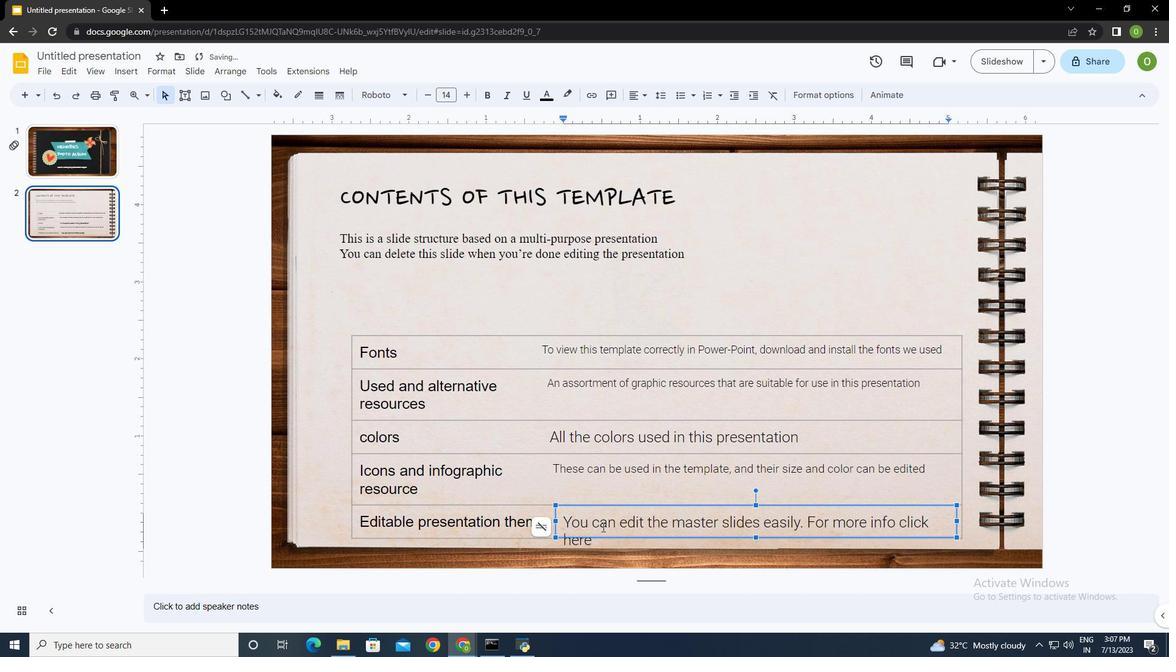 
Action: Key pressed ctrl+A
Screenshot: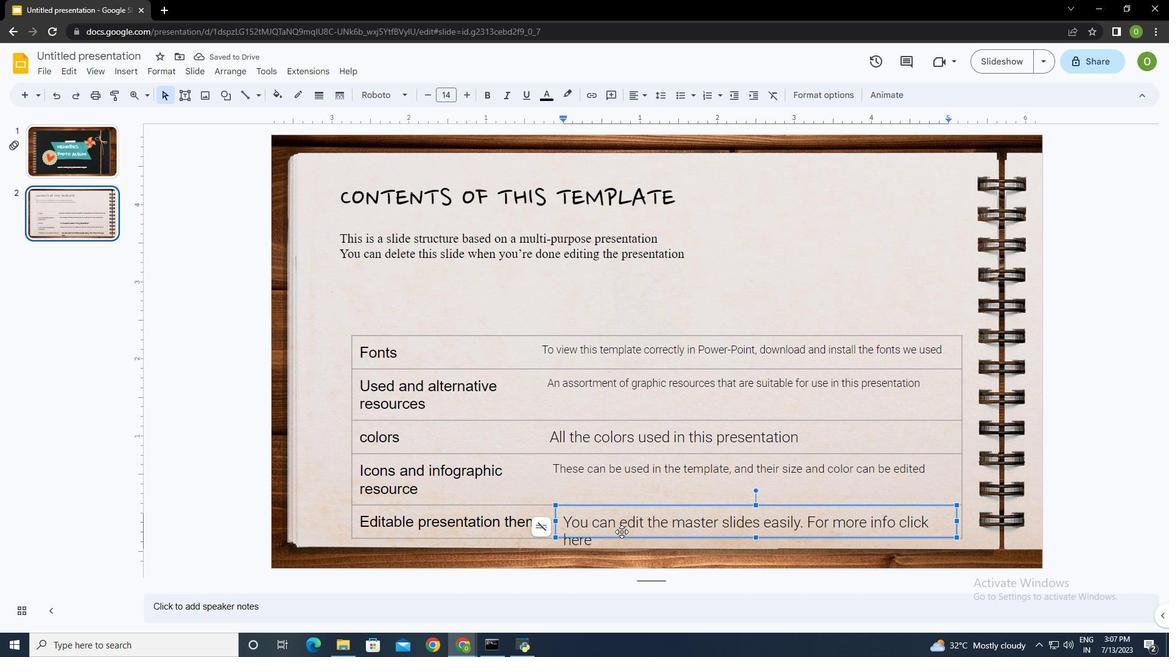
Action: Mouse moved to (417, 87)
Screenshot: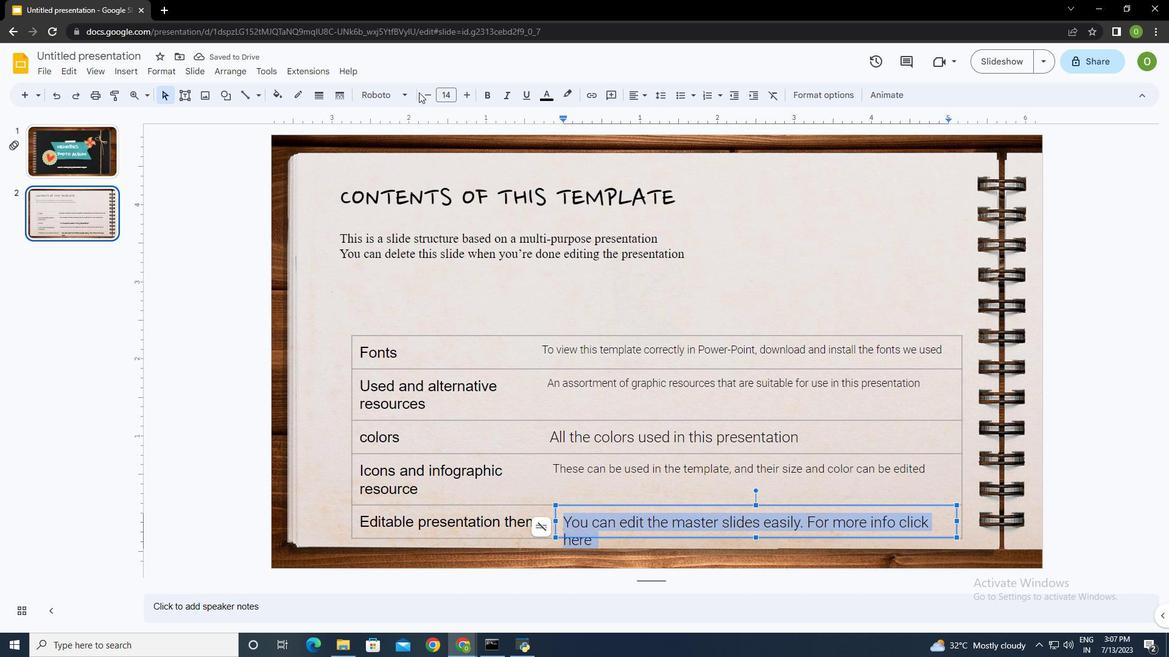 
Action: Mouse pressed left at (417, 87)
Screenshot: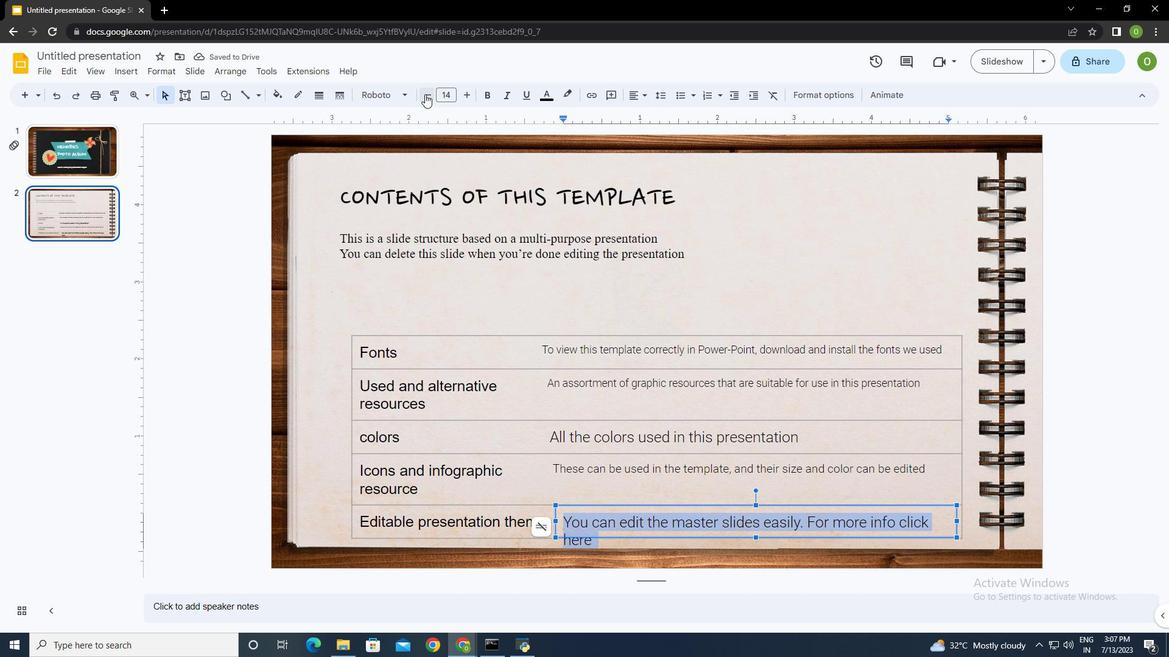 
Action: Mouse pressed left at (417, 87)
Screenshot: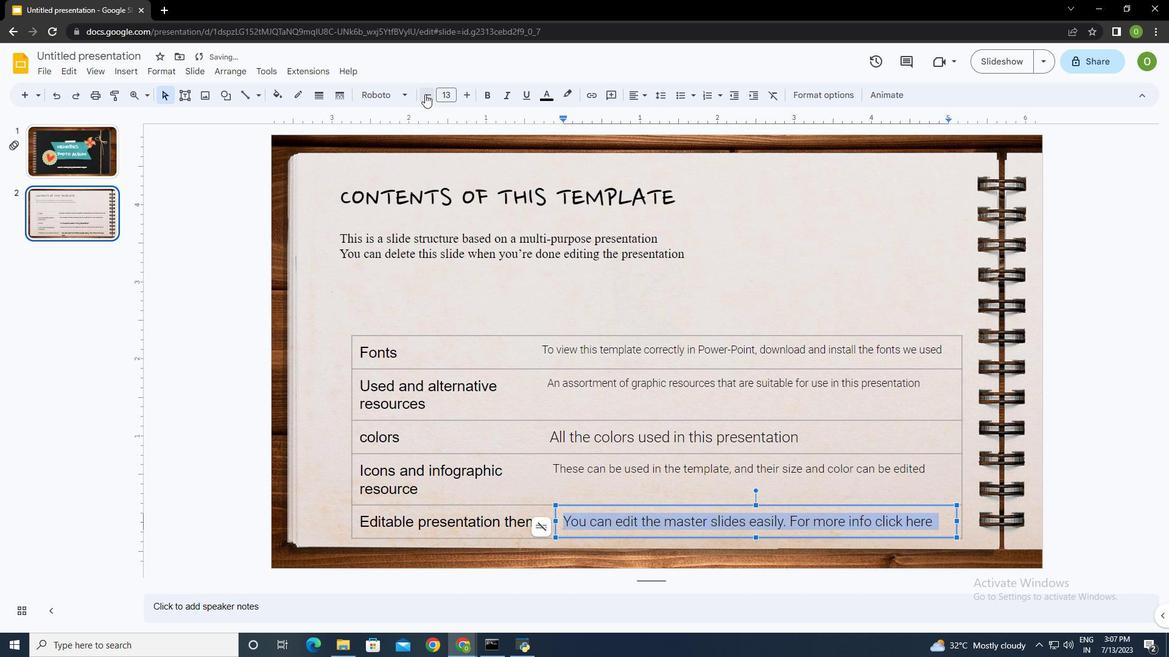 
Action: Mouse moved to (925, 442)
Screenshot: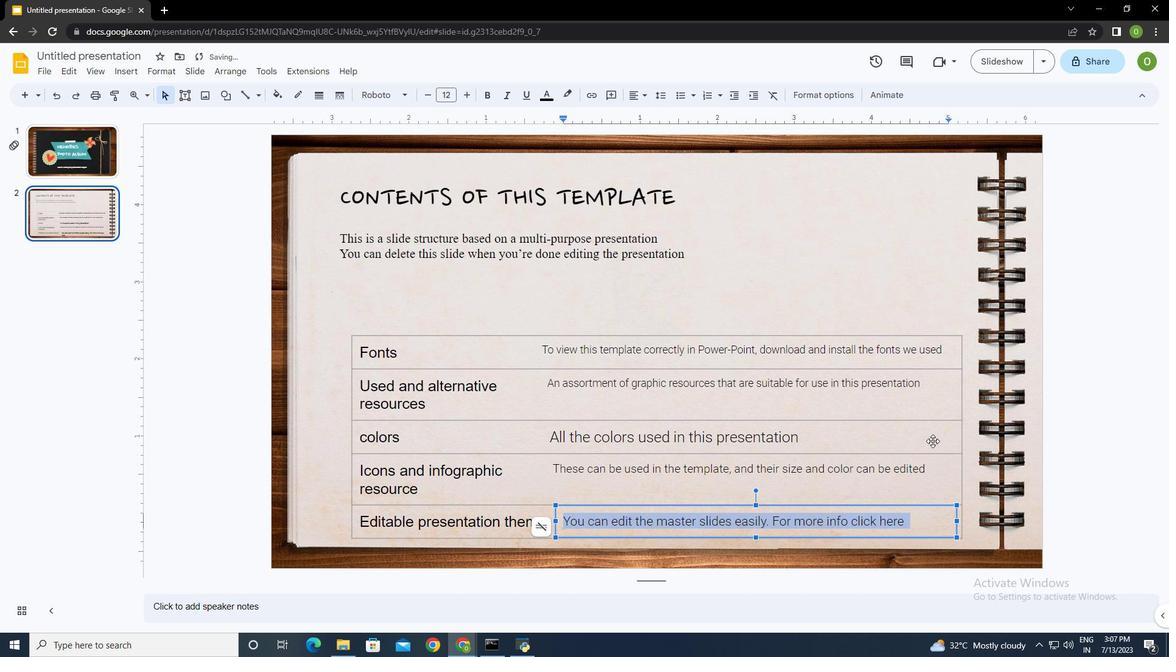 
Action: Mouse pressed left at (925, 442)
Screenshot: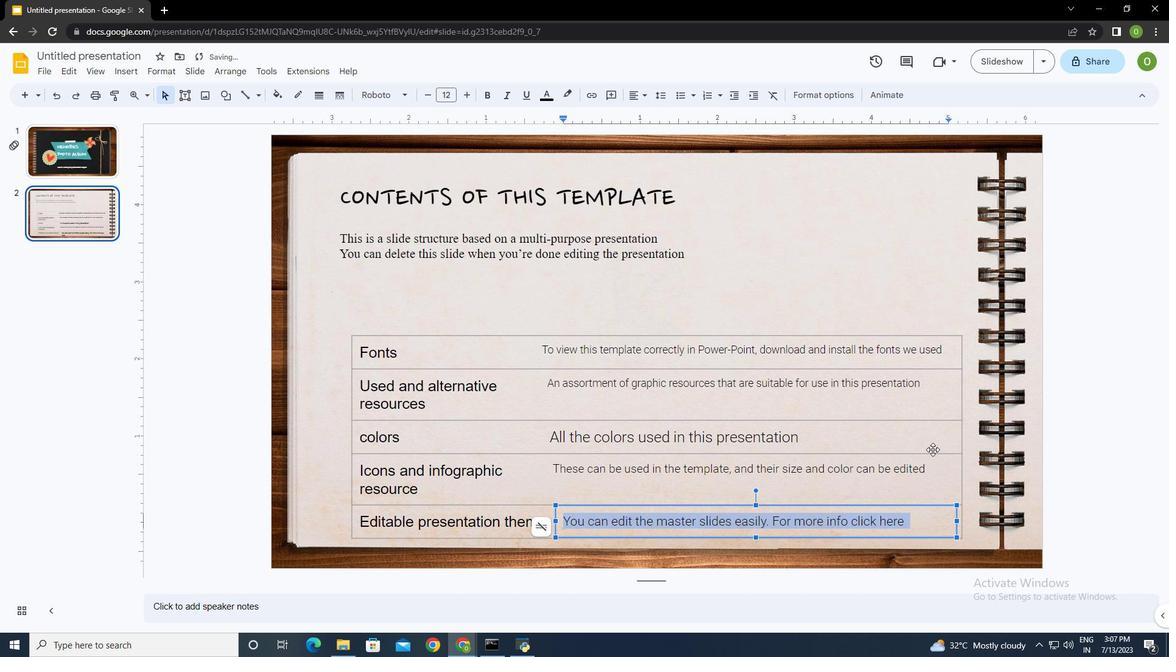 
Action: Mouse moved to (603, 337)
Screenshot: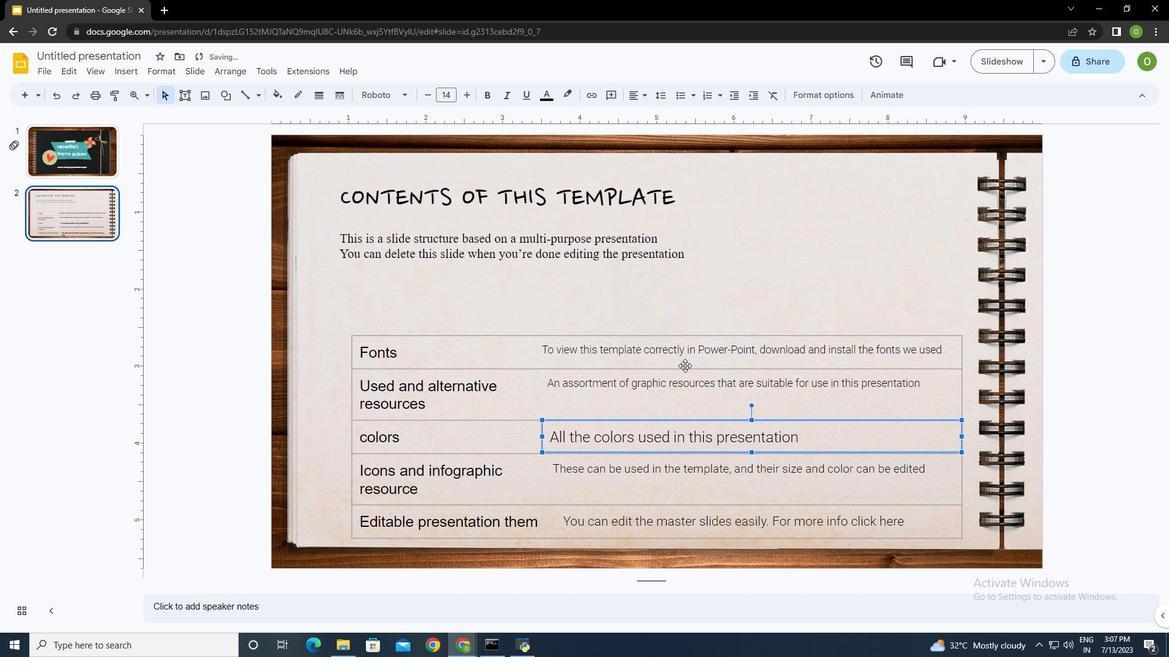 
Action: Mouse pressed left at (603, 337)
Screenshot: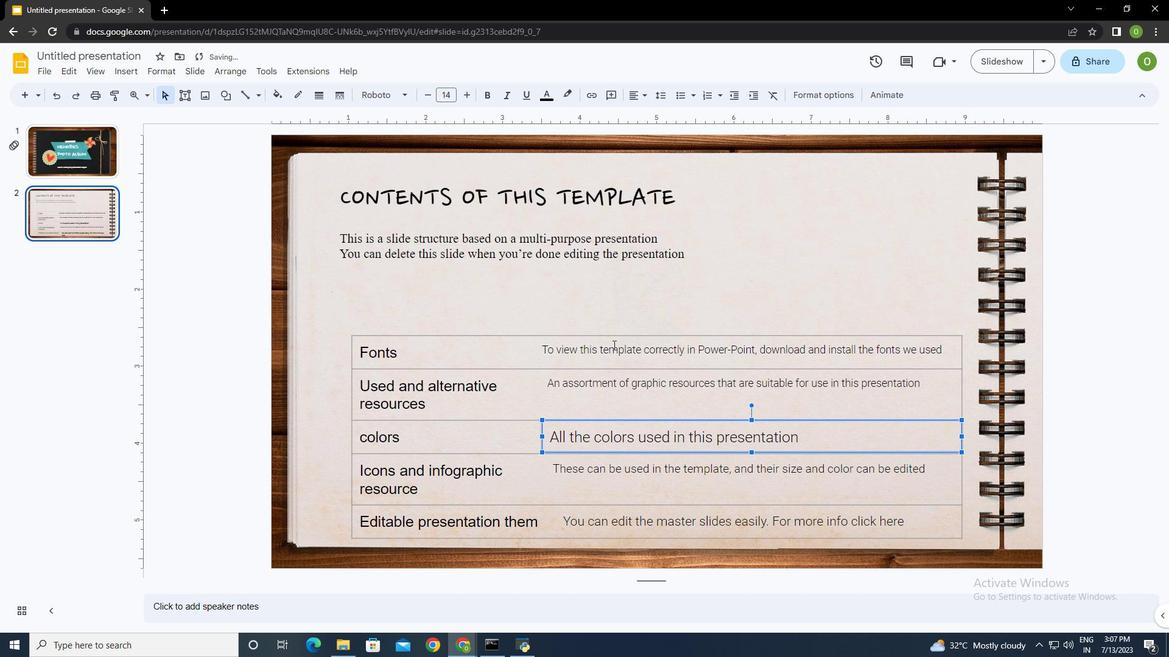 
Action: Mouse moved to (436, 310)
Screenshot: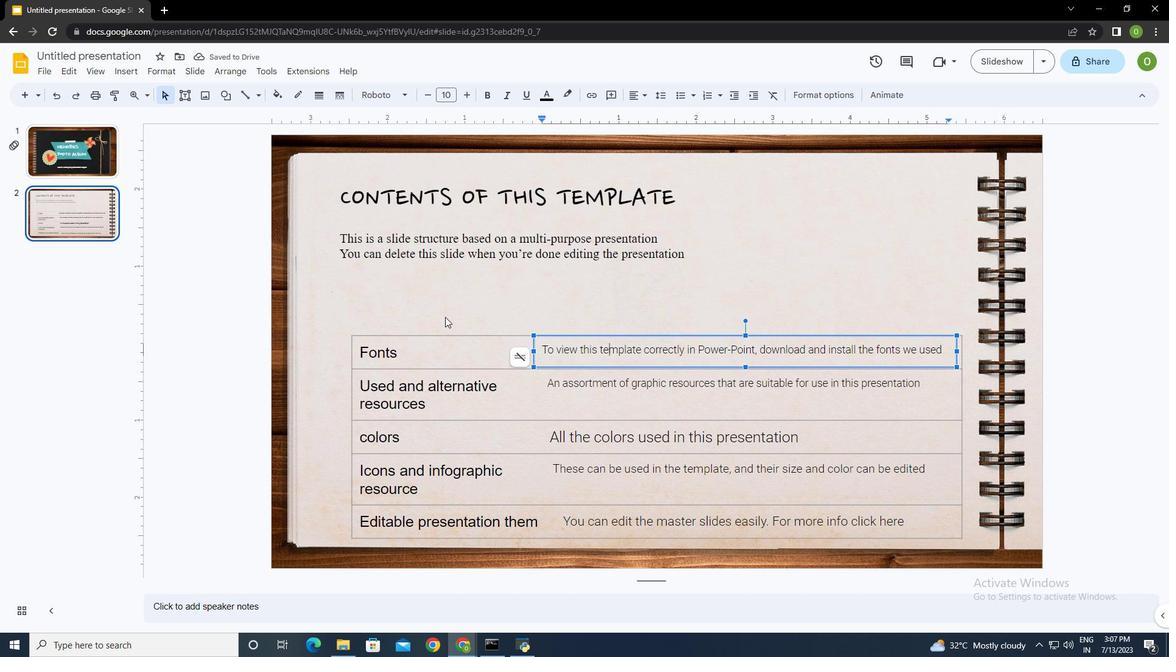 
Action: Mouse pressed left at (436, 310)
Screenshot: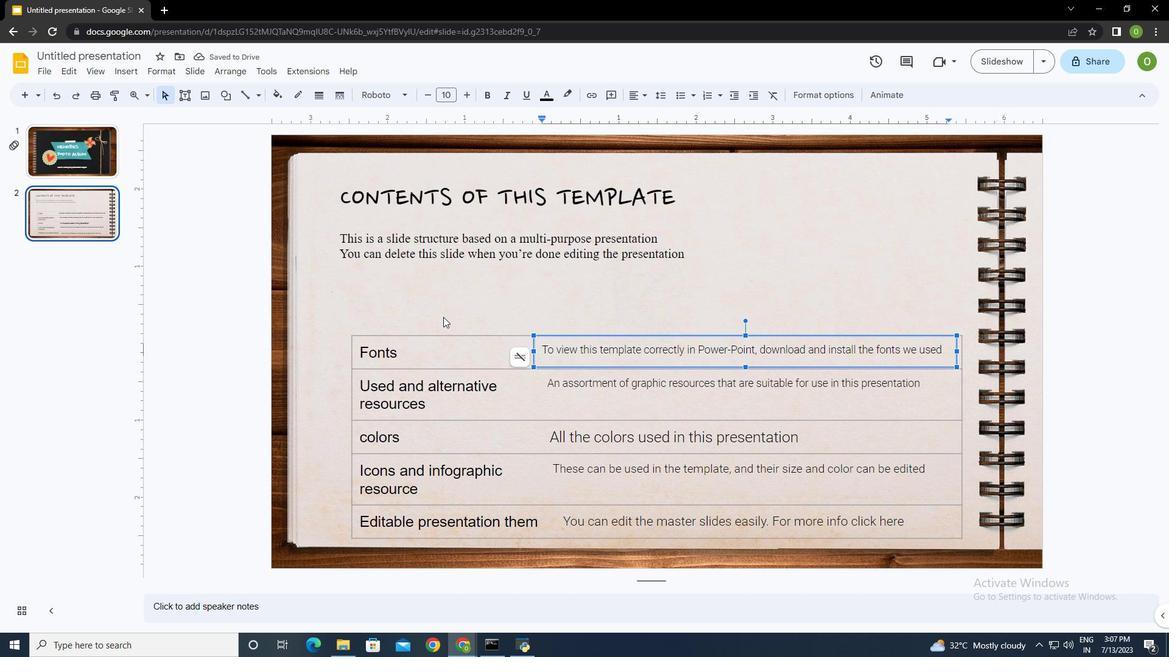 
Action: Mouse moved to (336, 317)
Screenshot: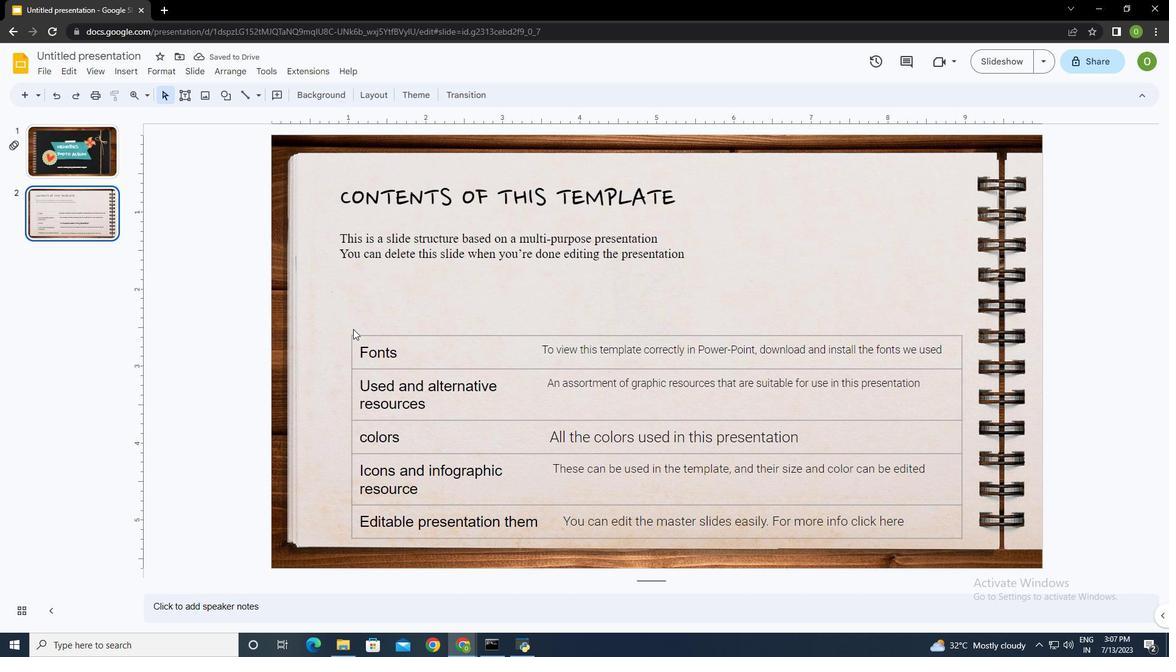 
Action: Mouse pressed left at (336, 317)
Screenshot: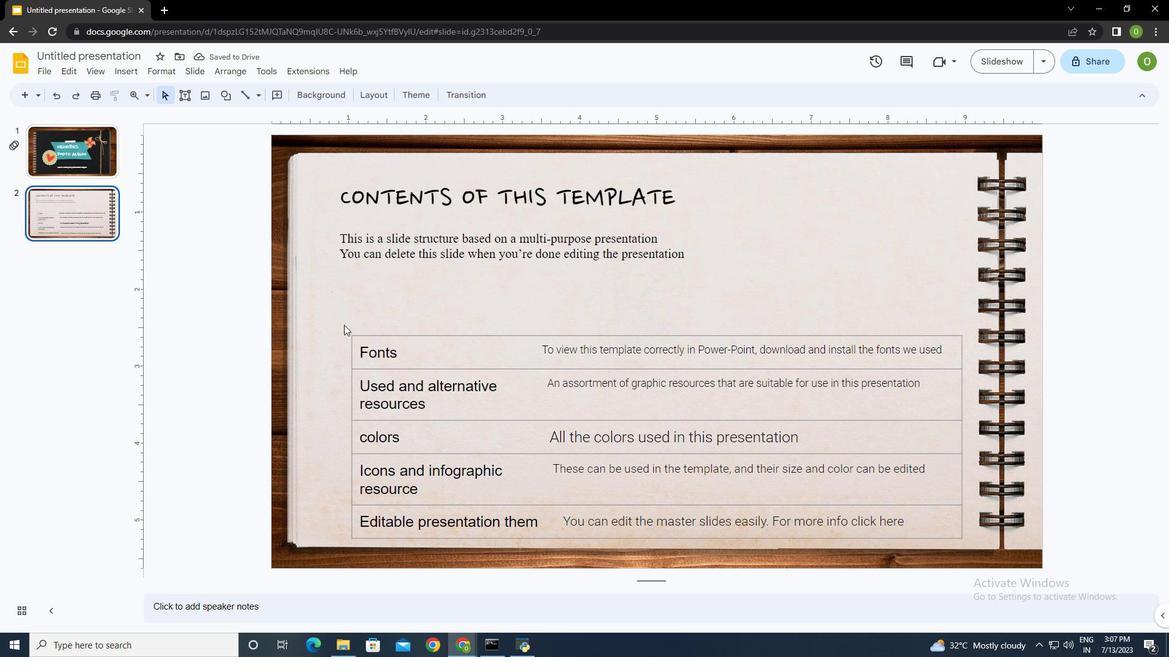 
Action: Mouse moved to (340, 336)
Screenshot: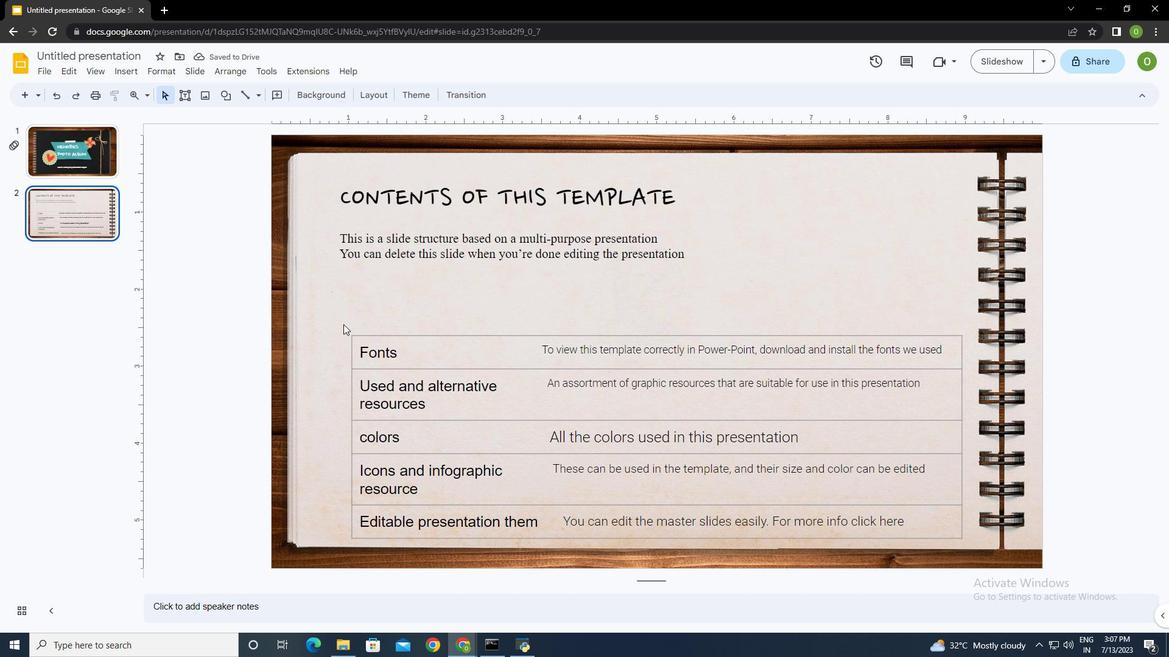 
Action: Mouse pressed left at (340, 336)
Screenshot: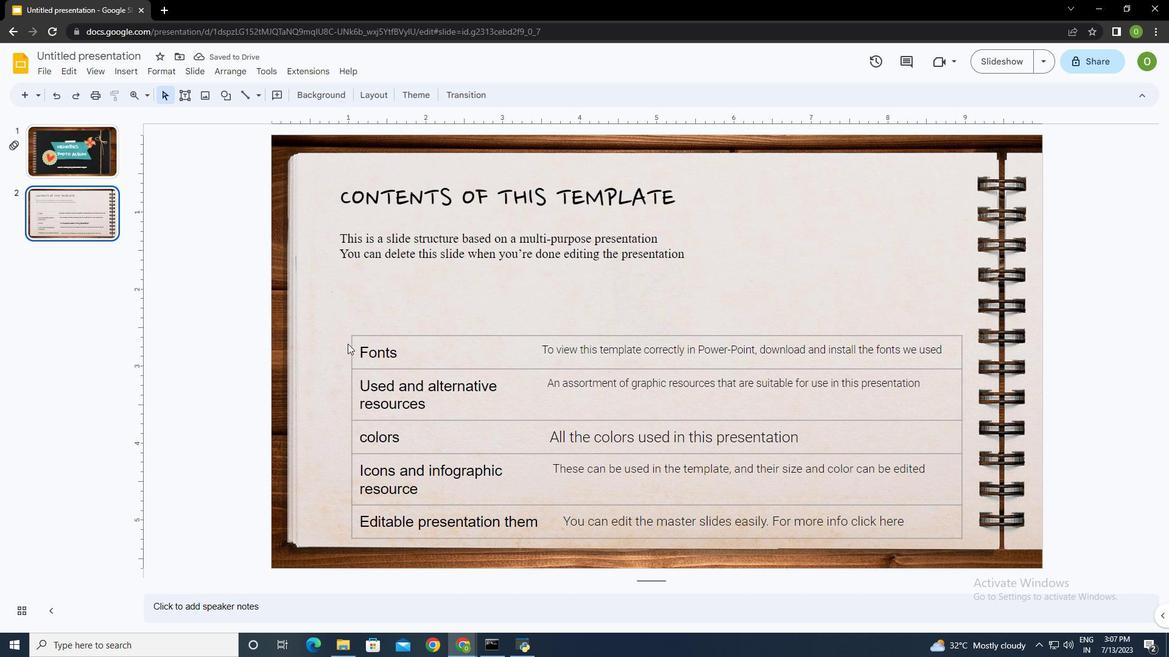
Action: Mouse moved to (346, 341)
Screenshot: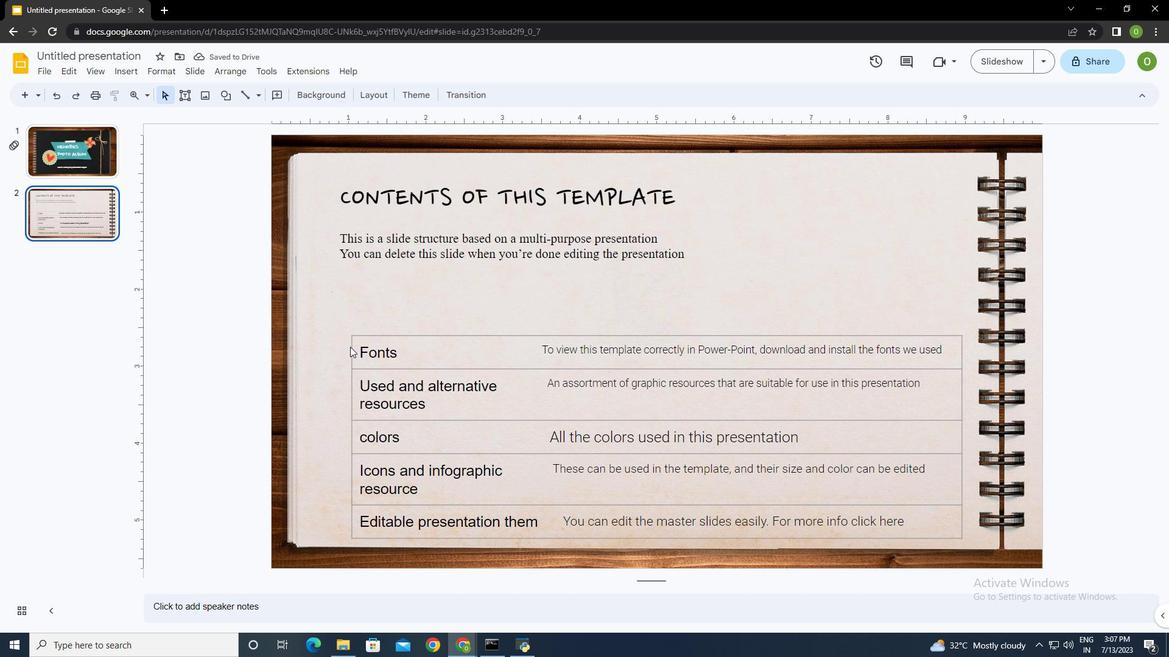 
Action: Mouse pressed left at (346, 341)
Screenshot: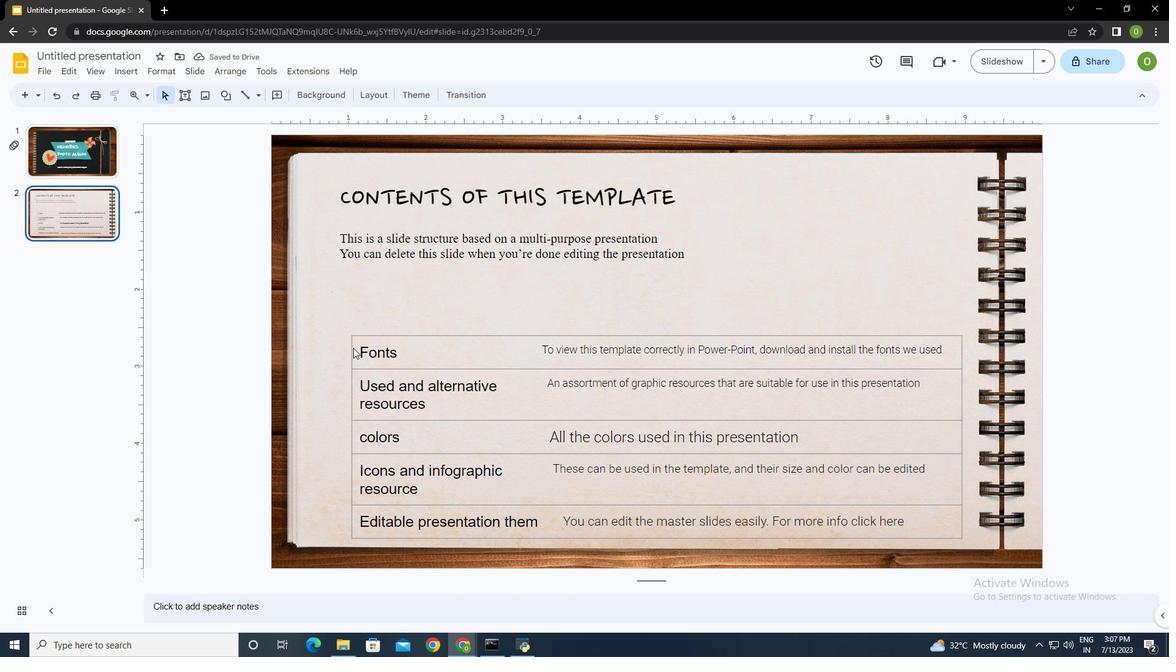 
Action: Mouse moved to (651, 328)
Screenshot: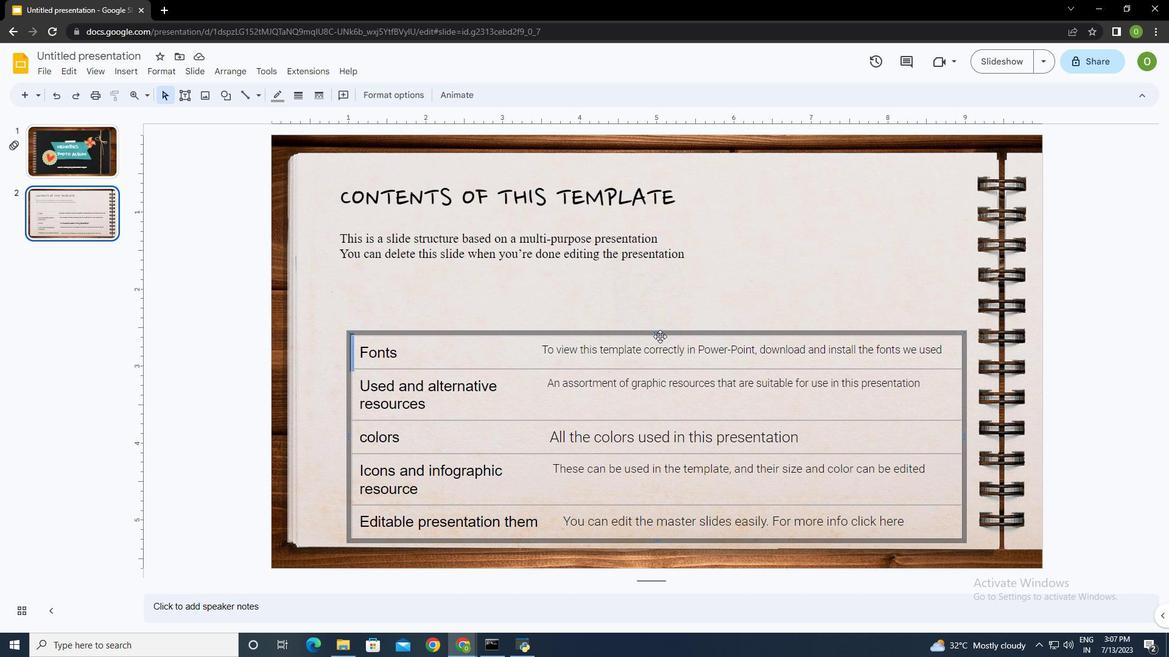 
Action: Mouse pressed left at (651, 328)
Screenshot: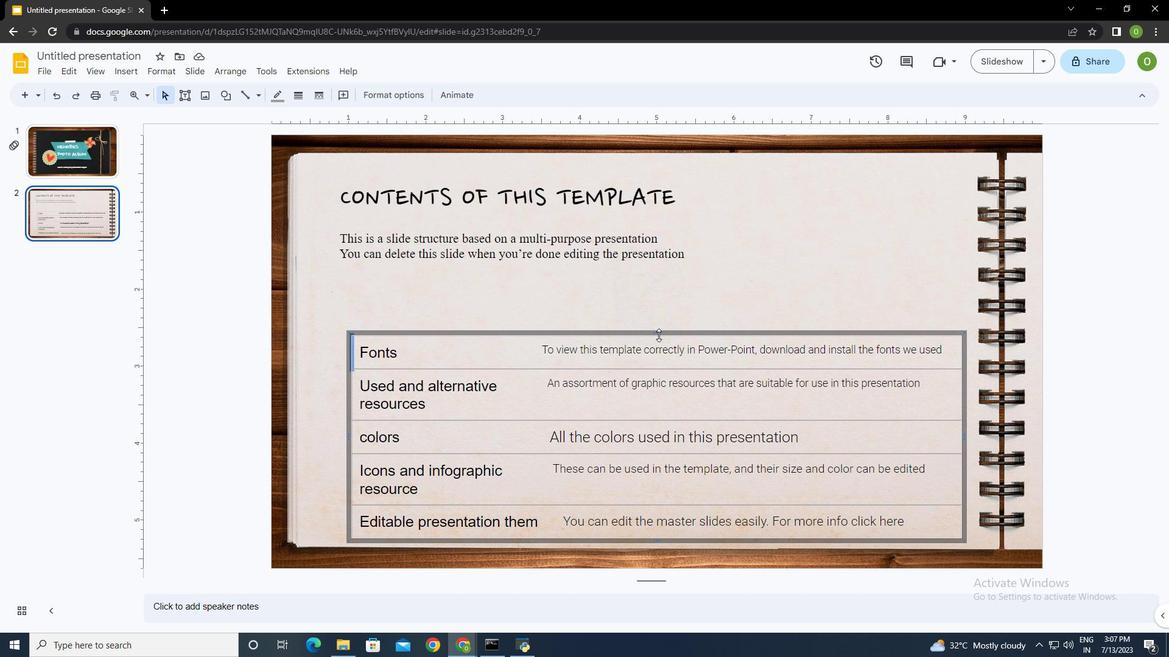 
Action: Mouse moved to (645, 330)
Screenshot: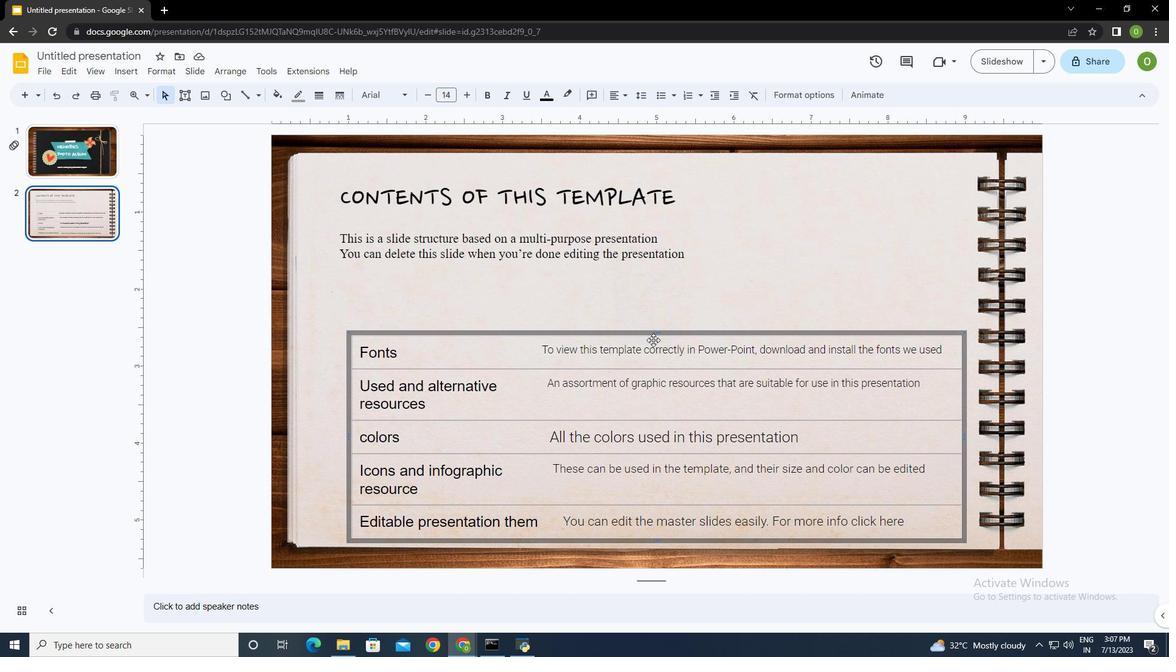 
Action: Mouse pressed left at (645, 330)
Screenshot: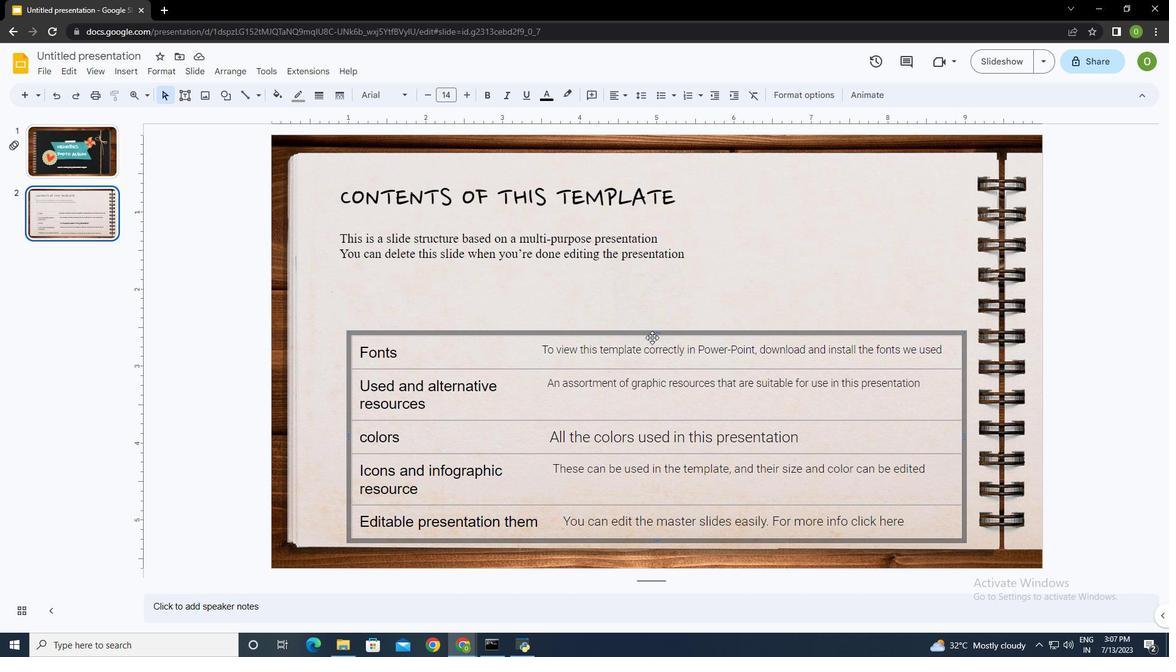 
Action: Mouse moved to (637, 288)
Screenshot: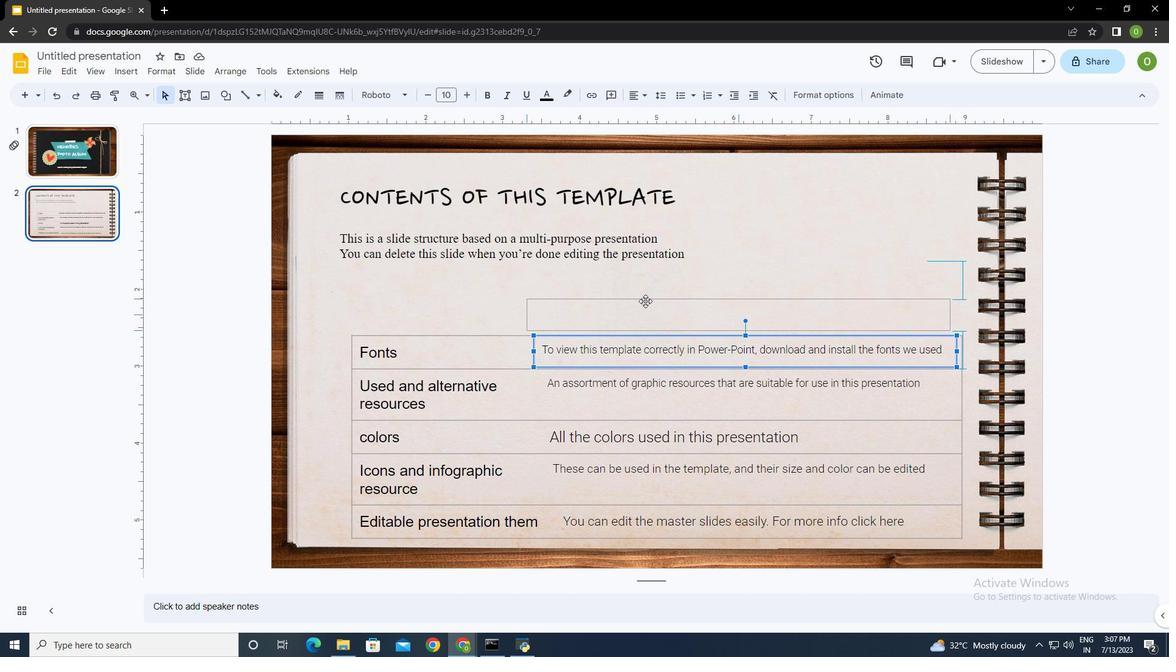 
Action: Key pressed ctrl+Z
Screenshot: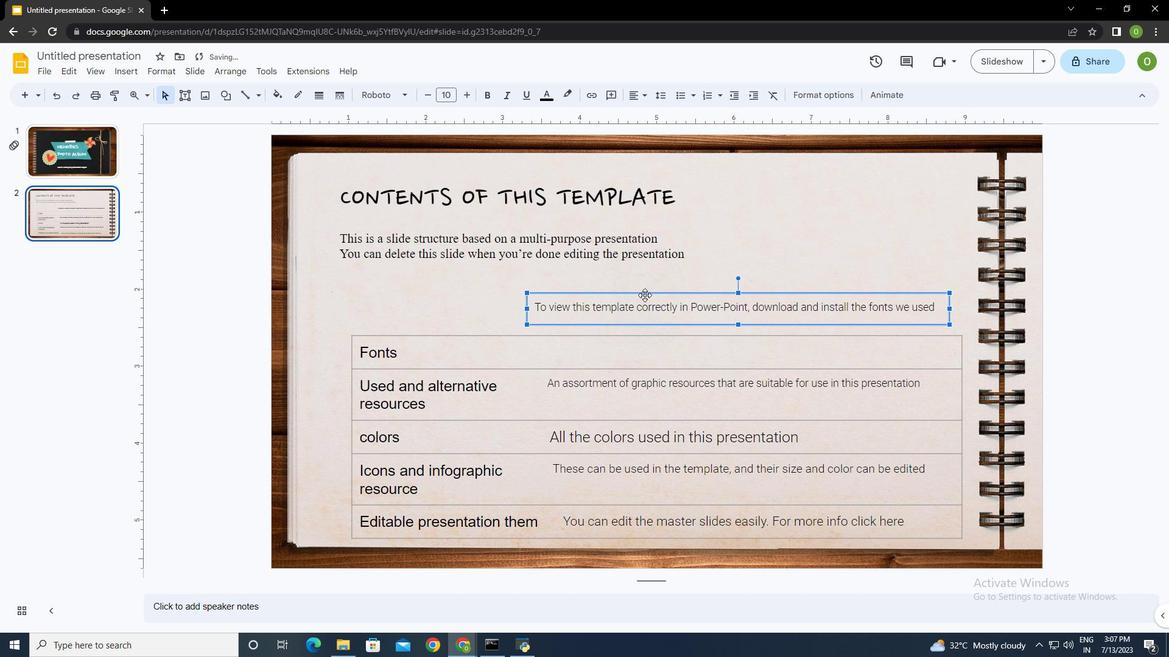 
Action: Mouse moved to (493, 342)
Screenshot: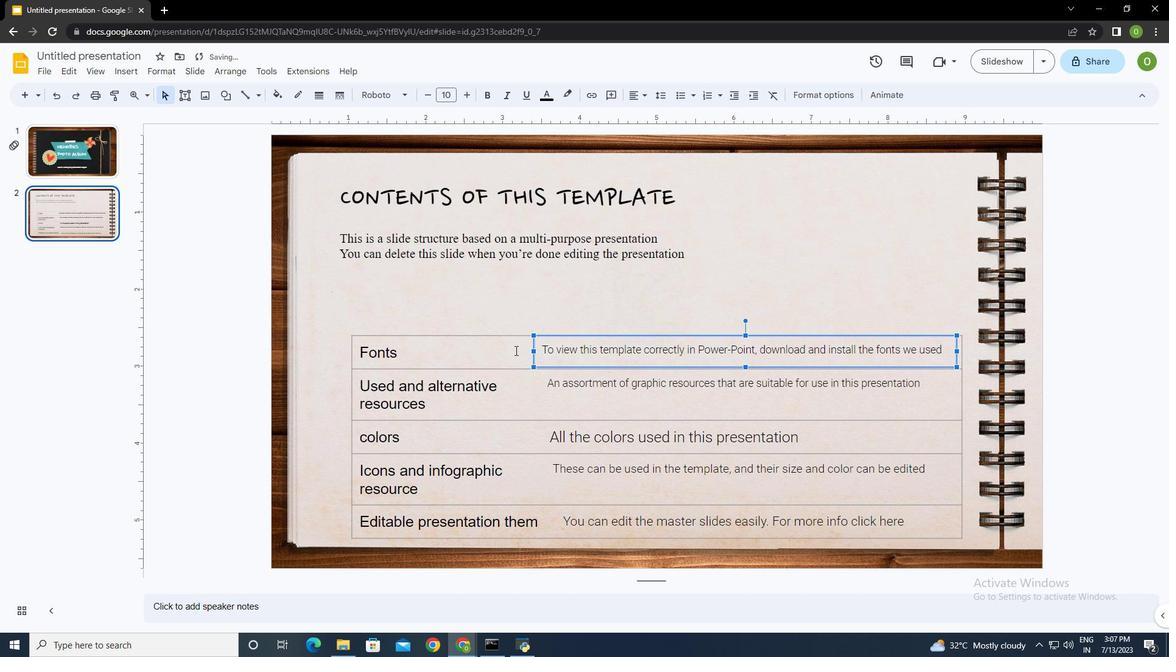 
Action: Mouse pressed left at (493, 342)
Screenshot: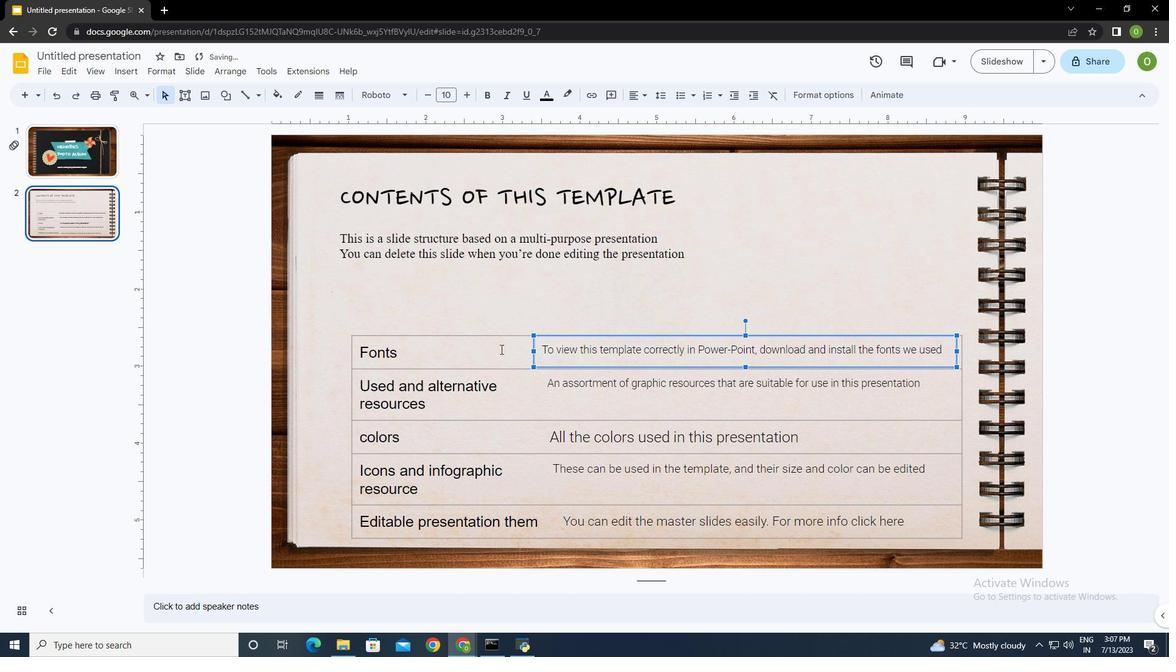 
Action: Mouse moved to (650, 328)
Screenshot: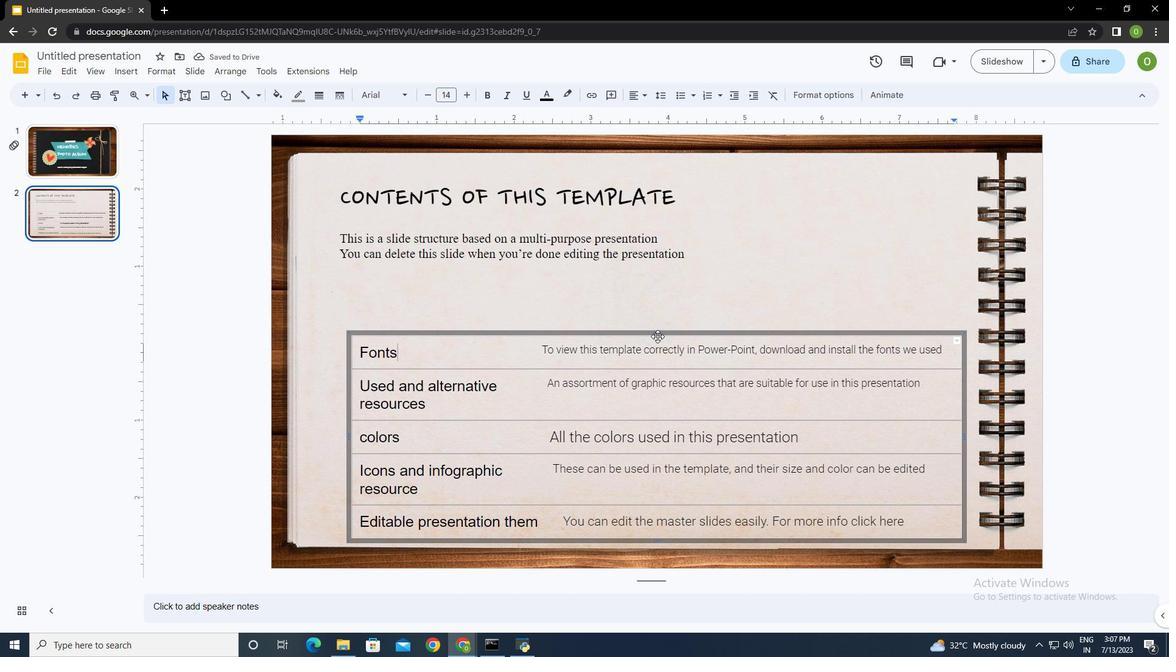 
Action: Mouse pressed left at (650, 328)
Screenshot: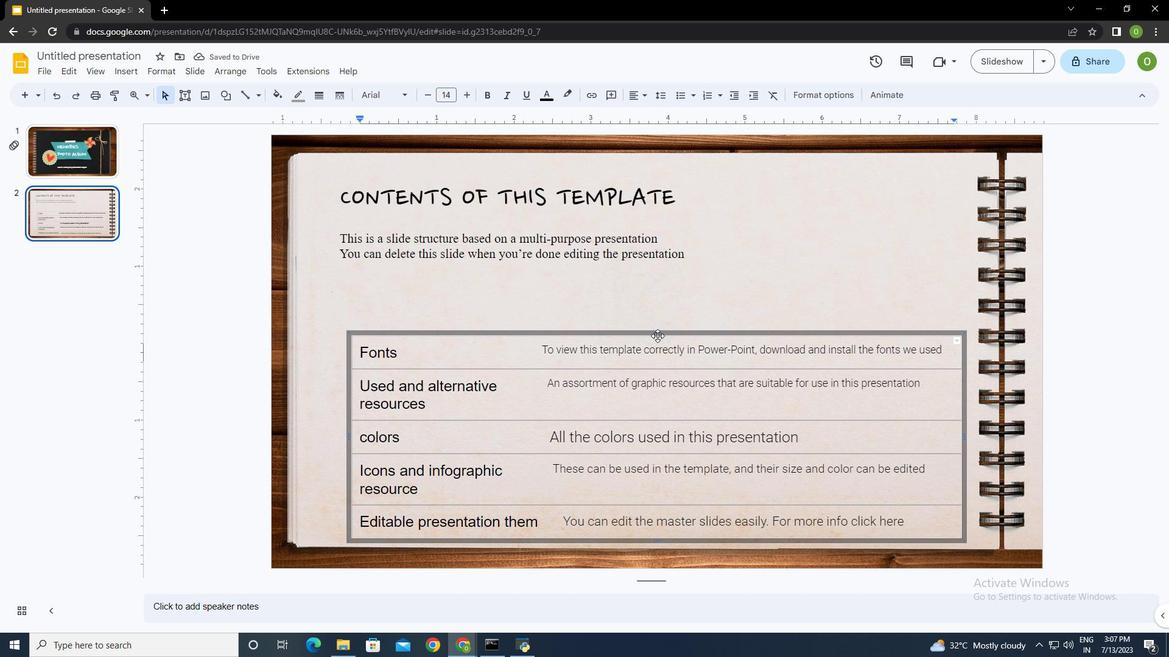
Action: Mouse moved to (668, 293)
Screenshot: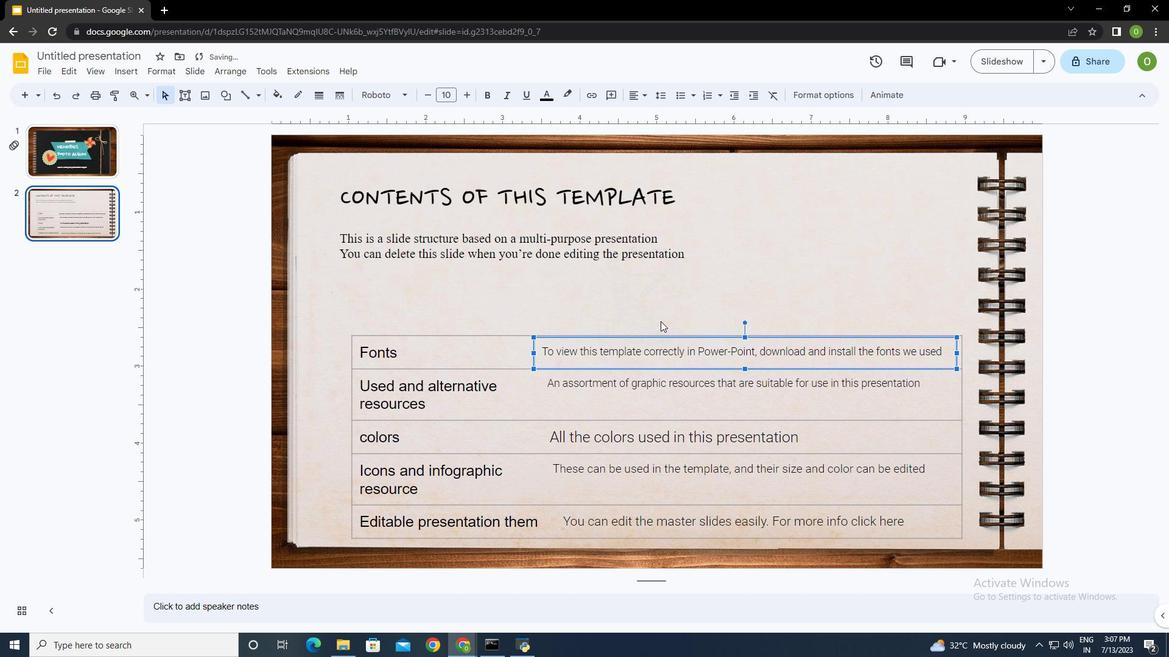 
Action: Key pressed ctrl+Z
Screenshot: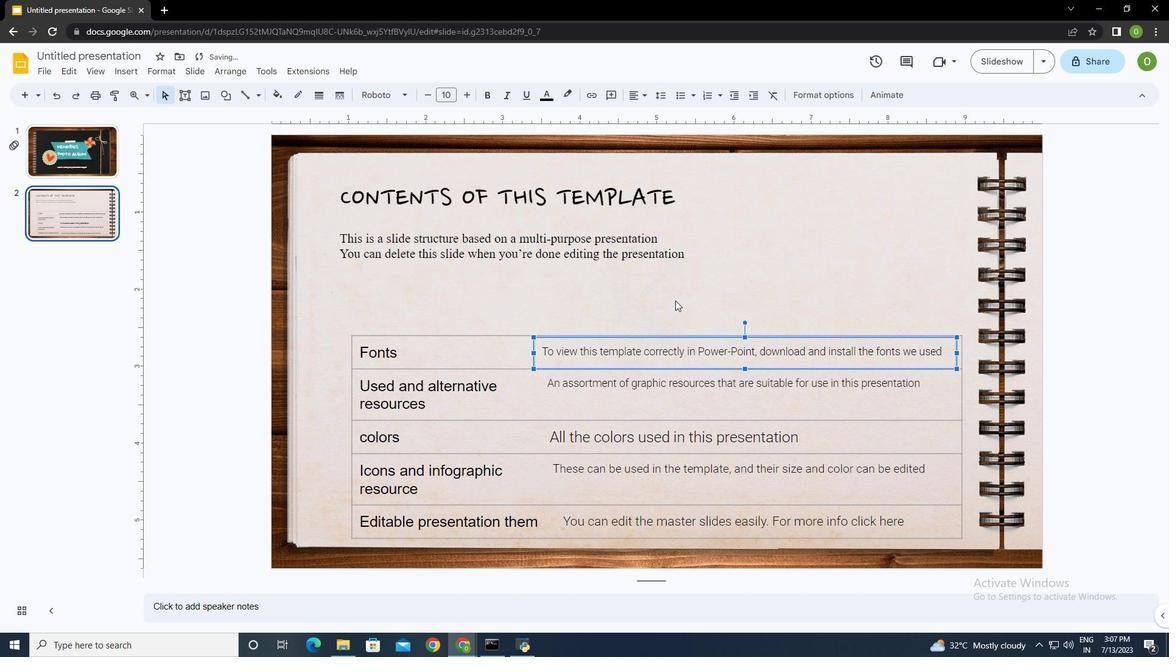 
Action: Mouse moved to (433, 330)
Screenshot: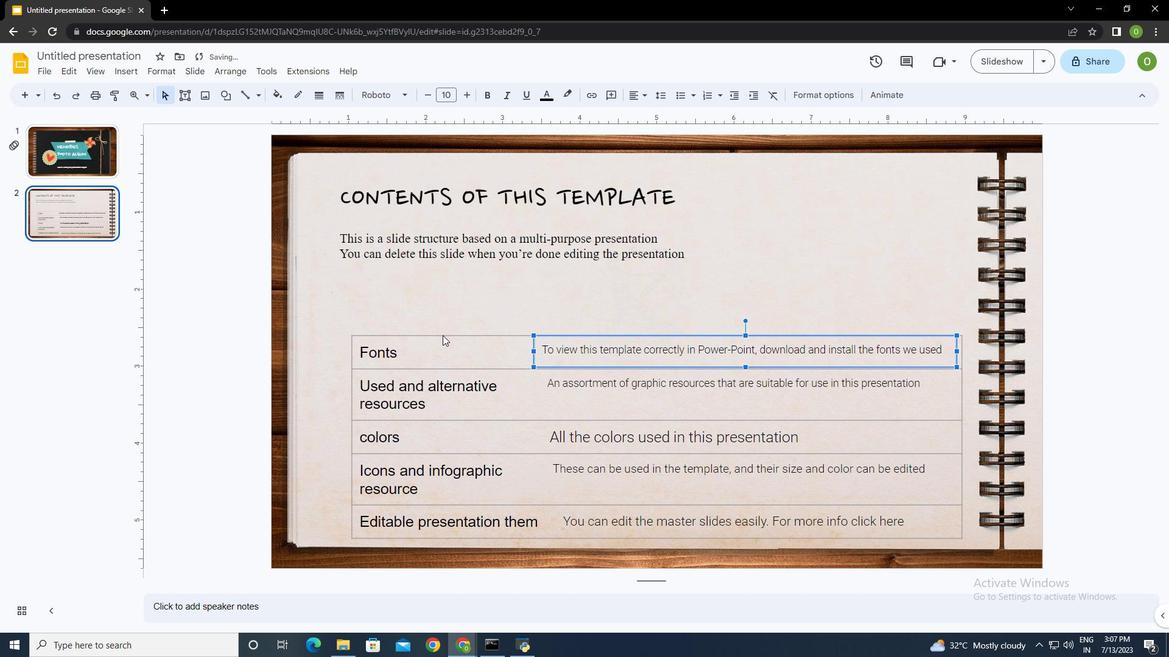 
Action: Mouse pressed left at (433, 330)
Screenshot: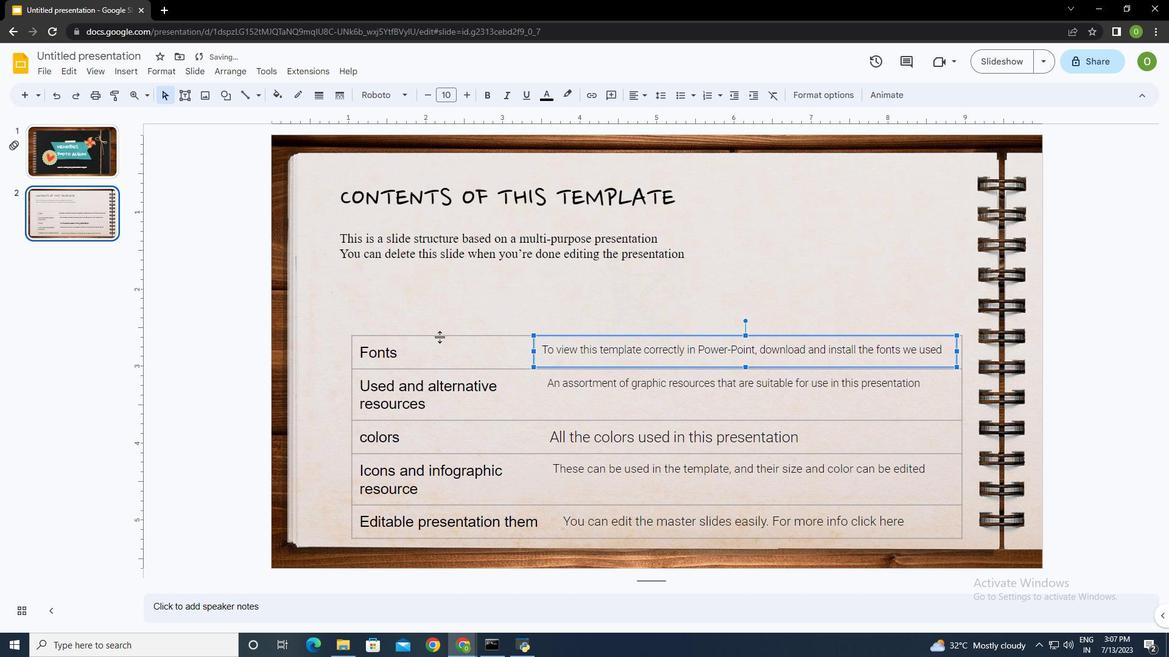 
Action: Mouse moved to (435, 325)
Screenshot: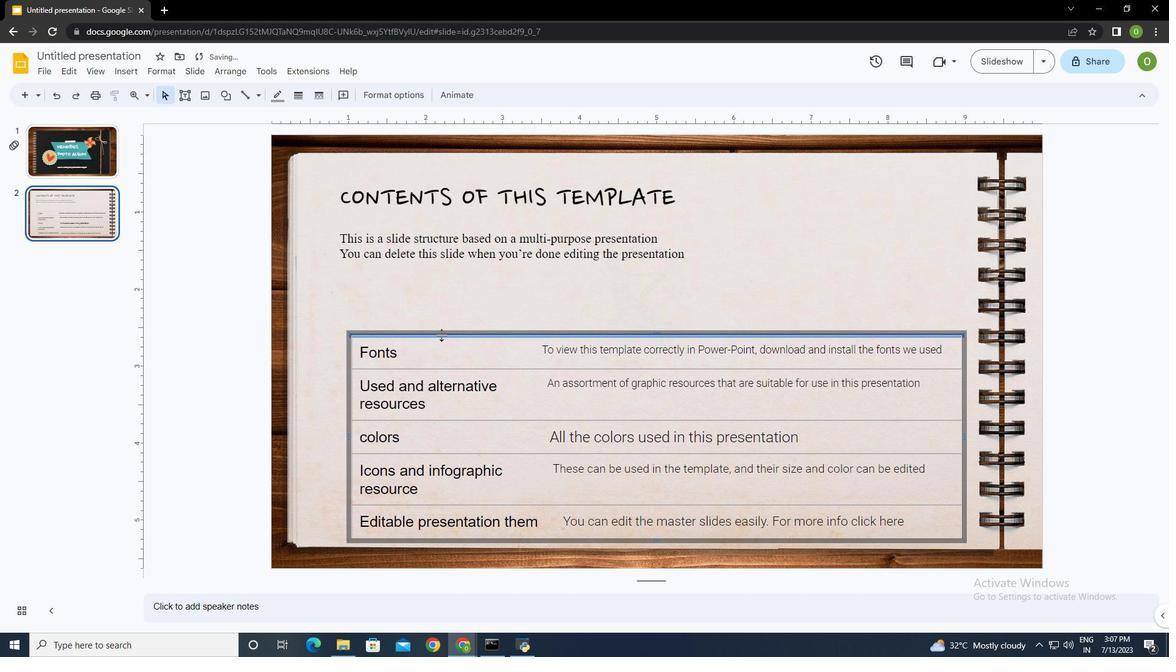 
Action: Mouse pressed left at (435, 325)
Screenshot: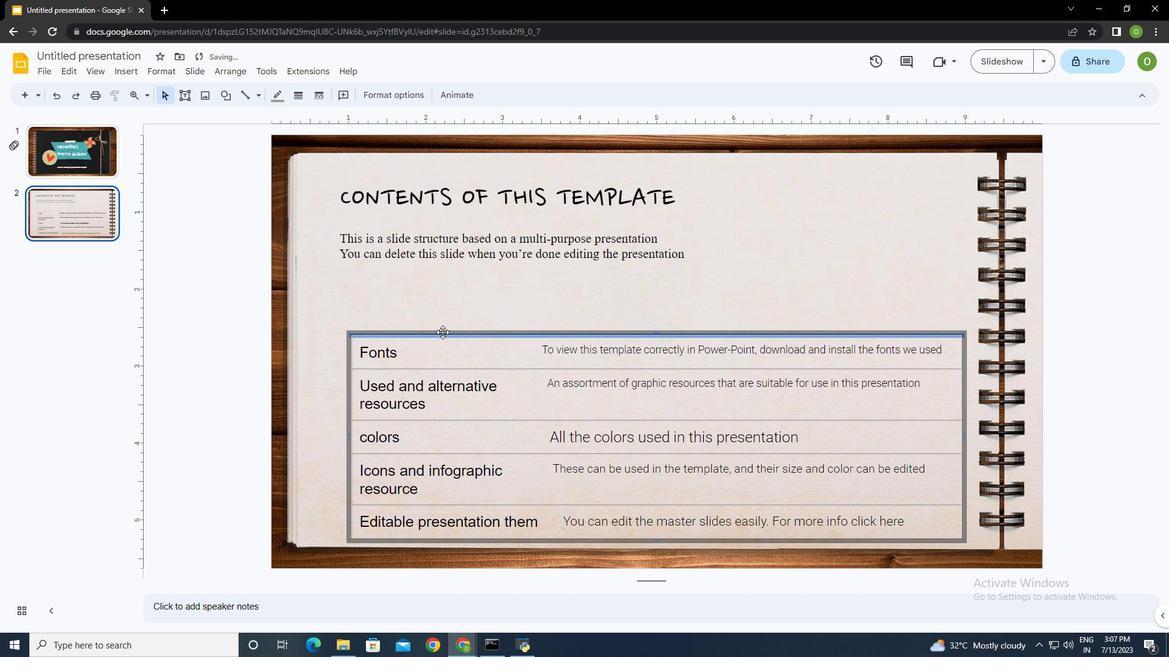 
Action: Mouse moved to (596, 494)
Screenshot: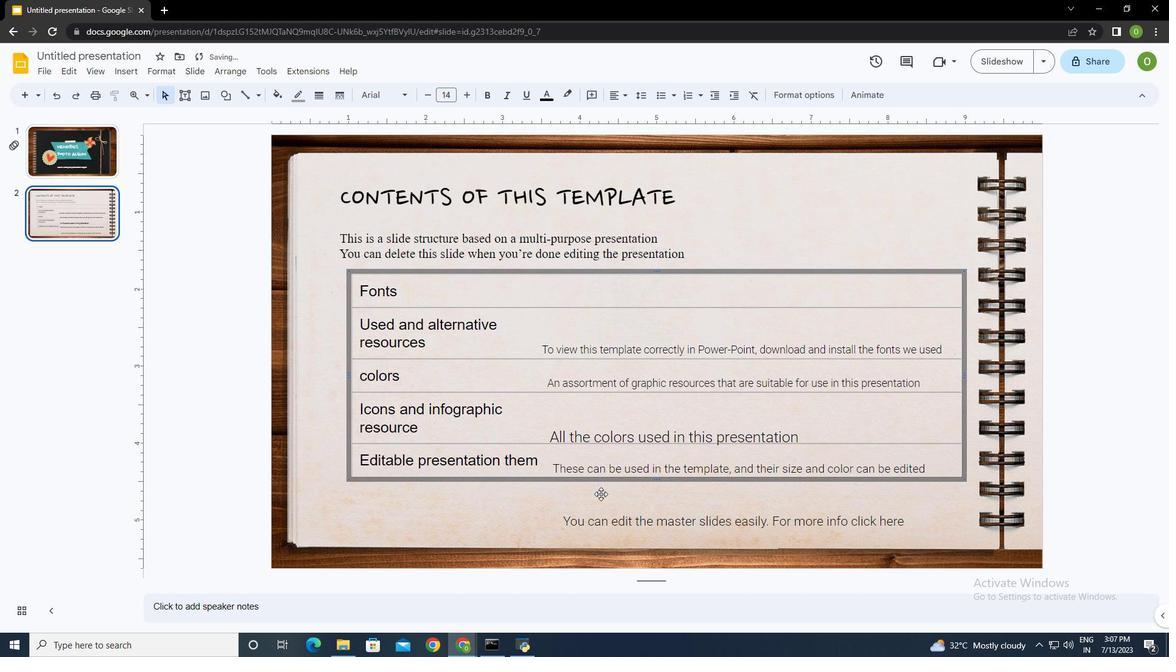 
Action: Mouse pressed left at (596, 494)
Screenshot: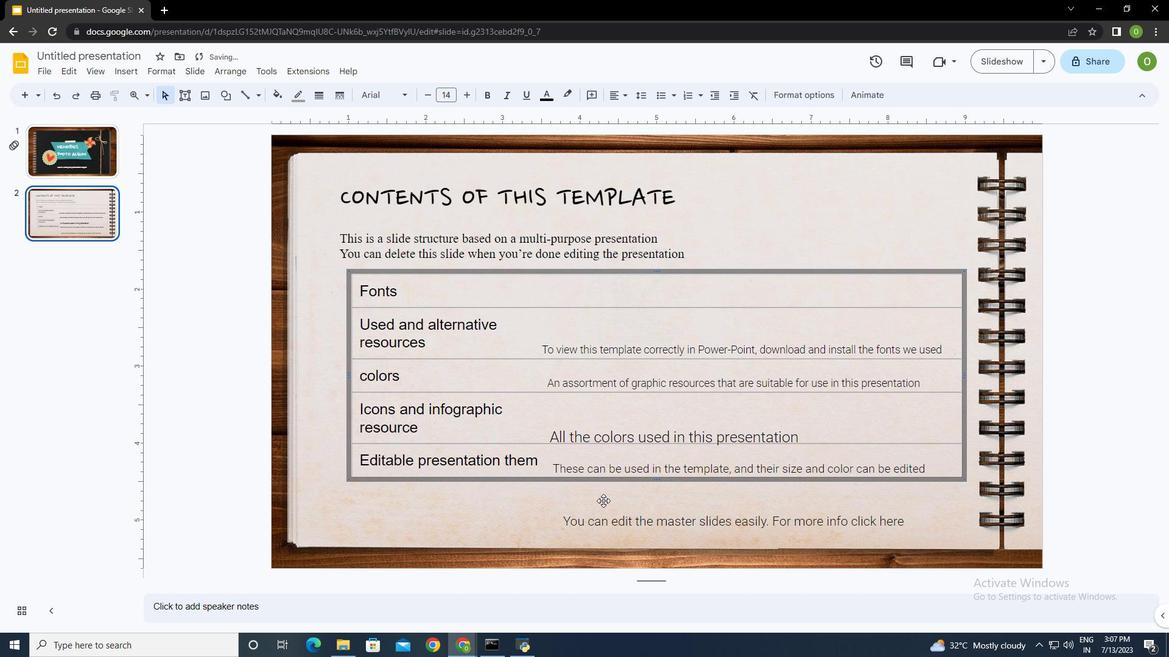 
Action: Mouse moved to (637, 343)
Screenshot: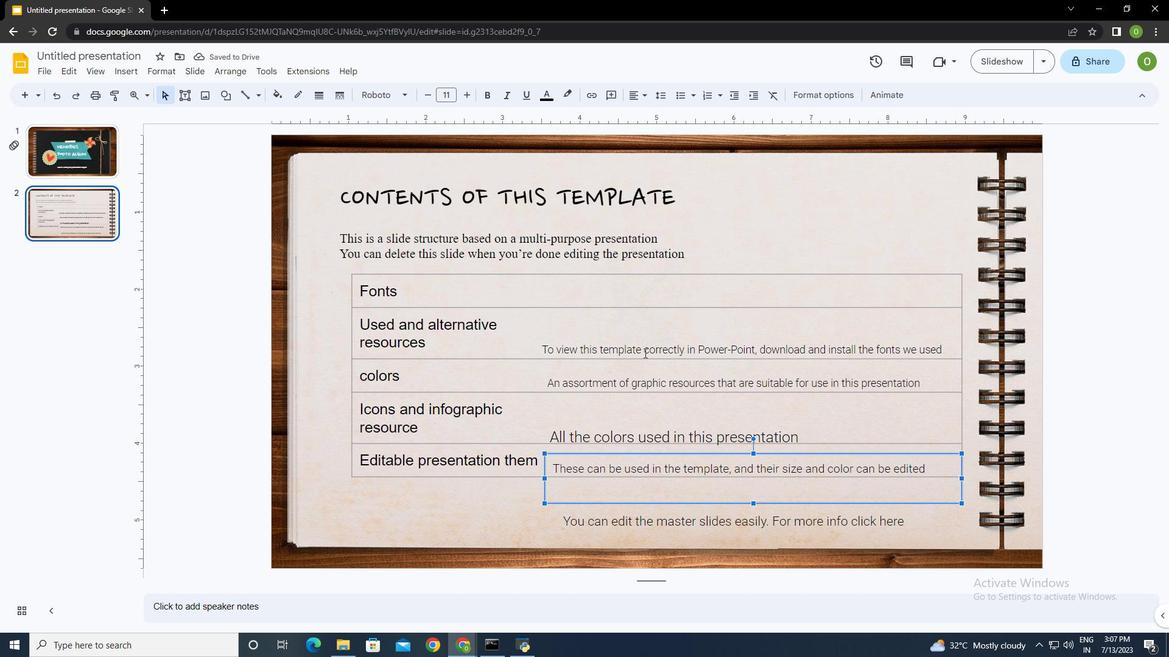 
Action: Mouse pressed left at (637, 343)
Screenshot: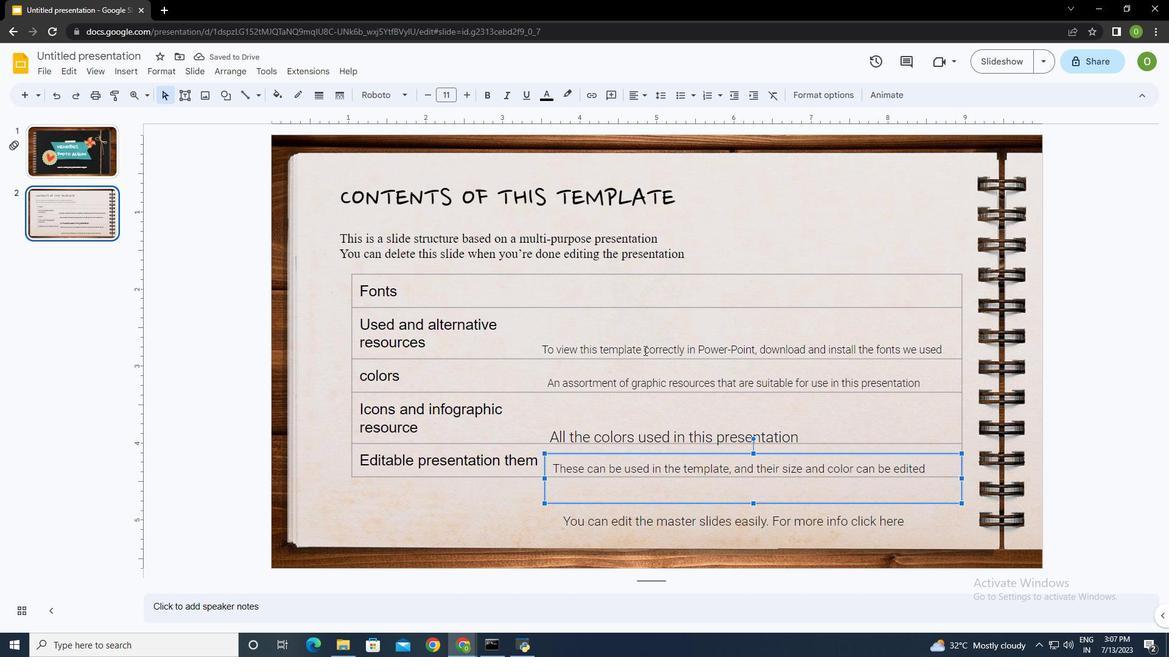 
Action: Mouse moved to (742, 329)
Screenshot: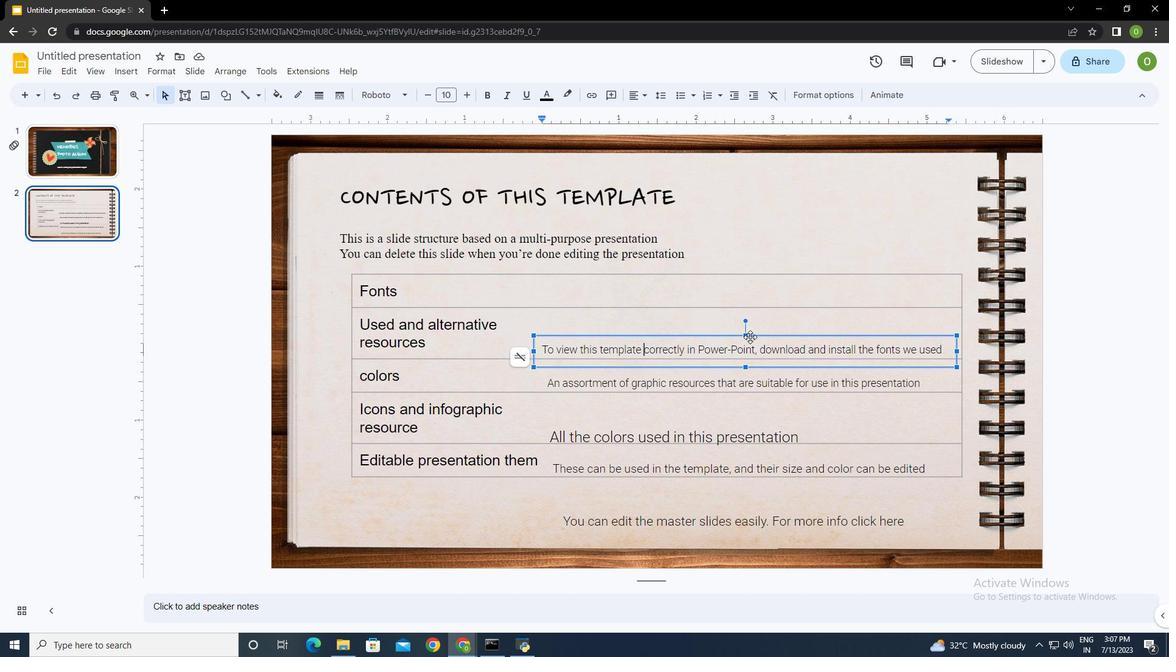 
Action: Mouse pressed left at (742, 329)
Screenshot: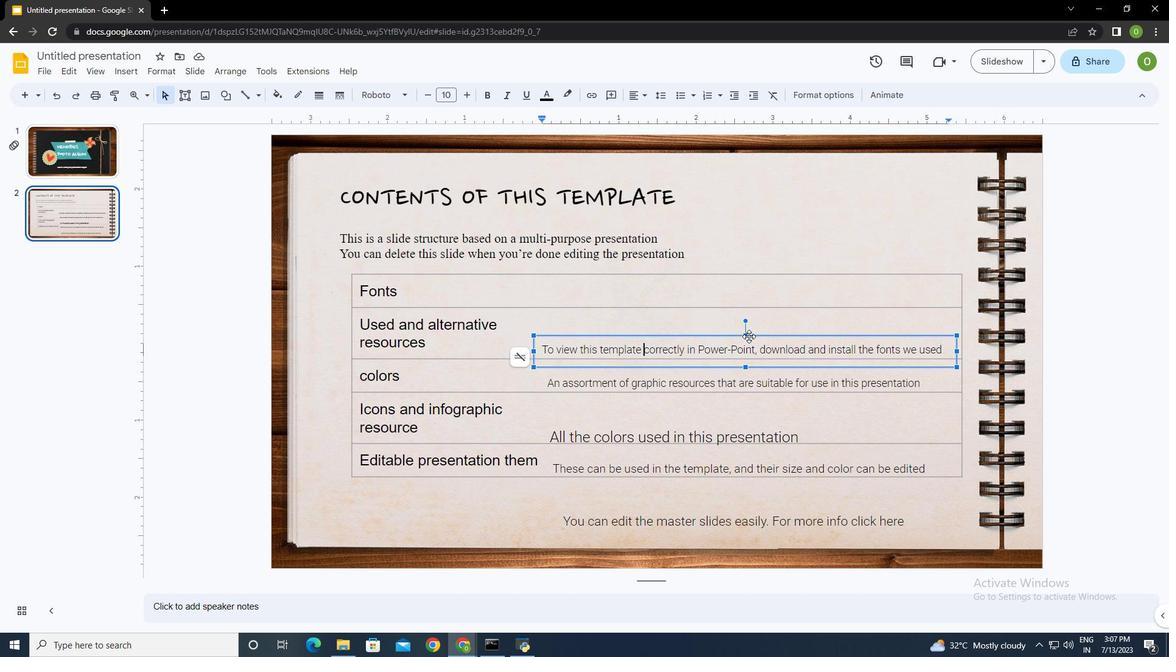 
Action: Mouse moved to (736, 370)
Screenshot: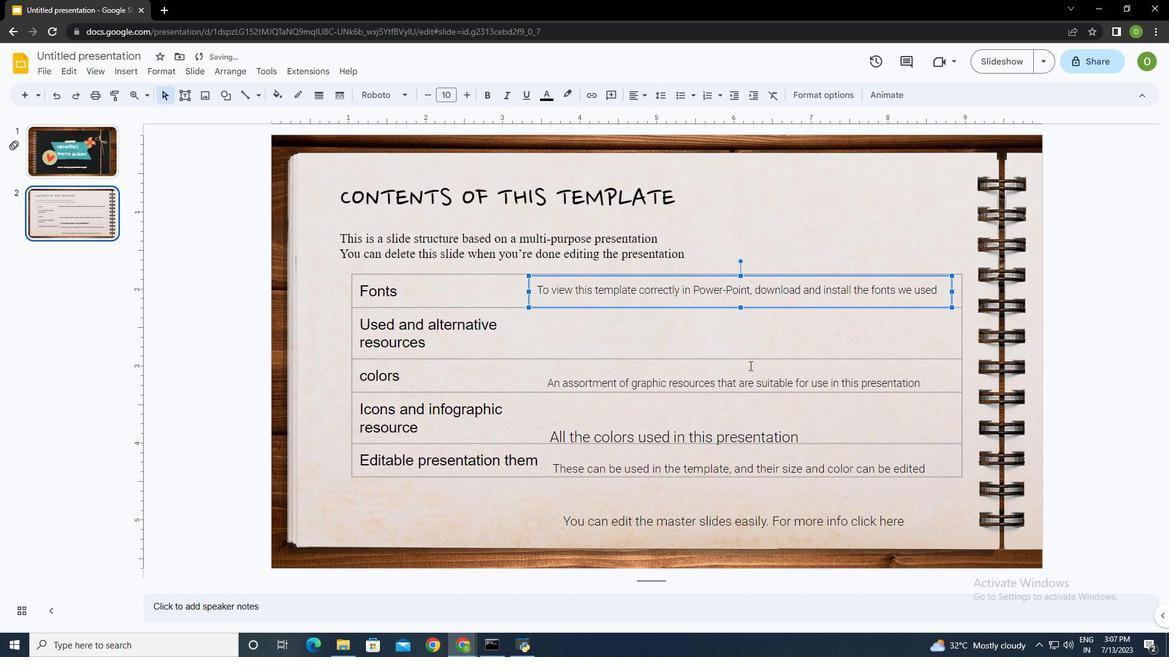 
Action: Mouse pressed left at (736, 370)
Screenshot: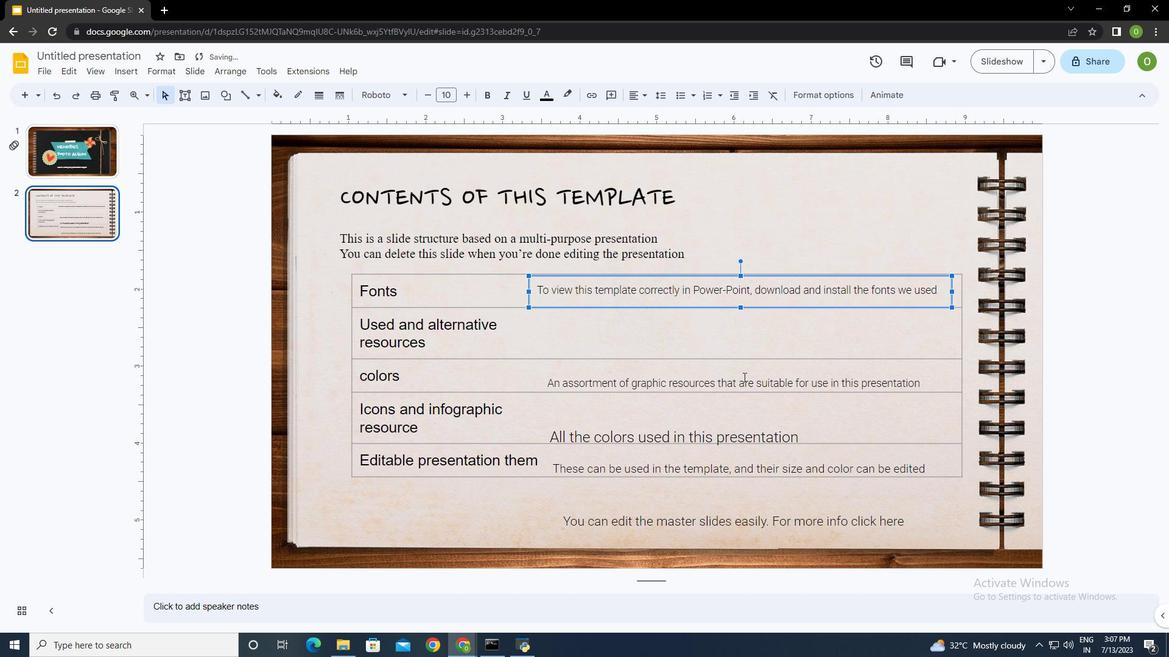 
Action: Mouse moved to (747, 370)
Screenshot: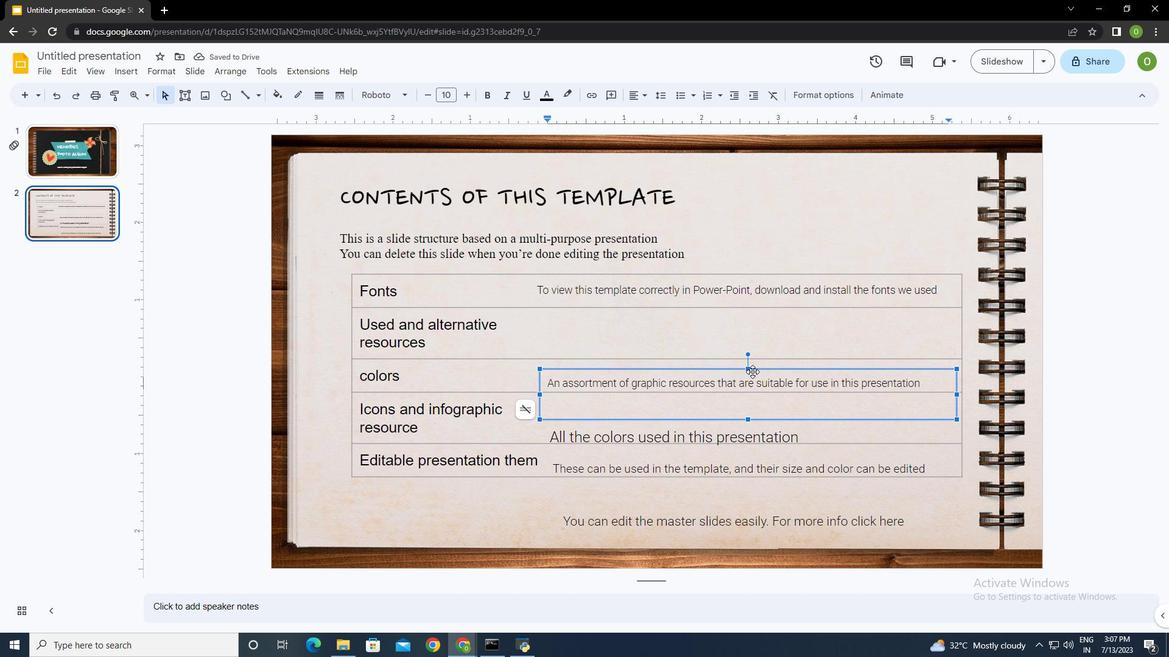 
Action: Mouse pressed left at (747, 370)
Screenshot: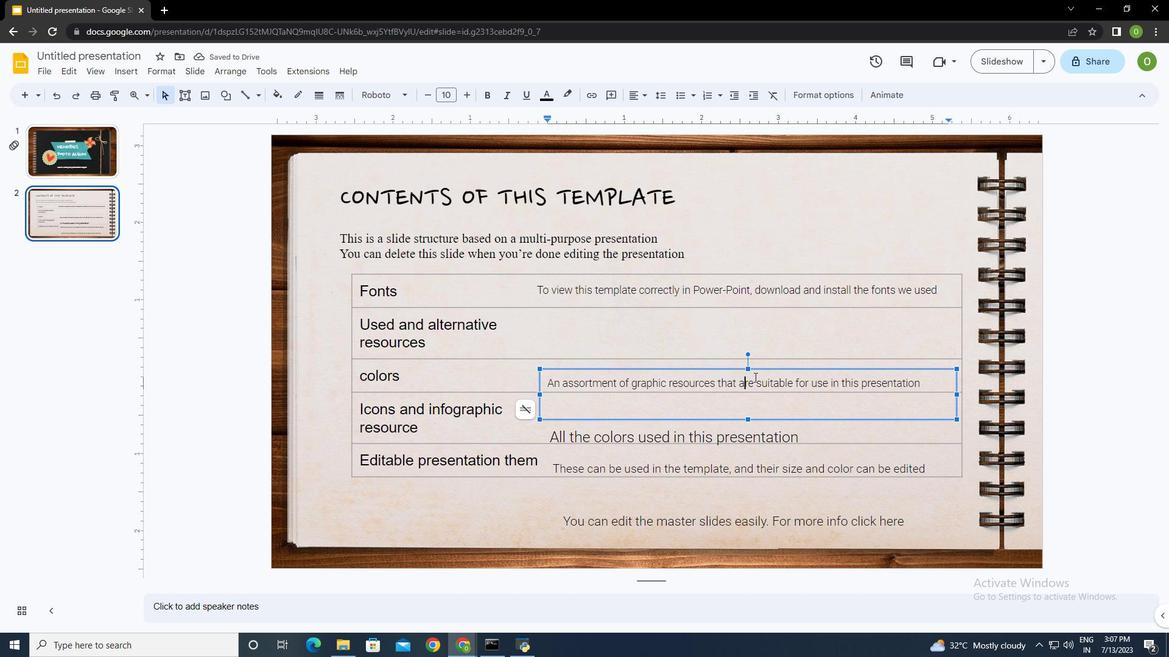 
Action: Mouse moved to (747, 363)
Screenshot: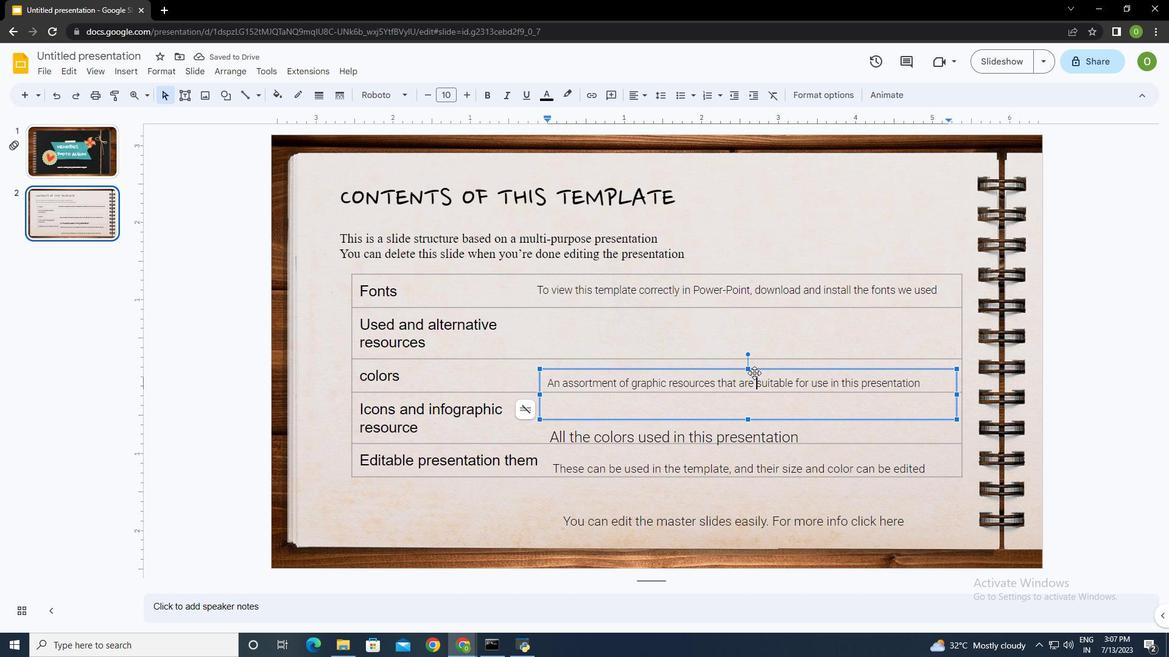
Action: Mouse pressed left at (747, 363)
Screenshot: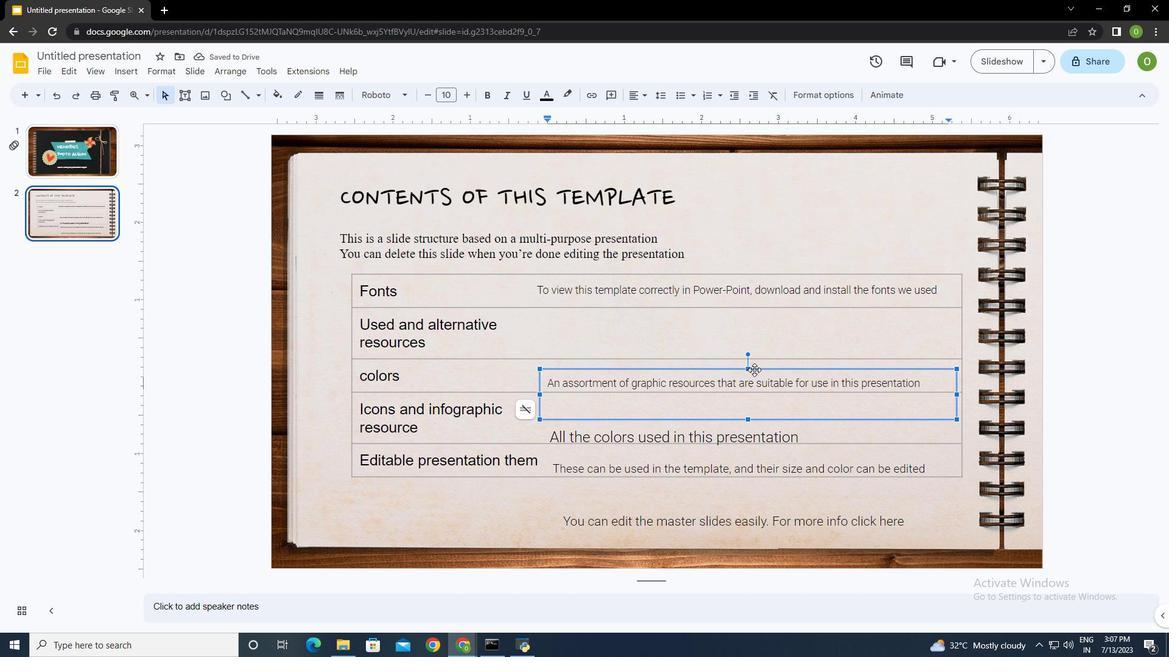 
Action: Mouse moved to (721, 427)
Screenshot: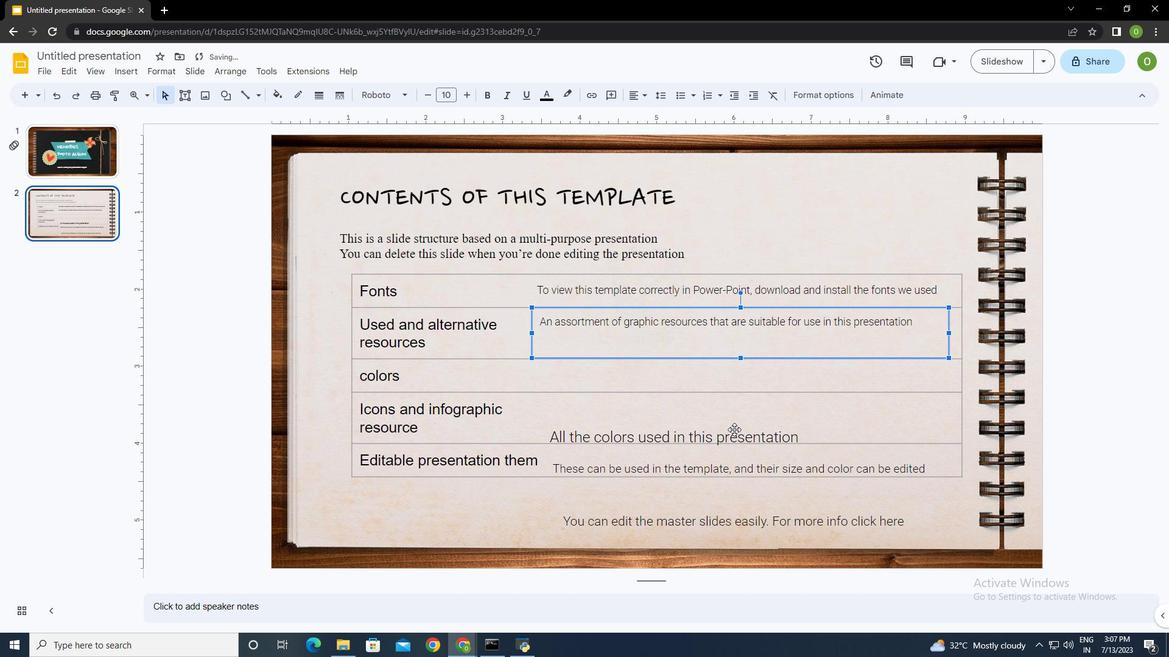 
Action: Mouse pressed left at (721, 427)
Screenshot: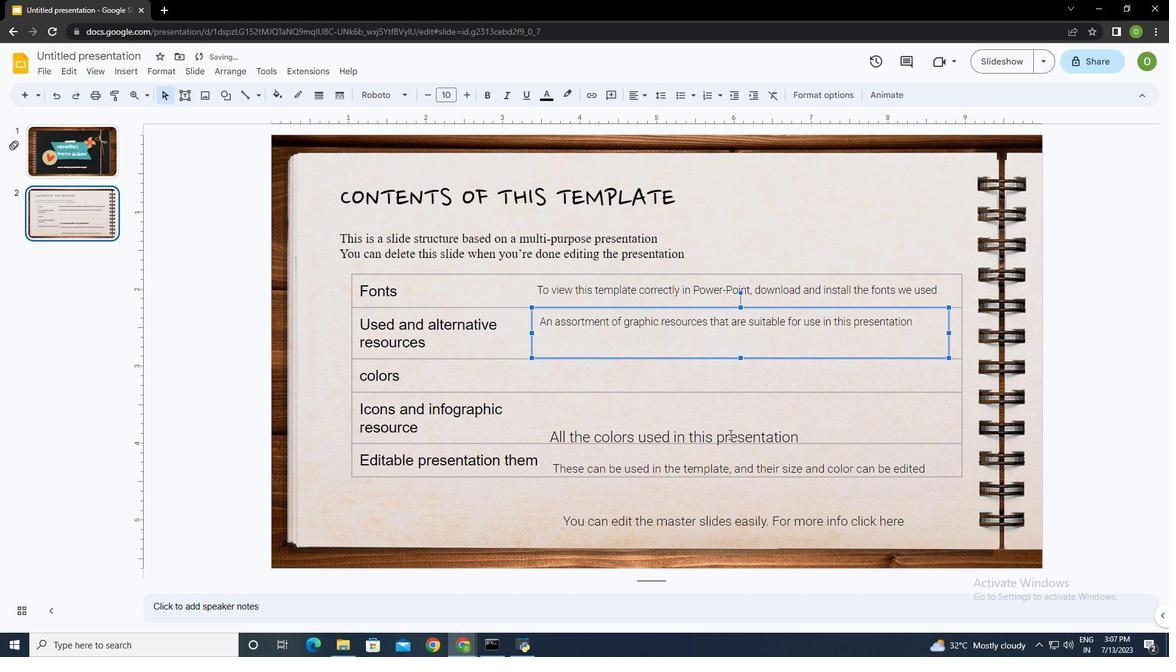 
Action: Mouse moved to (748, 416)
Screenshot: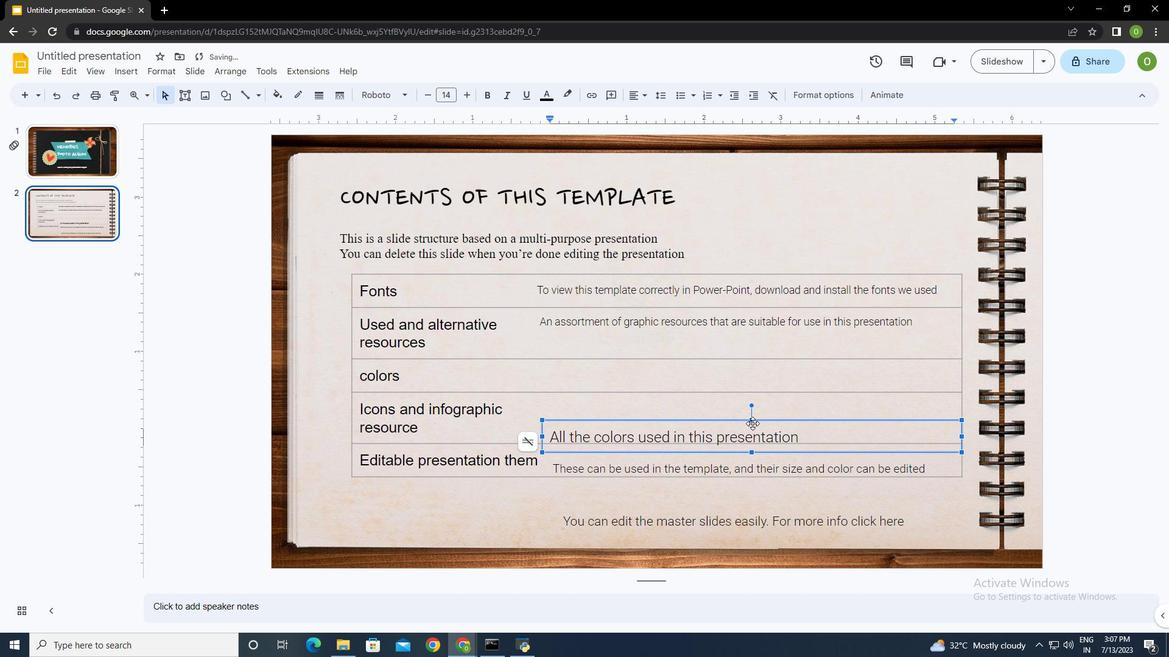 
Action: Mouse pressed left at (748, 416)
Screenshot: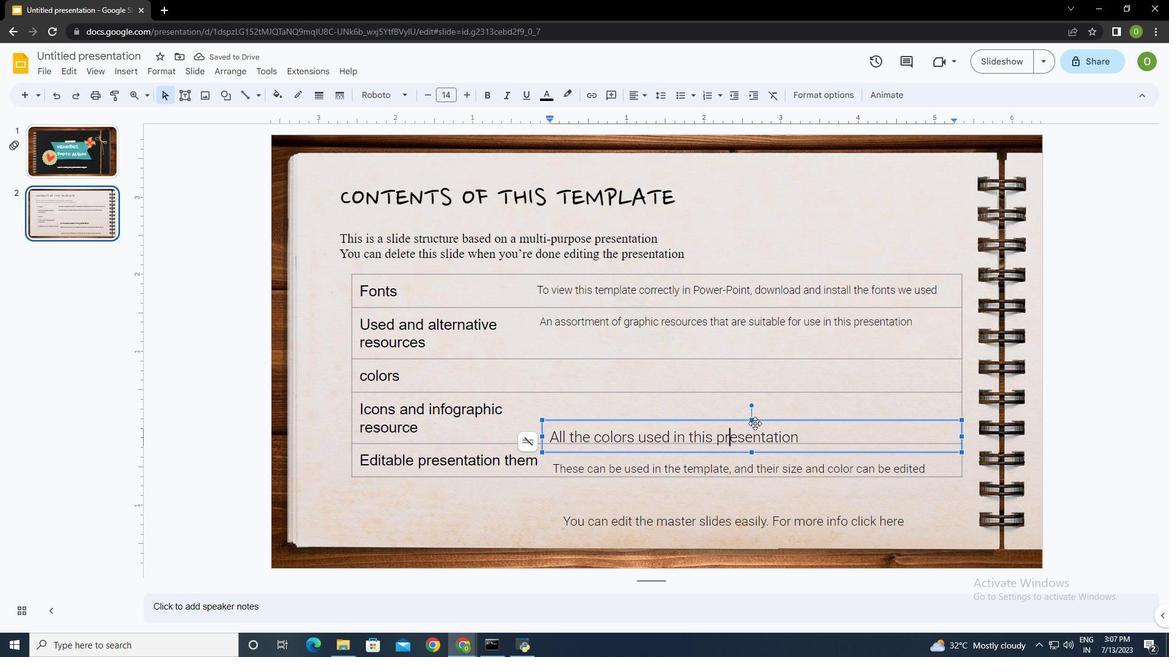 
Action: Mouse moved to (727, 461)
Screenshot: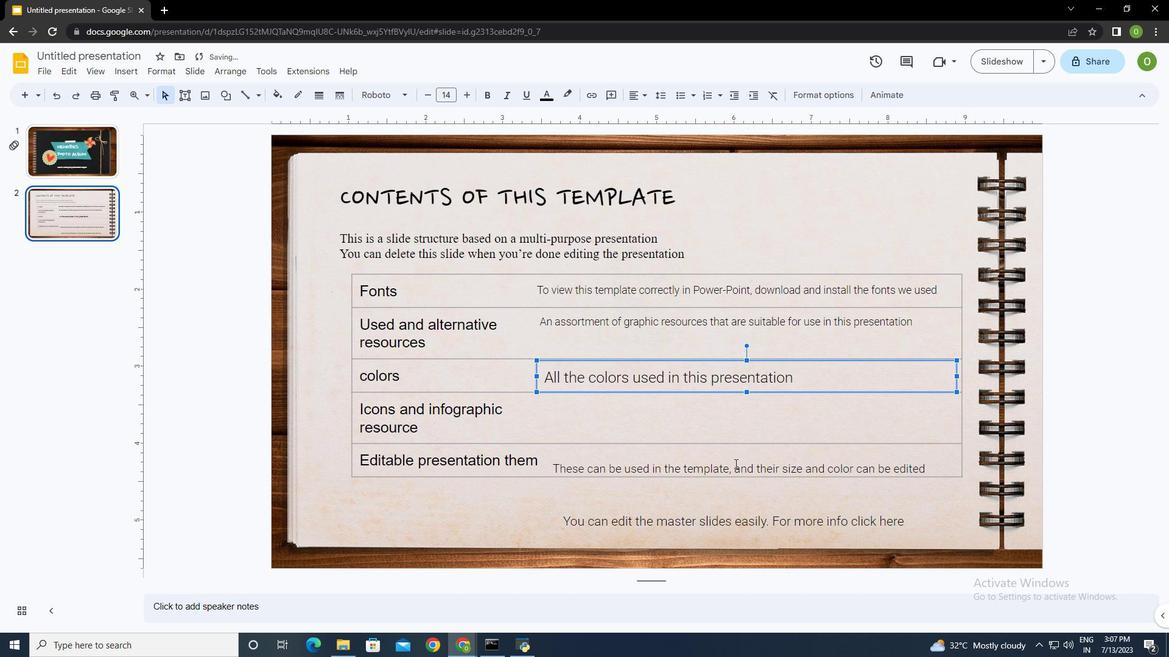
Action: Mouse pressed left at (727, 461)
Screenshot: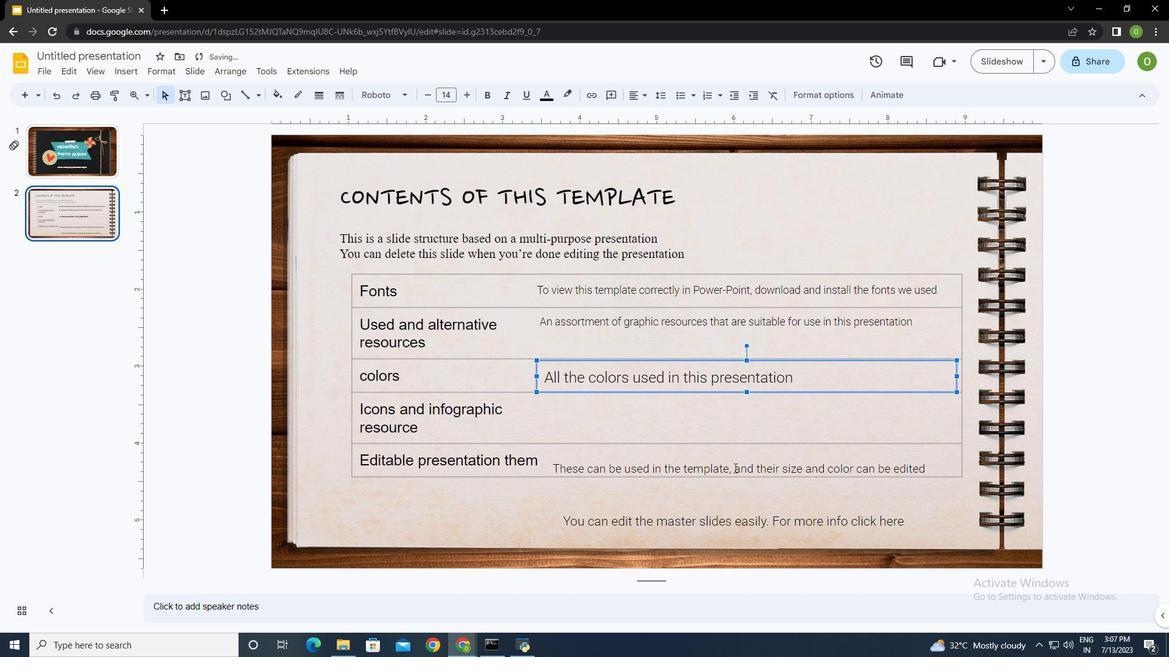 
Action: Mouse moved to (752, 451)
Screenshot: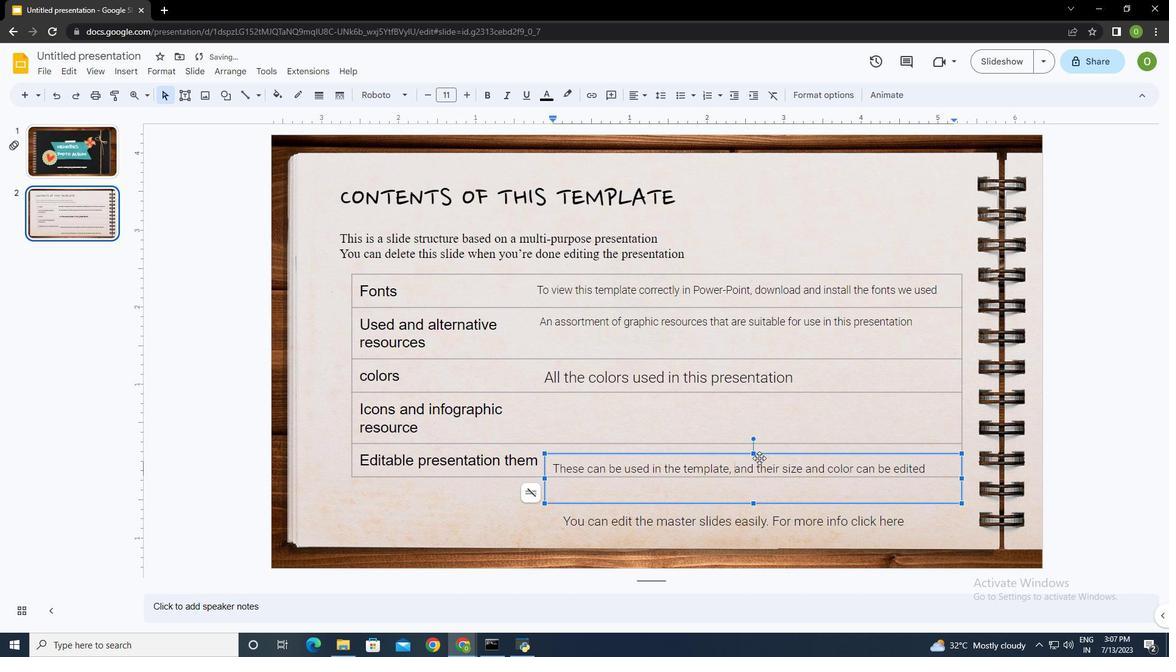 
Action: Mouse pressed left at (752, 451)
Screenshot: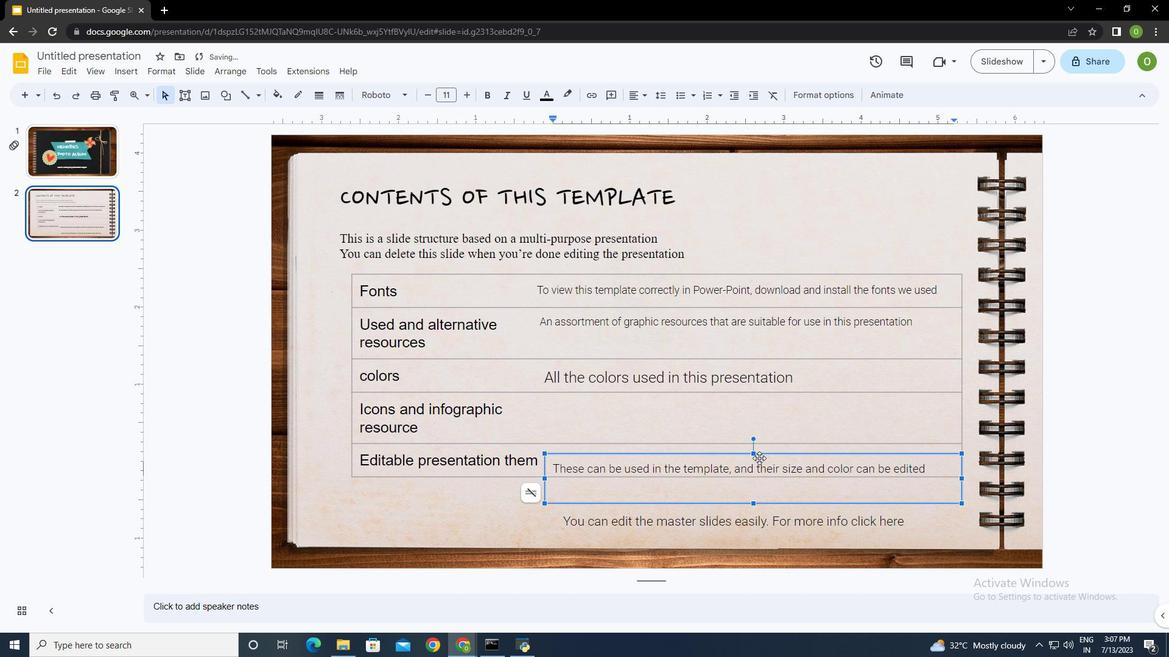 
Action: Mouse moved to (735, 519)
Screenshot: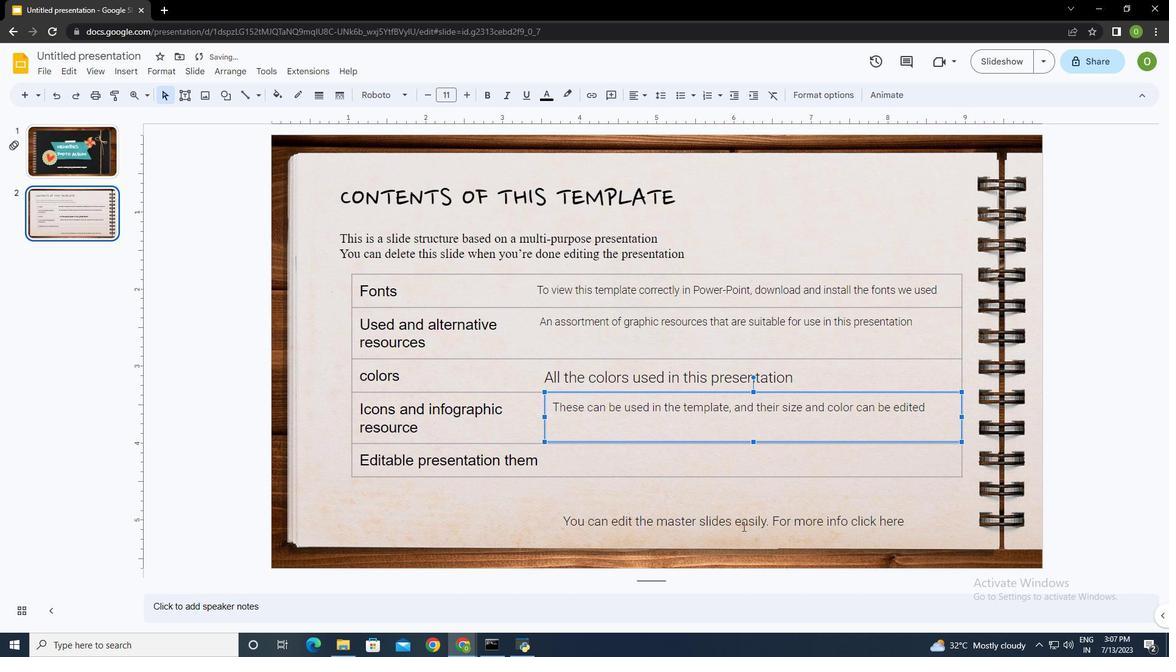 
Action: Mouse pressed left at (735, 519)
Screenshot: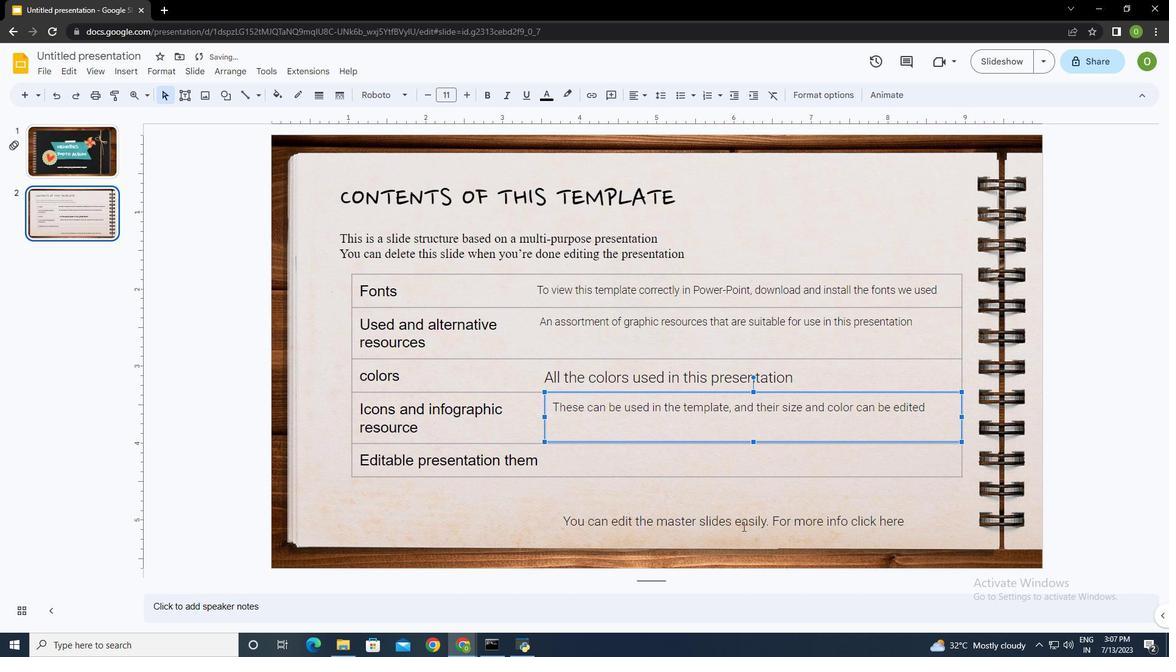 
Action: Mouse moved to (756, 500)
Screenshot: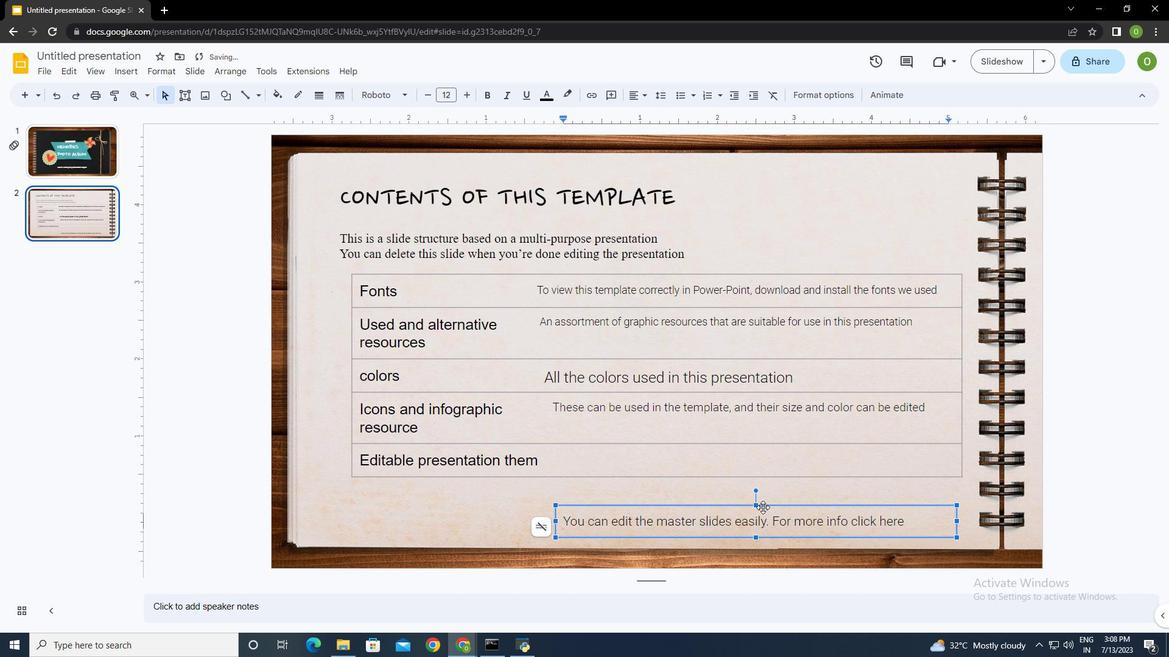 
Action: Mouse pressed left at (756, 500)
Screenshot: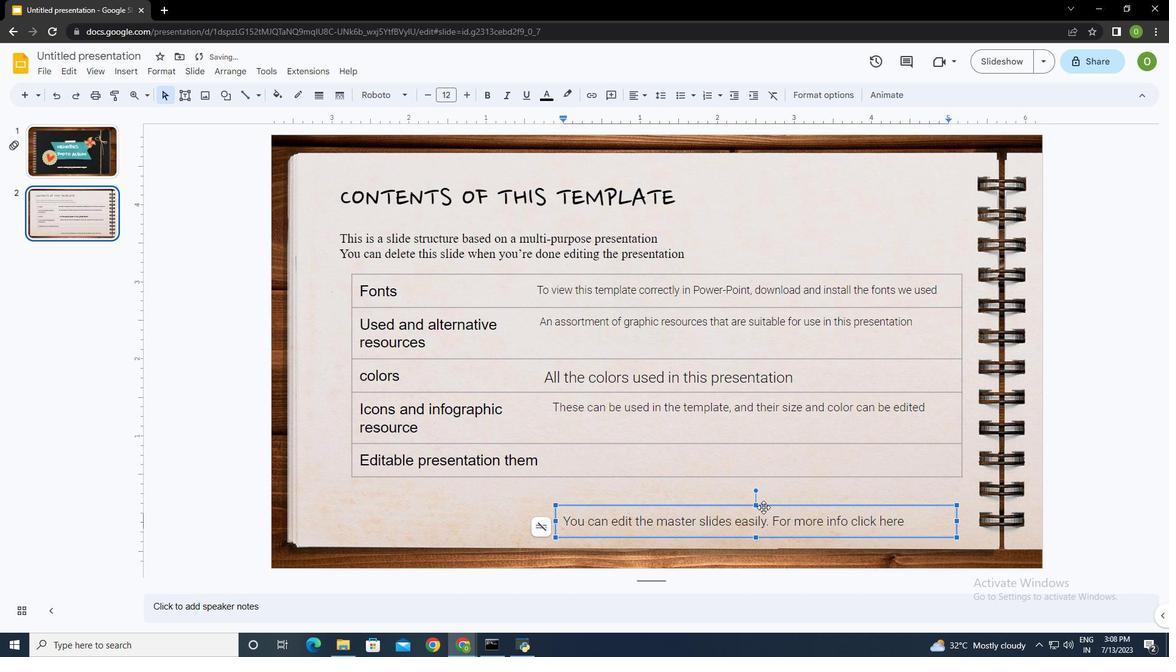 
Action: Mouse moved to (735, 511)
Screenshot: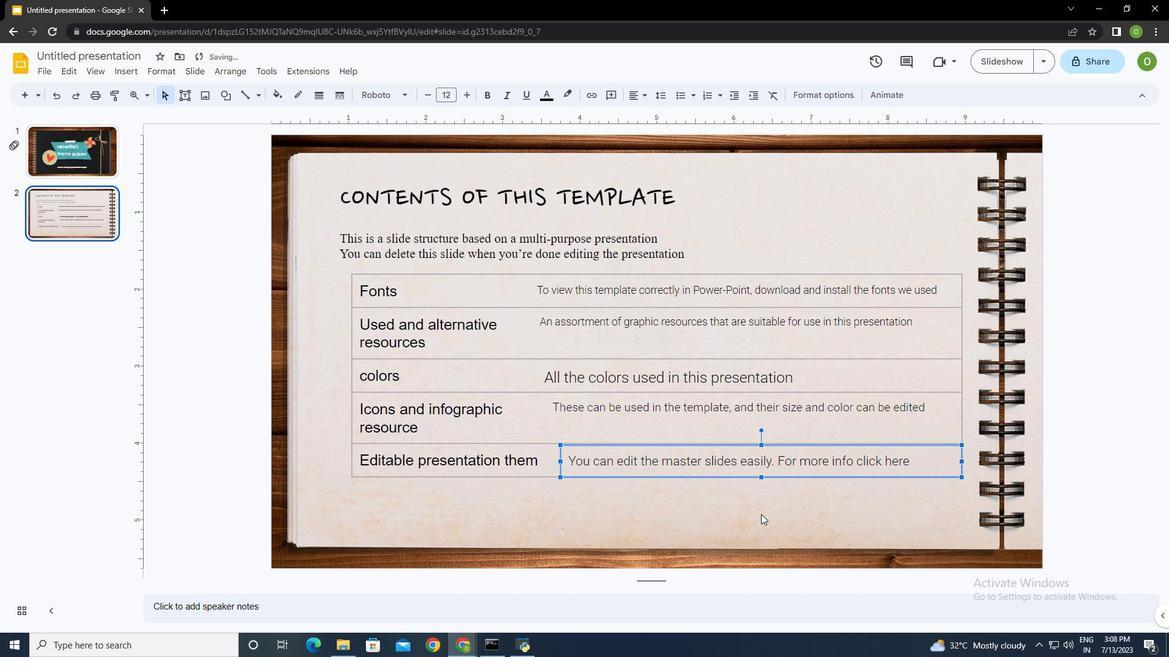 
Action: Mouse pressed left at (735, 511)
Screenshot: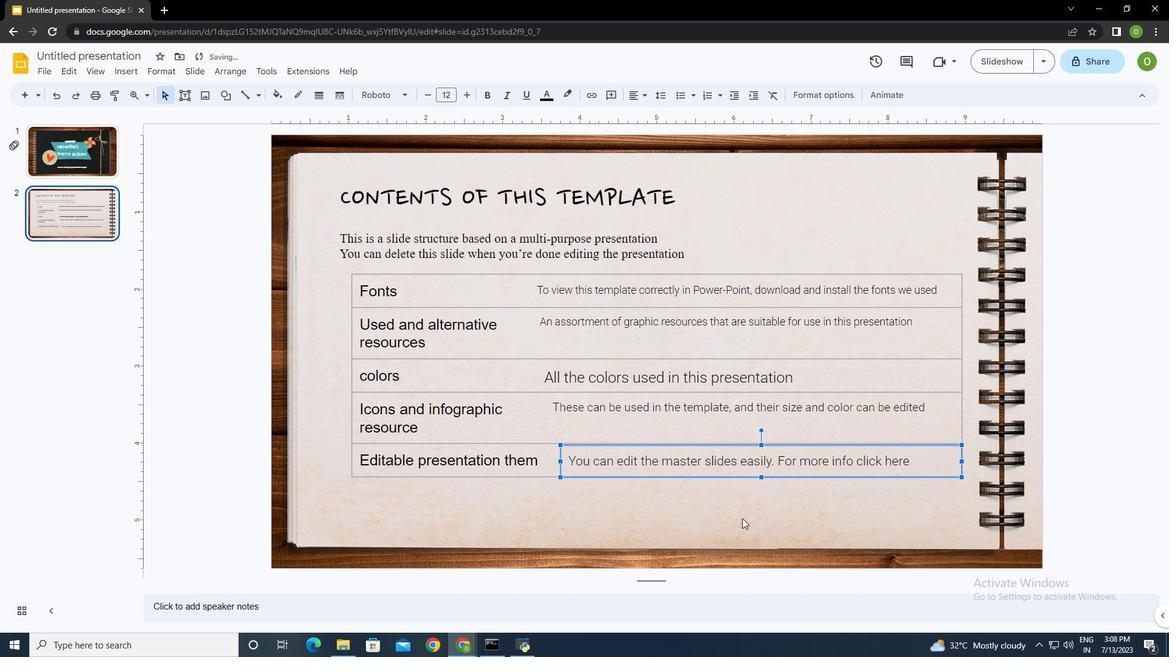 
Action: Mouse moved to (528, 486)
Screenshot: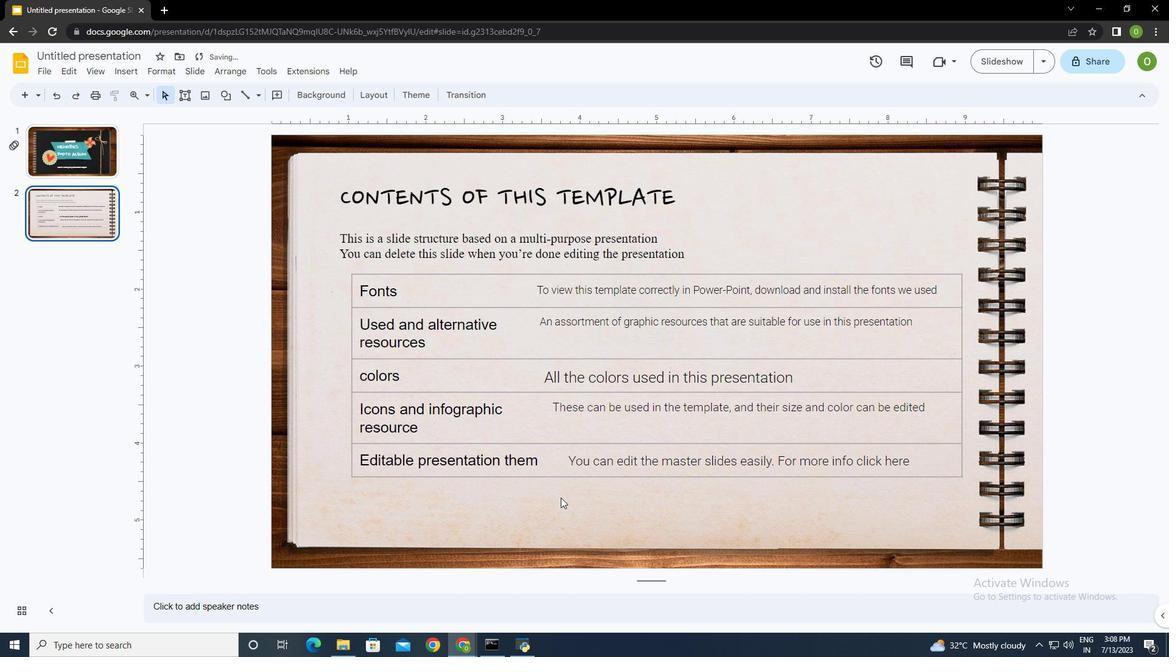 
Action: Mouse pressed left at (528, 486)
Screenshot: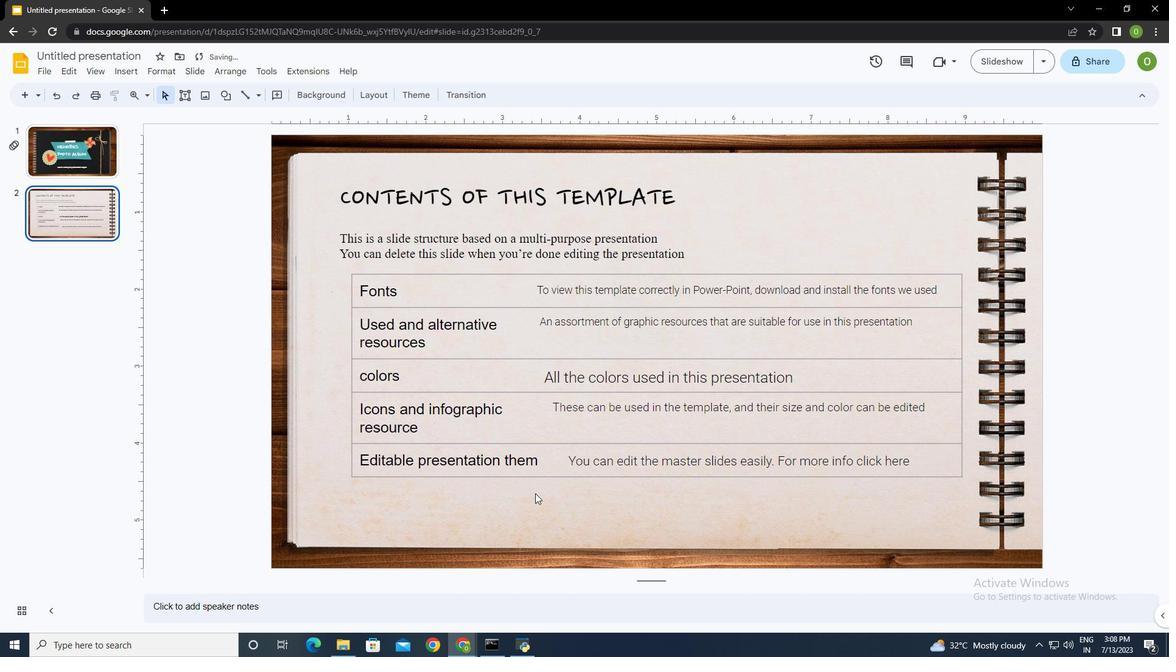 
Action: Mouse moved to (176, 90)
Screenshot: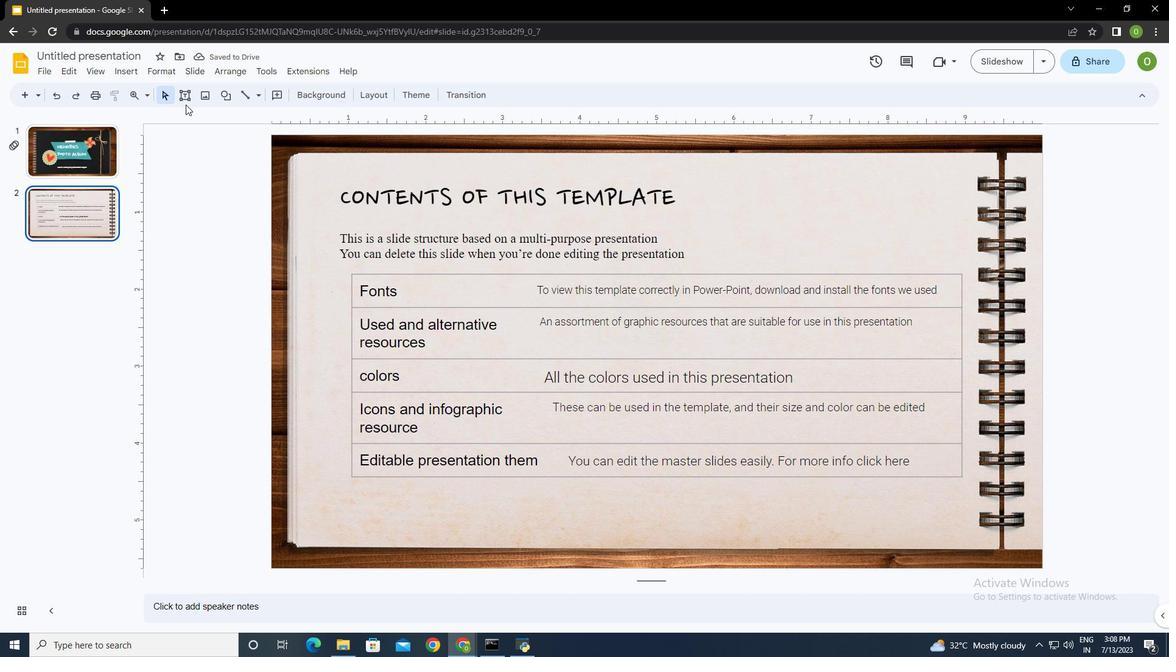 
Action: Mouse pressed left at (176, 90)
Screenshot: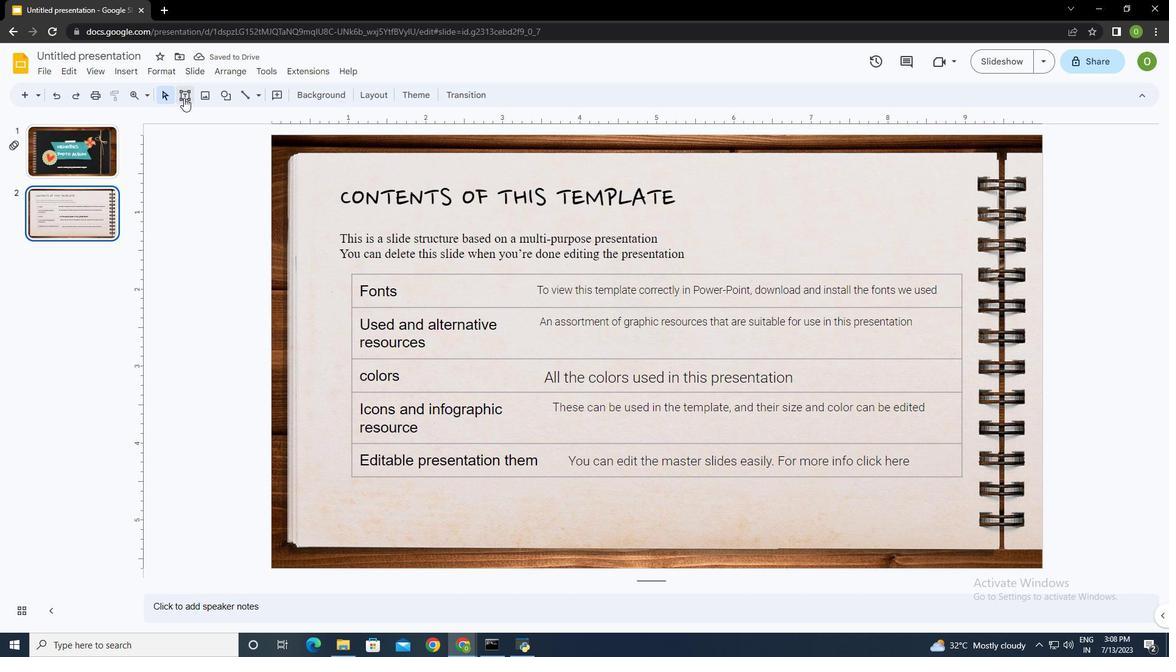 
Action: Mouse moved to (371, 478)
Screenshot: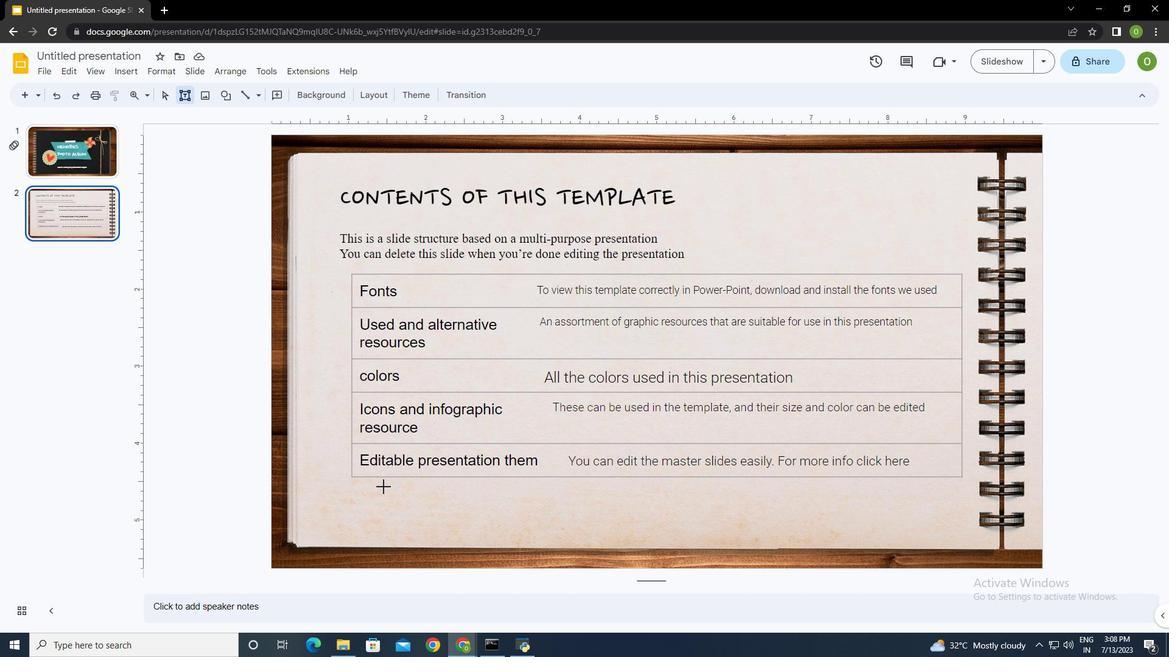 
Action: Mouse pressed left at (371, 478)
Screenshot: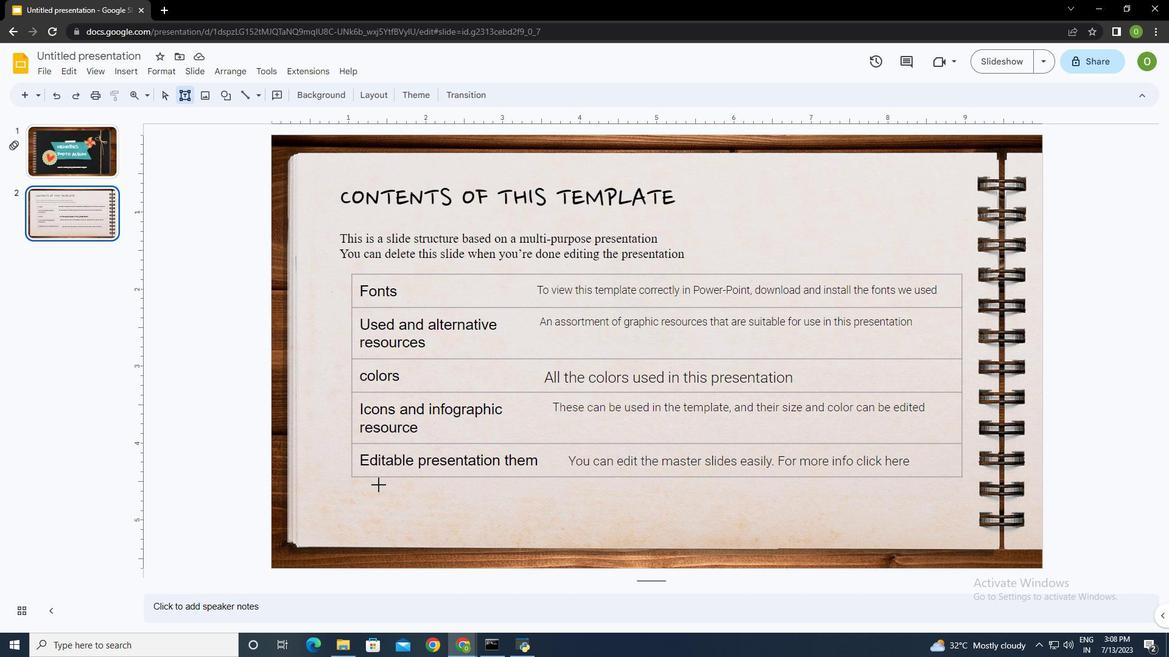 
Action: Mouse moved to (411, 497)
Screenshot: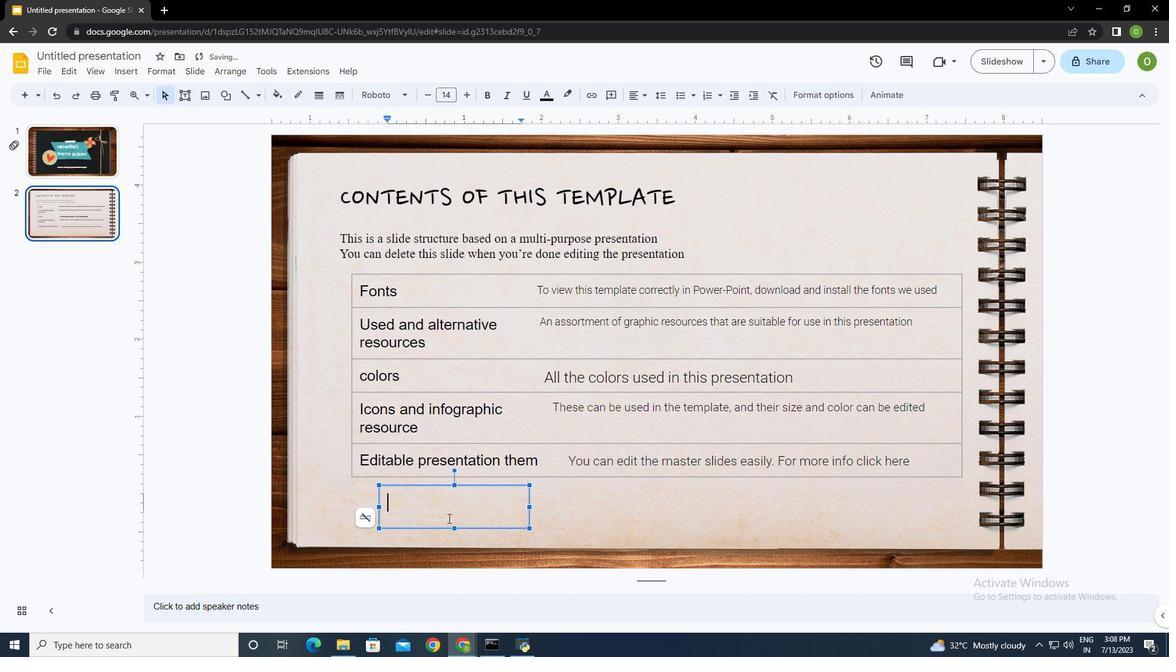 
Action: Key pressed <Key.shift><Key.shift><Key.shift><Key.shift><Key.shift><Key.shift><Key.shift><Key.shift>For<Key.space>more<Key.space>info<Key.shift_r><Key.shift_r><Key.shift_r><Key.shift_r><Key.shift_r><Key.shift_r><Key.shift_r><Key.shift_r><Key.shift_r>:<Key.enter><Key.shift><Key.shift><Key.shift><Key.shift><Key.shift><Key.shift><Key.shift><Key.shift><Key.shift>Vid<Key.backspace>st<Key.shift_r>:www.softage.com
Screenshot: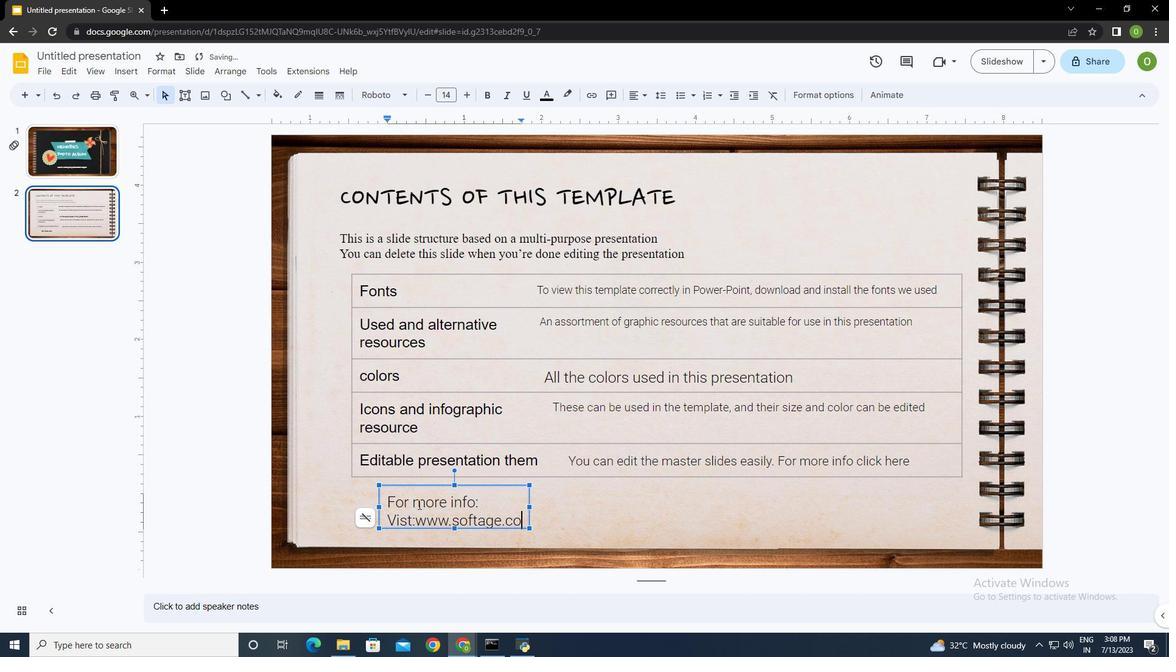 
Action: Mouse moved to (520, 501)
Screenshot: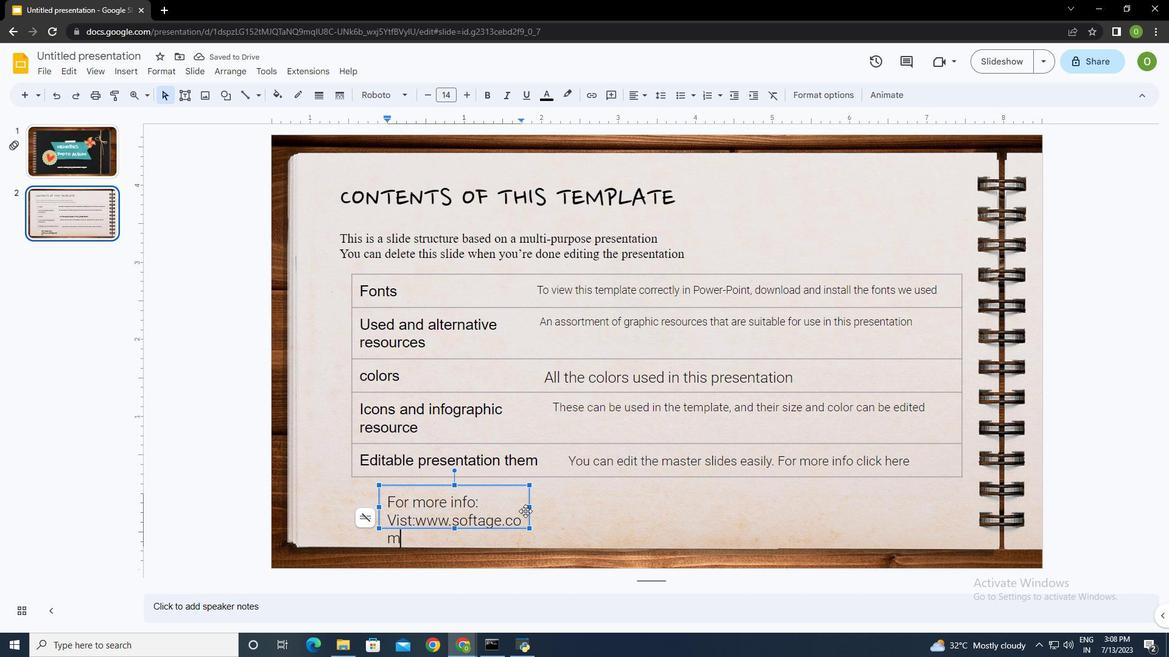 
Action: Mouse pressed left at (520, 501)
Screenshot: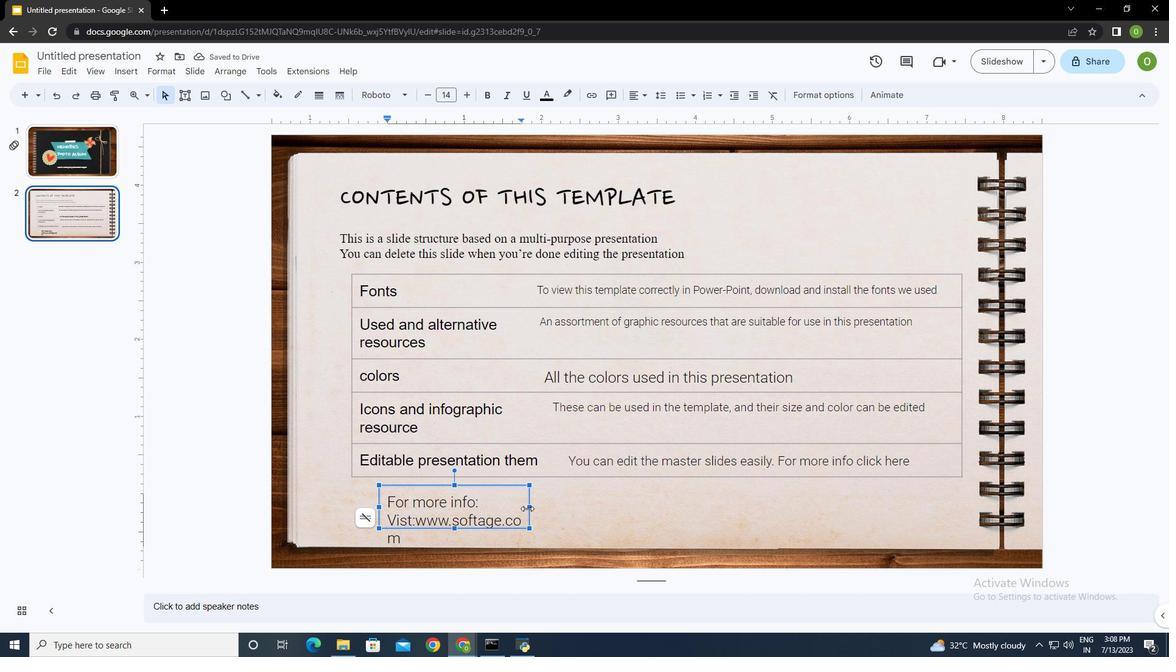 
Action: Mouse moved to (374, 501)
Screenshot: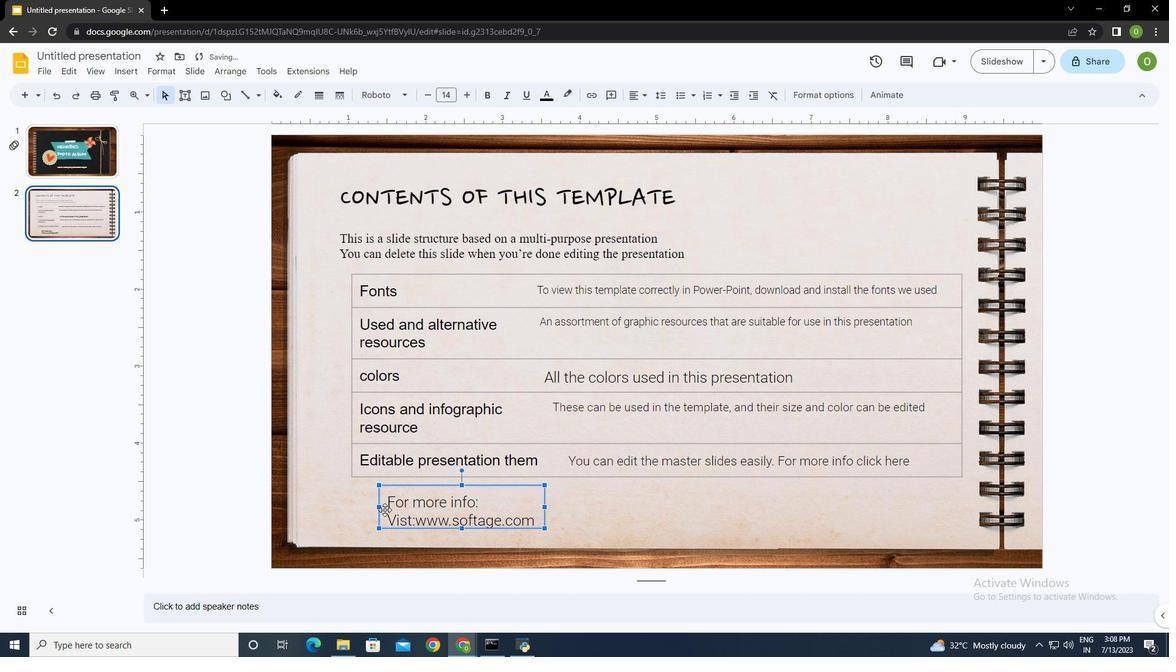 
Action: Mouse pressed left at (374, 501)
Screenshot: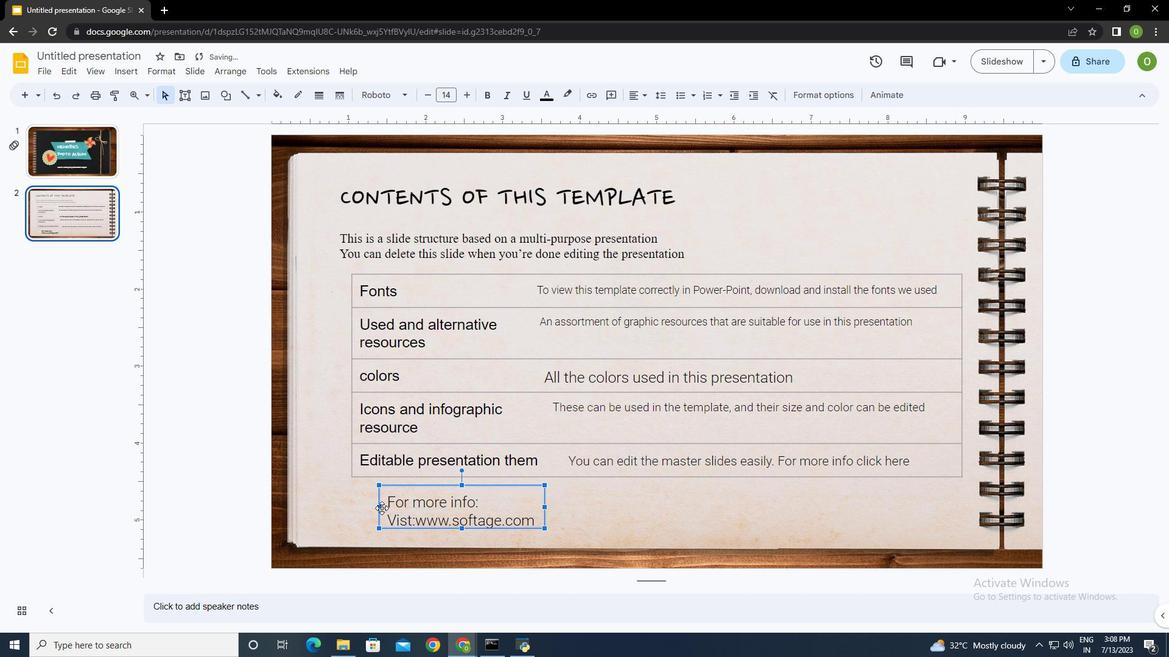 
Action: Mouse moved to (401, 510)
Screenshot: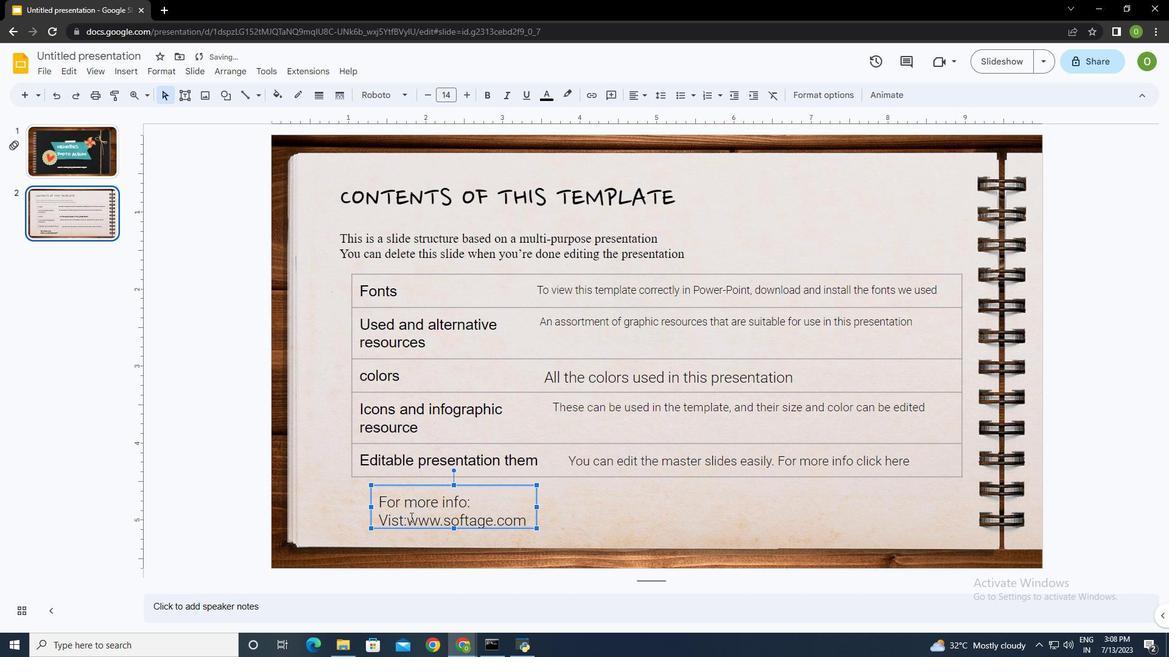 
Action: Mouse pressed left at (401, 510)
Screenshot: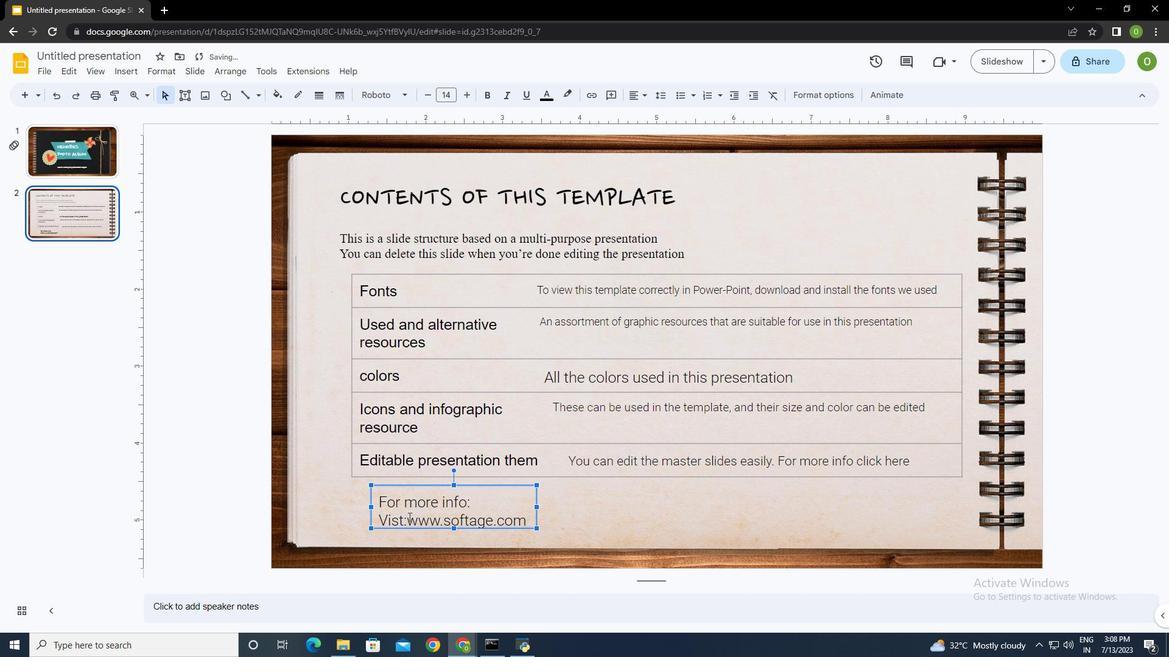 
Action: Mouse moved to (458, 509)
Screenshot: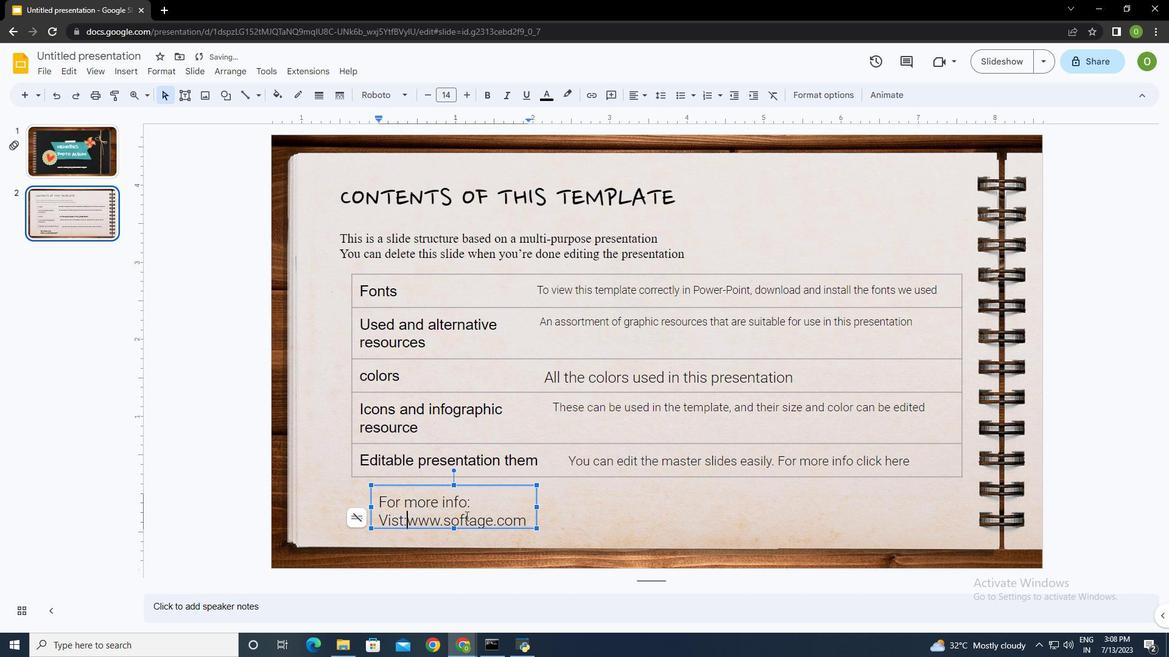 
Action: Key pressed <Key.shift_r><Key.right><Key.right><Key.right><Key.right><Key.right><Key.right><Key.right><Key.right><Key.right><Key.right><Key.right><Key.right><Key.right><Key.right><Key.right><Key.right><Key.left>ctrl+B
